 Task: Design a website for a language learning platform, with interactive lessons, quizzes, and progress tracking.
Action: Mouse moved to (394, 243)
Screenshot: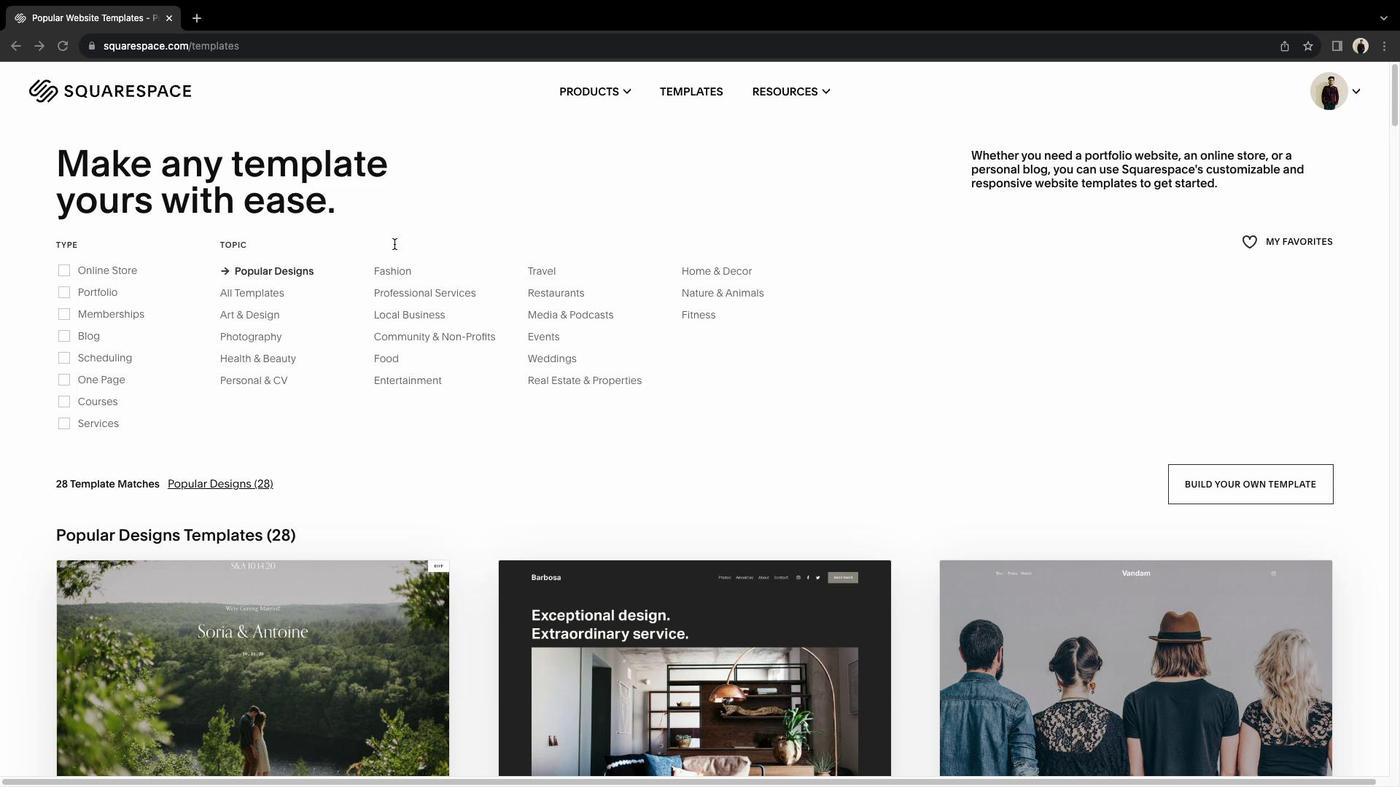 
Action: Mouse scrolled (394, 243) with delta (0, 0)
Screenshot: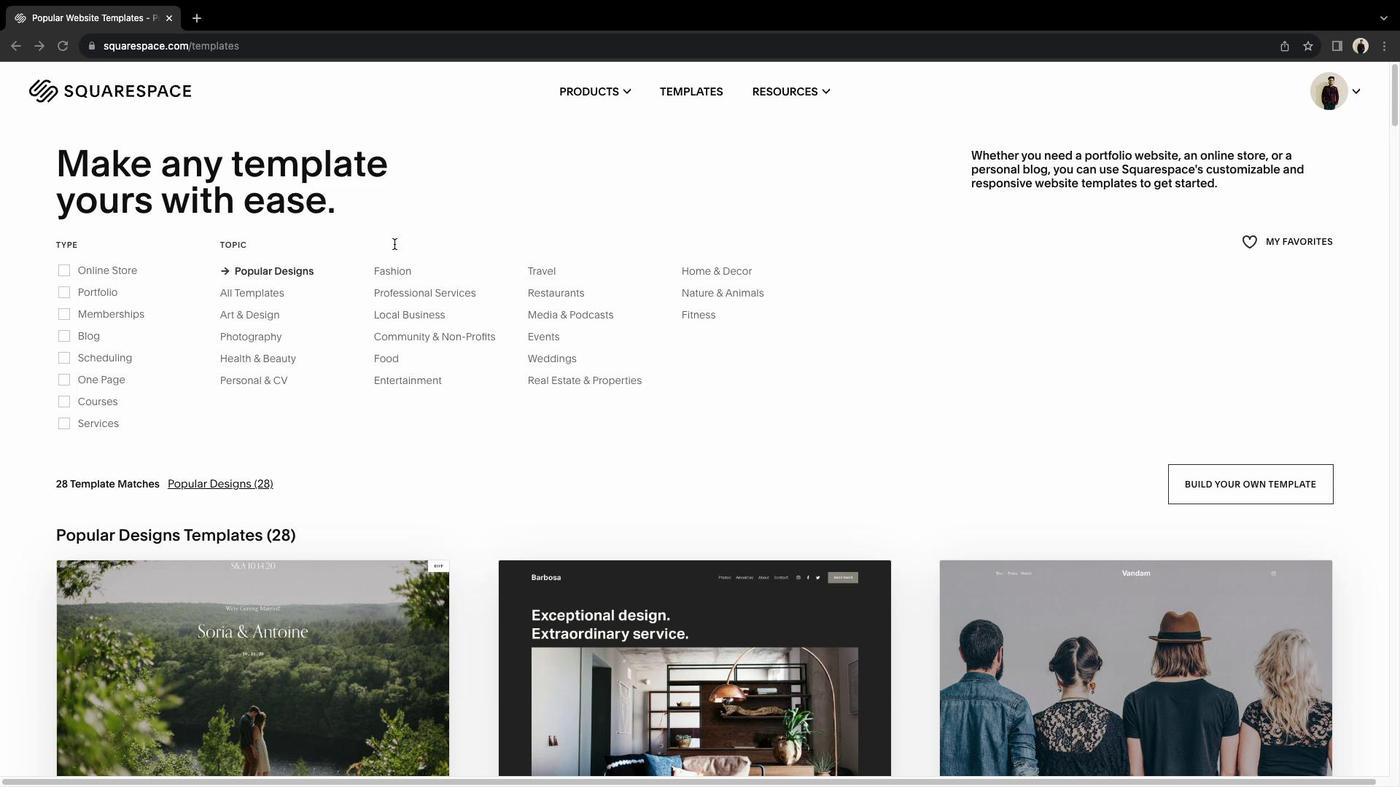 
Action: Mouse scrolled (394, 243) with delta (0, 0)
Screenshot: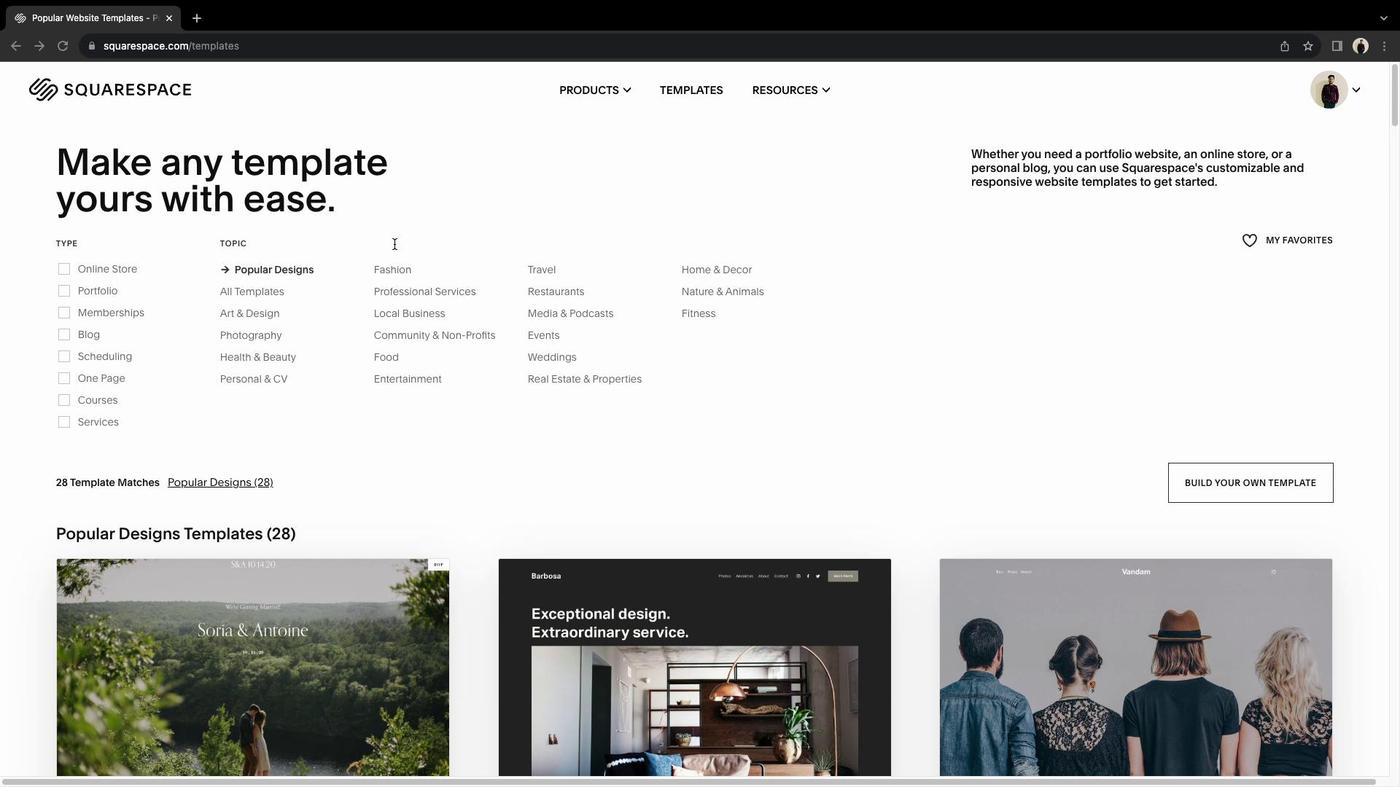 
Action: Mouse scrolled (394, 243) with delta (0, 0)
Screenshot: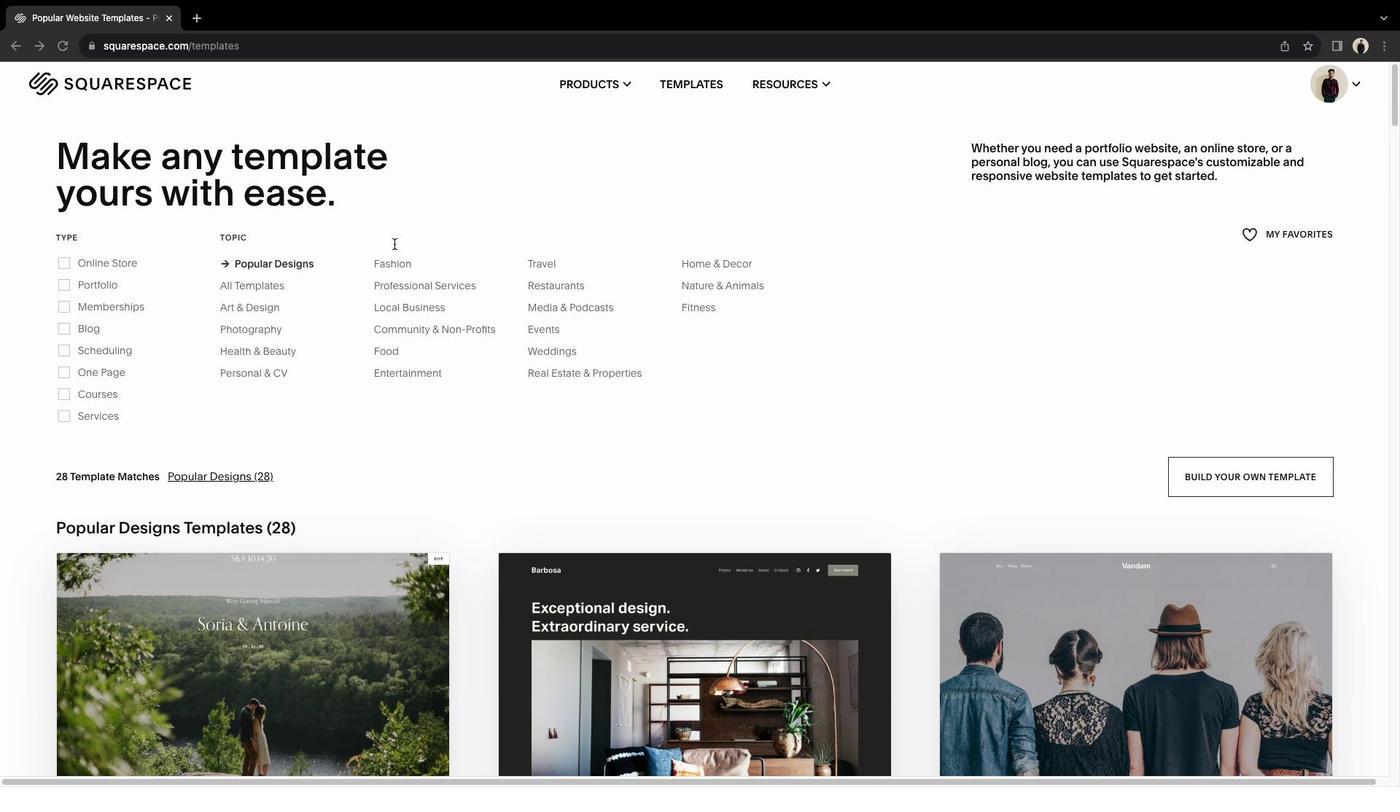 
Action: Mouse scrolled (394, 243) with delta (0, -1)
Screenshot: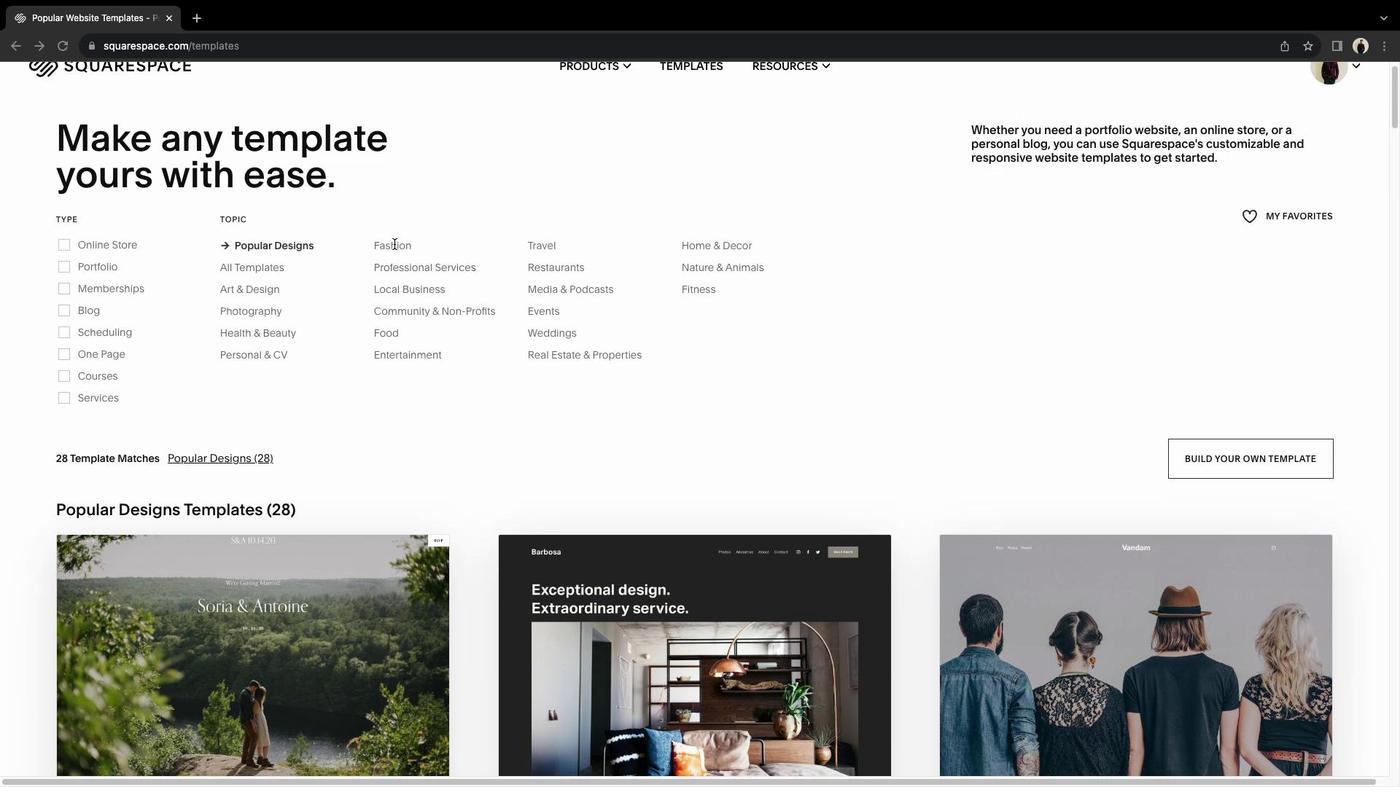 
Action: Mouse moved to (318, 208)
Screenshot: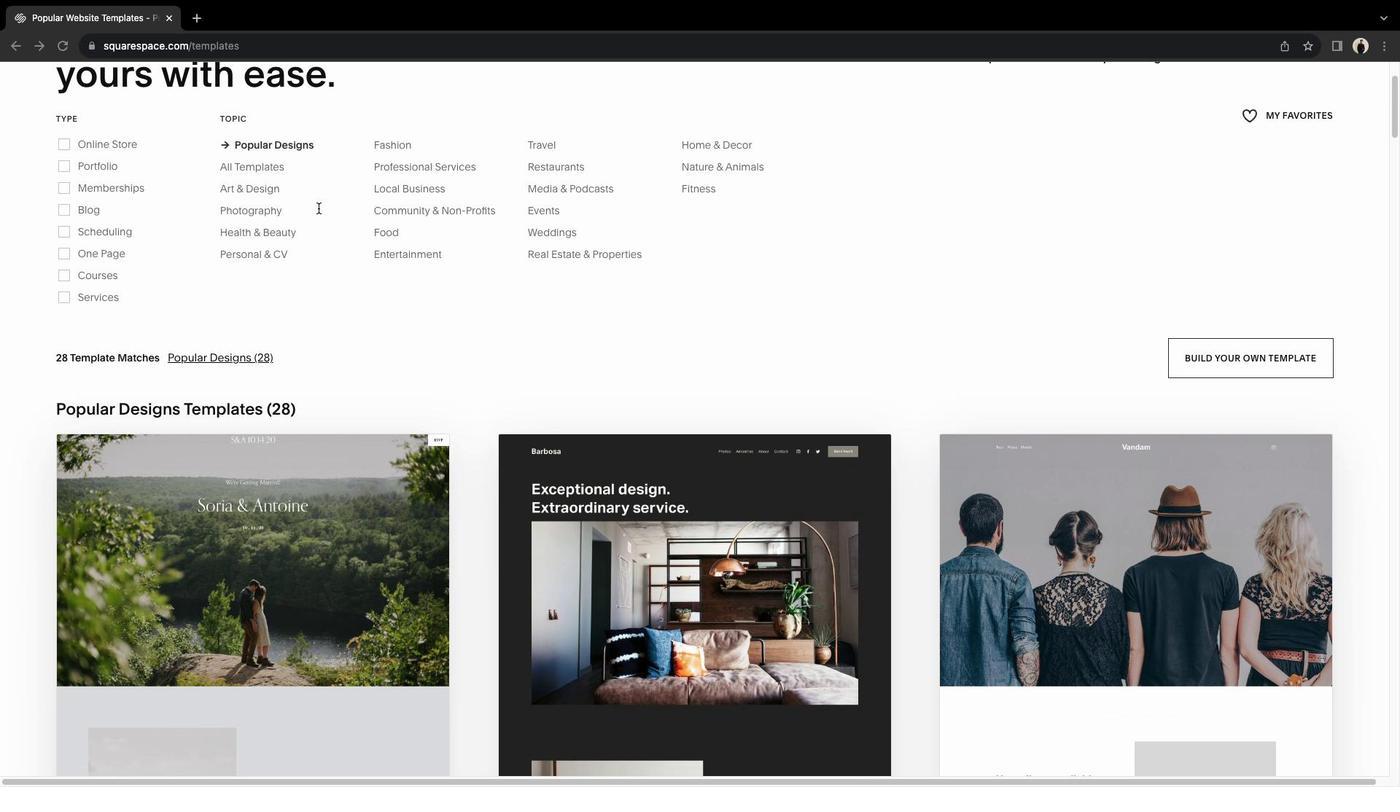 
Action: Mouse scrolled (318, 208) with delta (0, 0)
Screenshot: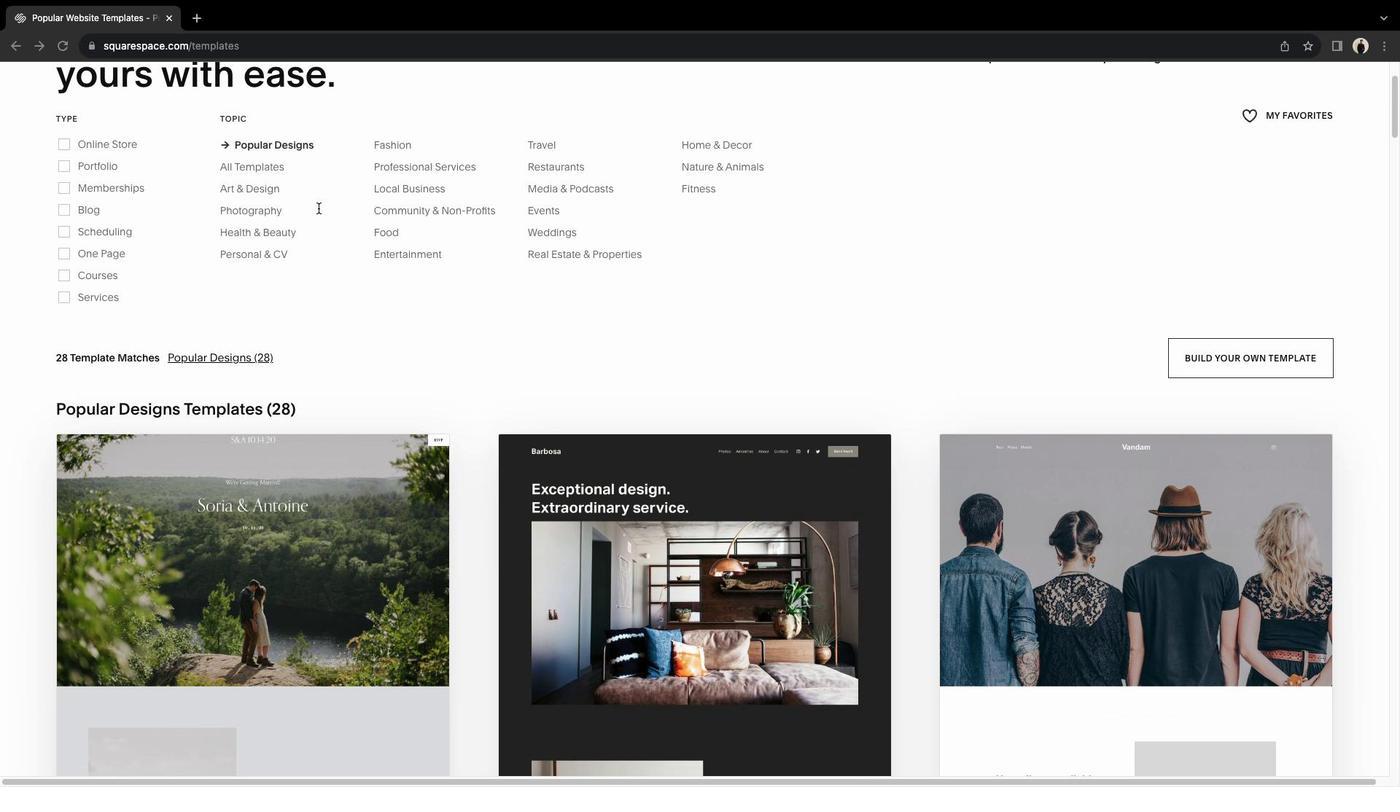 
Action: Mouse scrolled (318, 208) with delta (0, 0)
Screenshot: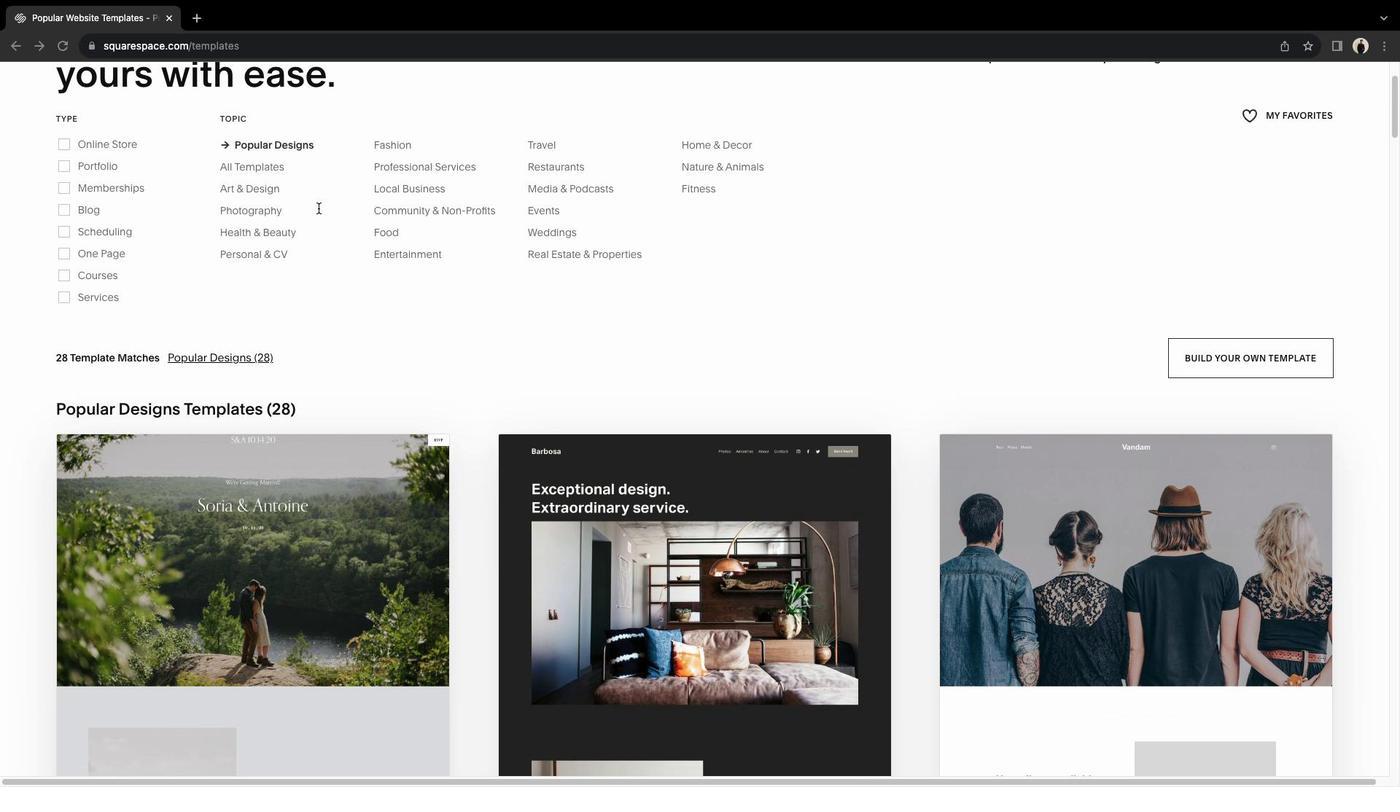 
Action: Mouse scrolled (318, 208) with delta (0, 2)
Screenshot: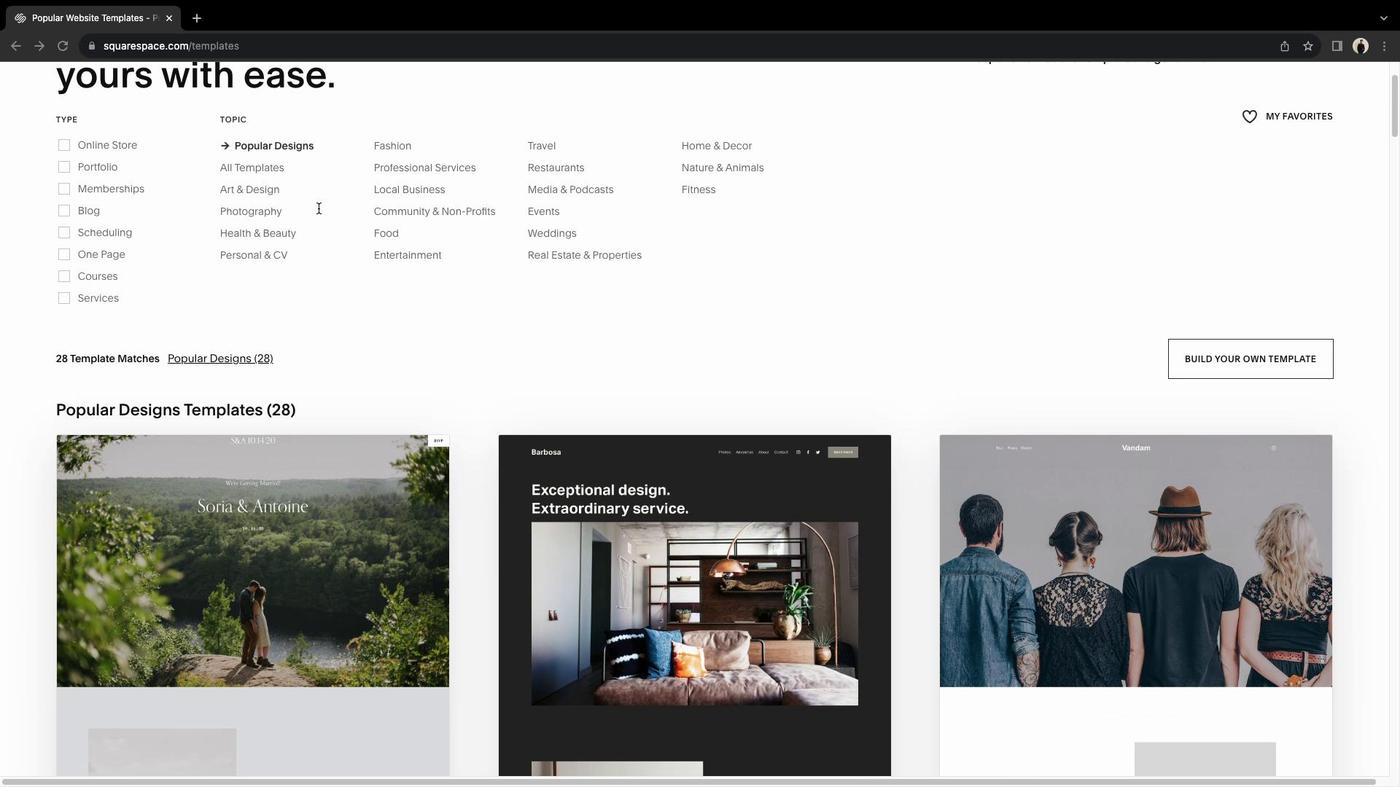 
Action: Mouse scrolled (318, 208) with delta (0, 3)
Screenshot: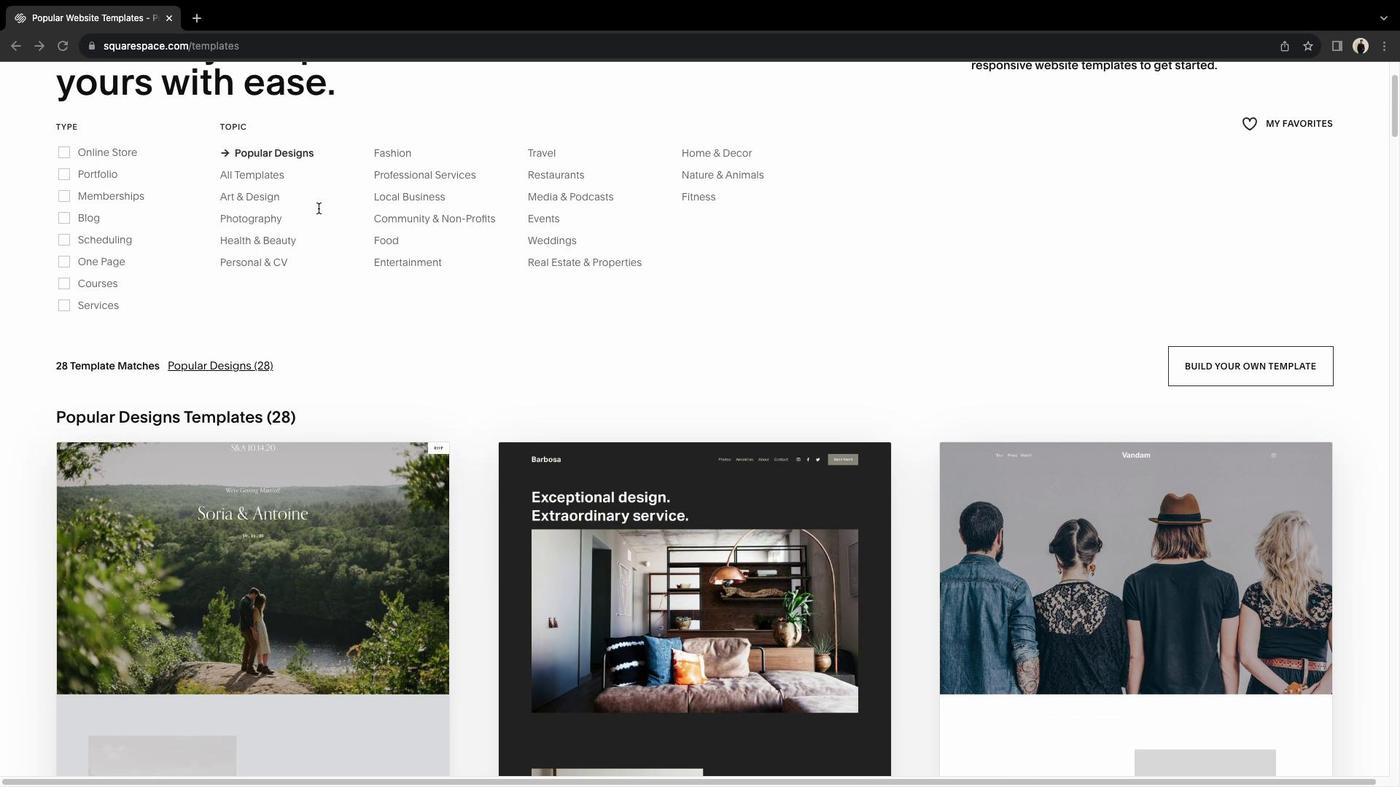 
Action: Mouse scrolled (318, 208) with delta (0, 4)
Screenshot: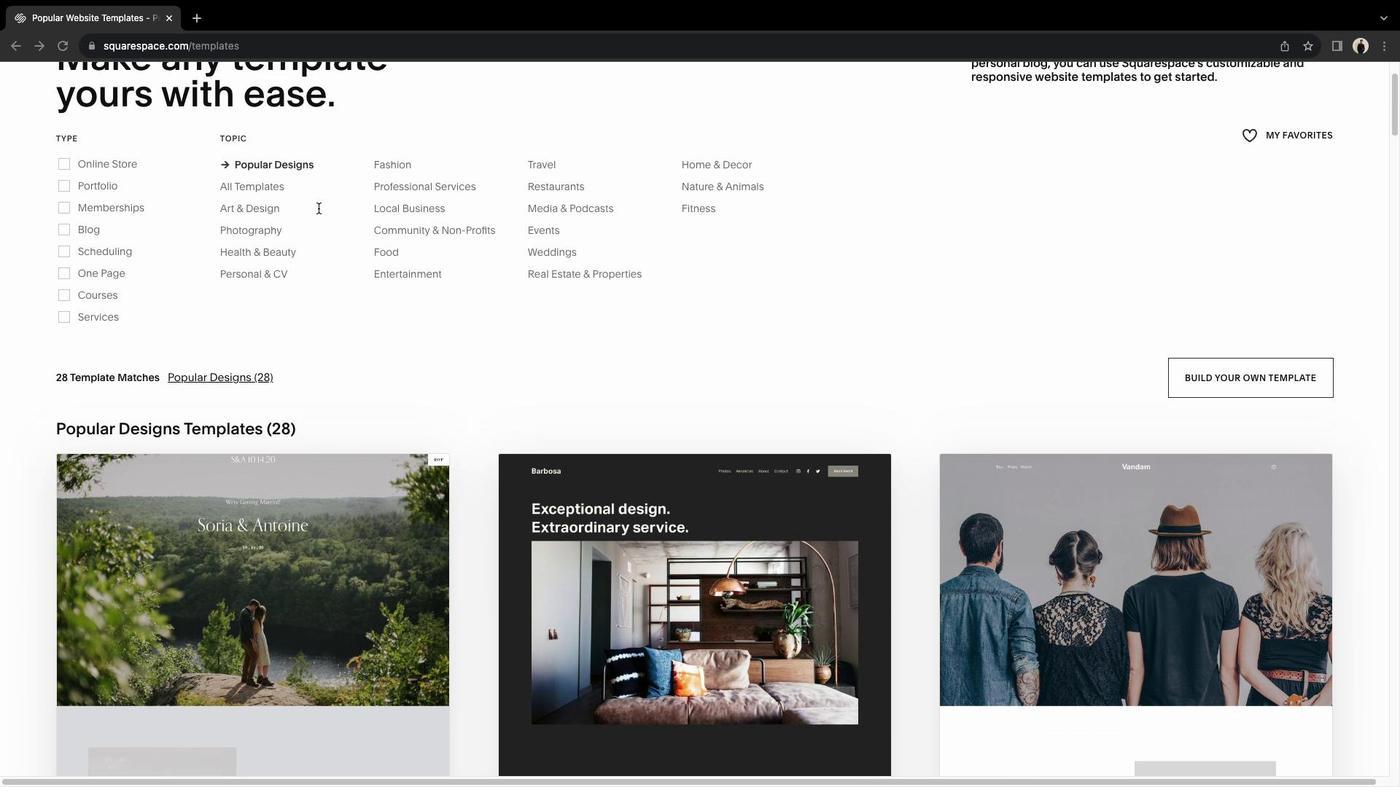 
Action: Mouse moved to (496, 293)
Screenshot: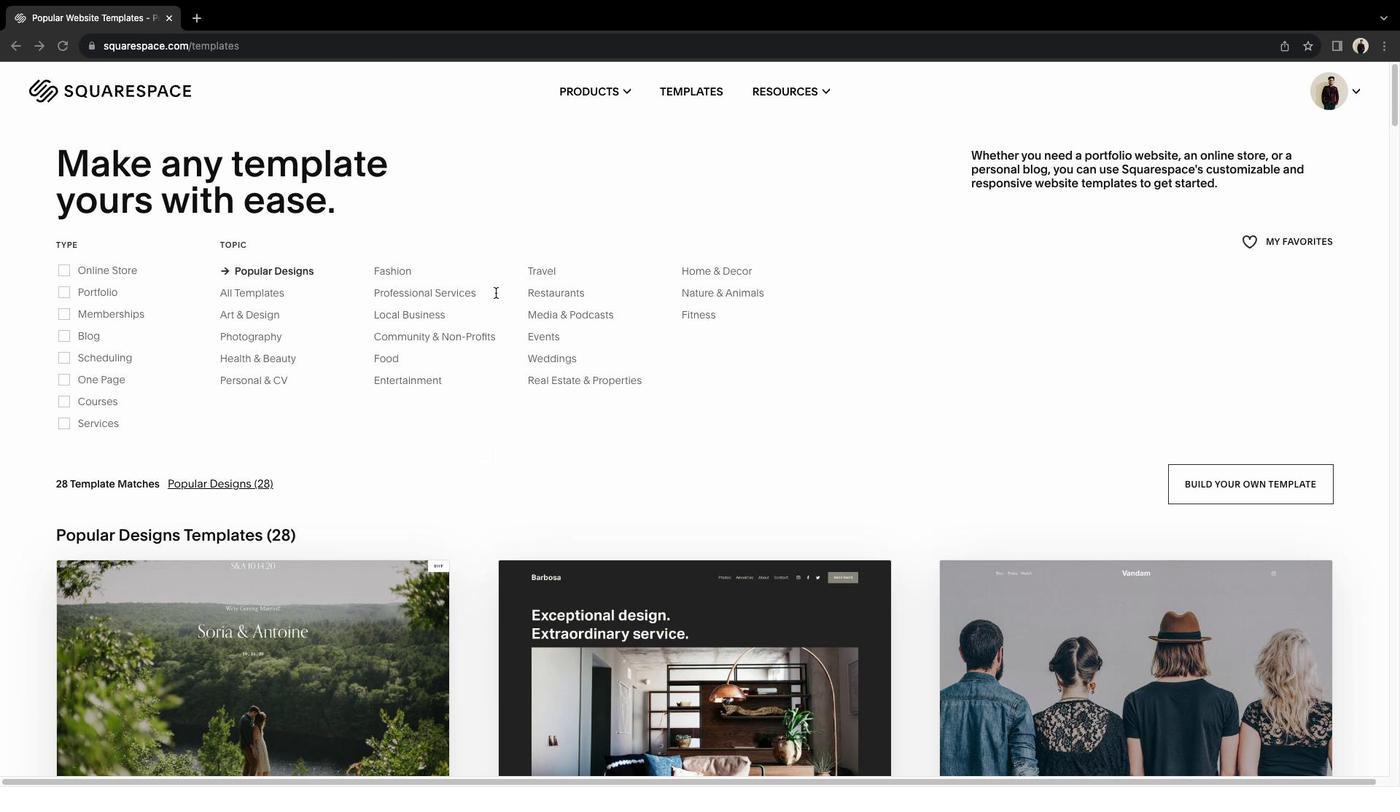 
Action: Mouse pressed left at (496, 293)
Screenshot: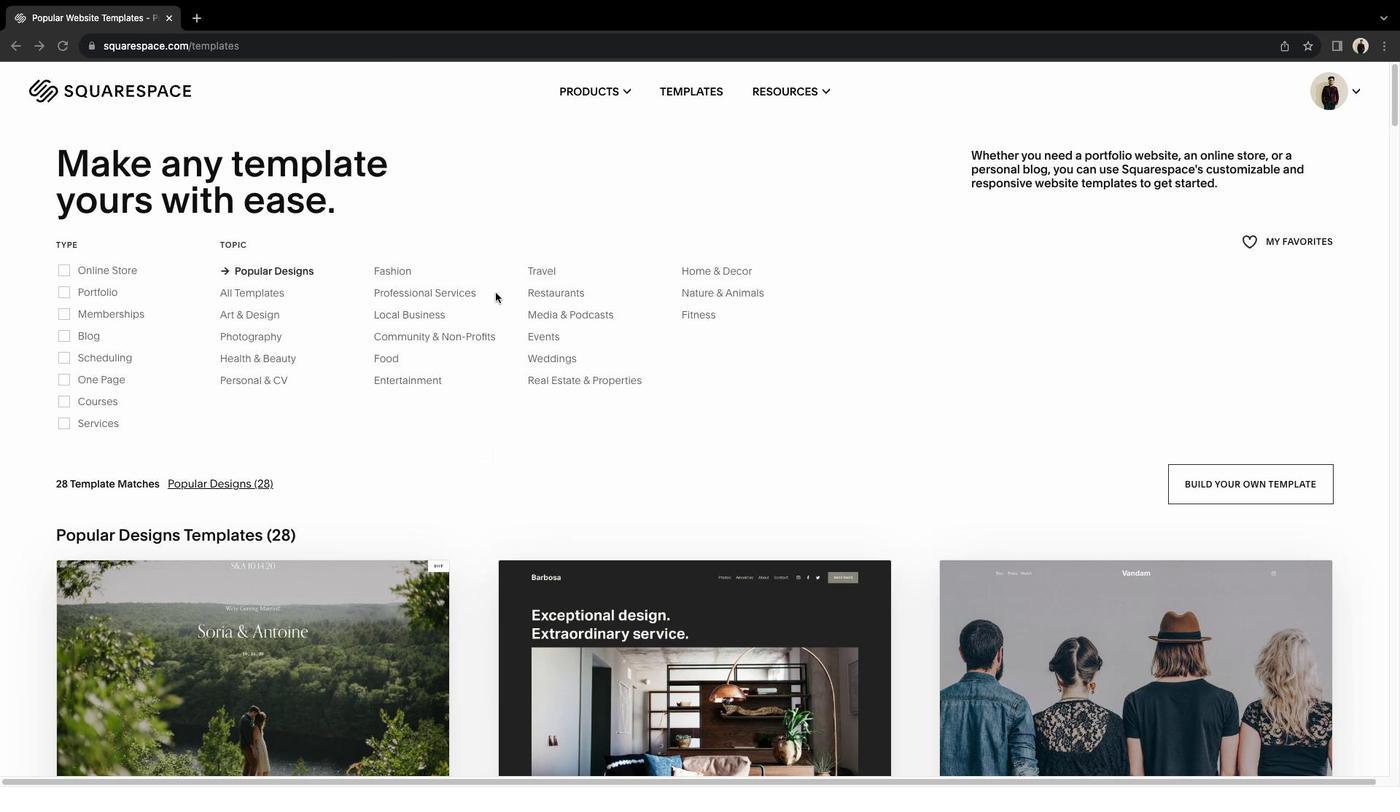 
Action: Mouse moved to (66, 404)
Screenshot: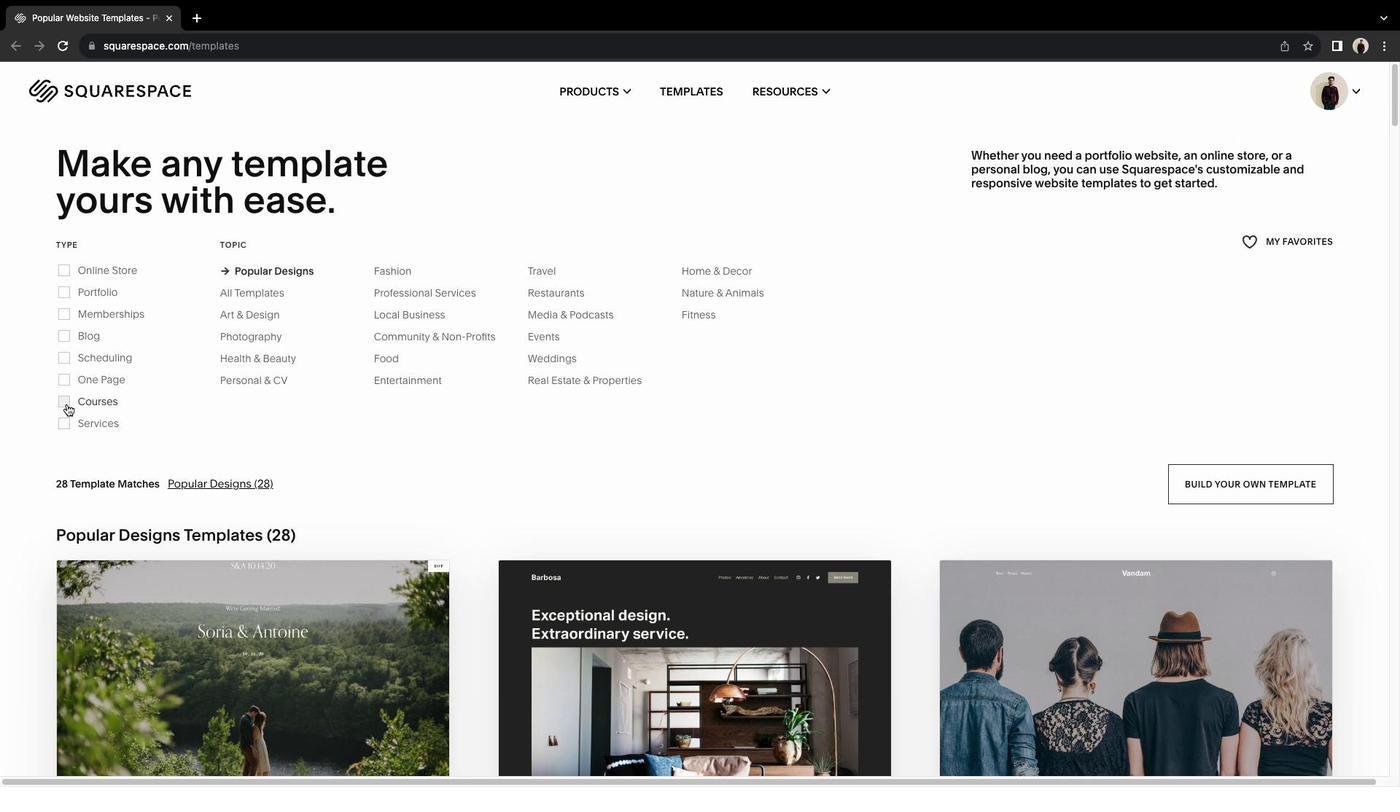 
Action: Mouse pressed left at (66, 404)
Screenshot: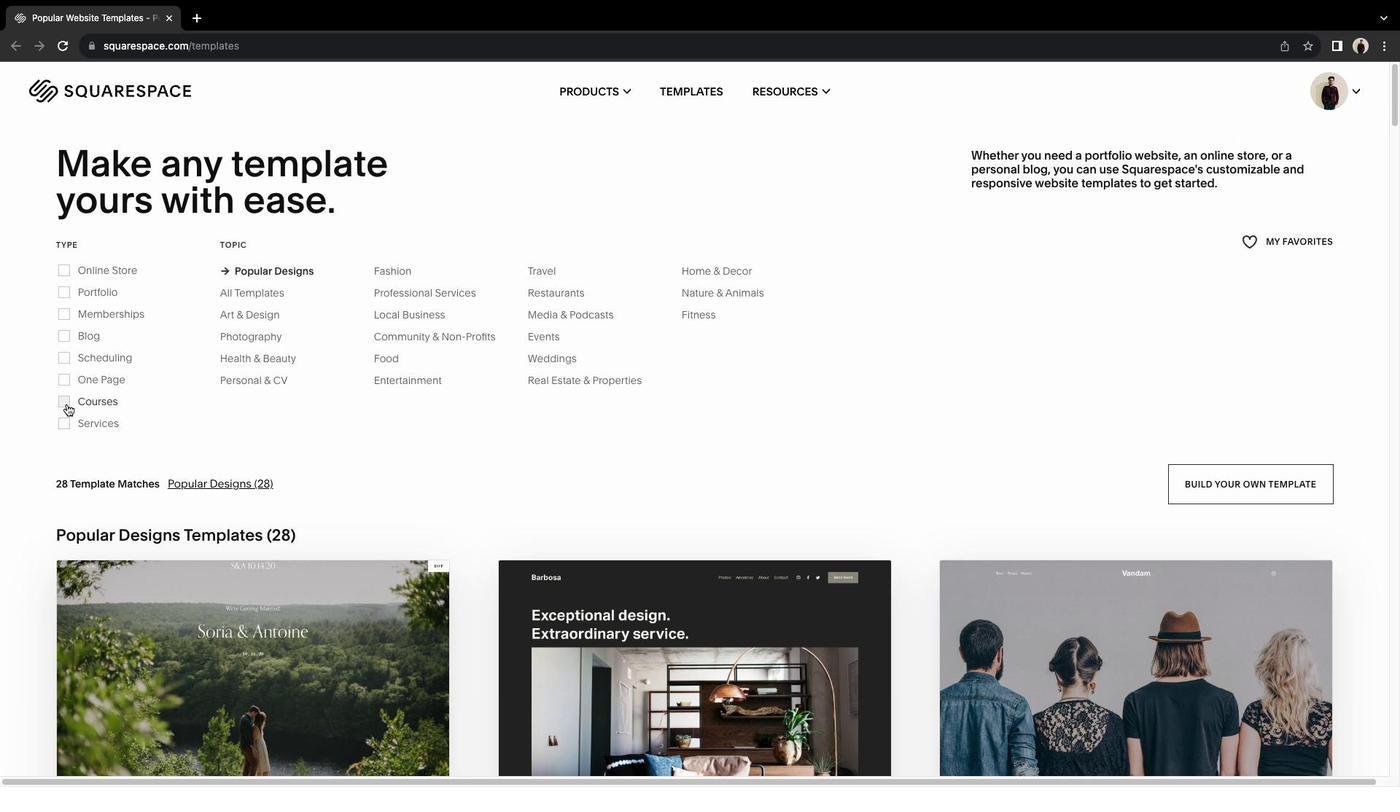 
Action: Mouse moved to (682, 374)
Screenshot: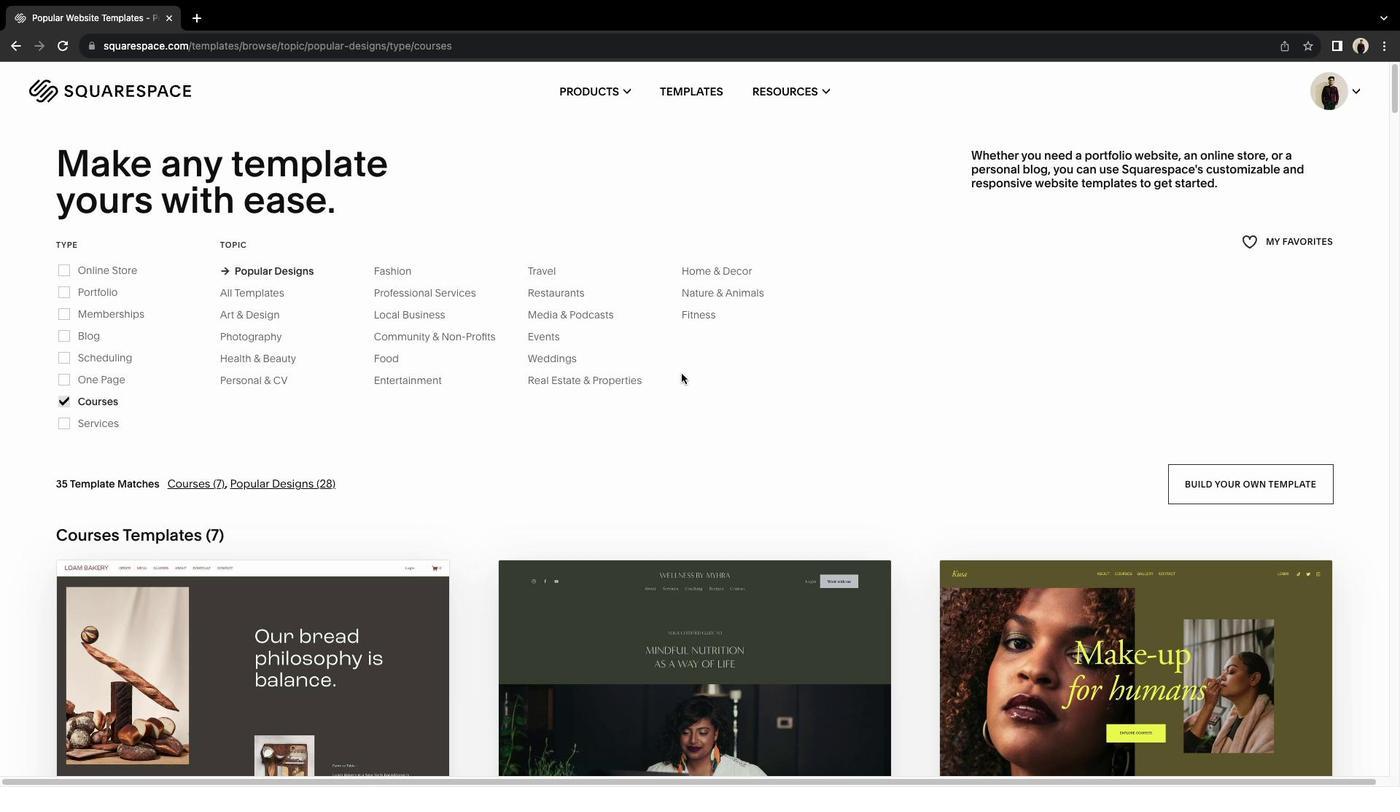 
Action: Mouse scrolled (682, 374) with delta (0, 0)
Screenshot: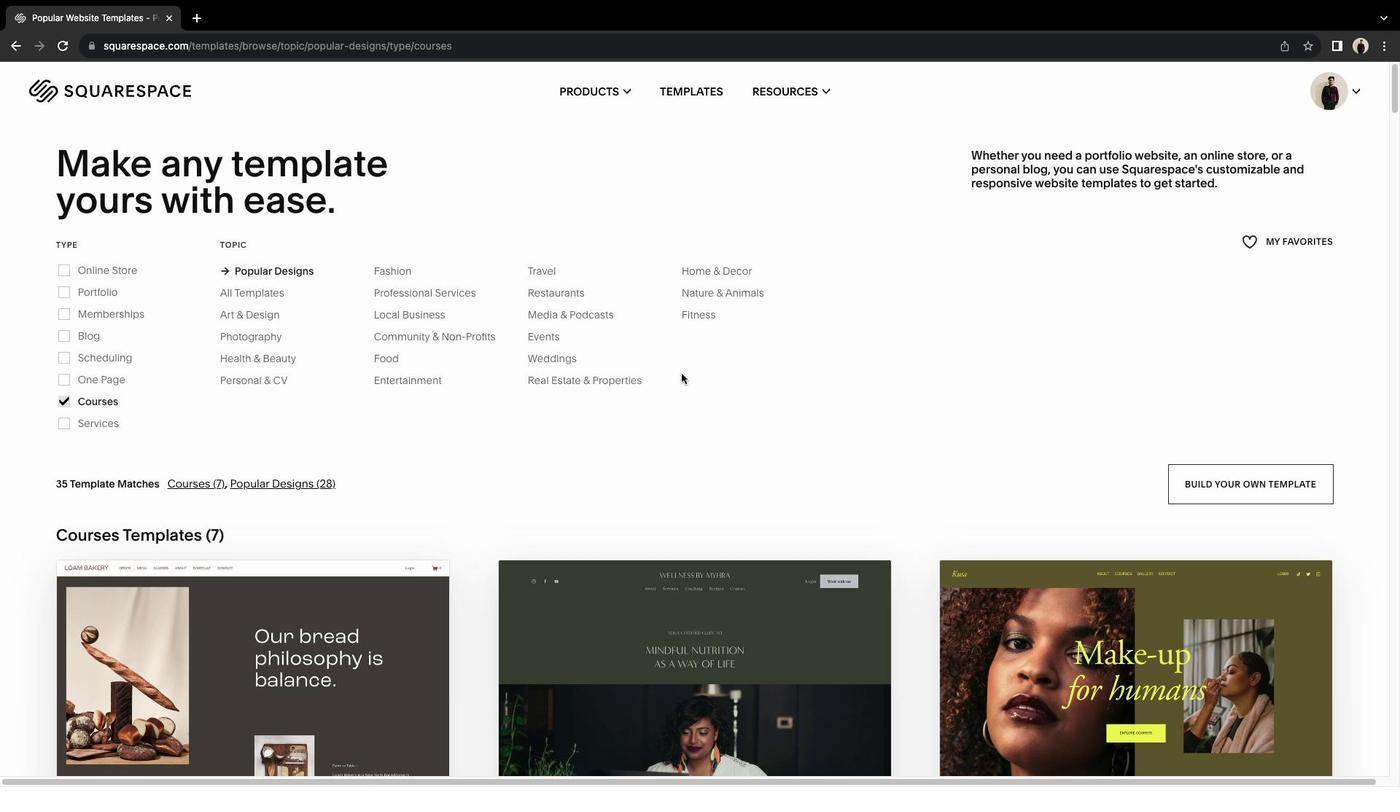 
Action: Mouse scrolled (682, 374) with delta (0, 0)
Screenshot: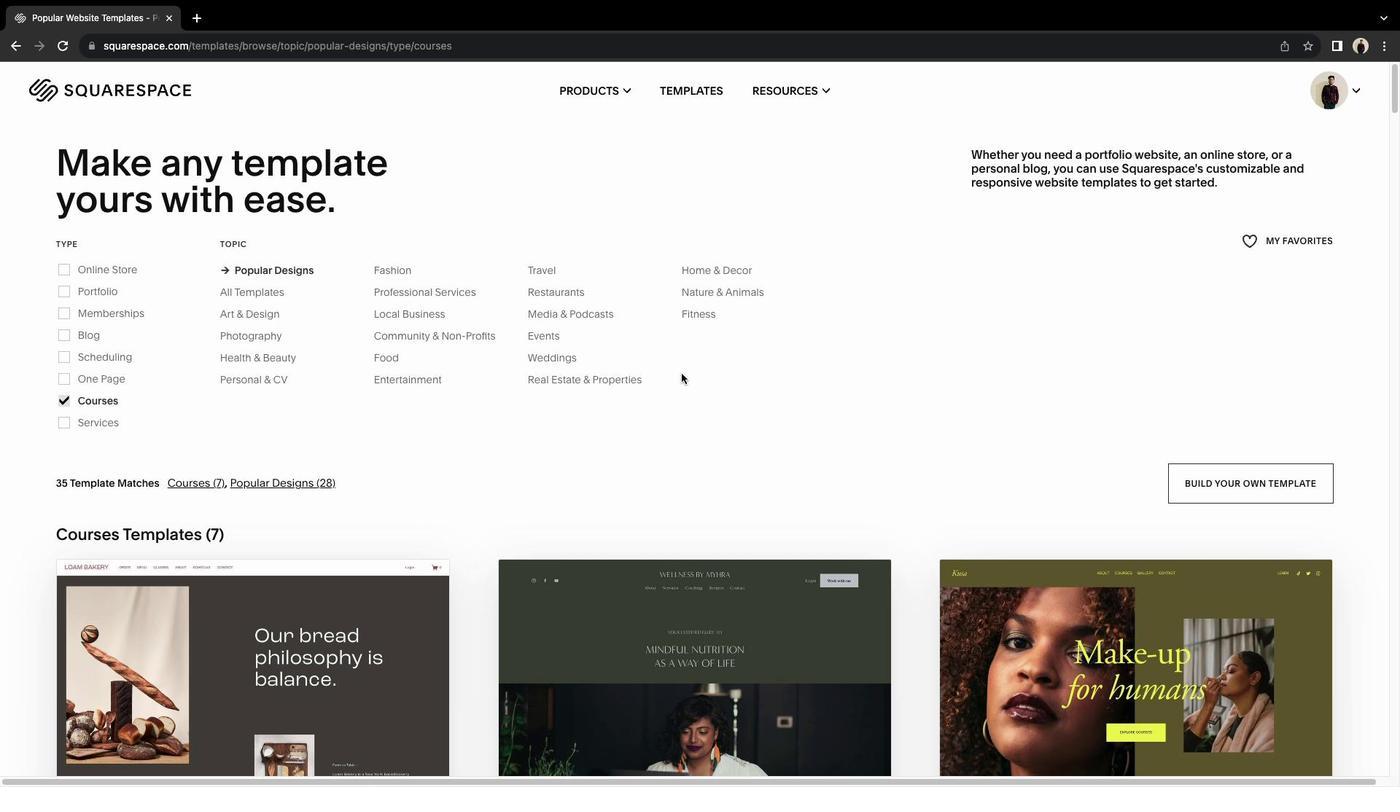 
Action: Mouse scrolled (682, 374) with delta (0, -1)
Screenshot: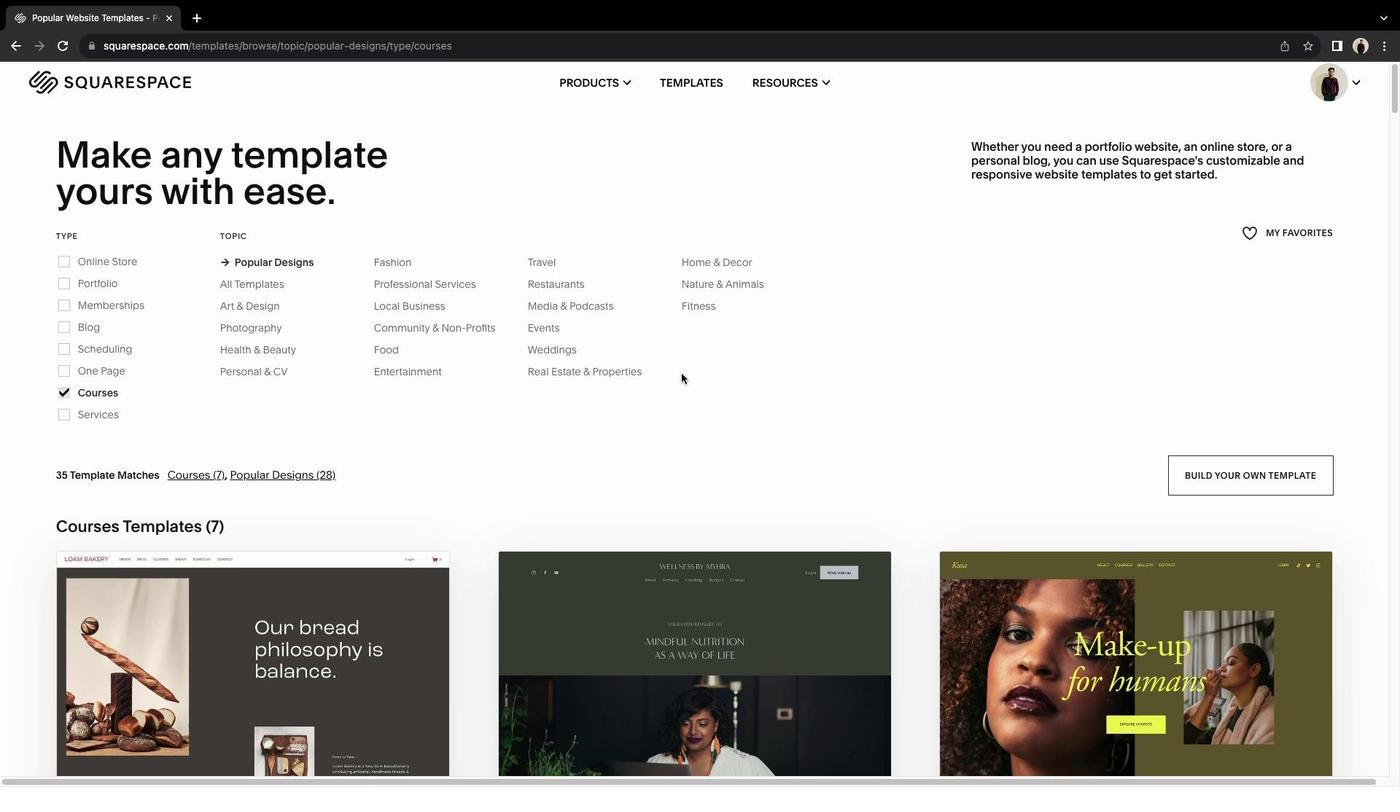 
Action: Mouse scrolled (682, 374) with delta (0, -1)
Screenshot: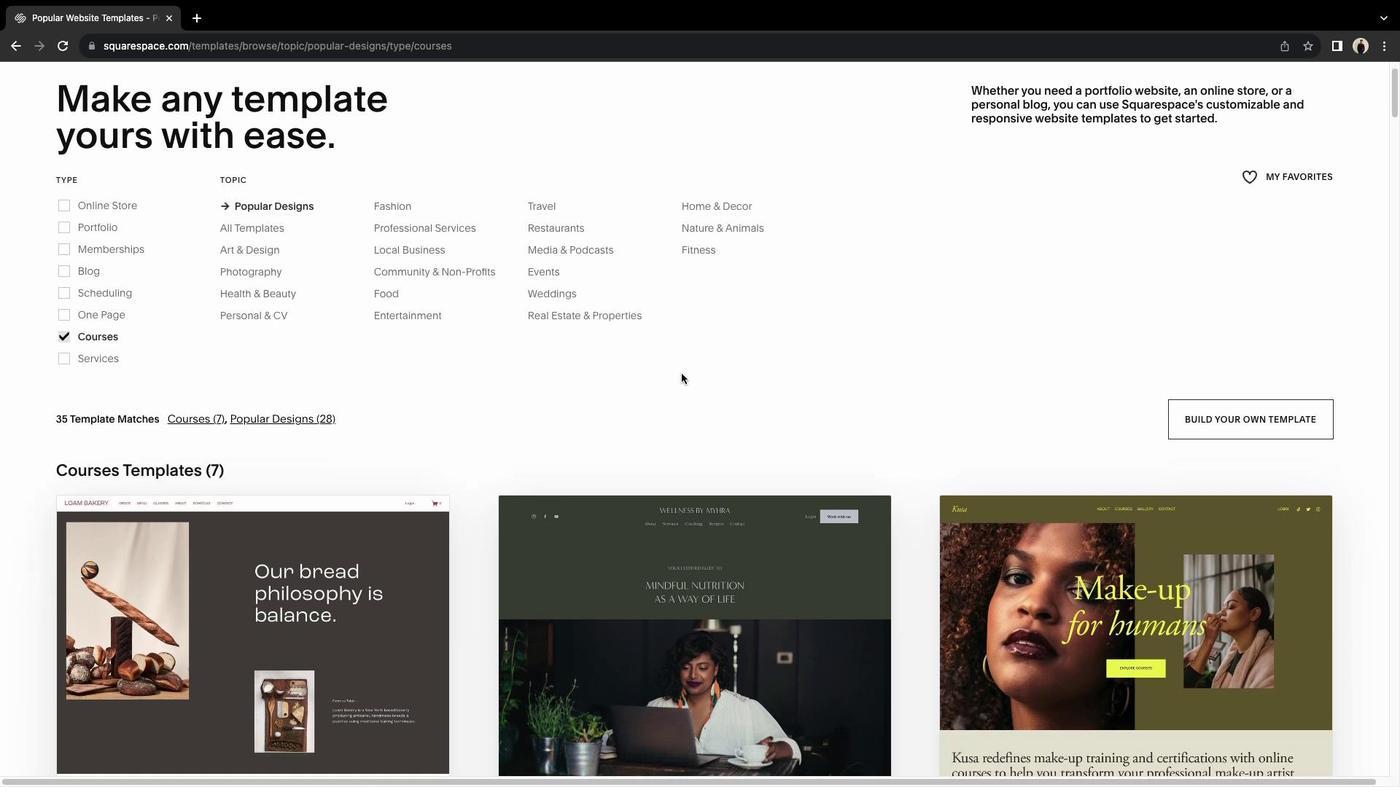 
Action: Mouse scrolled (682, 374) with delta (0, 0)
Screenshot: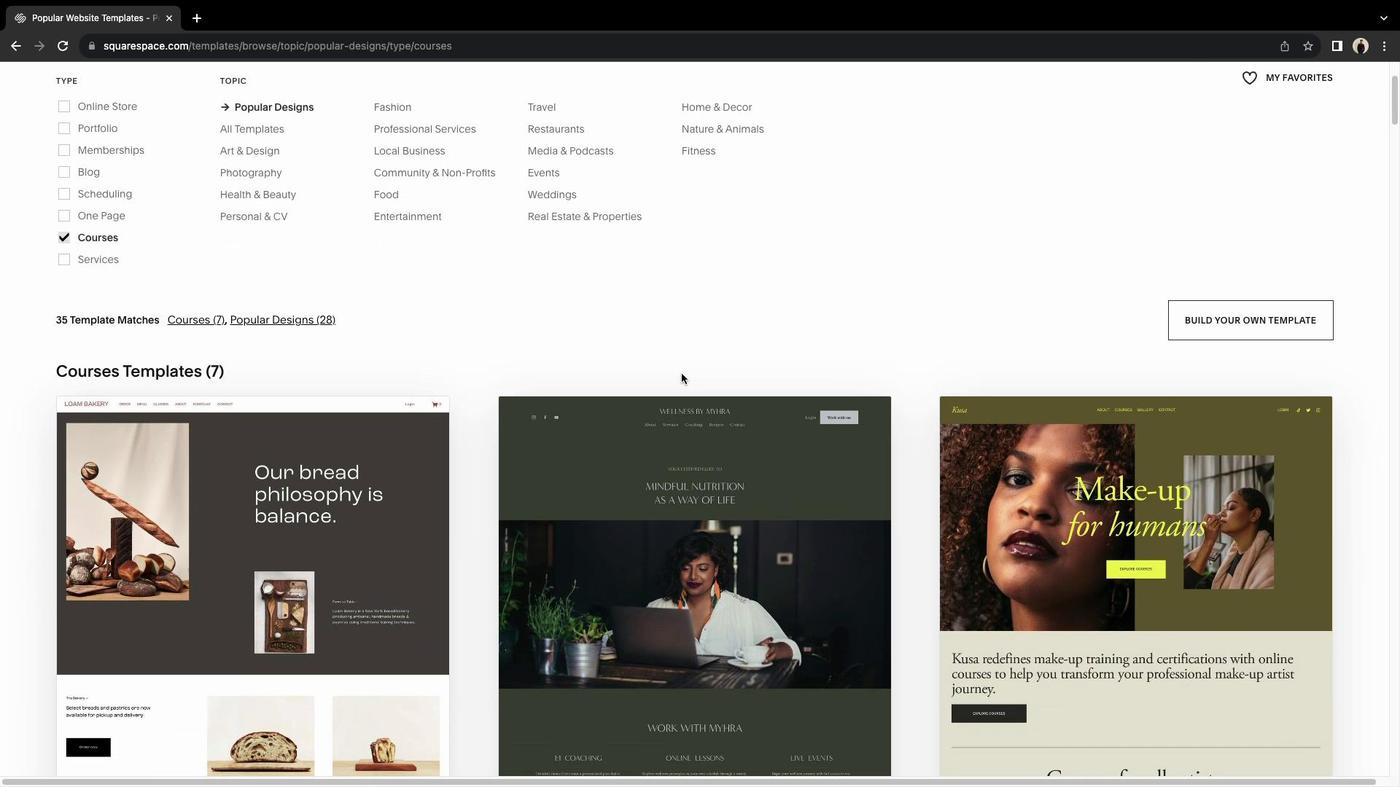 
Action: Mouse scrolled (682, 374) with delta (0, 0)
Screenshot: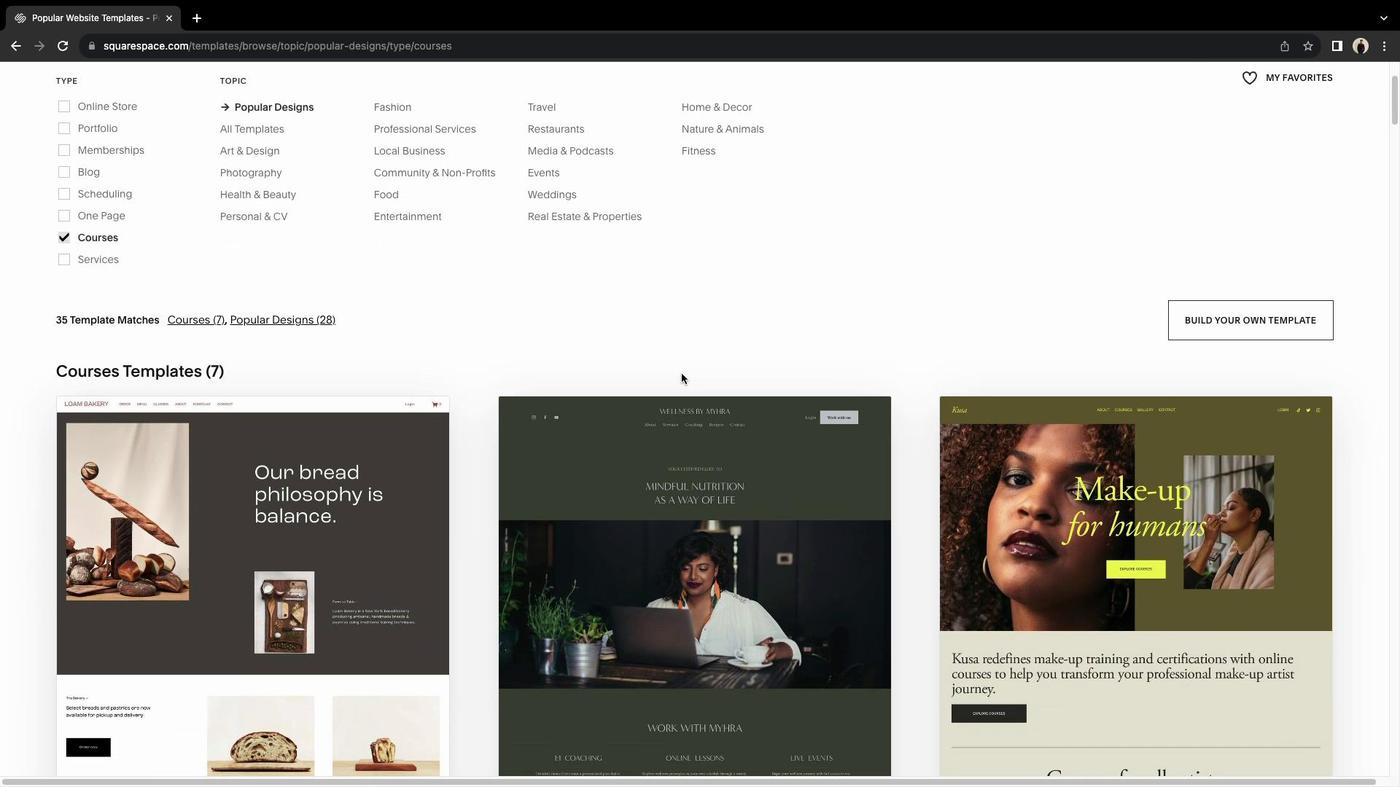 
Action: Mouse scrolled (682, 374) with delta (0, -2)
Screenshot: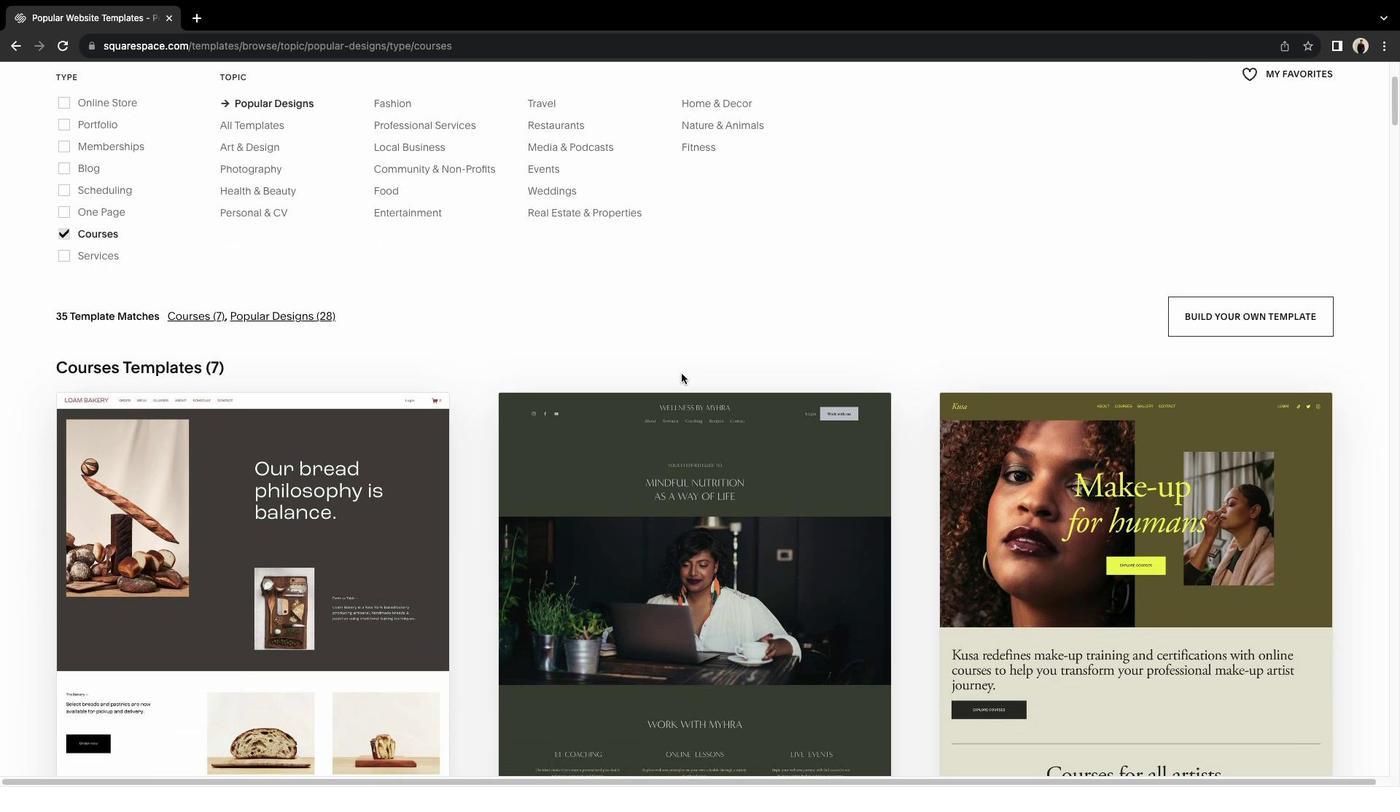
Action: Mouse moved to (863, 388)
Screenshot: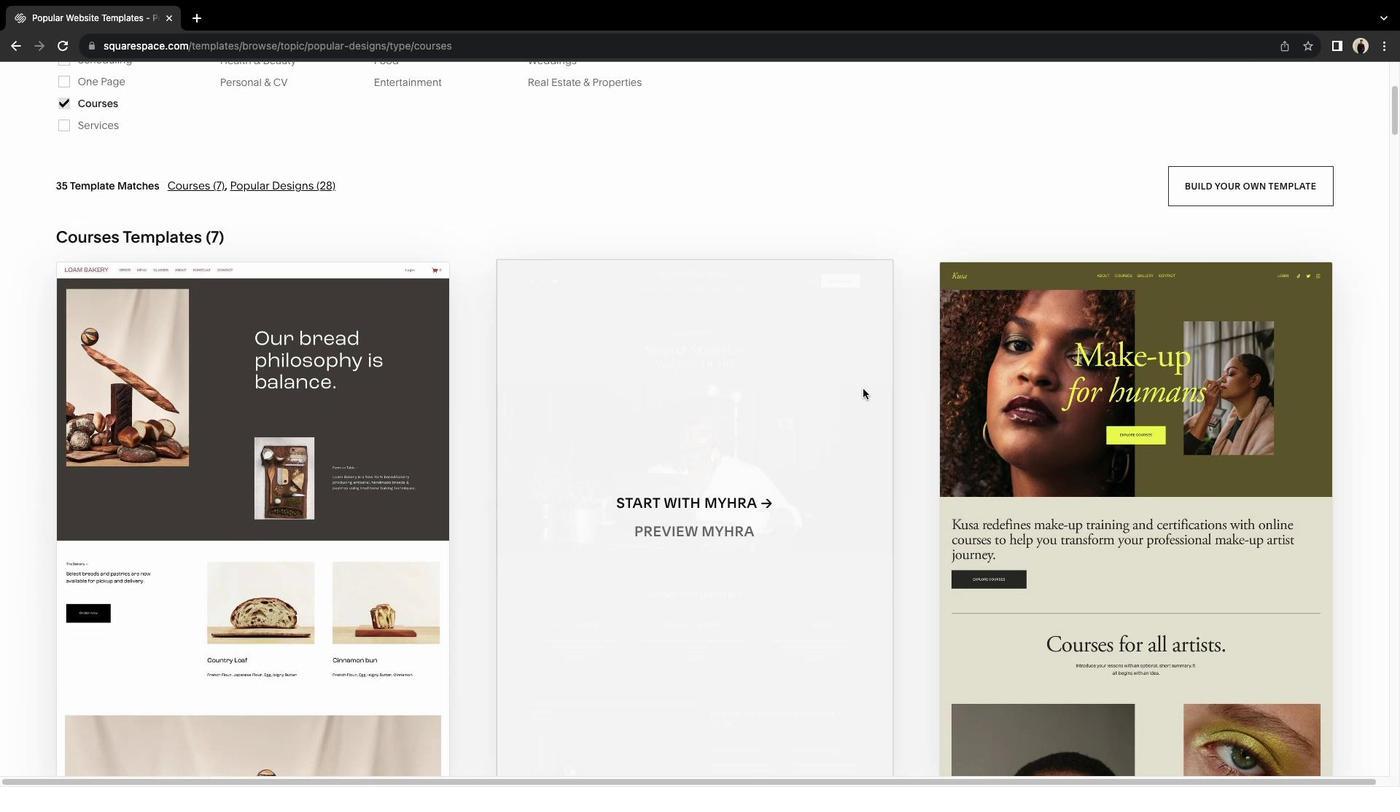 
Action: Mouse scrolled (863, 388) with delta (0, 0)
Screenshot: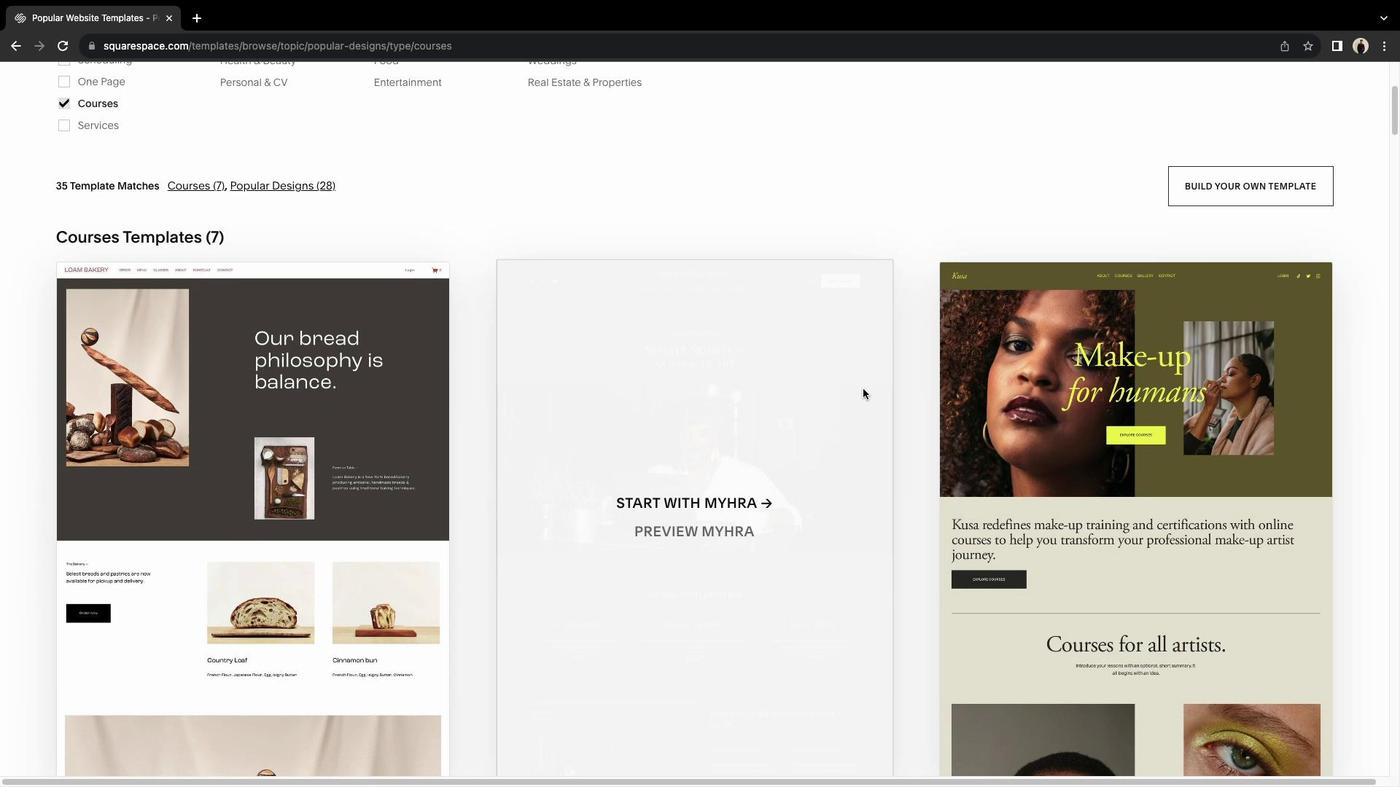 
Action: Mouse scrolled (863, 388) with delta (0, 0)
Screenshot: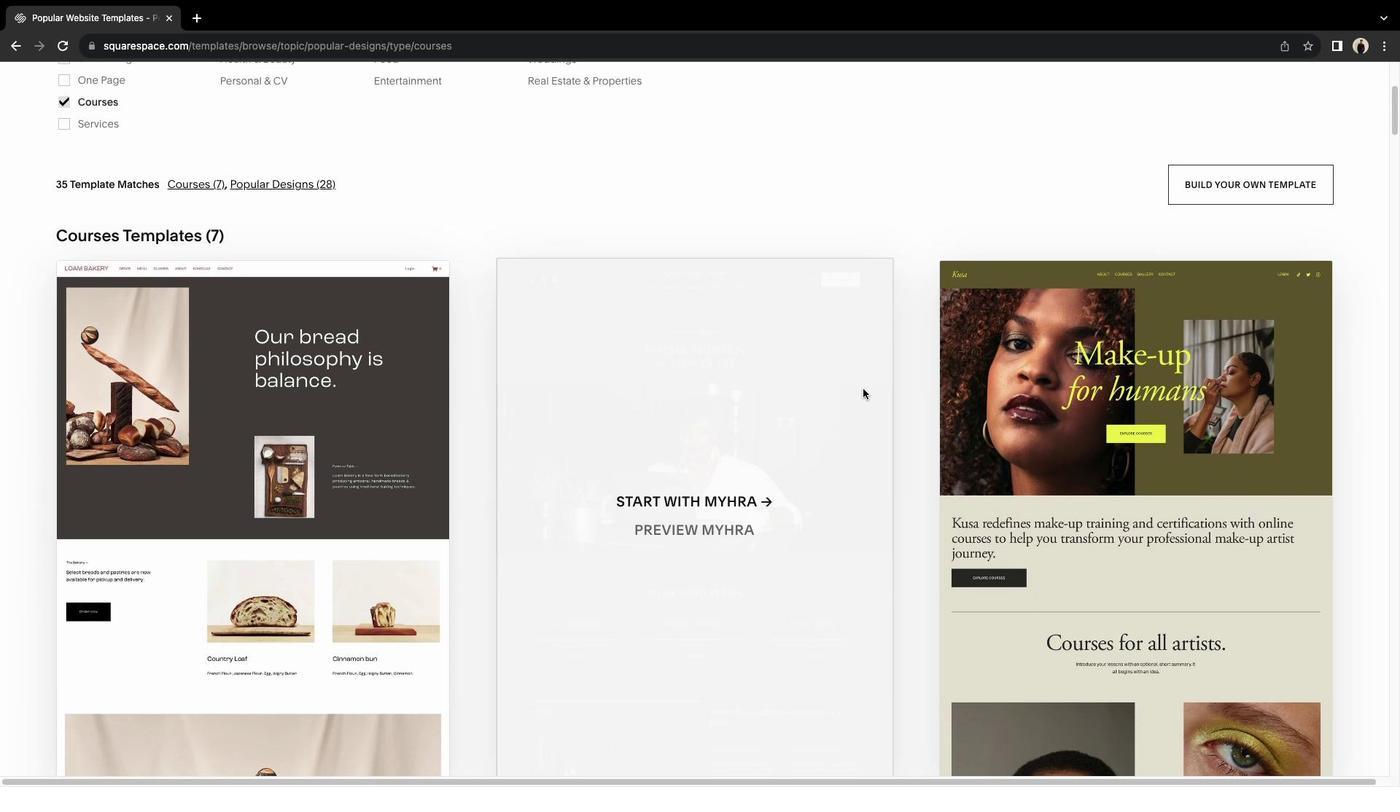 
Action: Mouse scrolled (863, 388) with delta (0, -1)
Screenshot: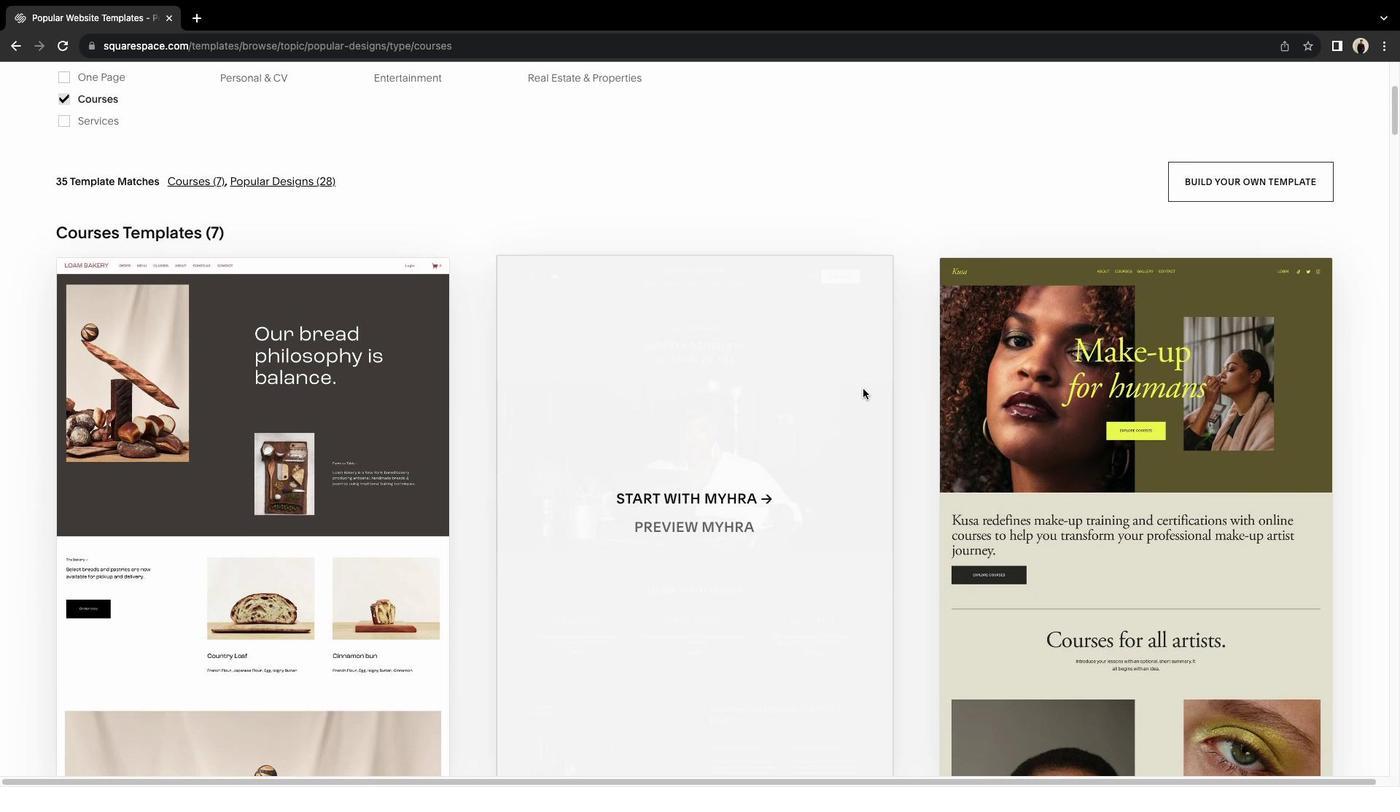 
Action: Mouse moved to (859, 393)
Screenshot: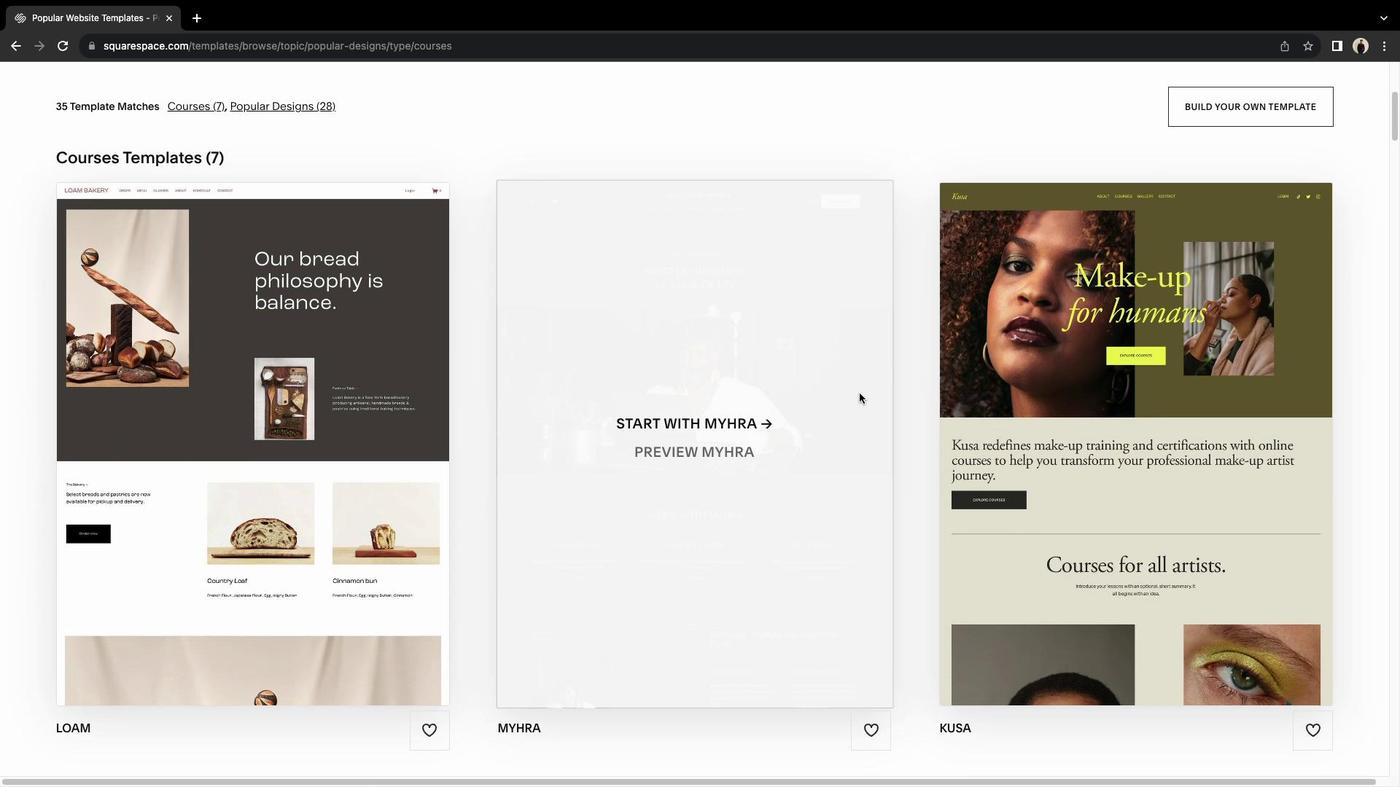 
Action: Mouse scrolled (859, 393) with delta (0, 0)
Screenshot: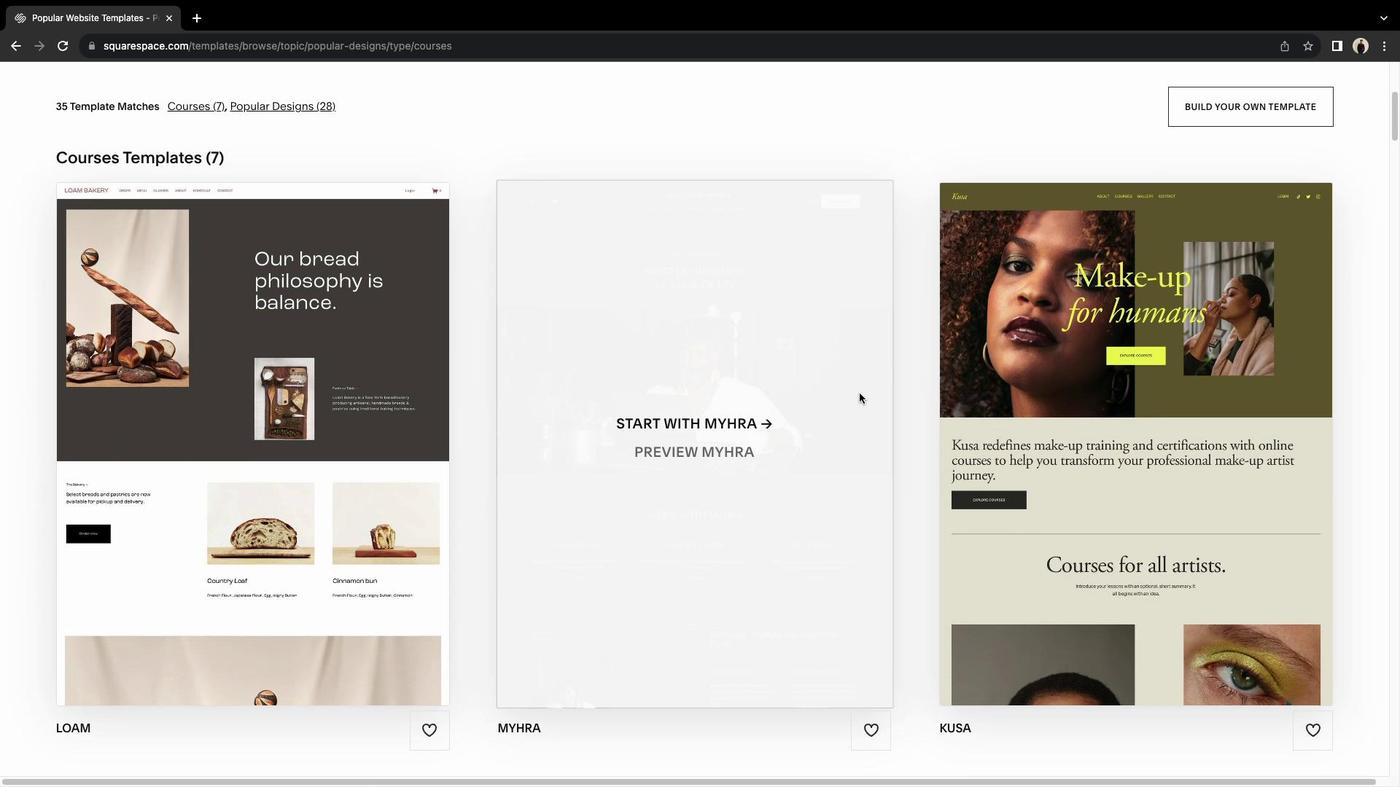 
Action: Mouse scrolled (859, 393) with delta (0, 0)
Screenshot: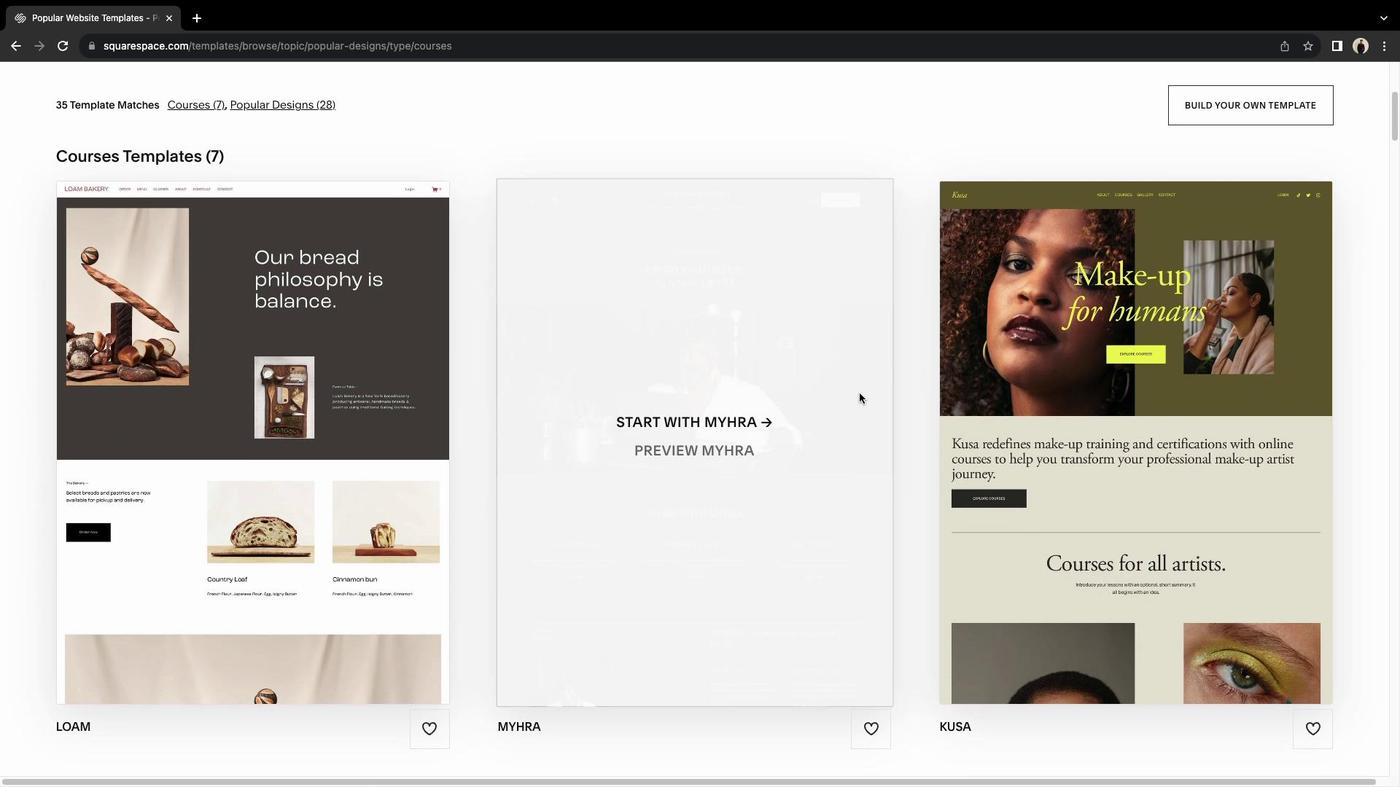 
Action: Mouse scrolled (859, 393) with delta (0, -1)
Screenshot: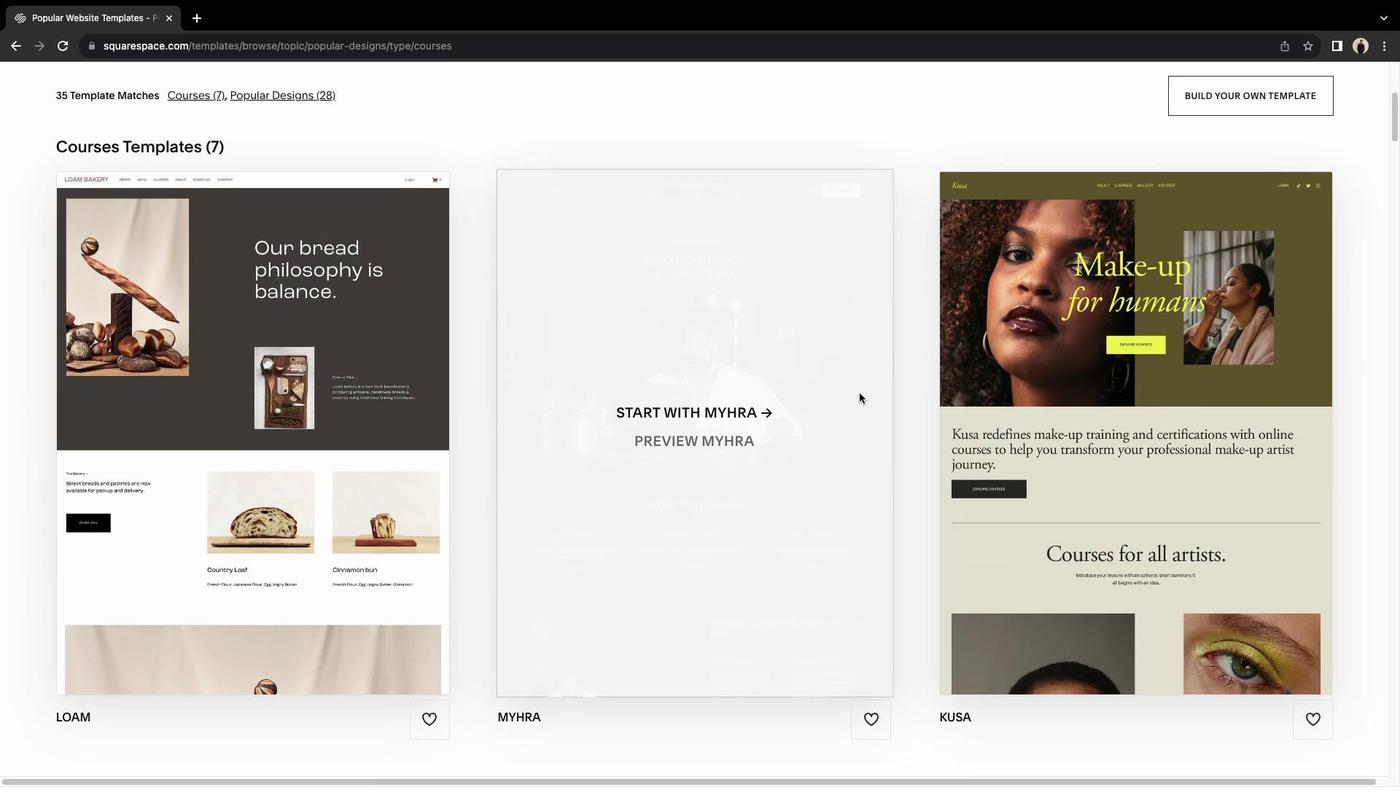 
Action: Mouse scrolled (859, 393) with delta (0, 0)
Screenshot: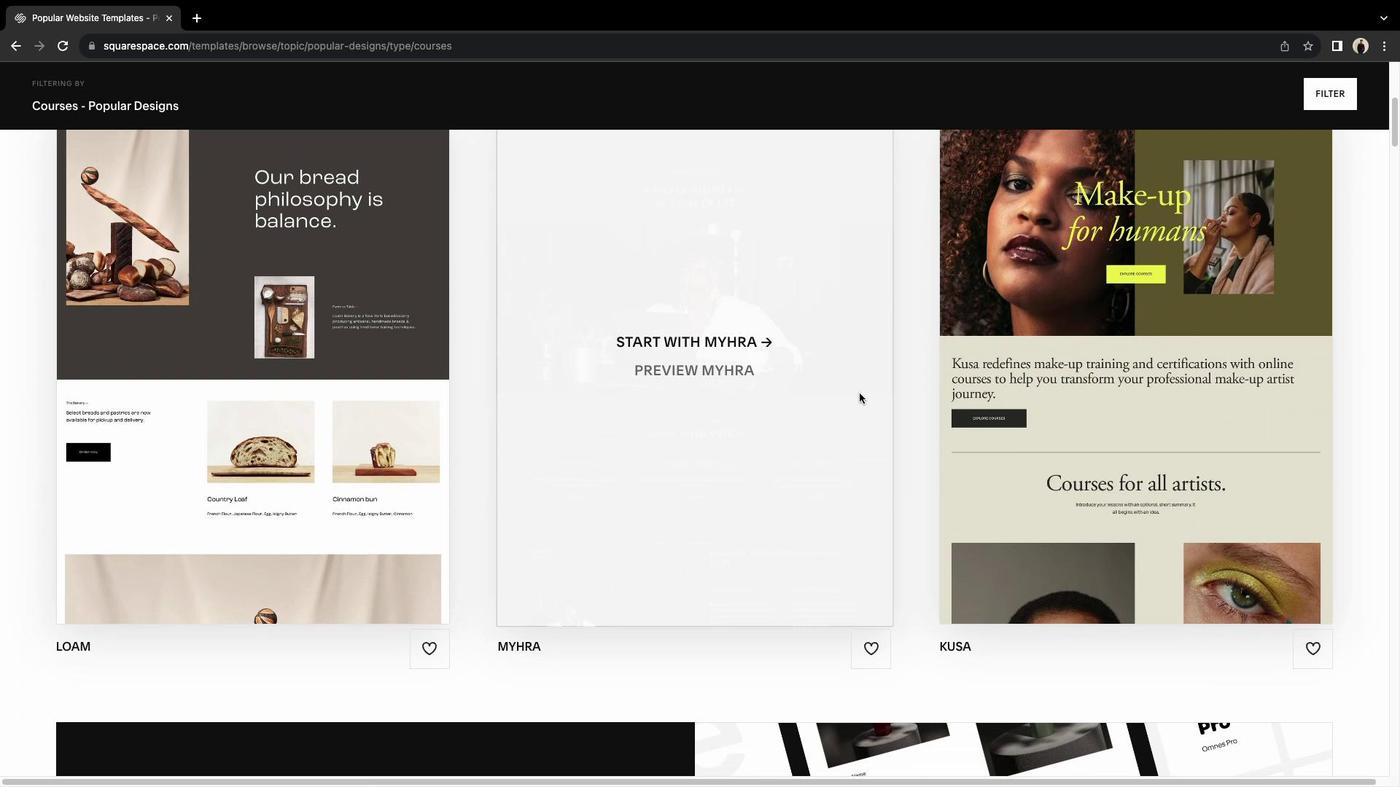 
Action: Mouse scrolled (859, 393) with delta (0, 0)
Screenshot: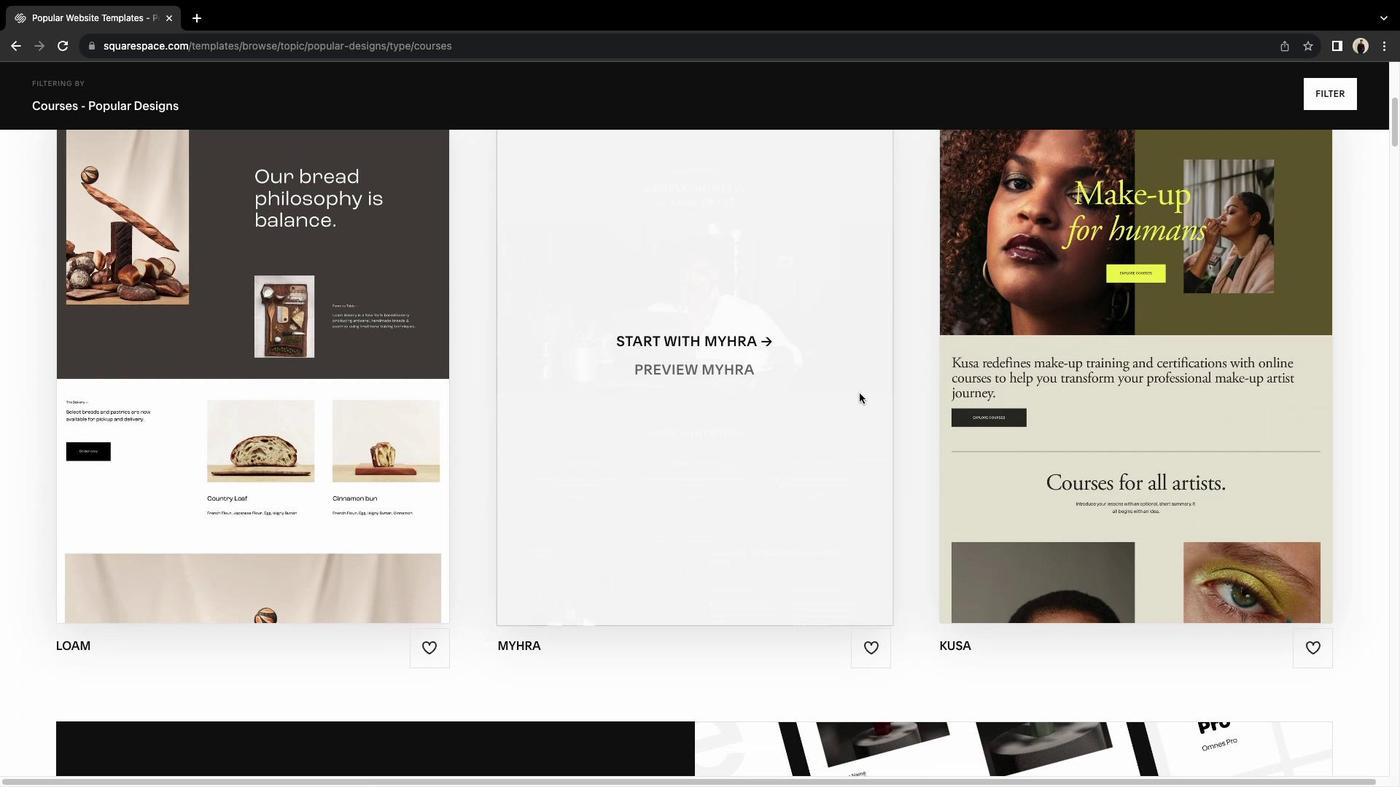 
Action: Mouse scrolled (859, 393) with delta (0, -2)
Screenshot: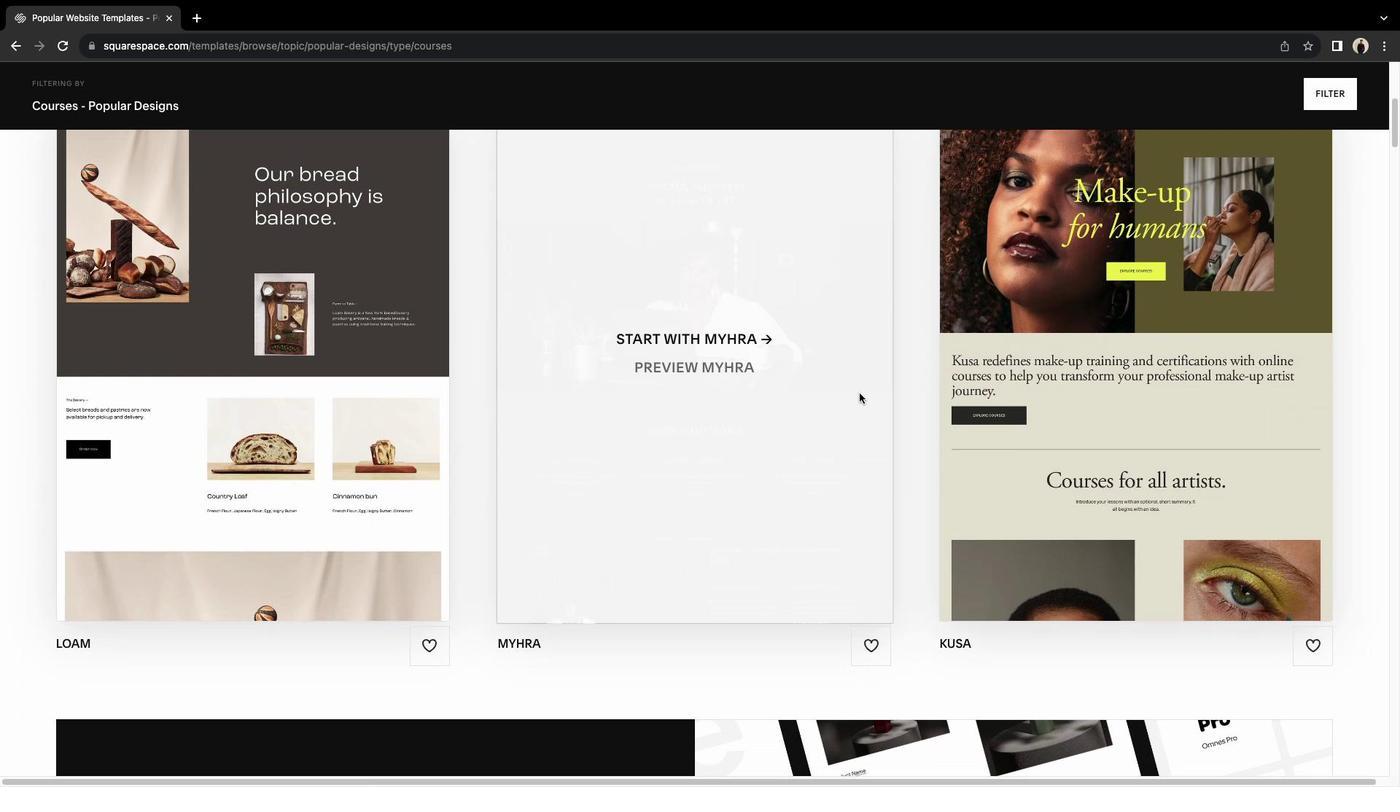 
Action: Mouse moved to (760, 412)
Screenshot: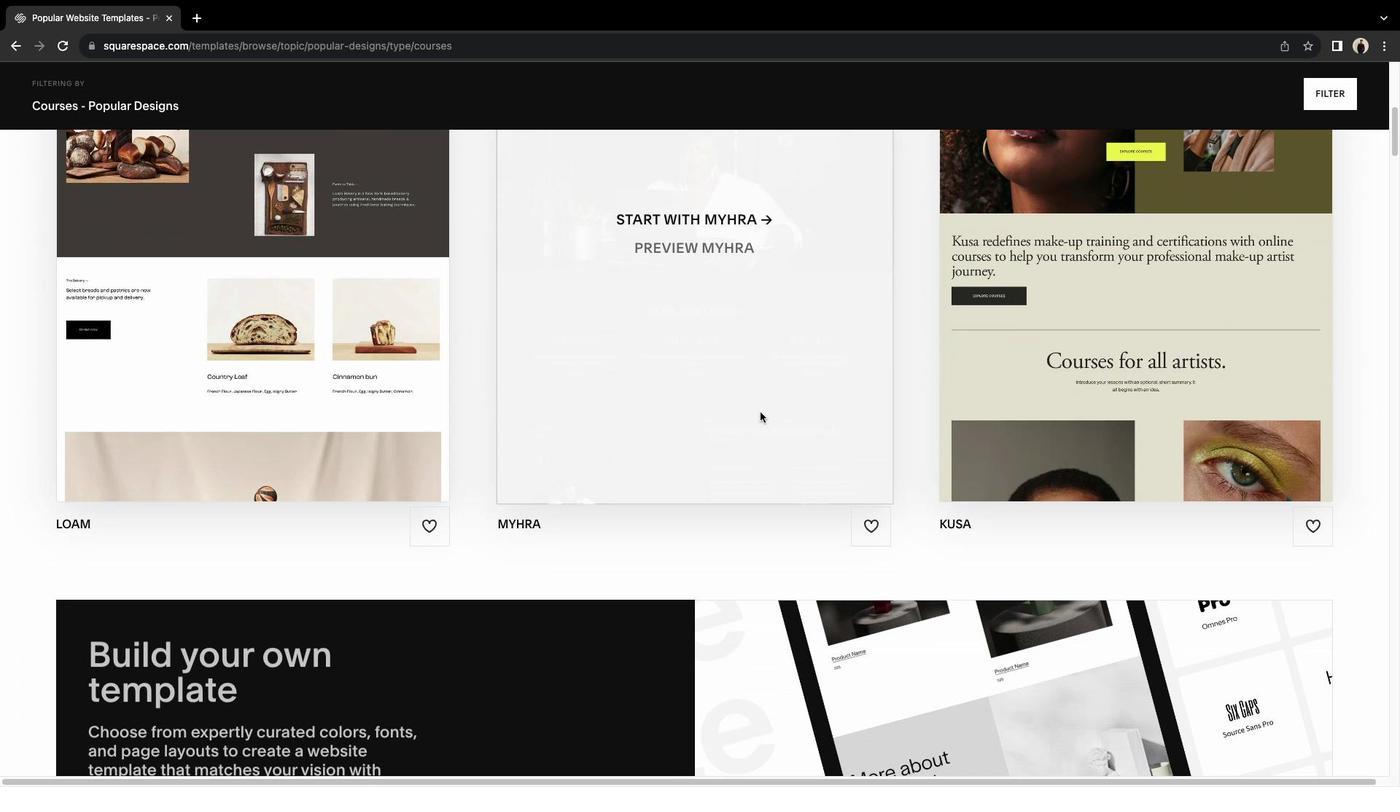 
Action: Mouse scrolled (760, 412) with delta (0, 0)
Screenshot: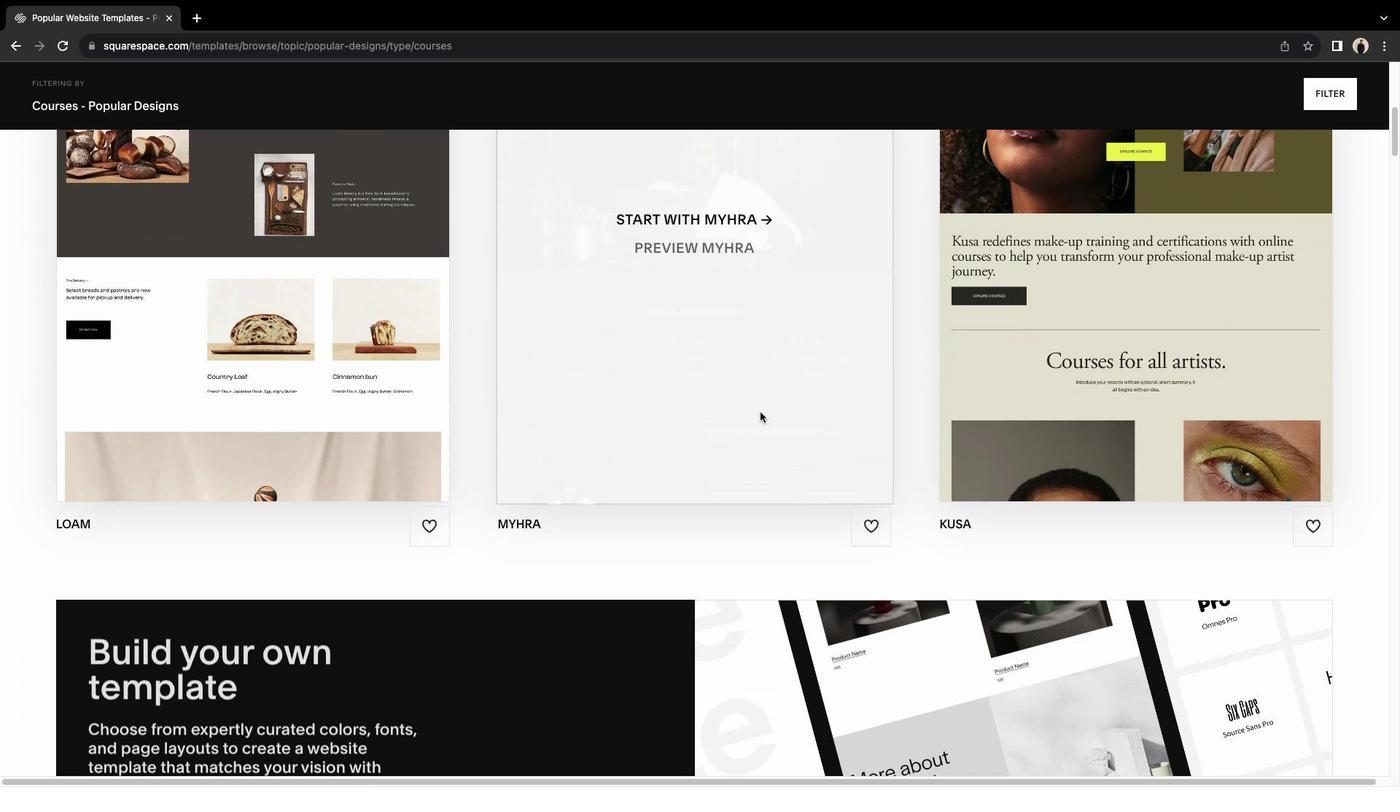 
Action: Mouse scrolled (760, 412) with delta (0, 0)
Screenshot: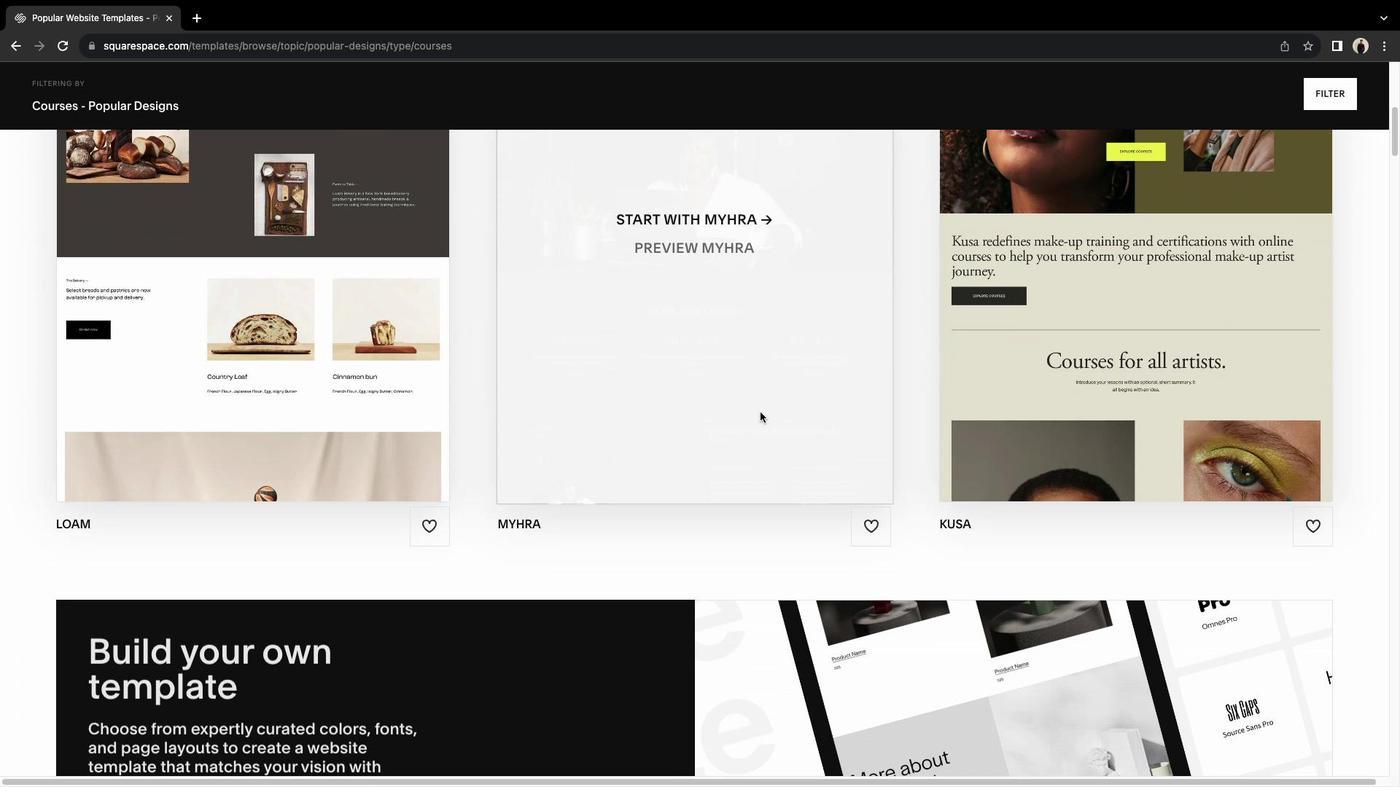 
Action: Mouse scrolled (760, 412) with delta (0, -2)
Screenshot: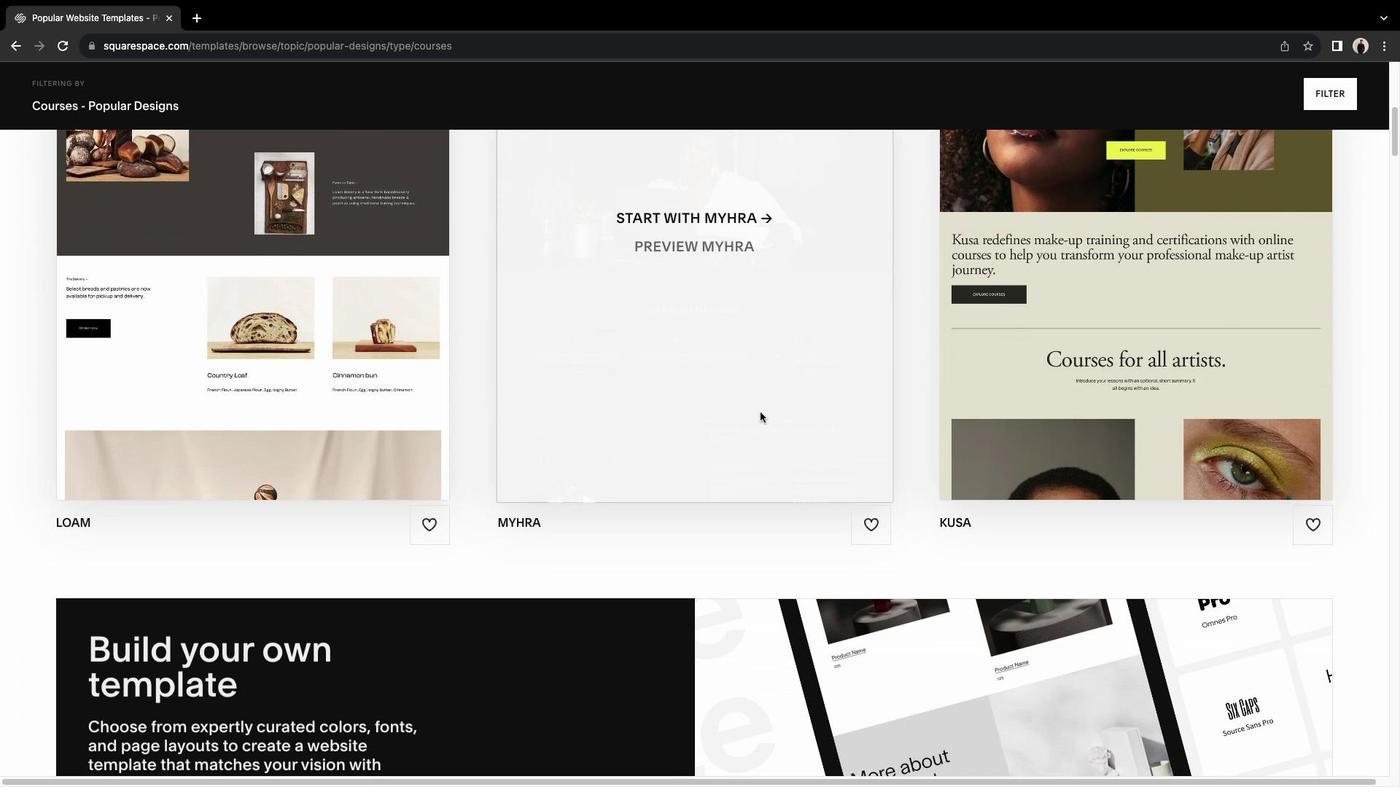
Action: Mouse scrolled (760, 412) with delta (0, -2)
Screenshot: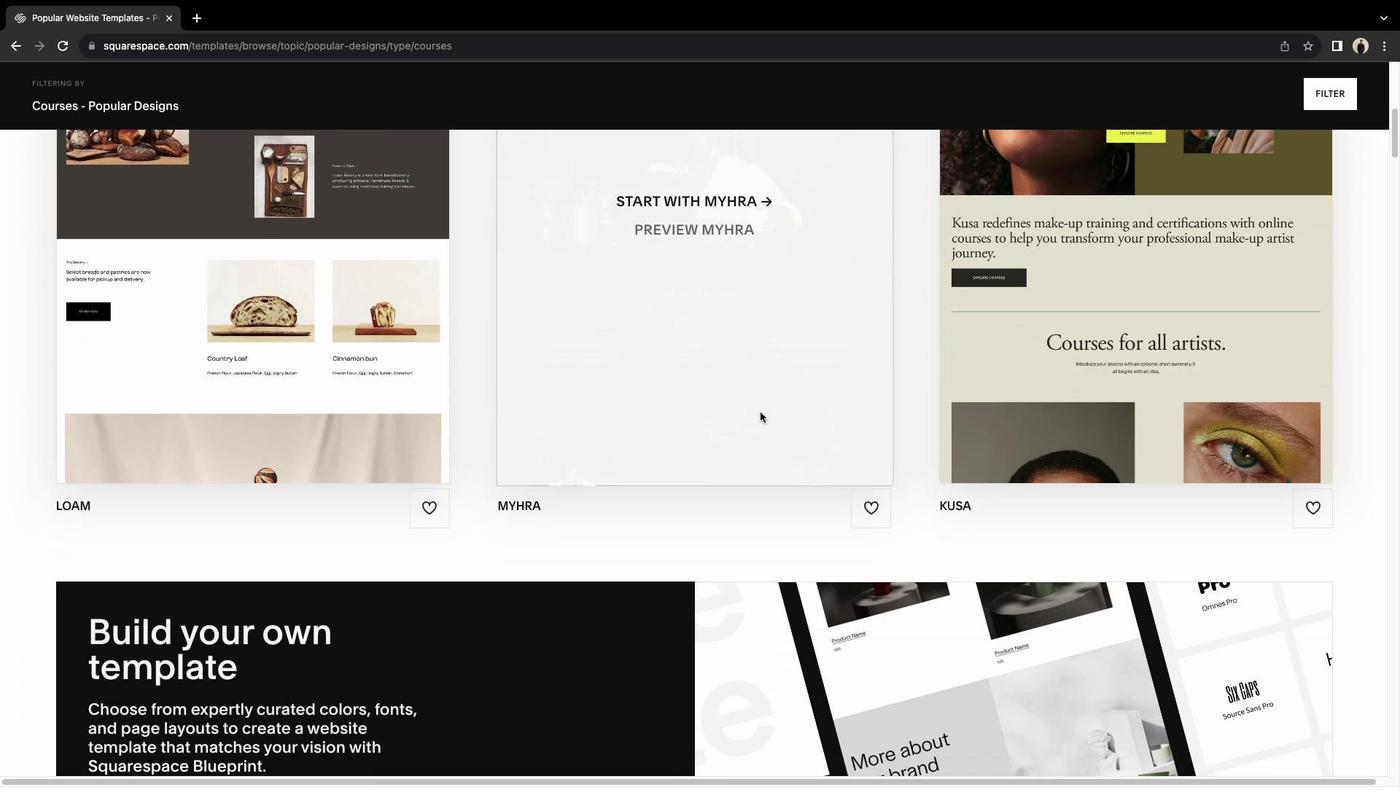 
Action: Mouse scrolled (760, 412) with delta (0, 0)
Screenshot: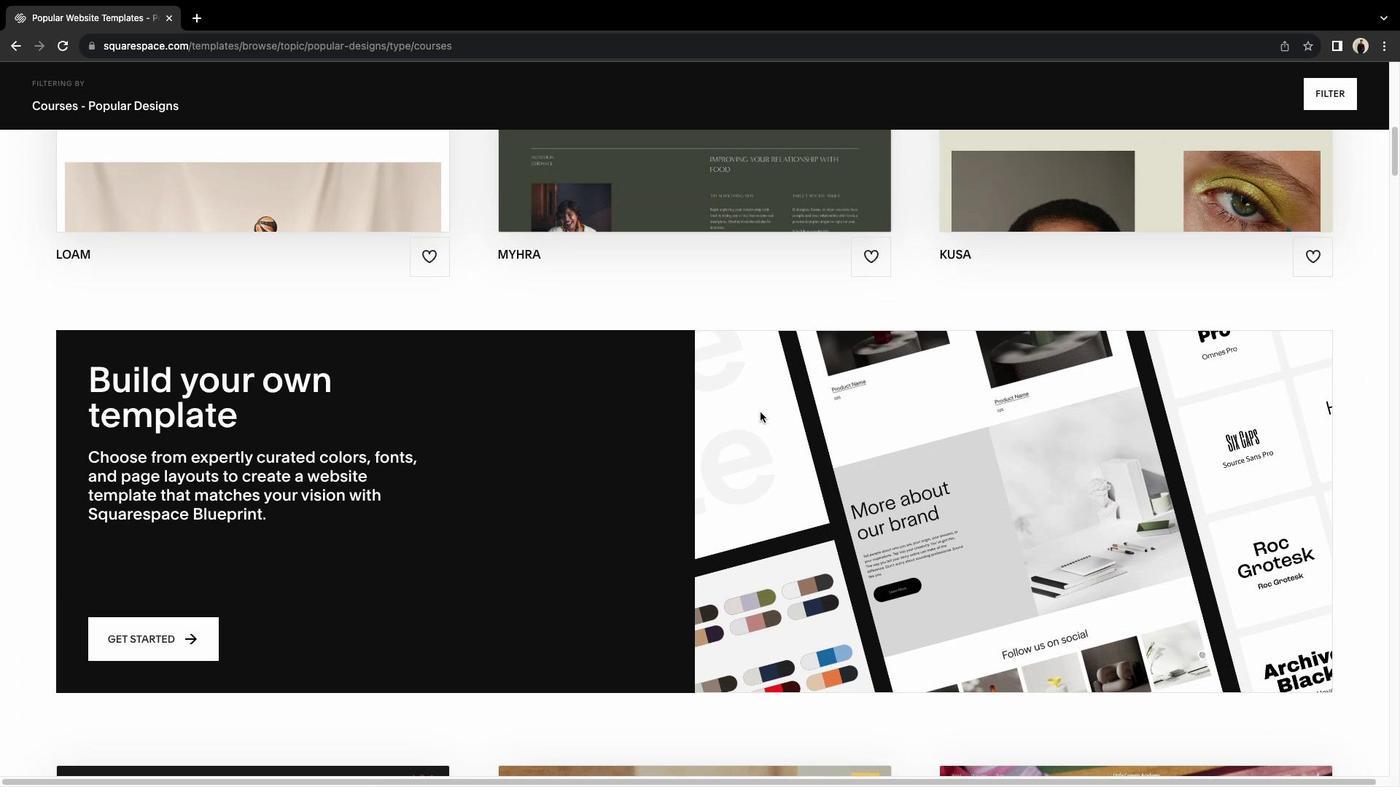
Action: Mouse scrolled (760, 412) with delta (0, 0)
Screenshot: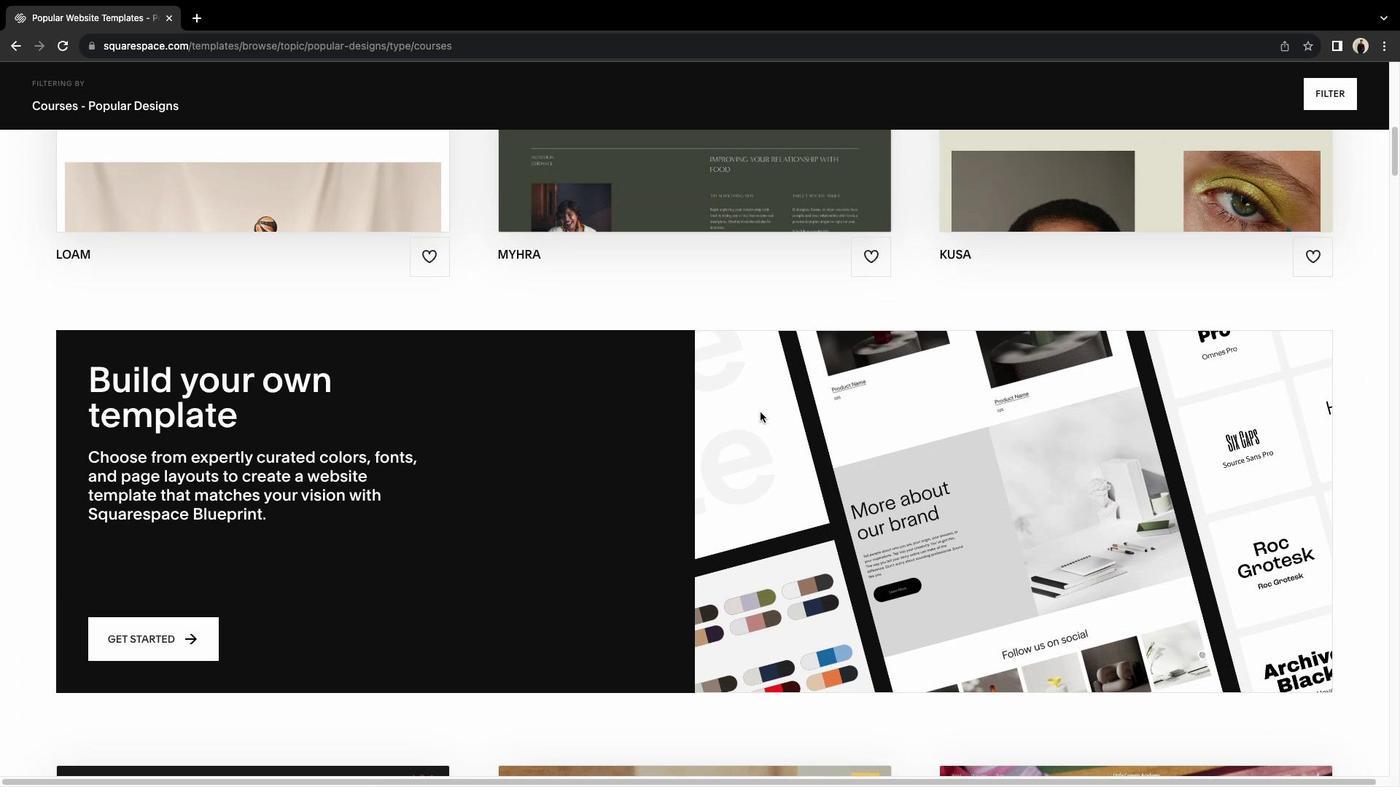 
Action: Mouse scrolled (760, 412) with delta (0, -2)
Screenshot: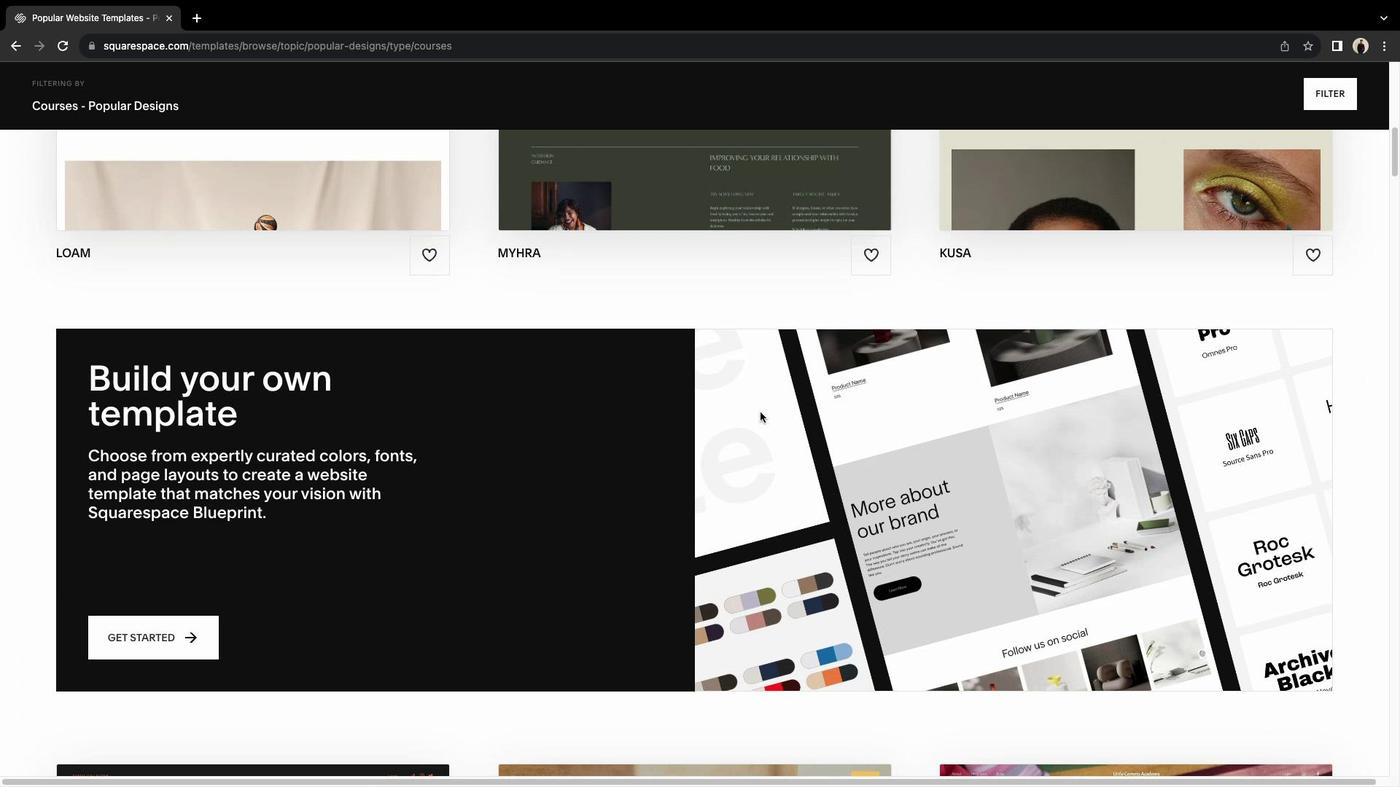 
Action: Mouse scrolled (760, 412) with delta (0, -3)
Screenshot: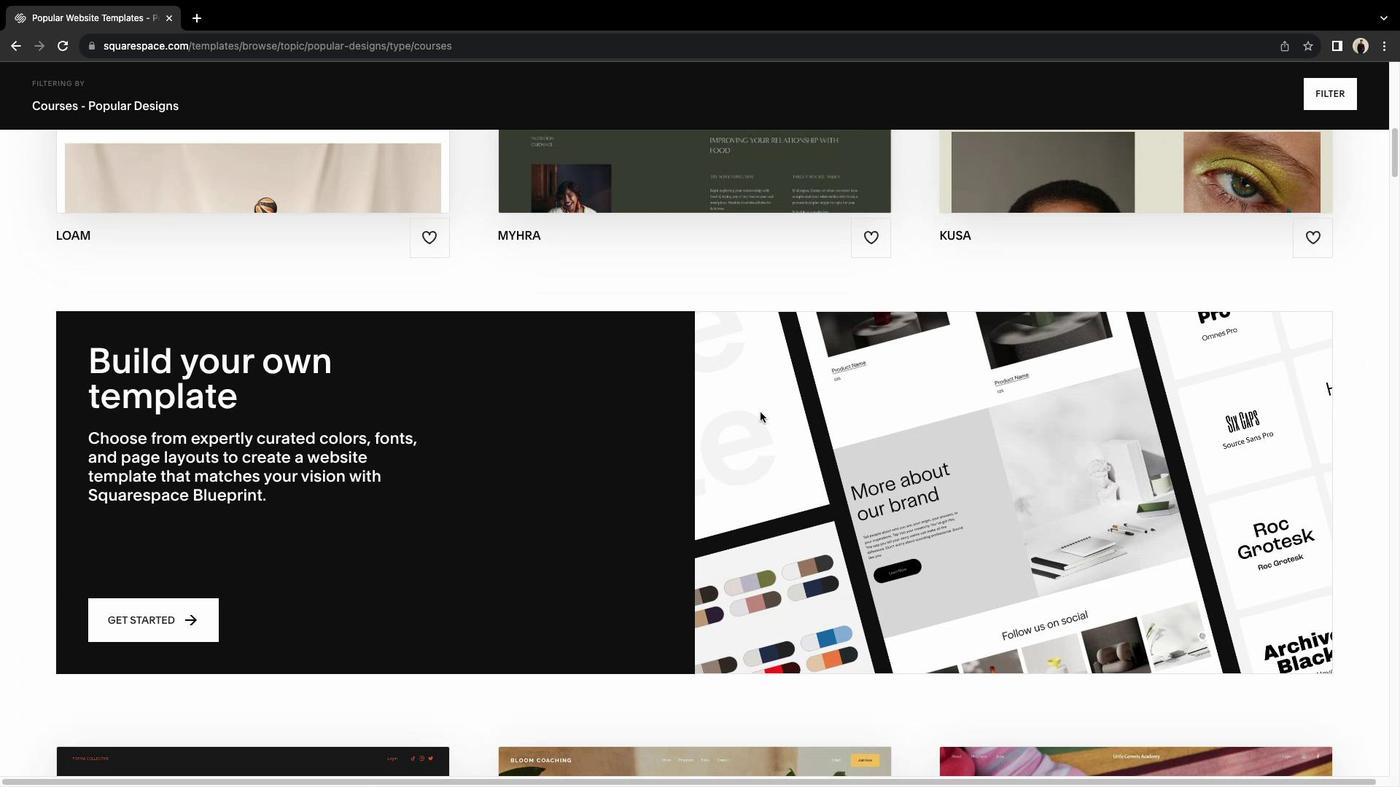 
Action: Mouse moved to (758, 413)
Screenshot: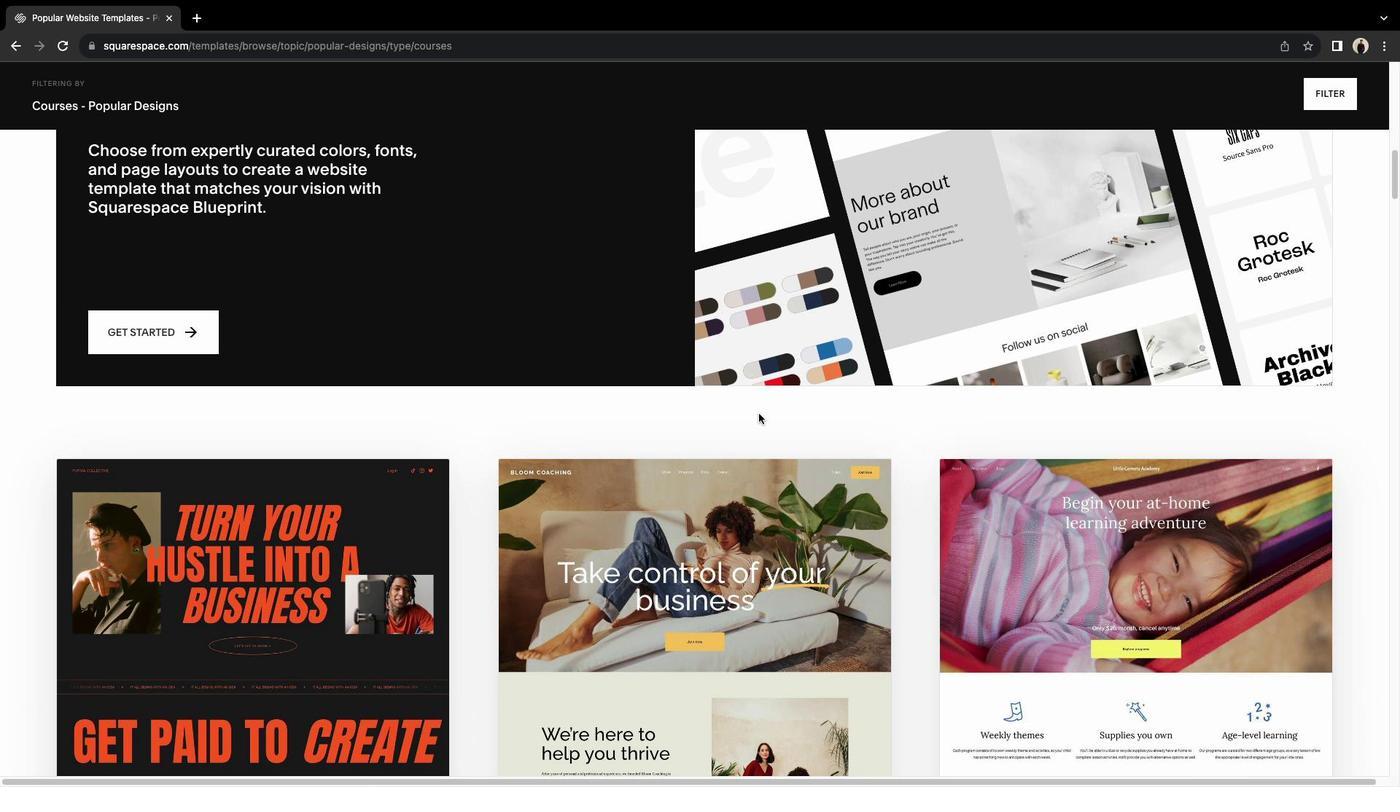 
Action: Mouse scrolled (758, 413) with delta (0, 0)
Screenshot: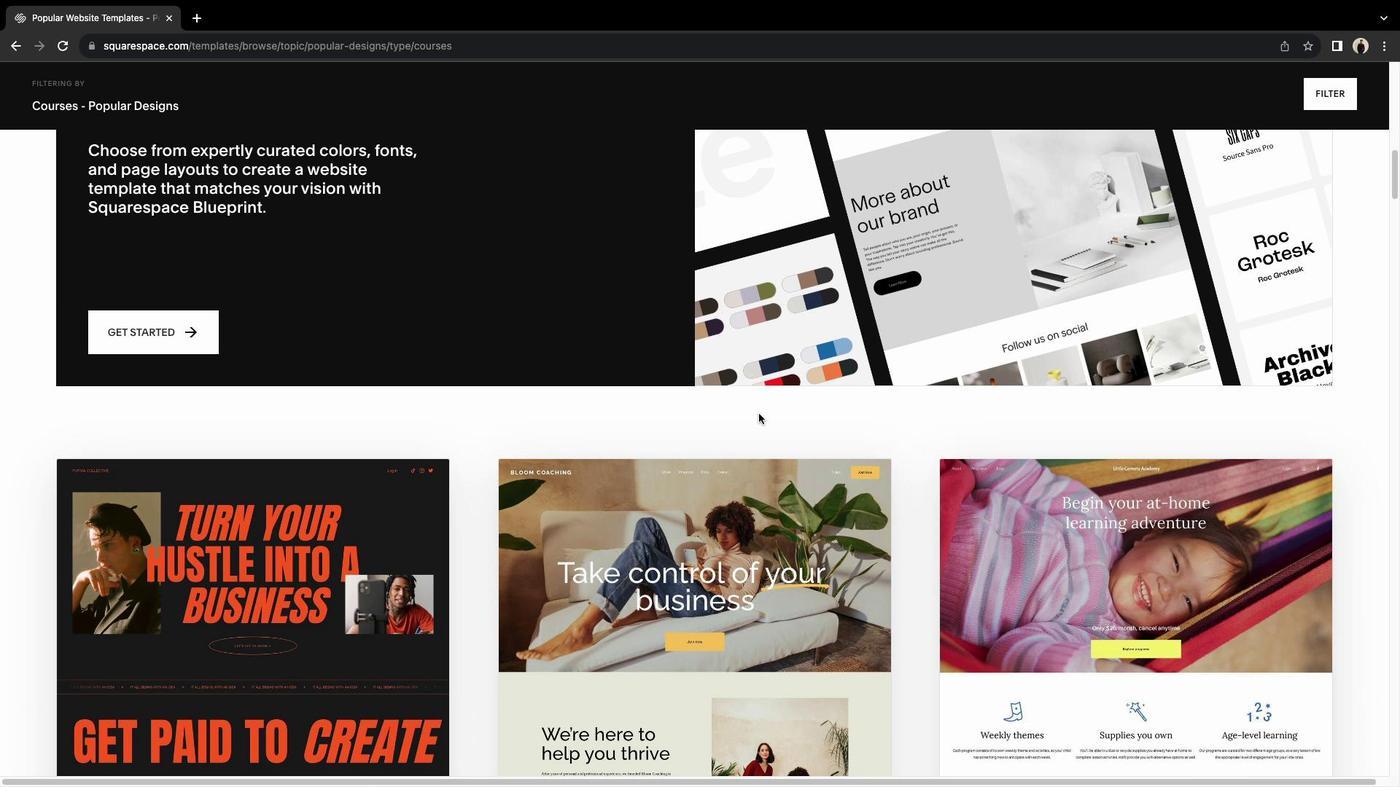 
Action: Mouse scrolled (758, 413) with delta (0, 0)
Screenshot: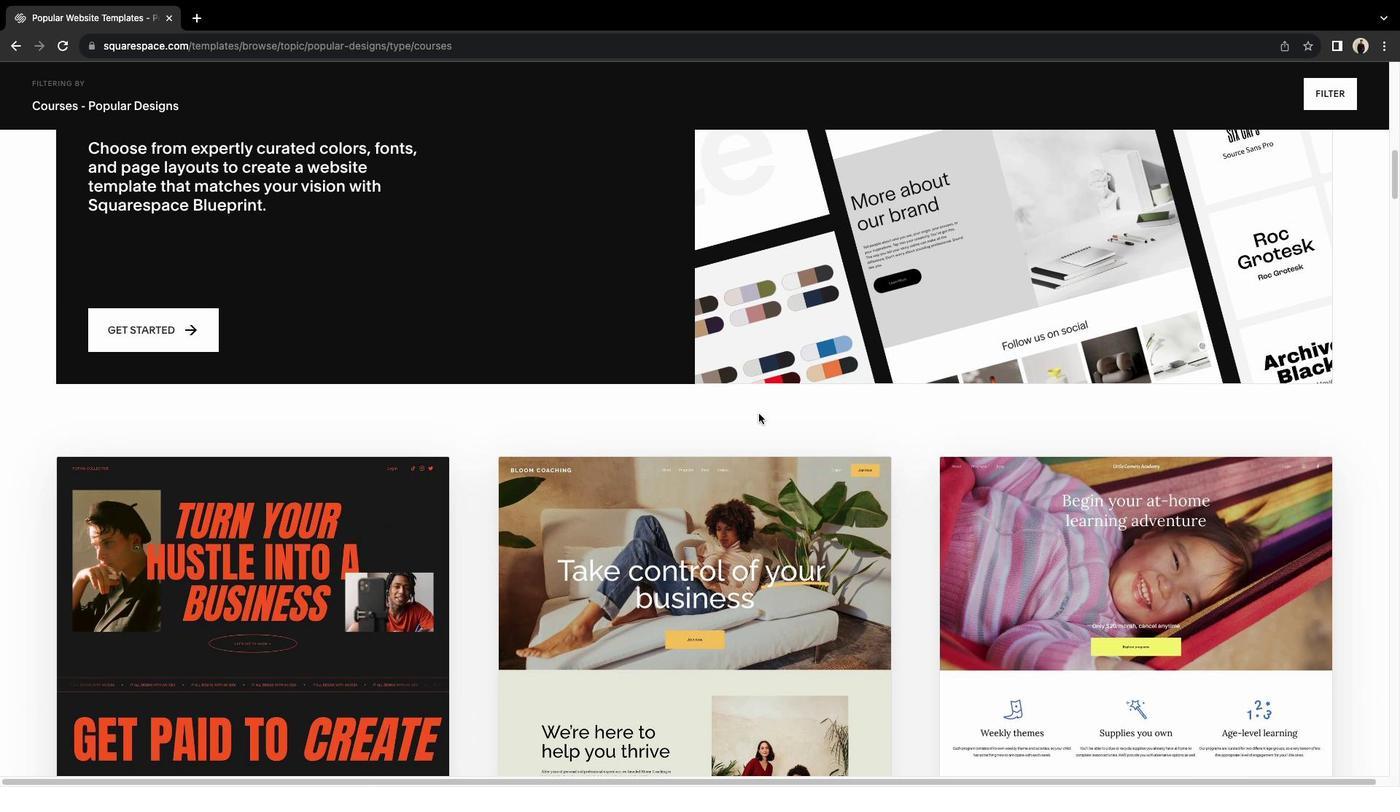 
Action: Mouse scrolled (758, 413) with delta (0, -1)
Screenshot: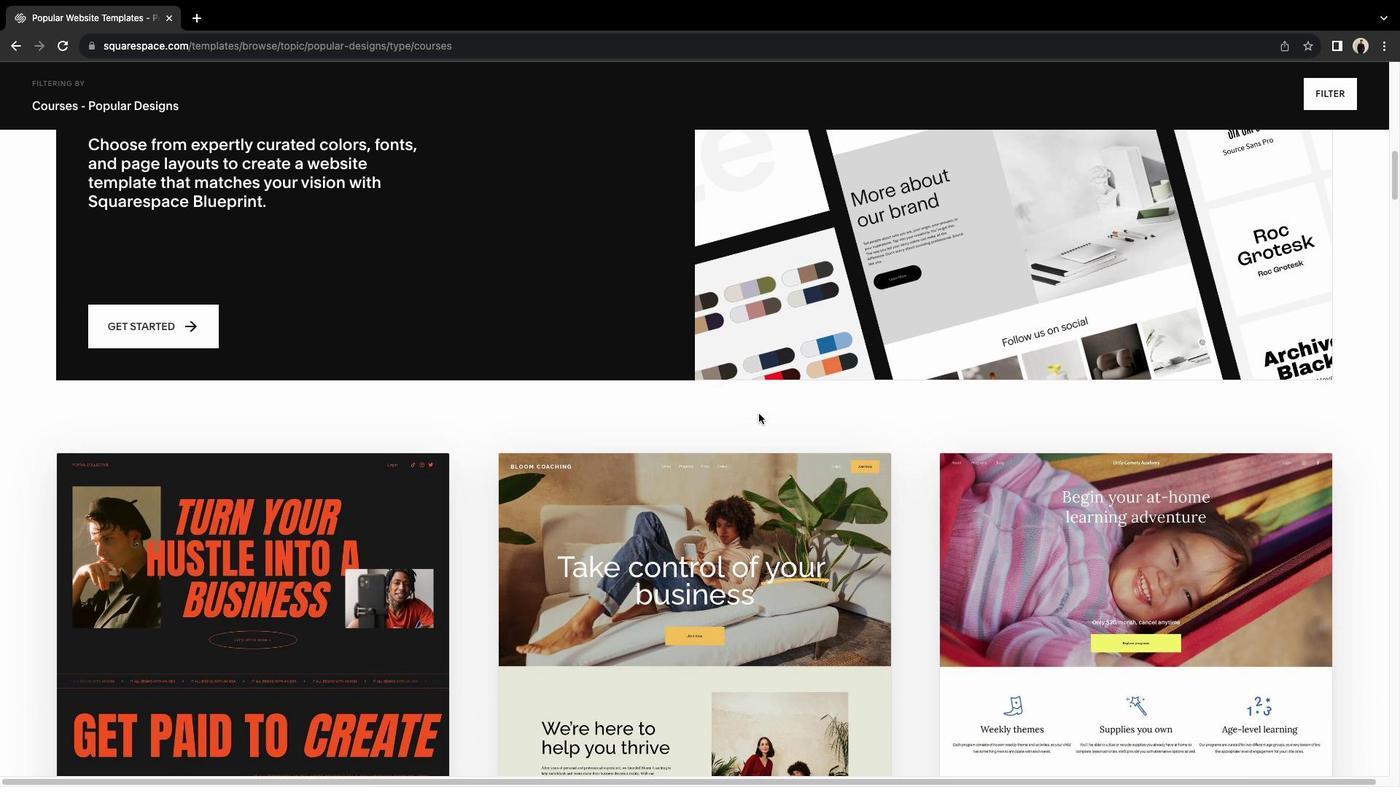 
Action: Mouse scrolled (758, 413) with delta (0, -2)
Screenshot: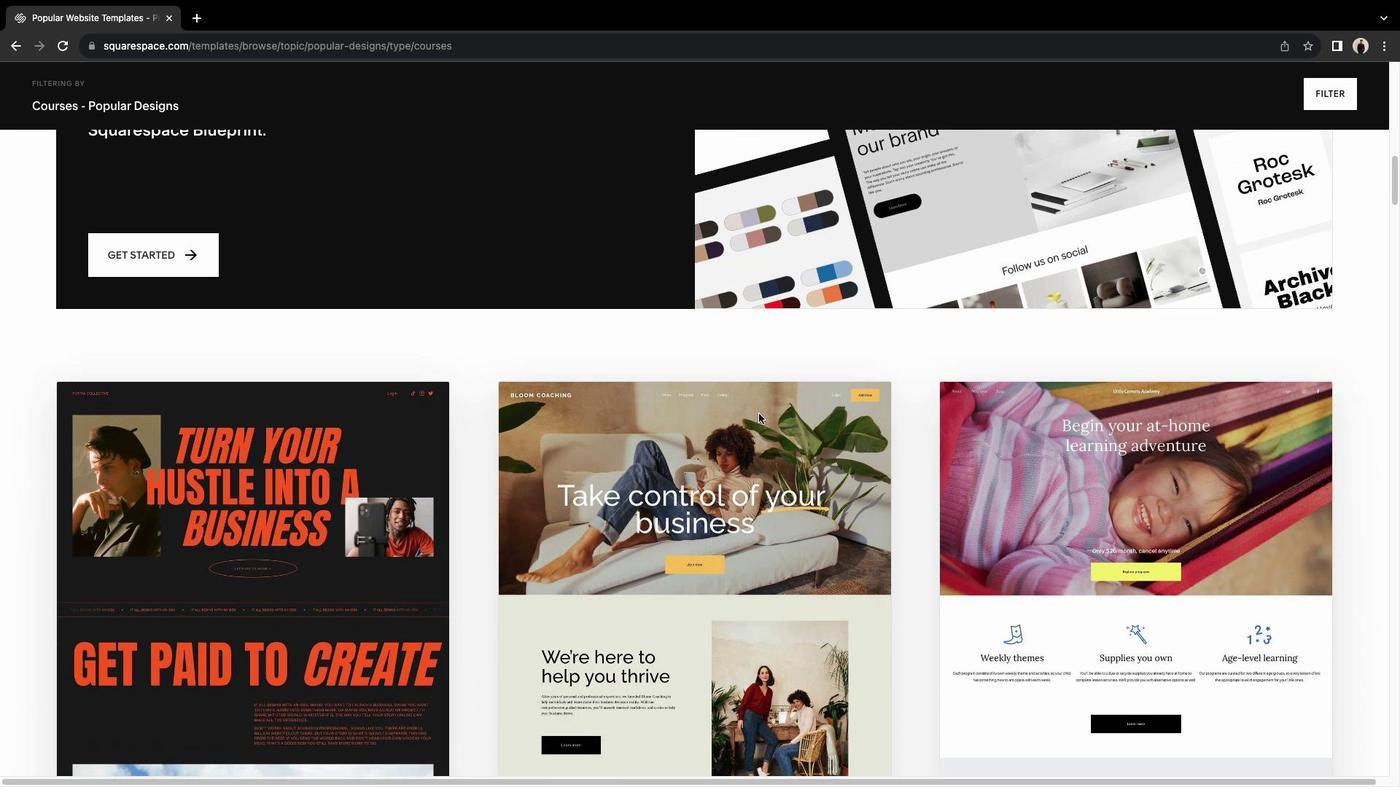 
Action: Mouse moved to (750, 425)
Screenshot: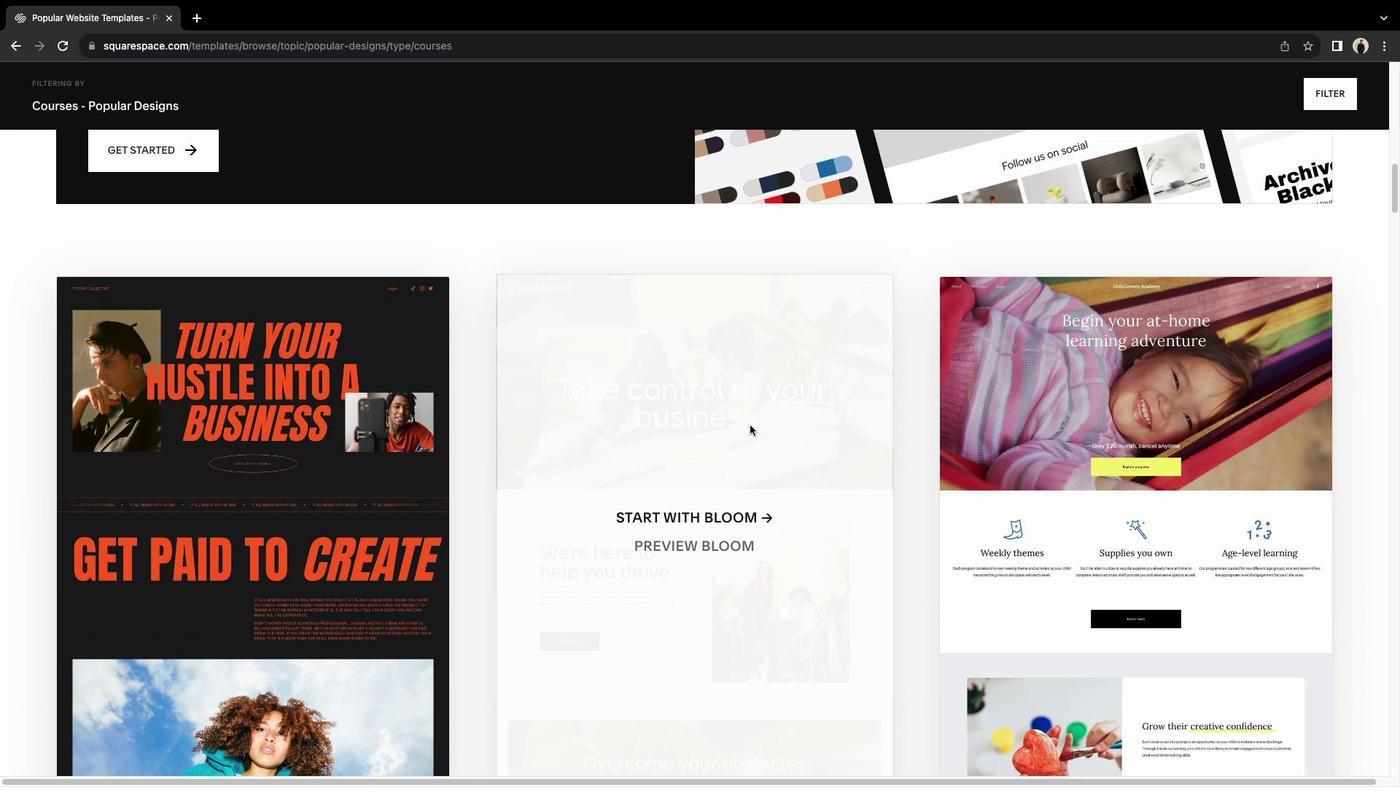 
Action: Mouse scrolled (750, 425) with delta (0, 0)
Screenshot: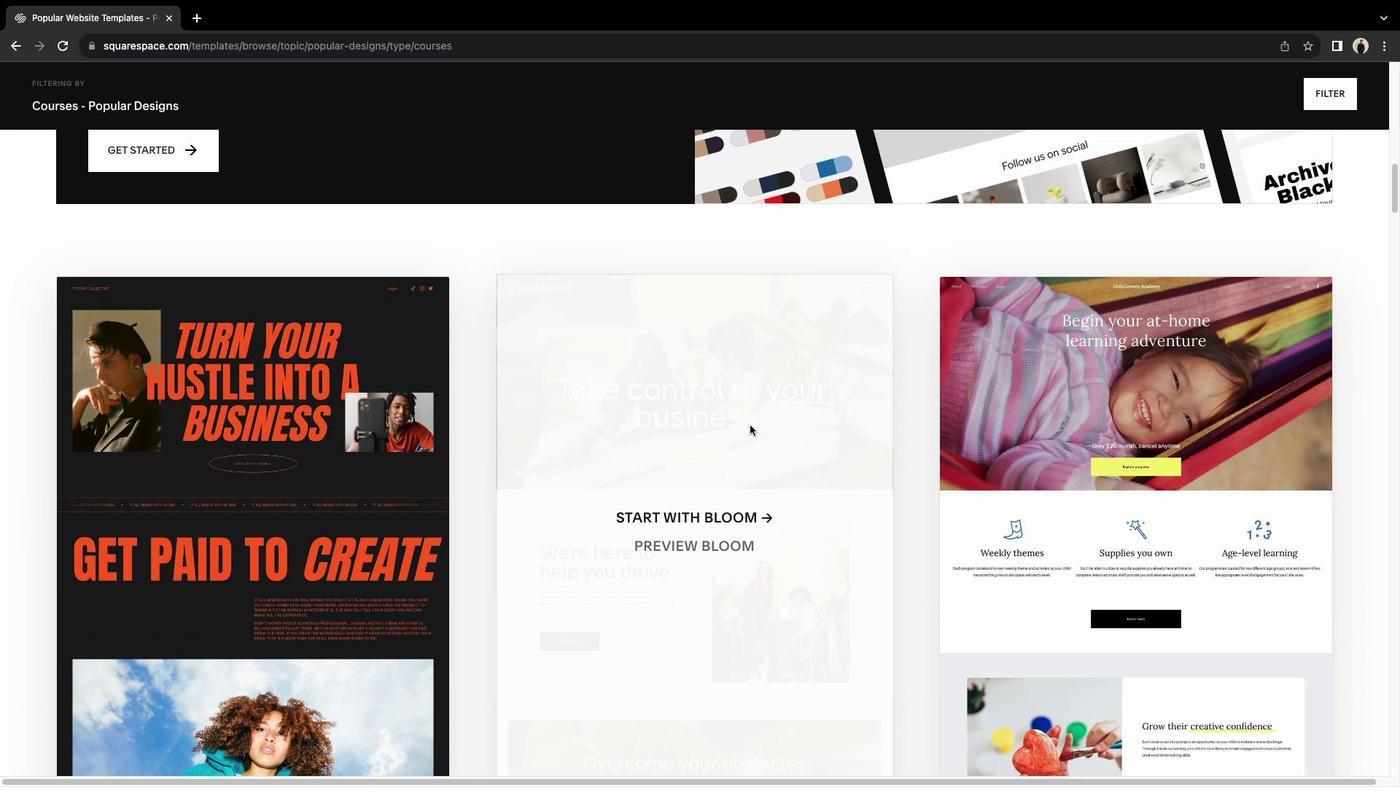 
Action: Mouse scrolled (750, 425) with delta (0, 0)
Screenshot: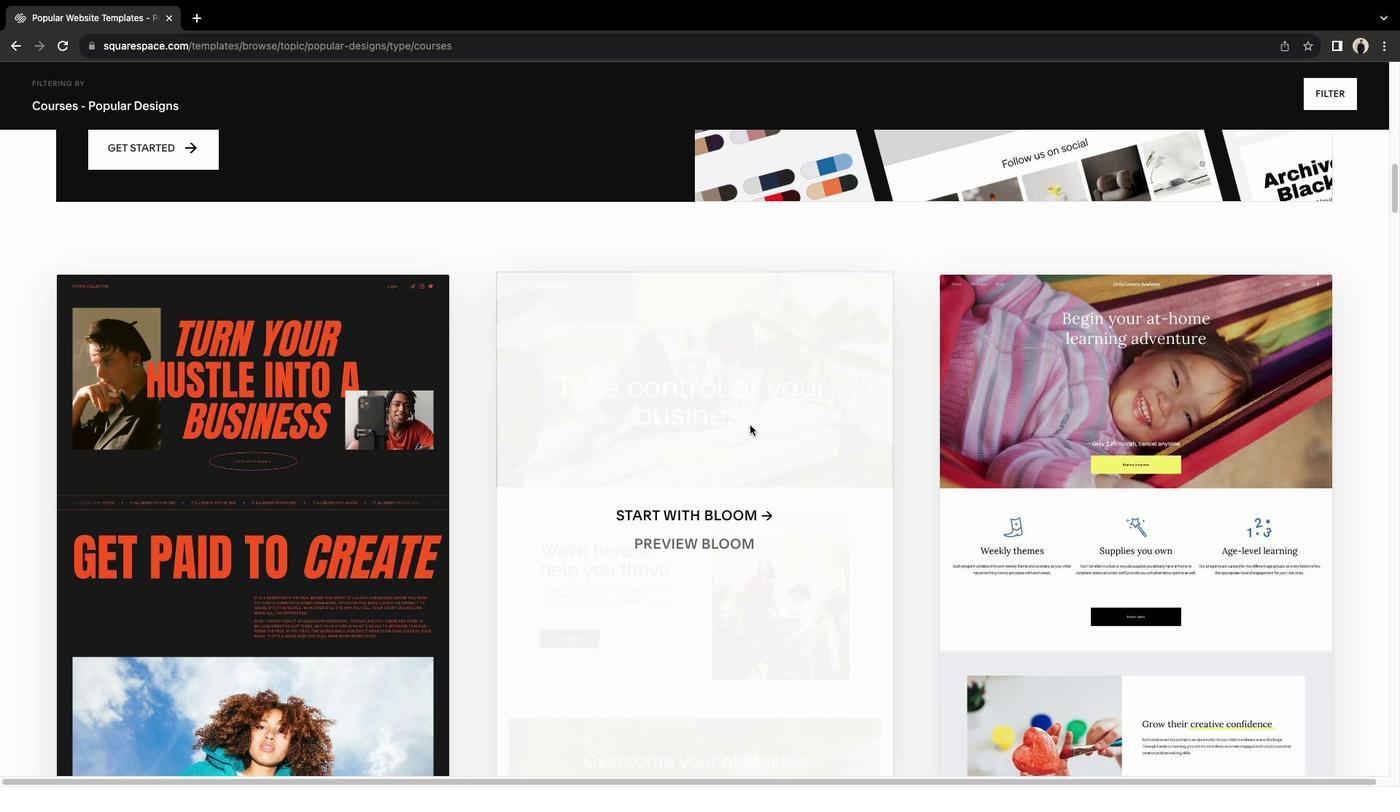 
Action: Mouse scrolled (750, 425) with delta (0, 0)
Screenshot: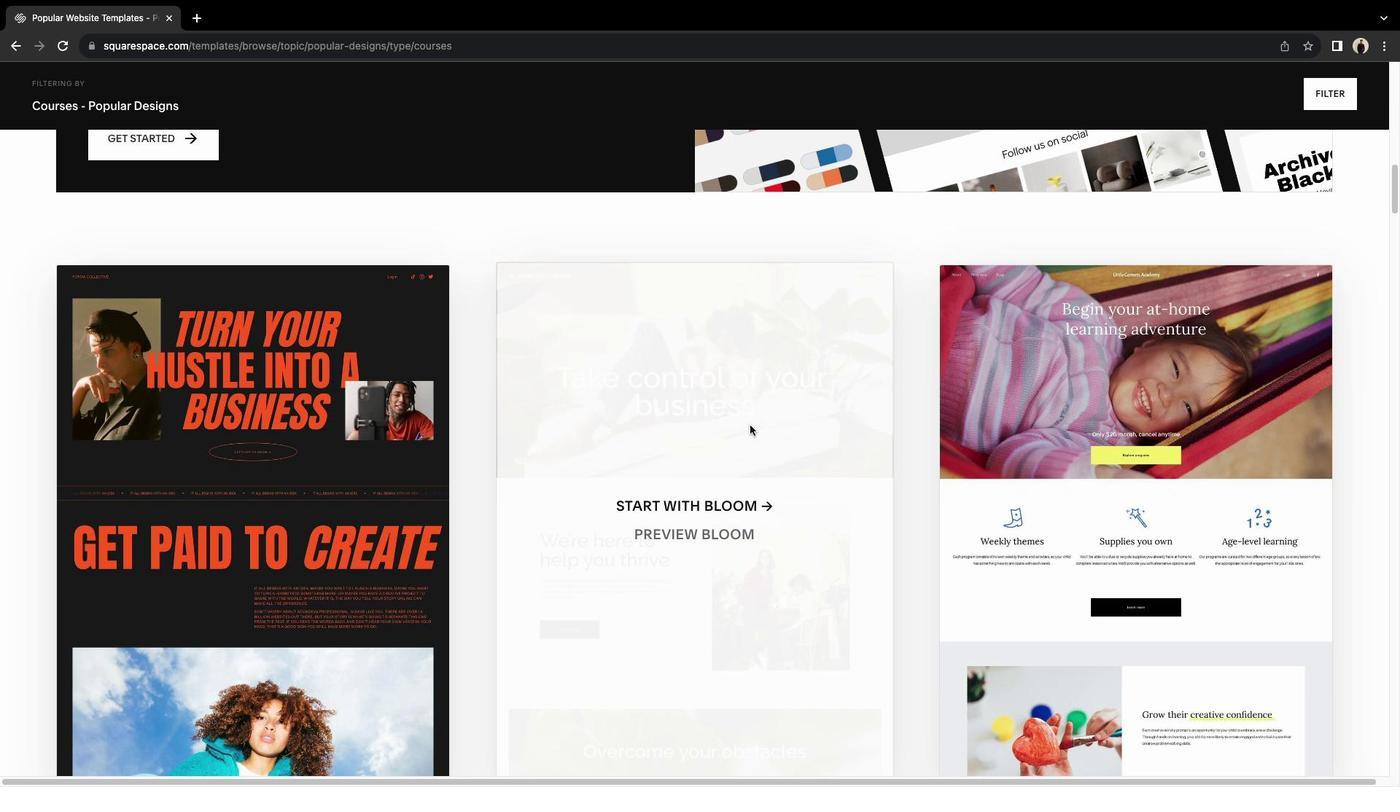 
Action: Mouse scrolled (750, 425) with delta (0, 0)
Screenshot: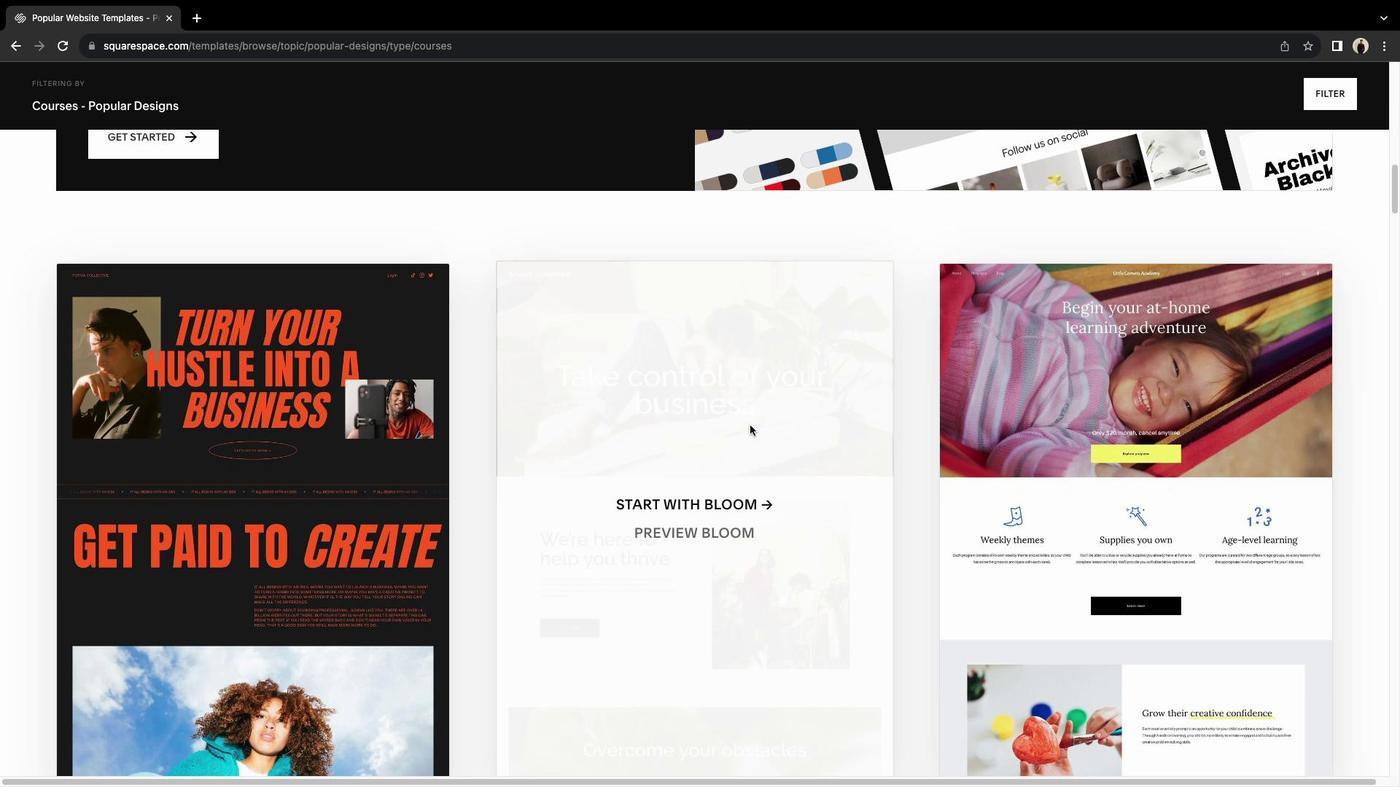 
Action: Mouse moved to (844, 426)
Screenshot: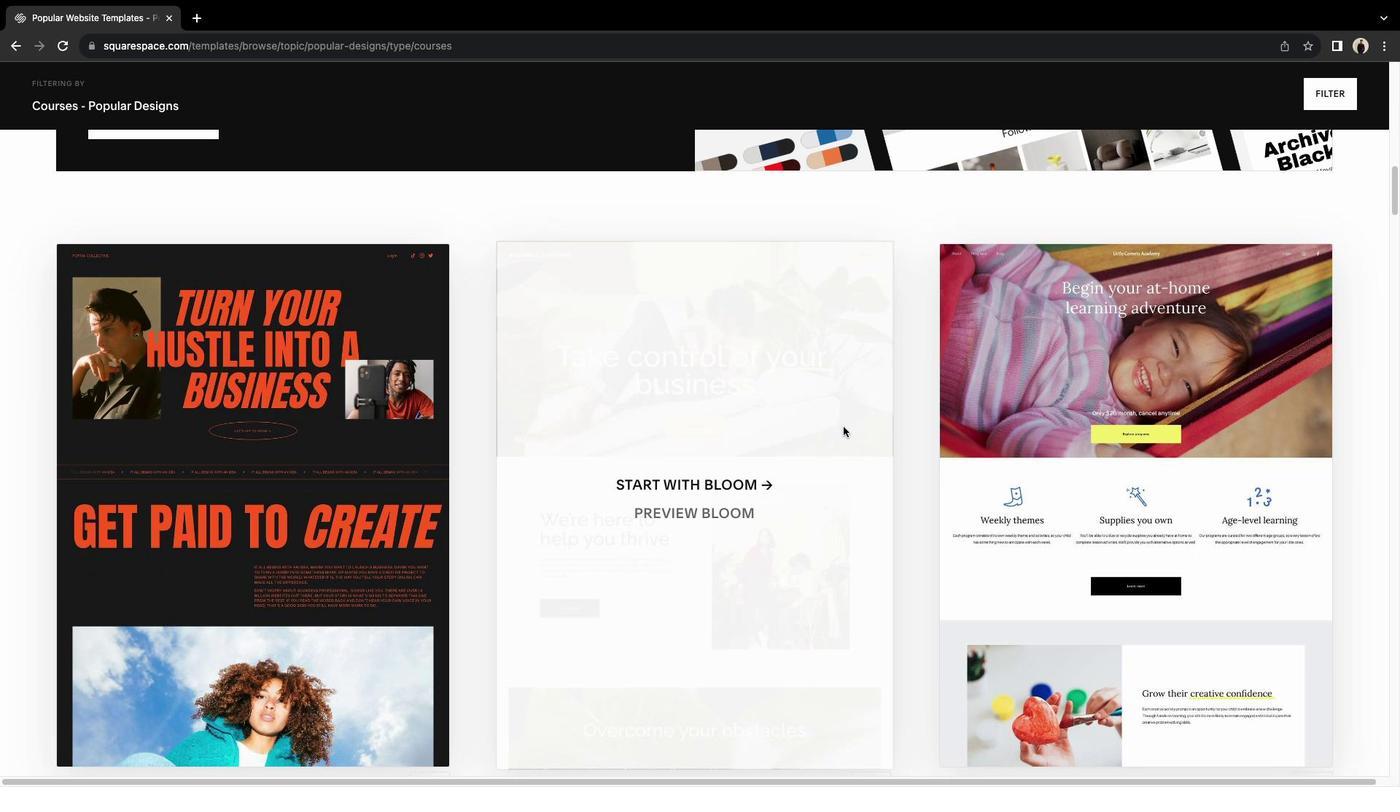 
Action: Mouse scrolled (844, 426) with delta (0, 0)
Screenshot: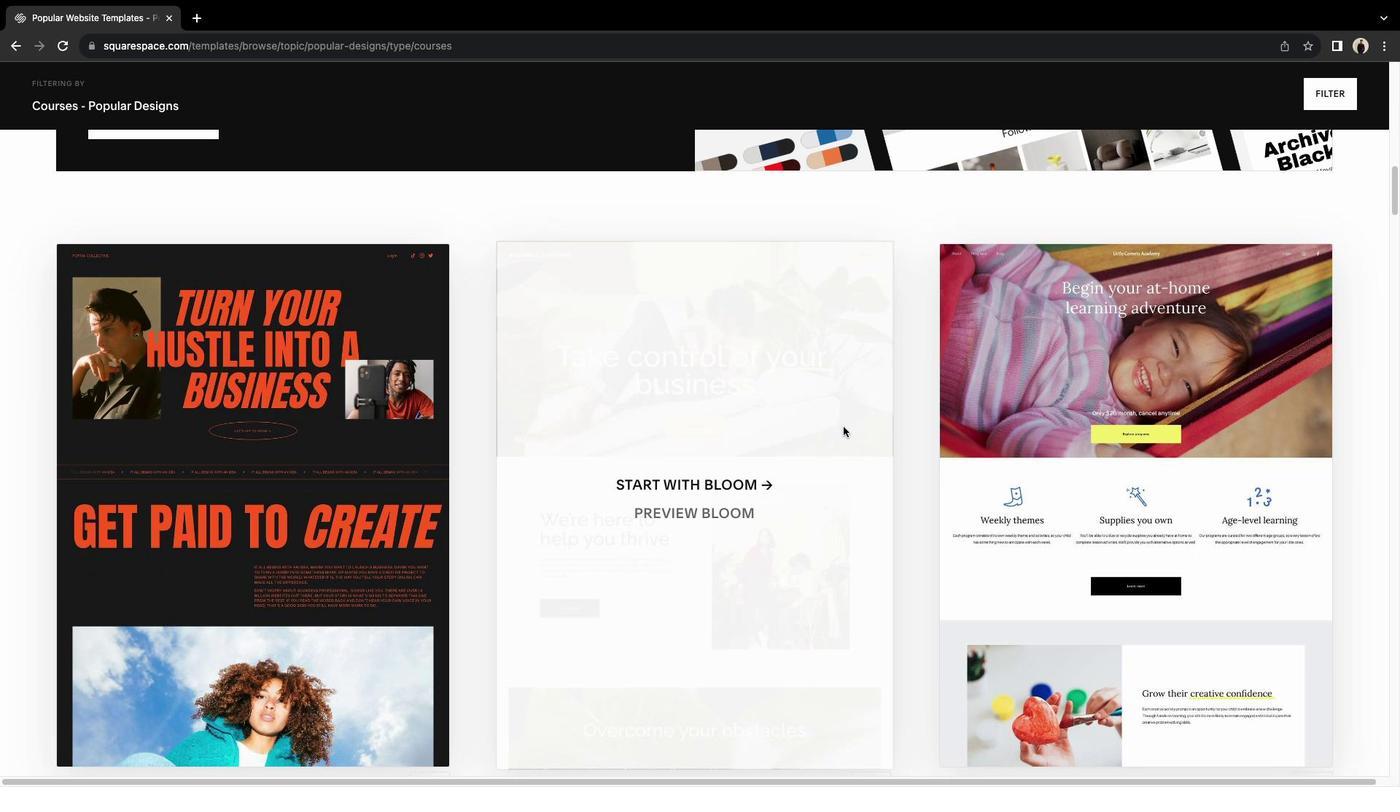 
Action: Mouse scrolled (844, 426) with delta (0, 0)
Screenshot: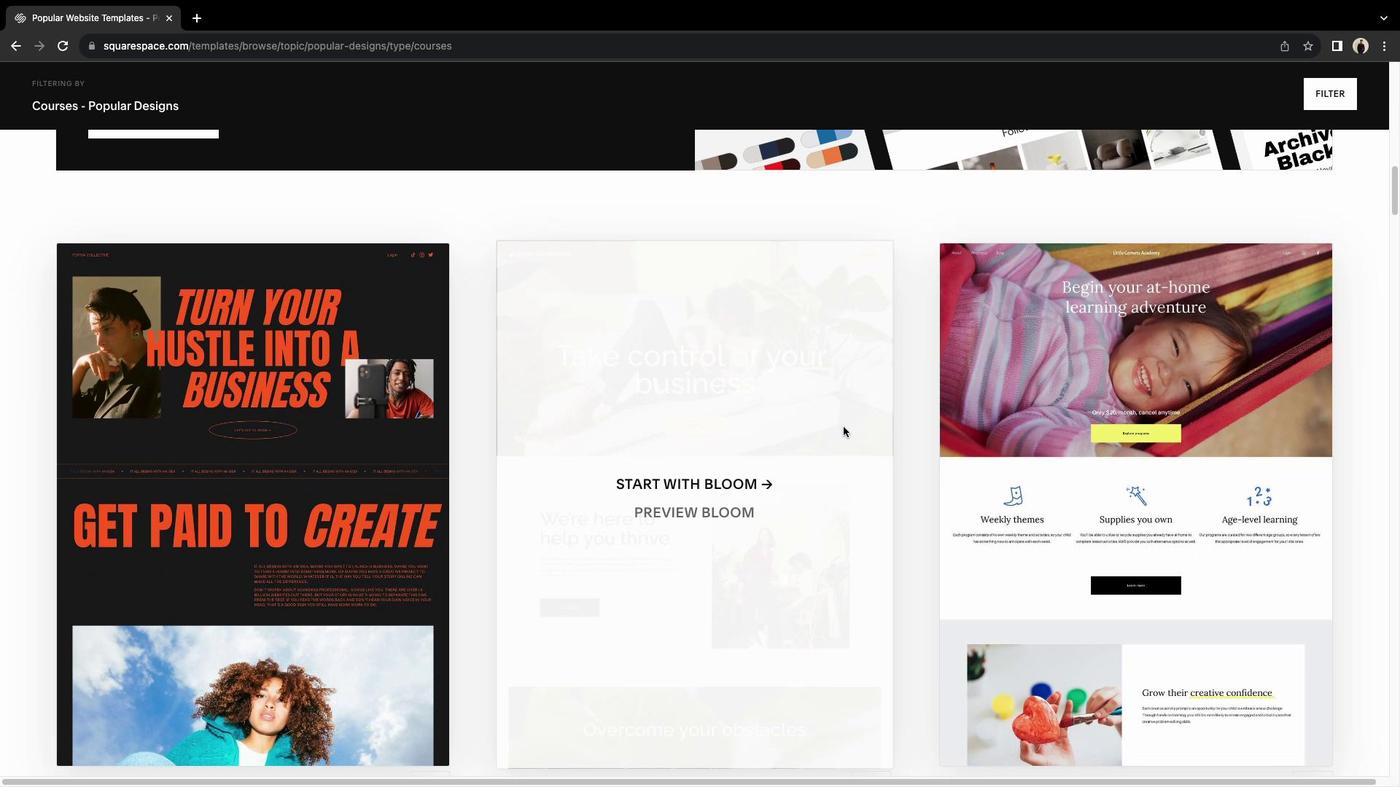 
Action: Mouse scrolled (844, 426) with delta (0, -1)
Screenshot: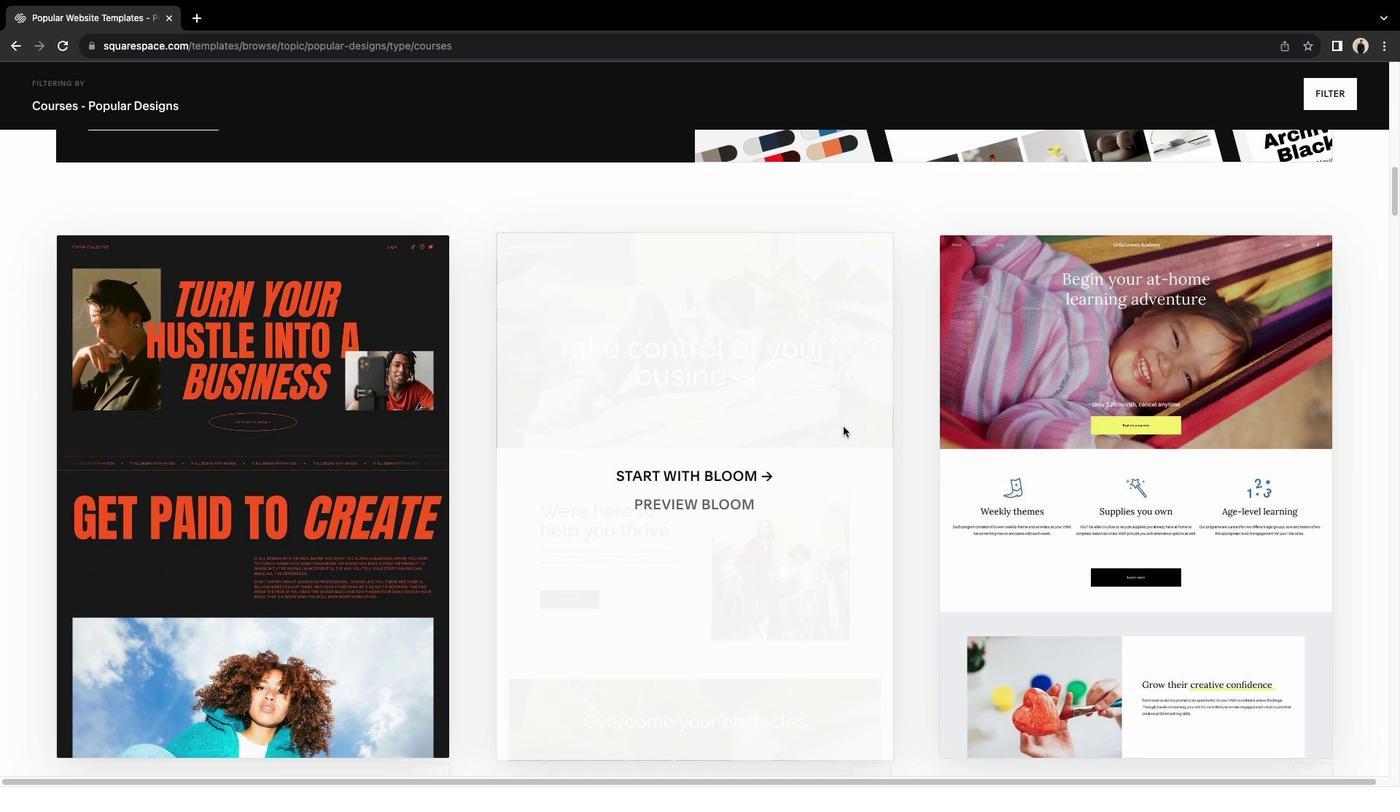 
Action: Mouse moved to (848, 404)
Screenshot: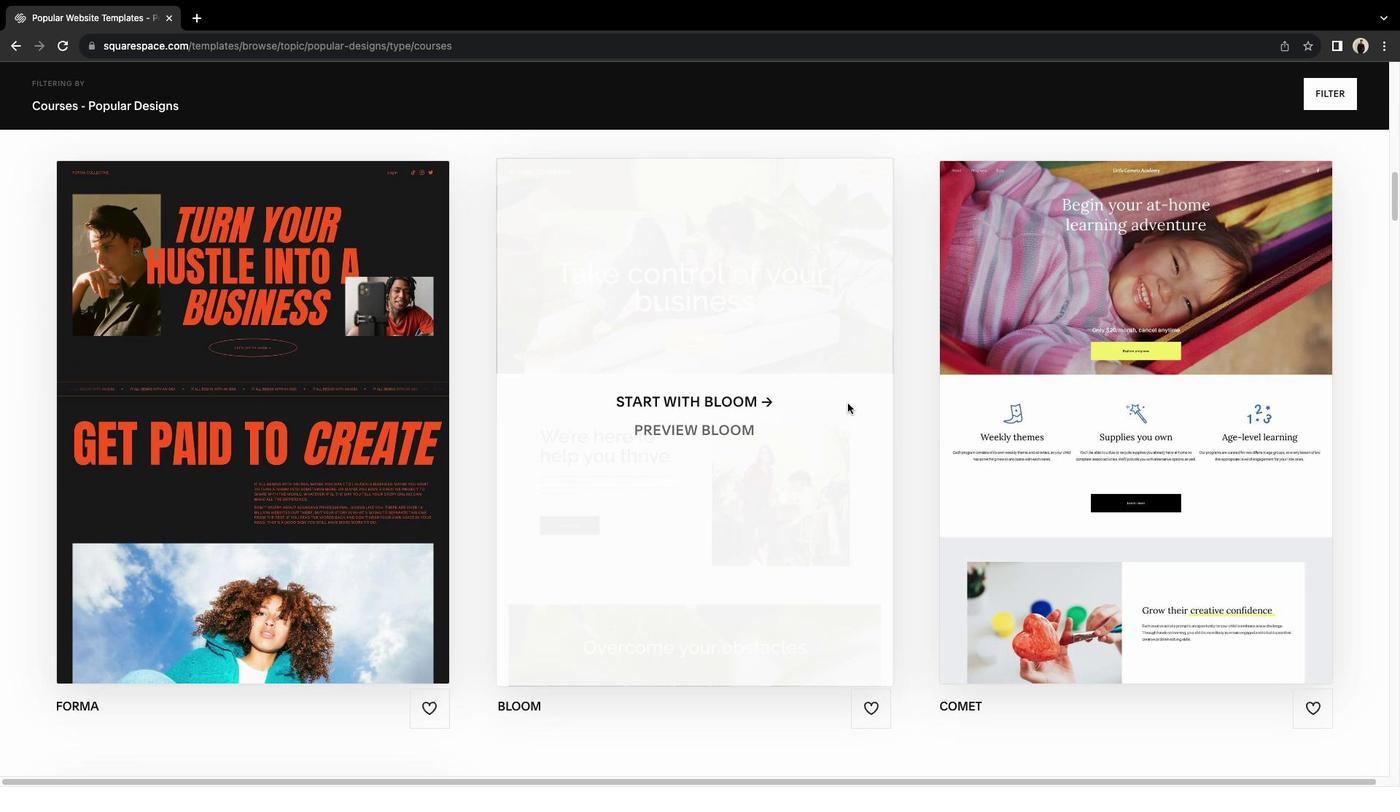 
Action: Mouse scrolled (848, 404) with delta (0, 0)
Screenshot: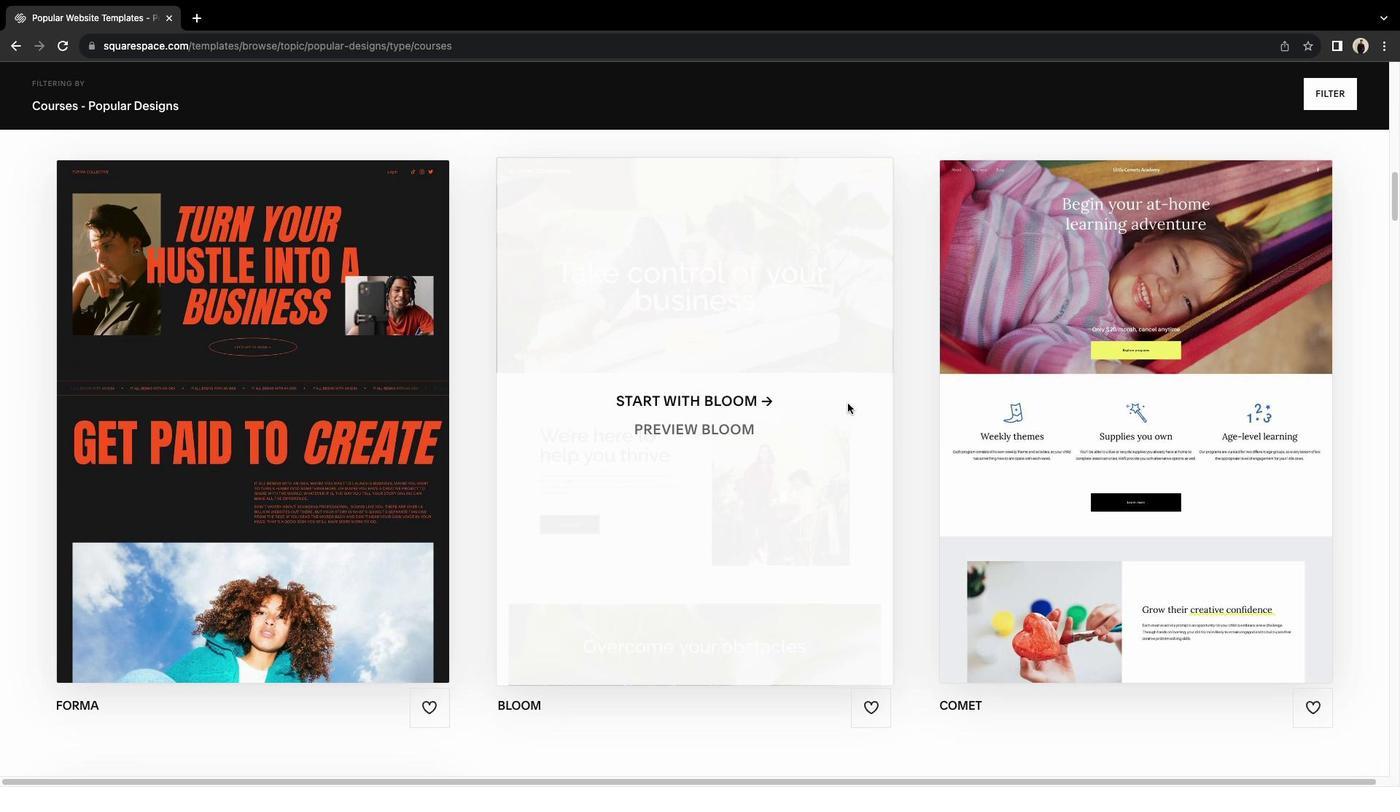 
Action: Mouse scrolled (848, 404) with delta (0, 0)
Screenshot: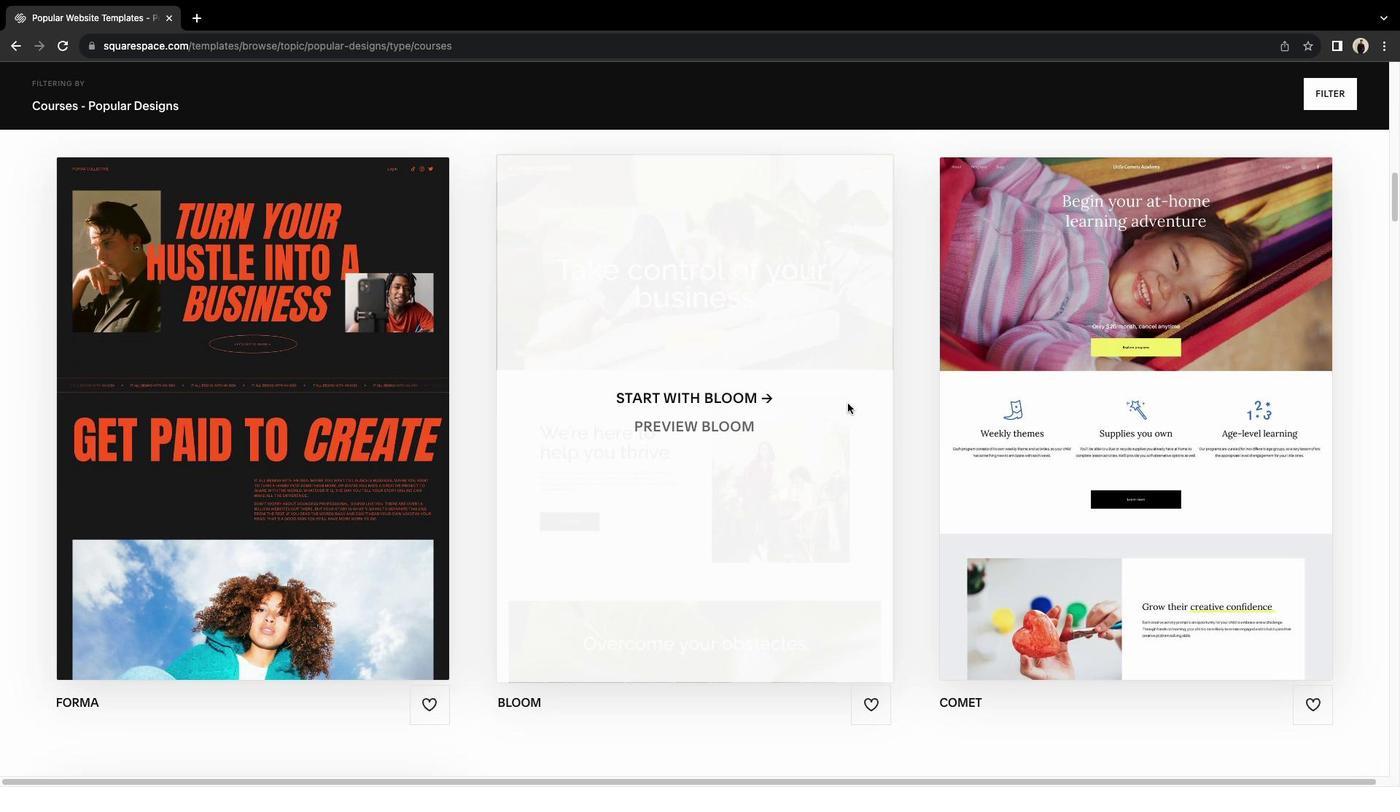 
Action: Mouse scrolled (848, 404) with delta (0, -1)
Screenshot: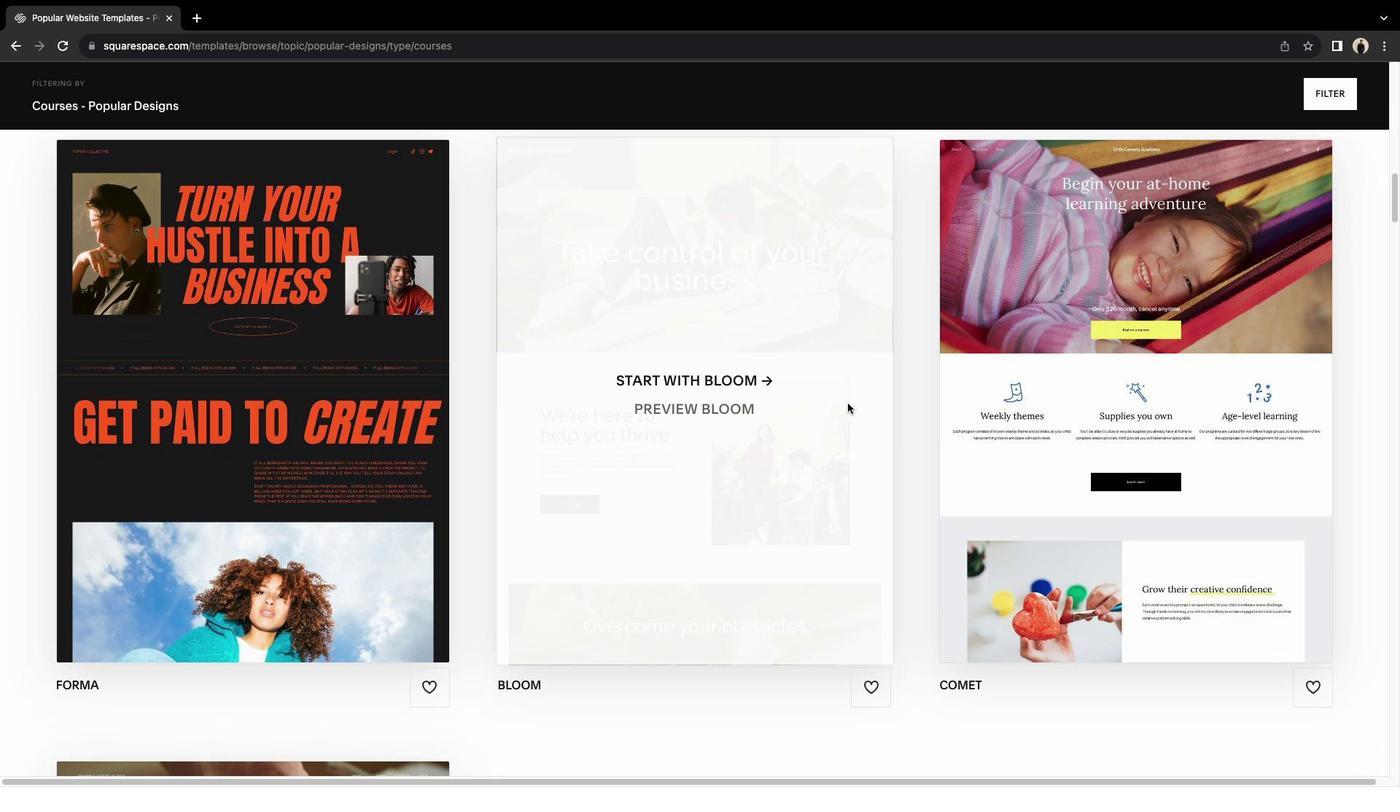 
Action: Mouse moved to (1164, 315)
Screenshot: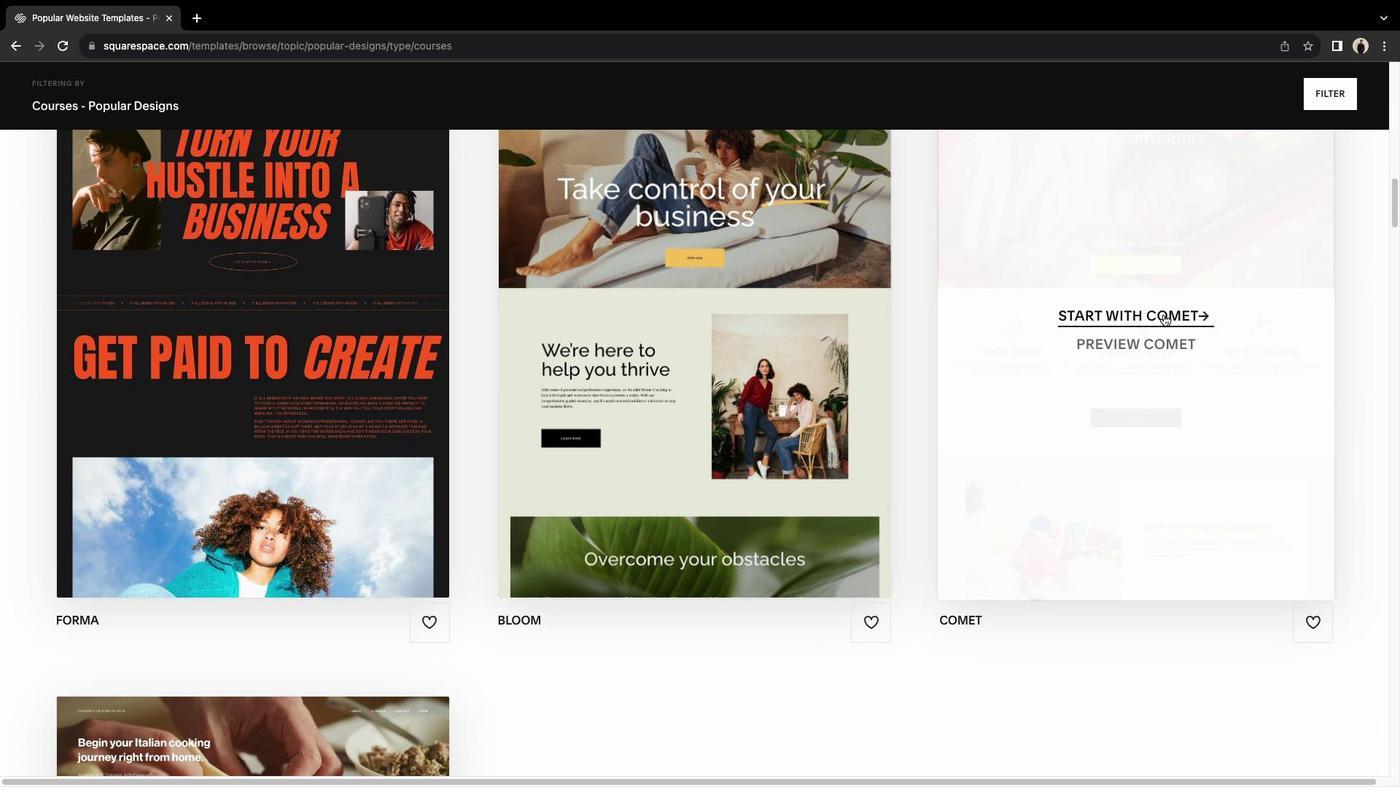 
Action: Mouse pressed left at (1164, 315)
Screenshot: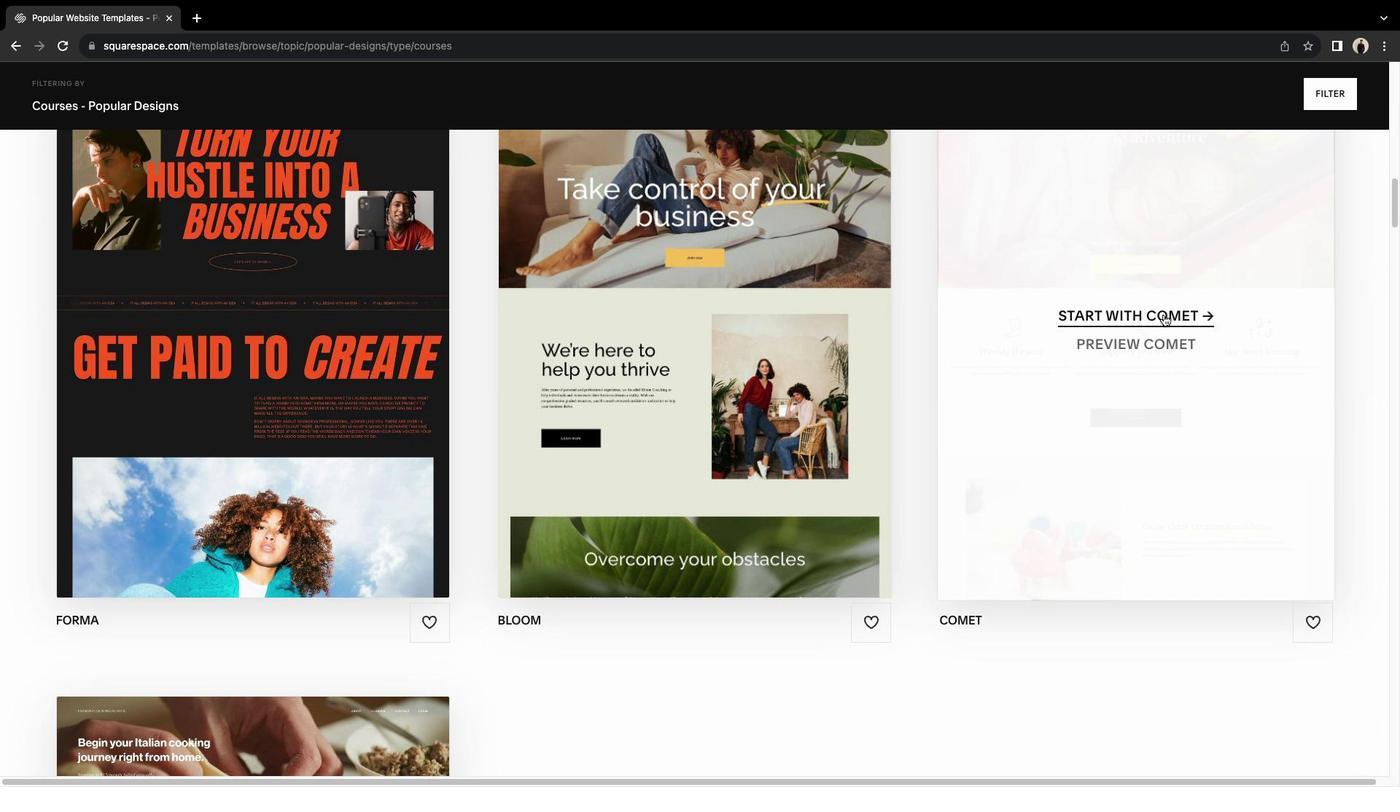 
Action: Mouse moved to (520, 407)
Screenshot: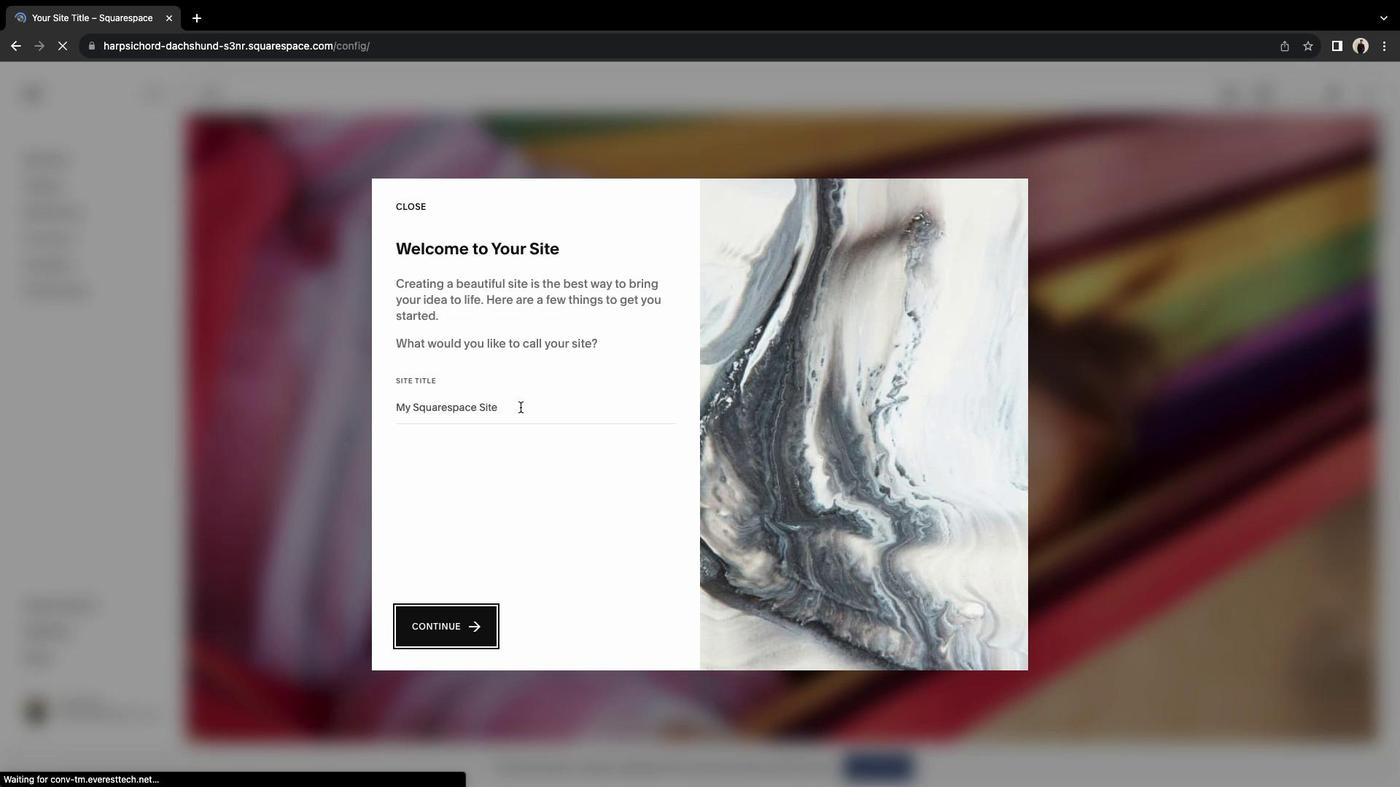 
Action: Mouse pressed left at (520, 407)
Screenshot: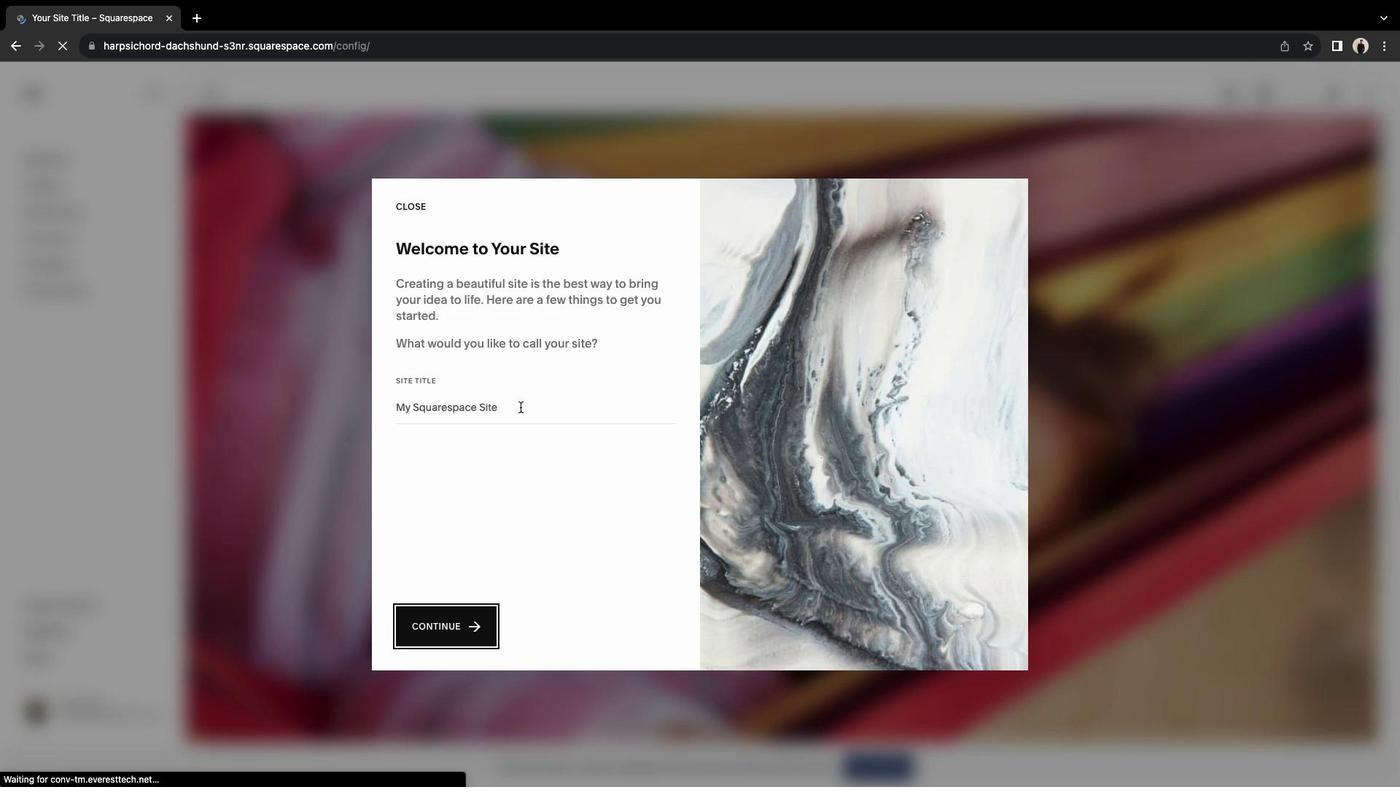 
Action: Key pressed 'L''A''N''G''U''A''G''E'Key.shift'F''U''S''I''O''N'
Screenshot: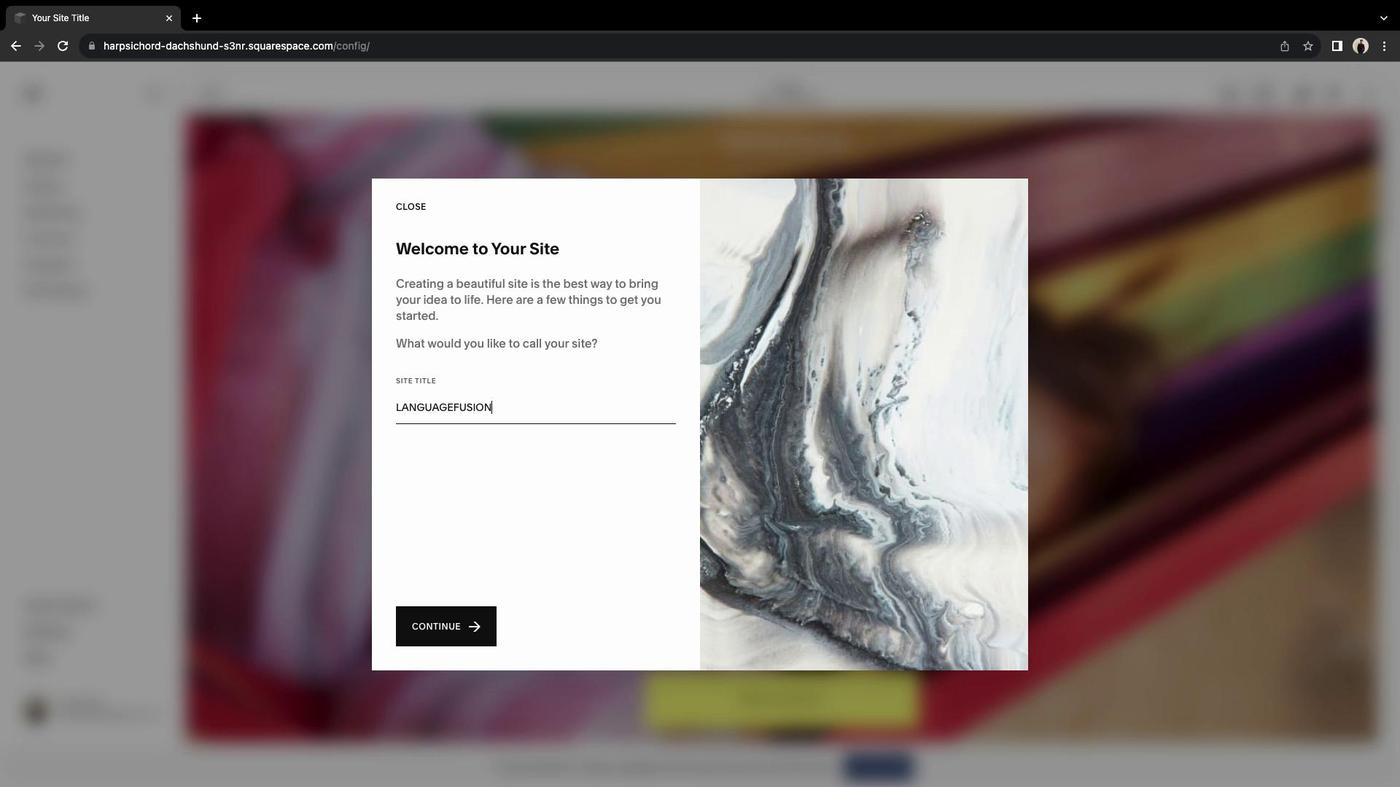 
Action: Mouse moved to (459, 626)
Screenshot: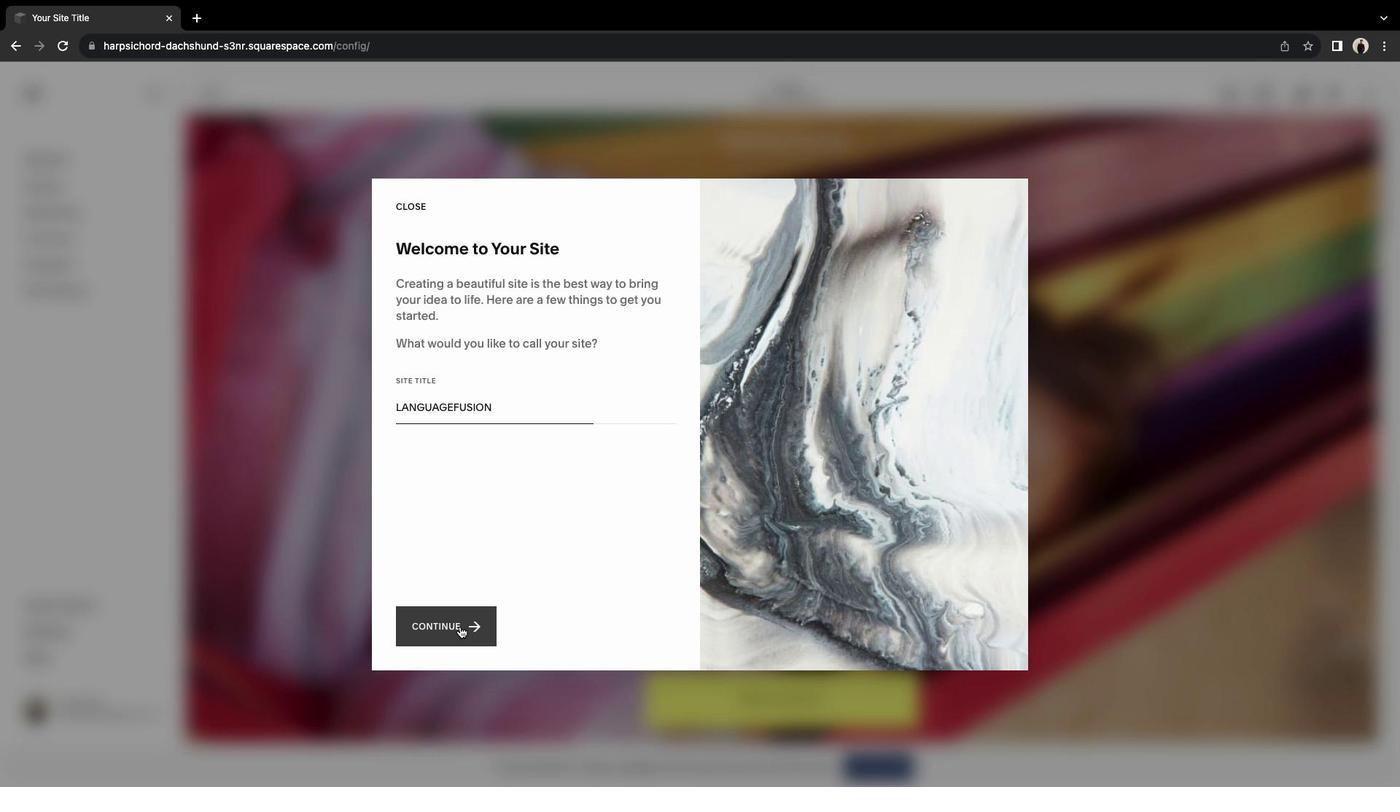 
Action: Mouse pressed left at (459, 626)
Screenshot: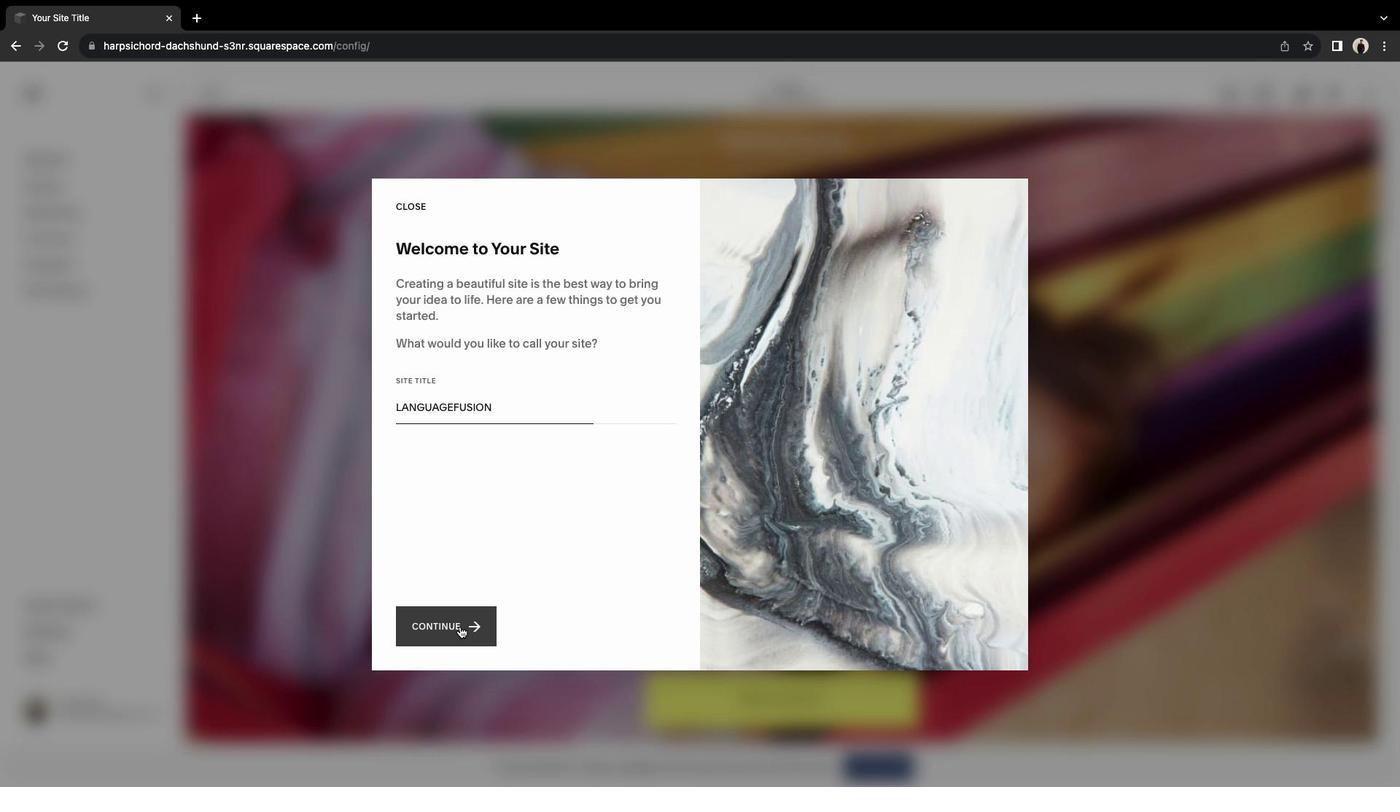 
Action: Mouse moved to (658, 636)
Screenshot: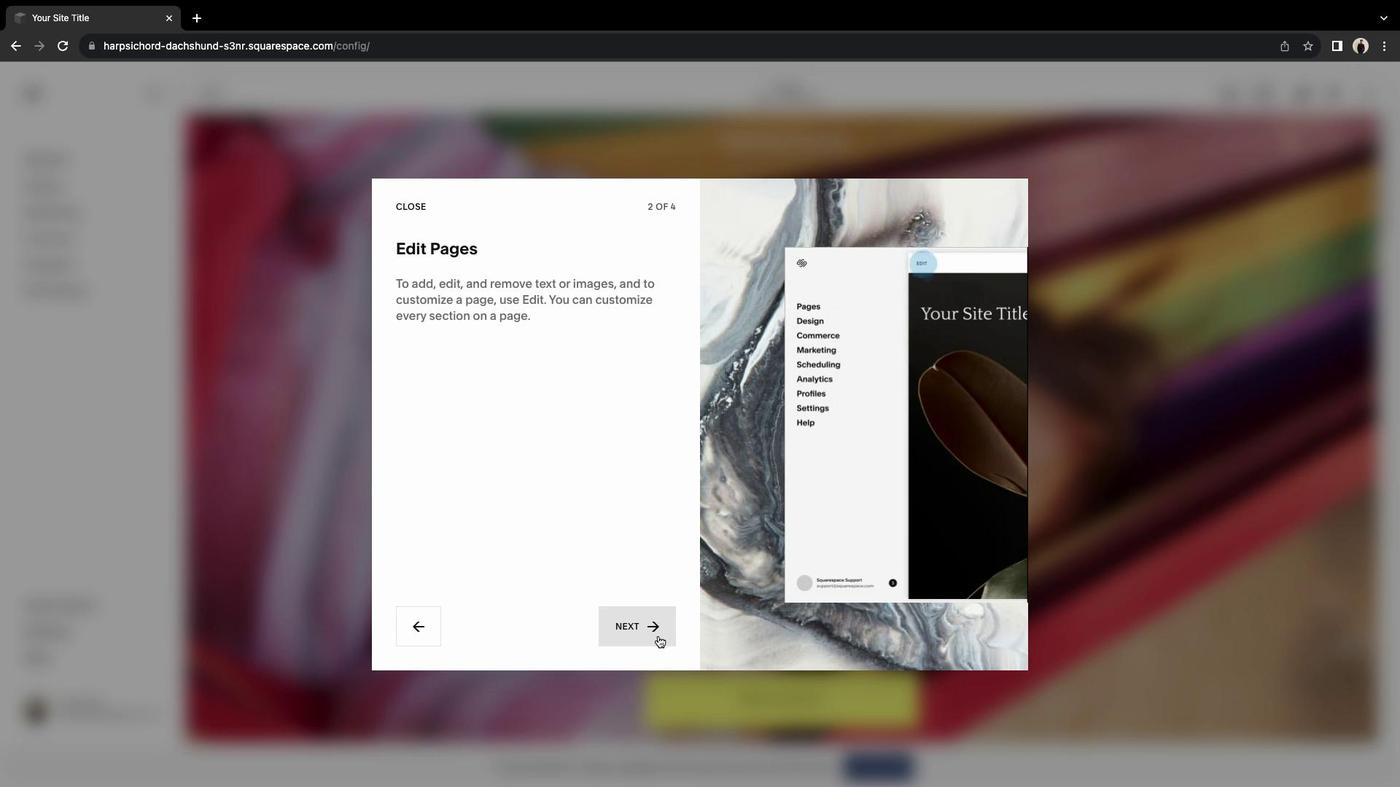 
Action: Mouse pressed left at (658, 636)
Screenshot: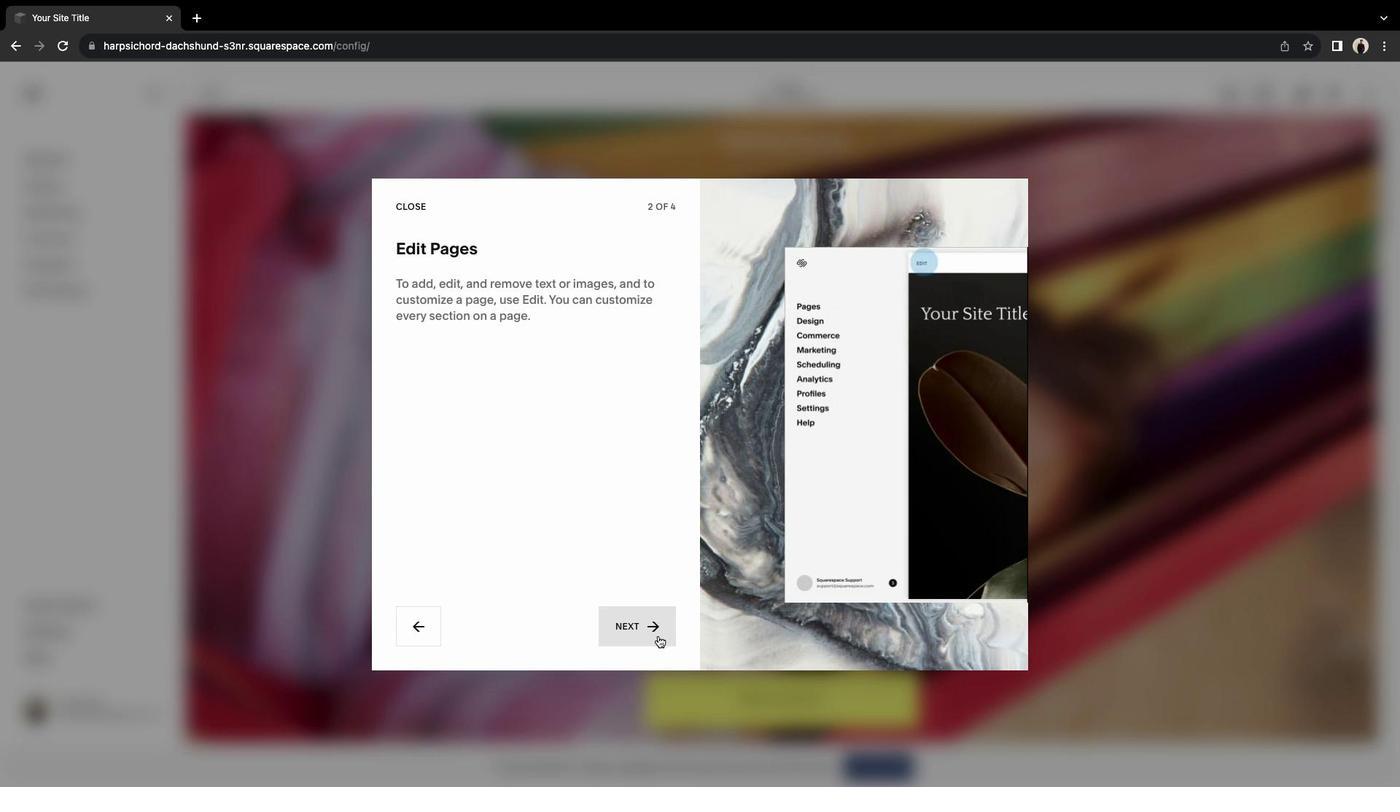 
Action: Mouse moved to (660, 631)
Screenshot: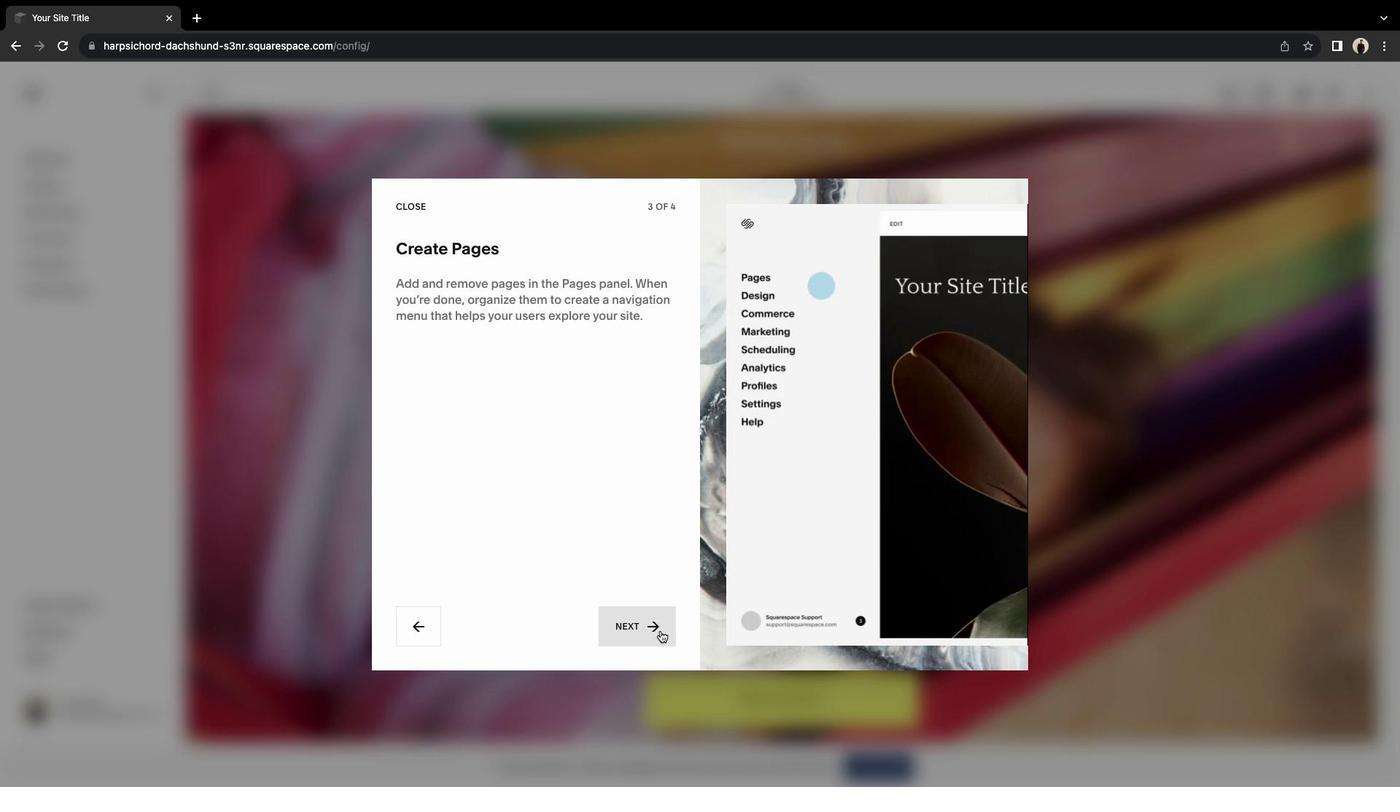 
Action: Mouse pressed left at (660, 631)
Screenshot: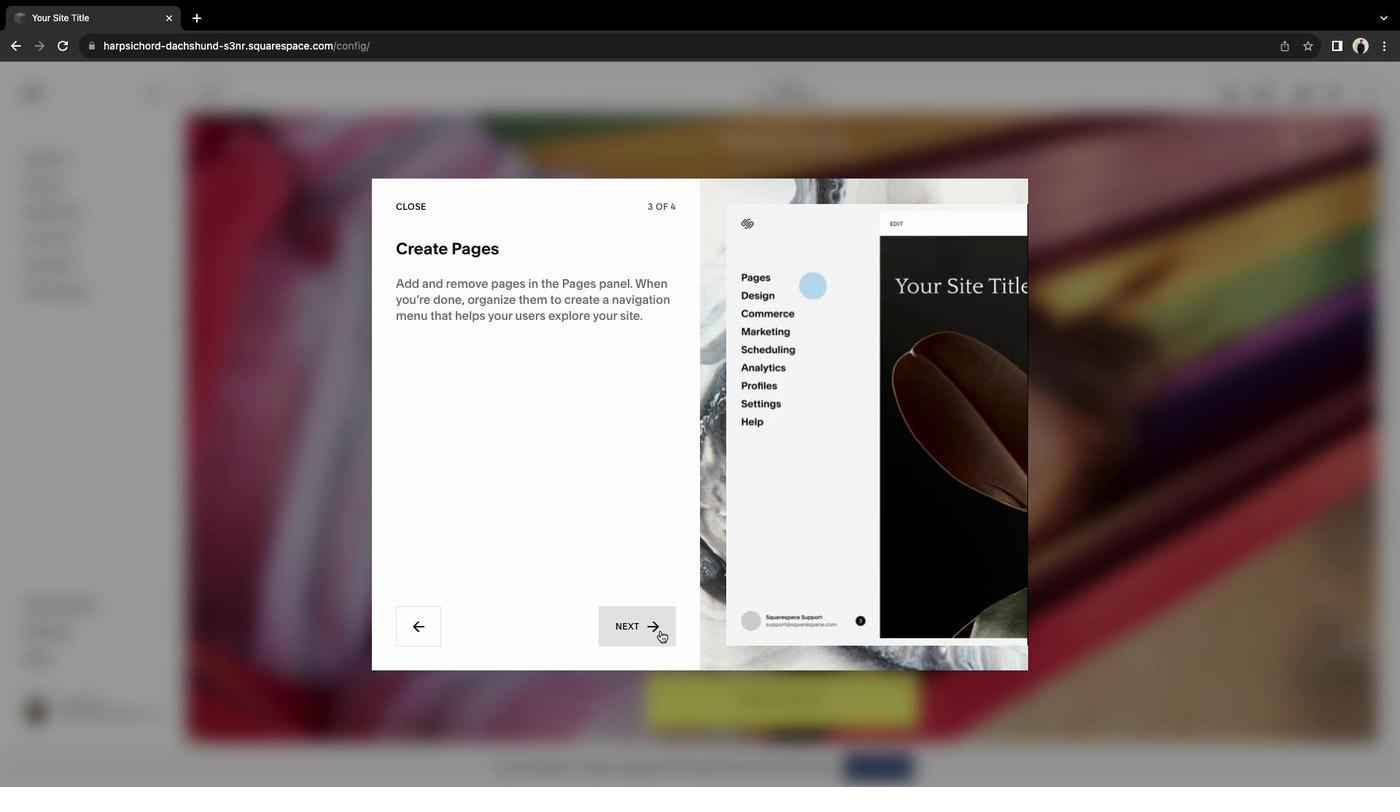 
Action: Mouse moved to (660, 629)
Screenshot: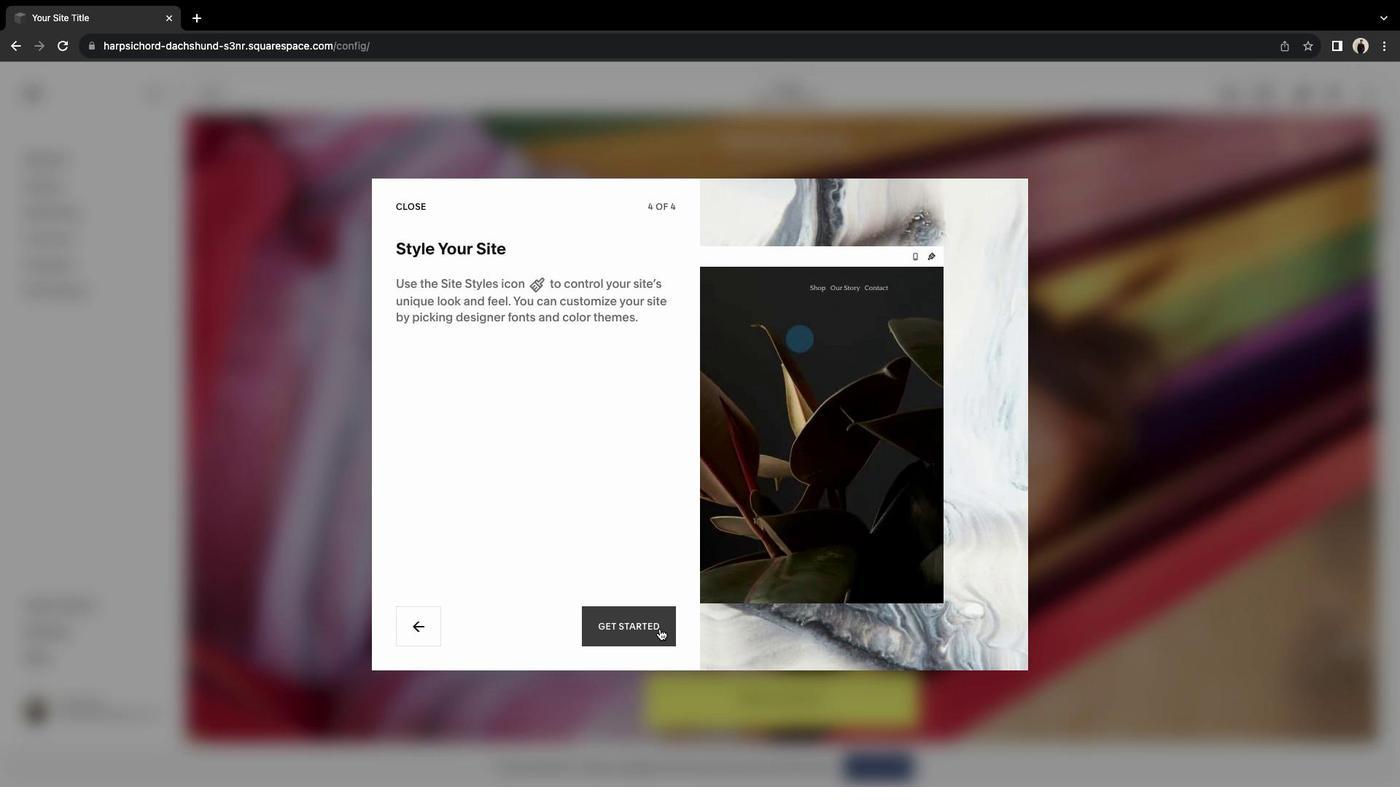 
Action: Mouse pressed left at (660, 629)
Screenshot: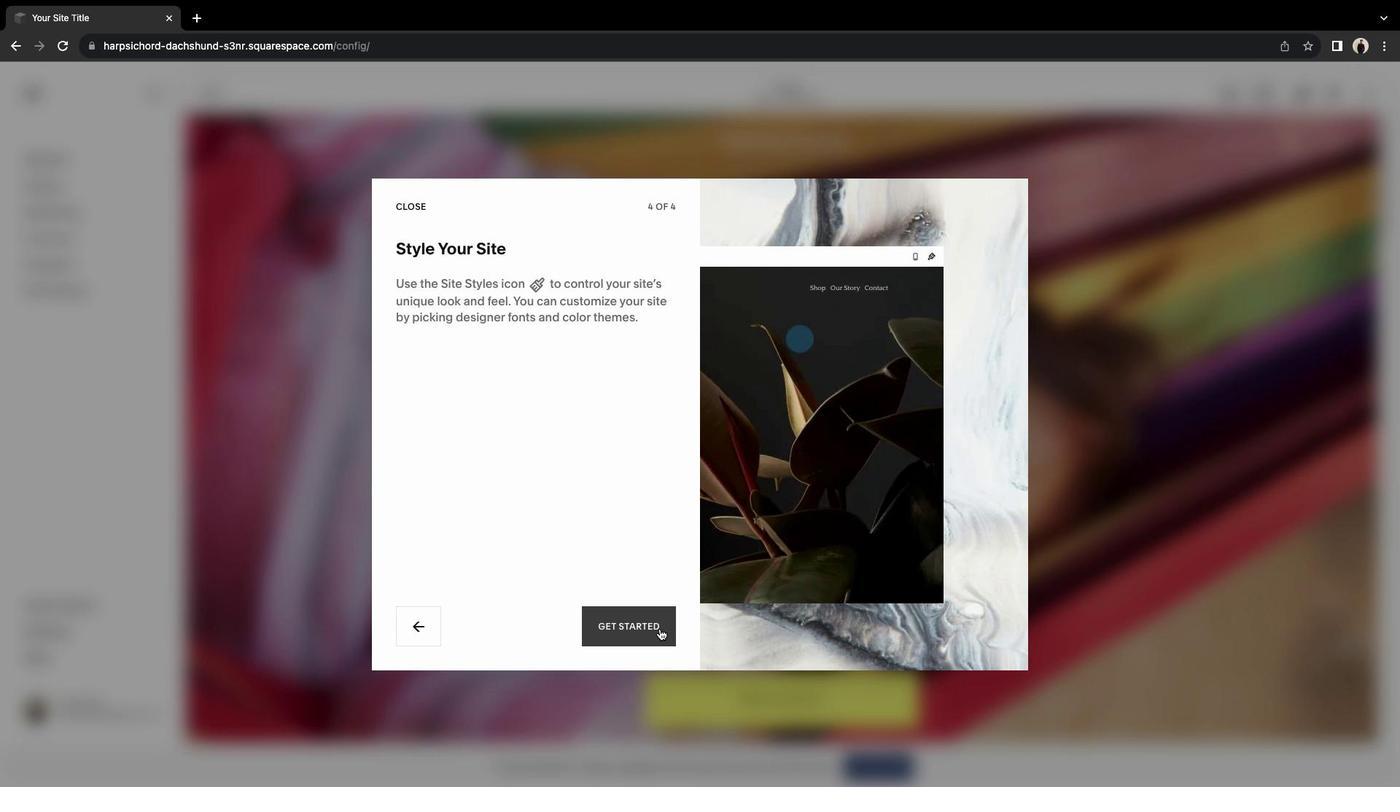 
Action: Mouse moved to (38, 157)
Screenshot: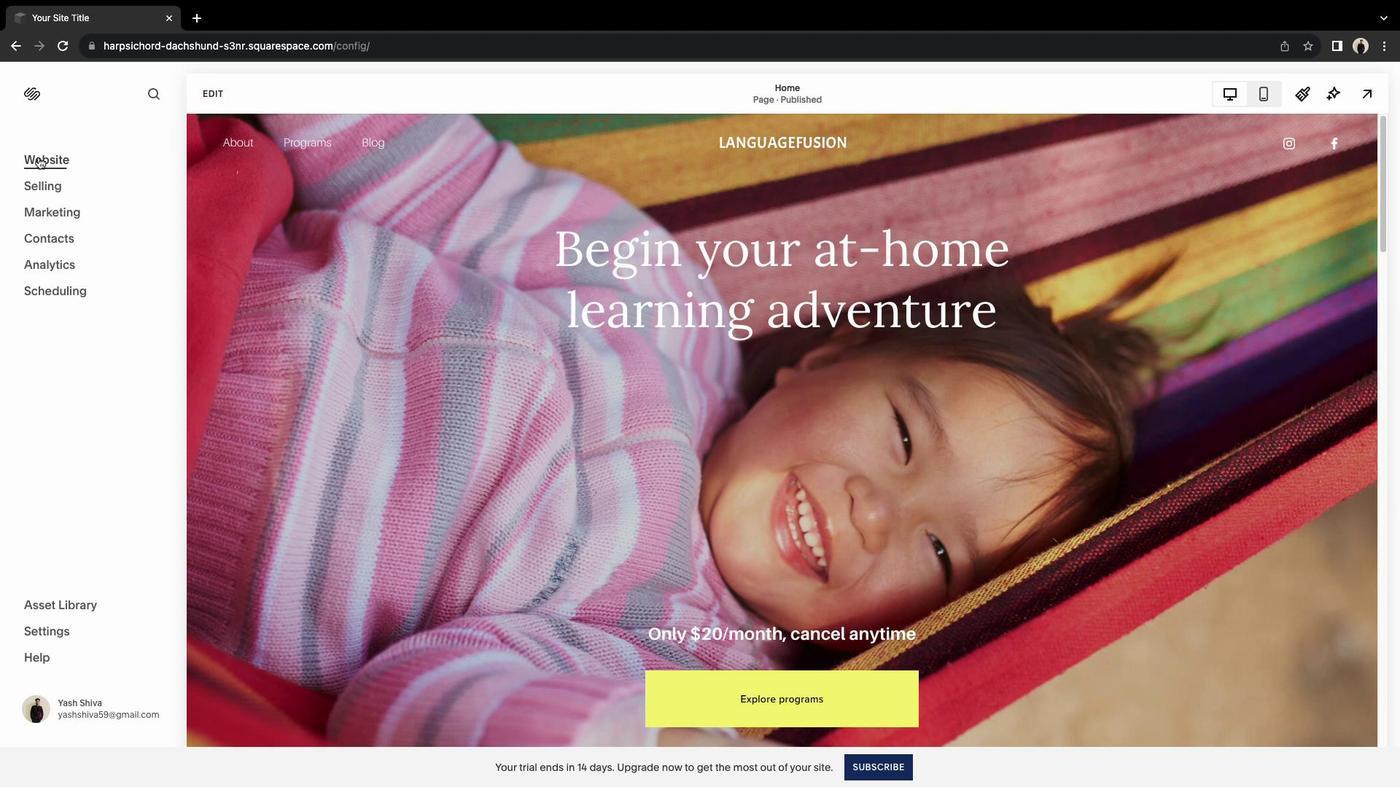 
Action: Mouse pressed left at (38, 157)
Screenshot: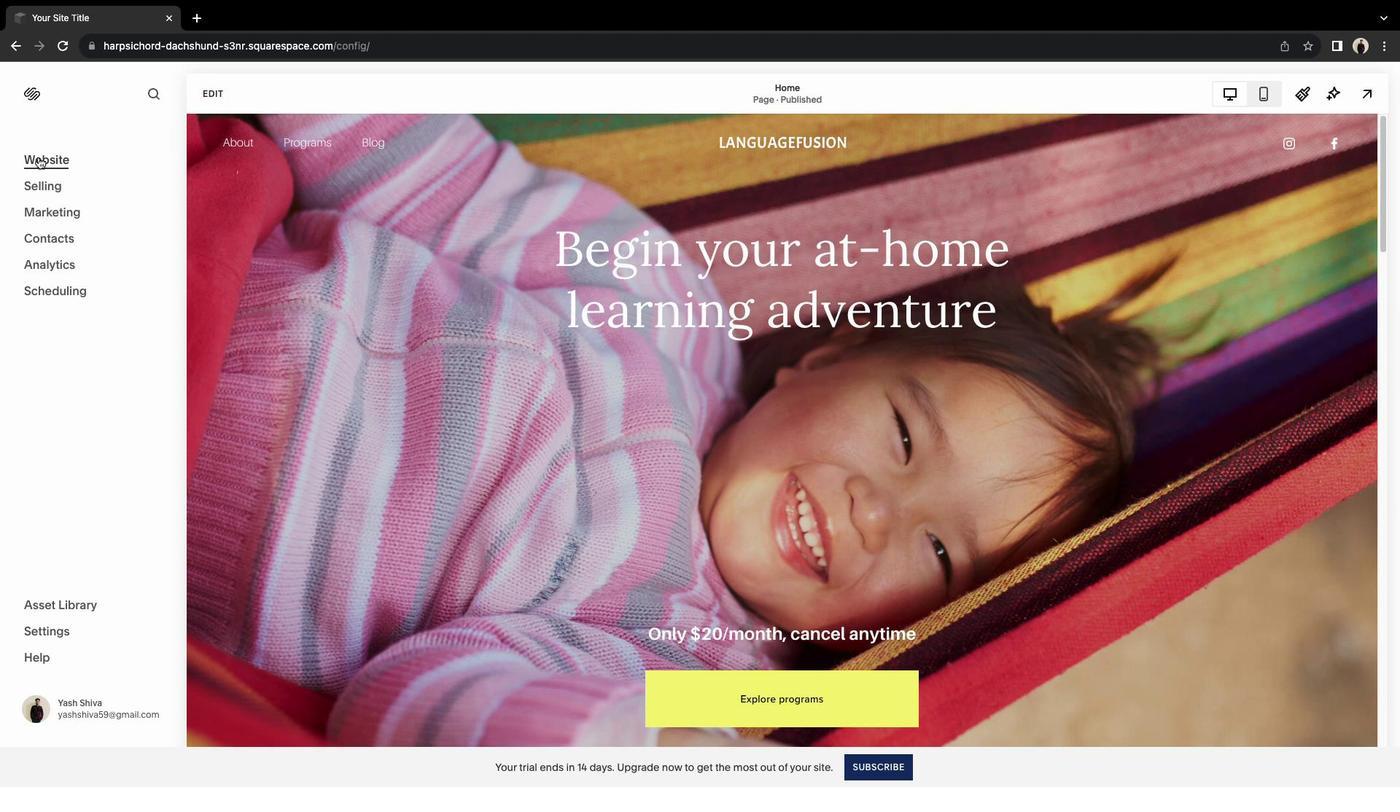 
Action: Mouse moved to (146, 398)
Screenshot: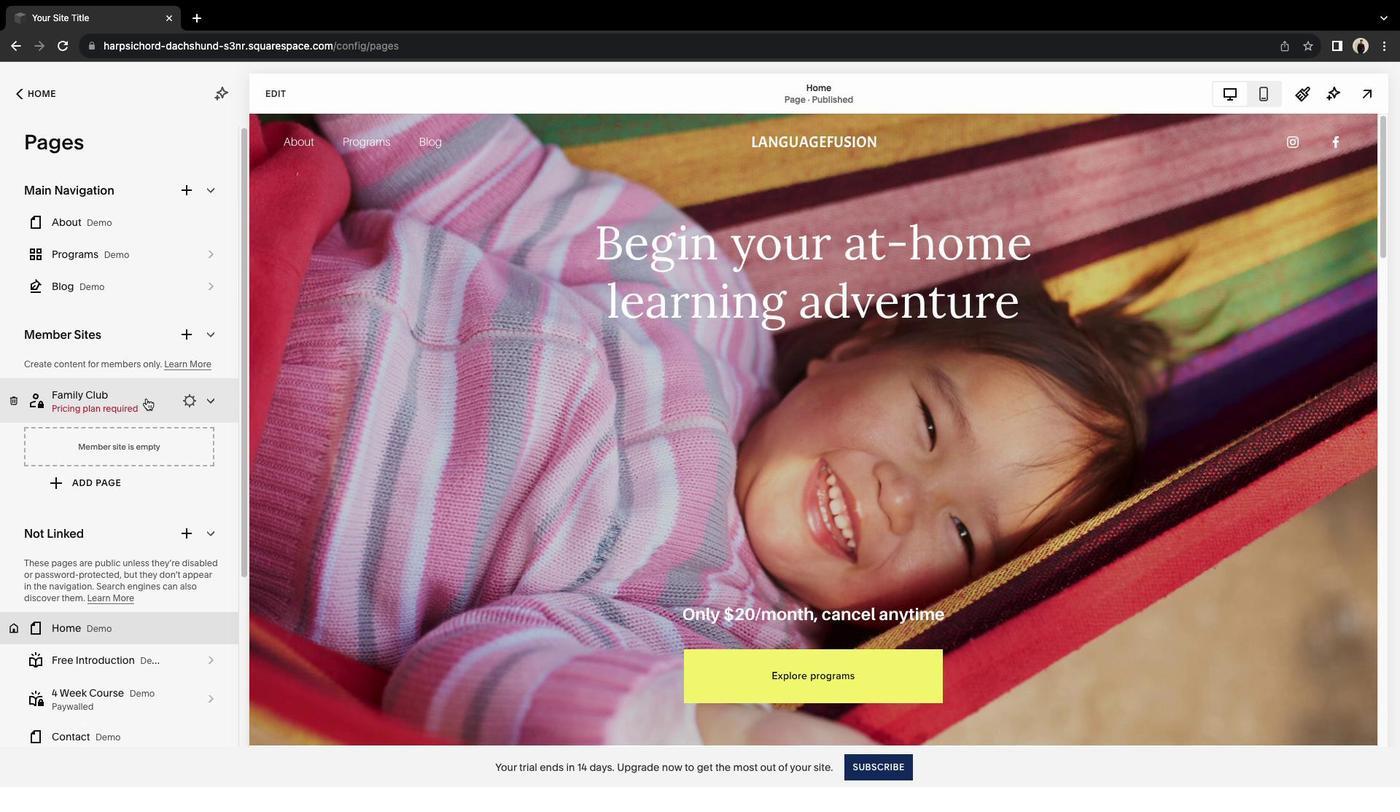 
Action: Mouse pressed left at (146, 398)
Screenshot: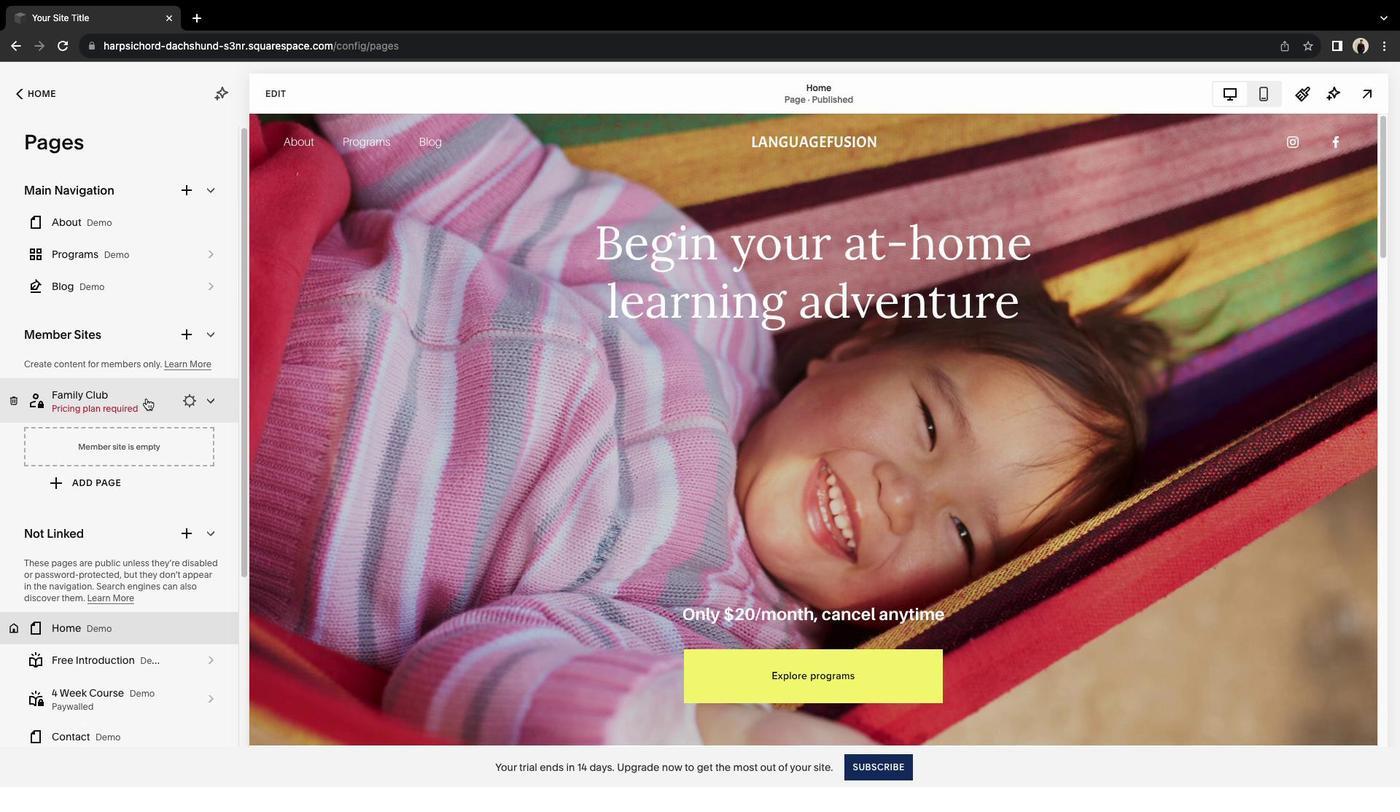 
Action: Mouse moved to (145, 396)
Screenshot: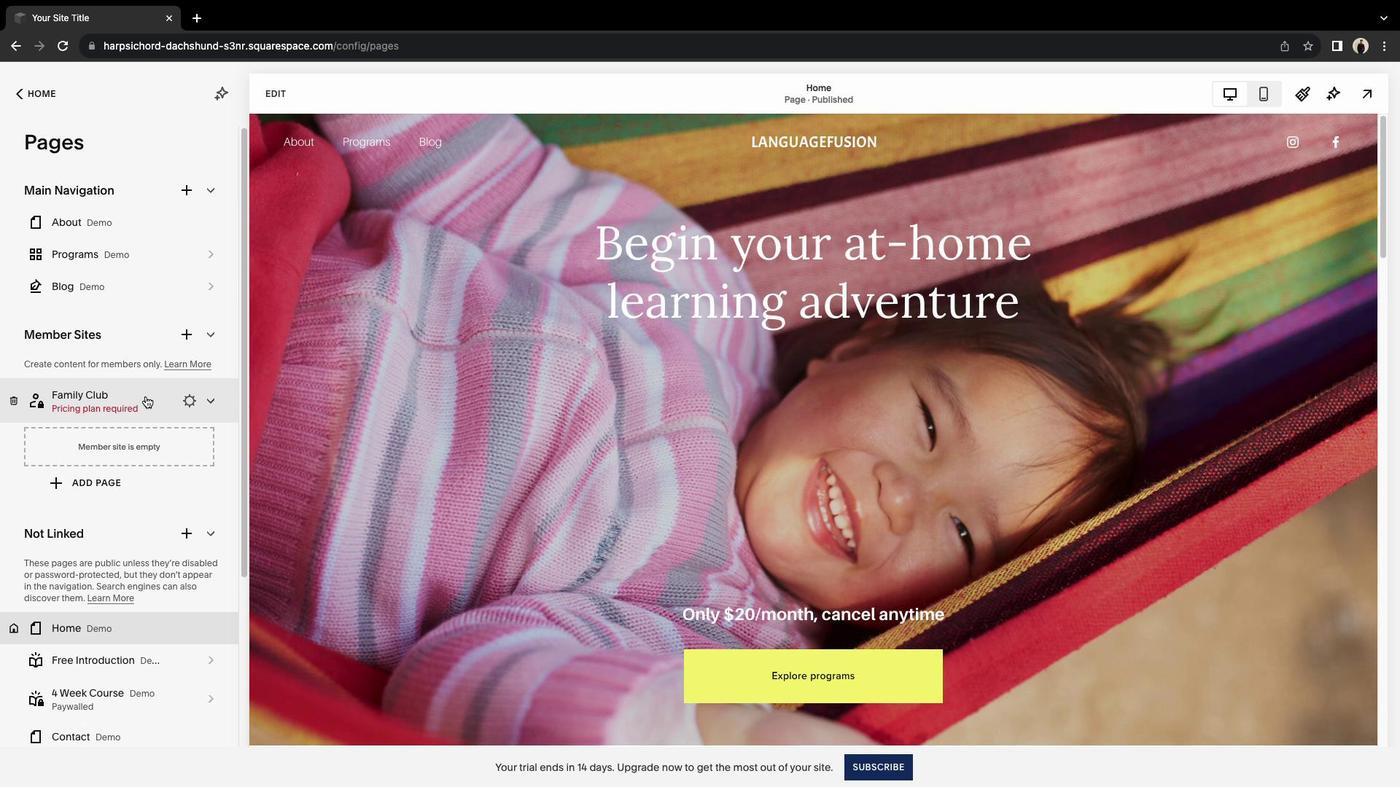 
Action: Mouse pressed left at (145, 396)
Screenshot: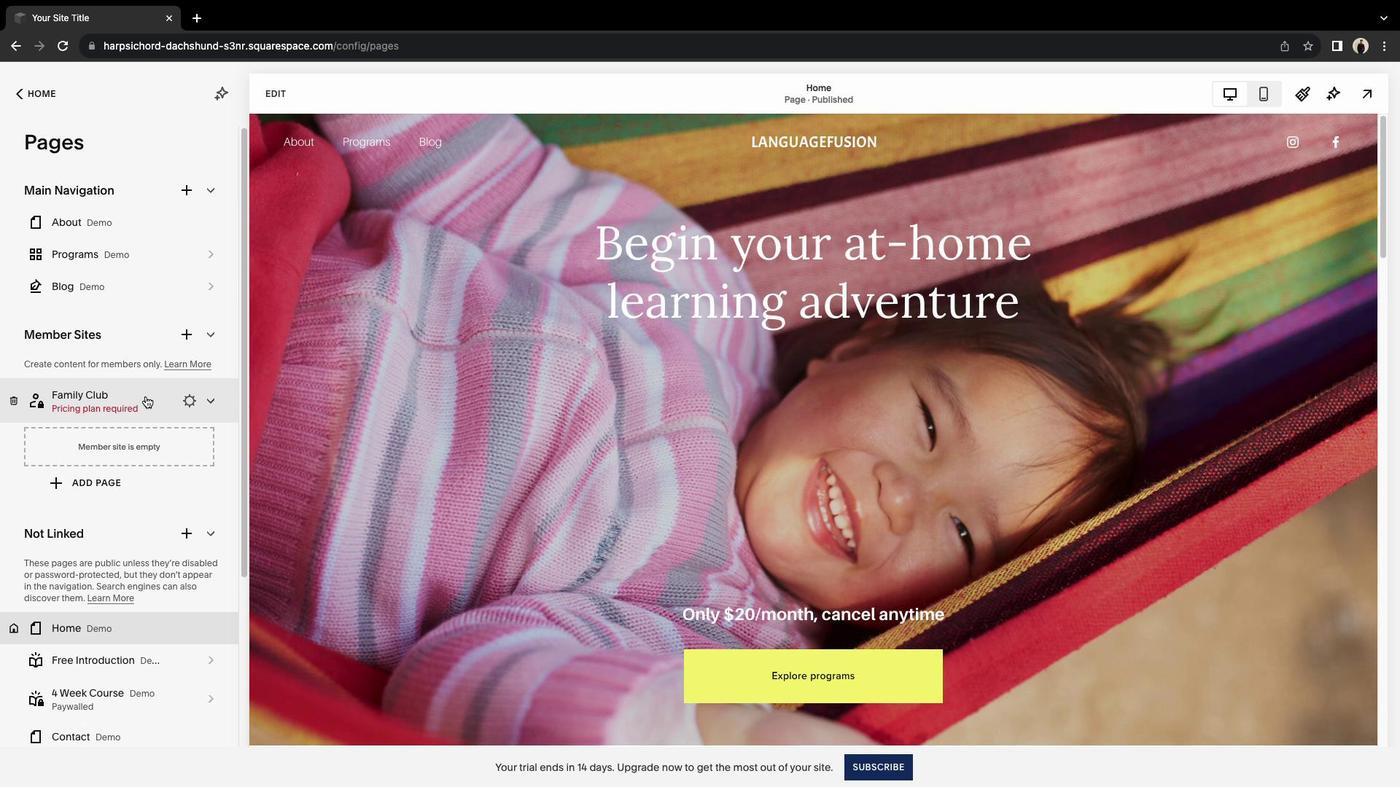 
Action: Mouse moved to (1107, 487)
Screenshot: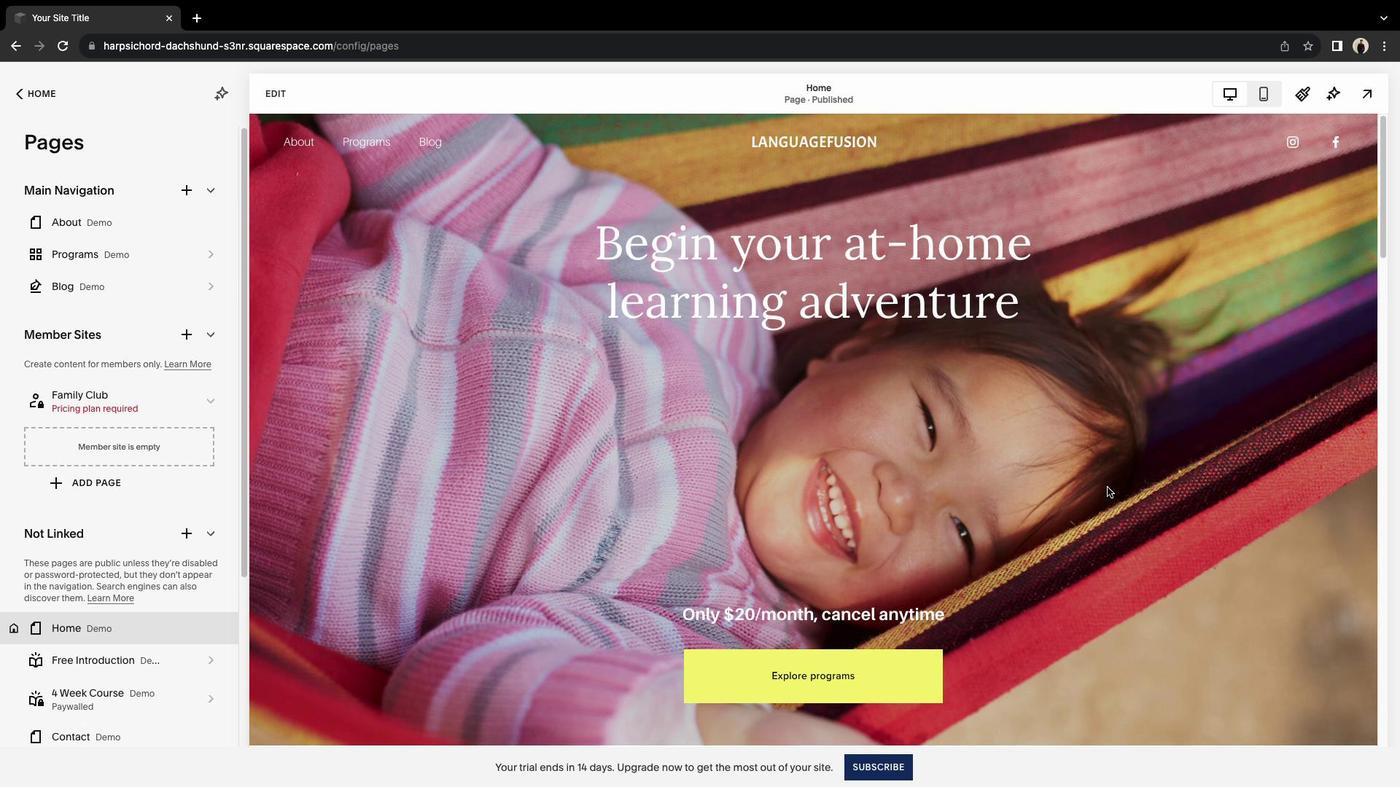 
Action: Mouse scrolled (1107, 487) with delta (0, 0)
Screenshot: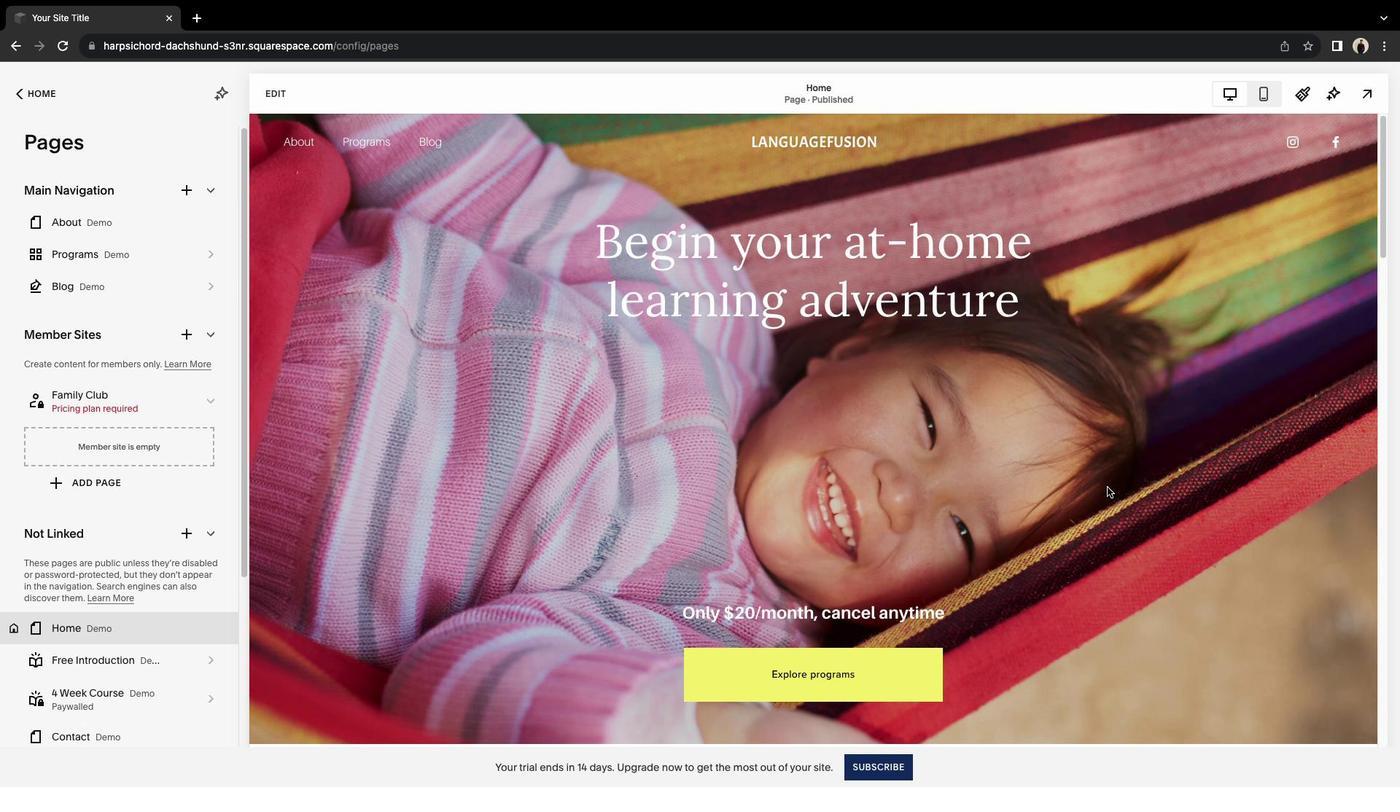 
Action: Mouse scrolled (1107, 487) with delta (0, 0)
Screenshot: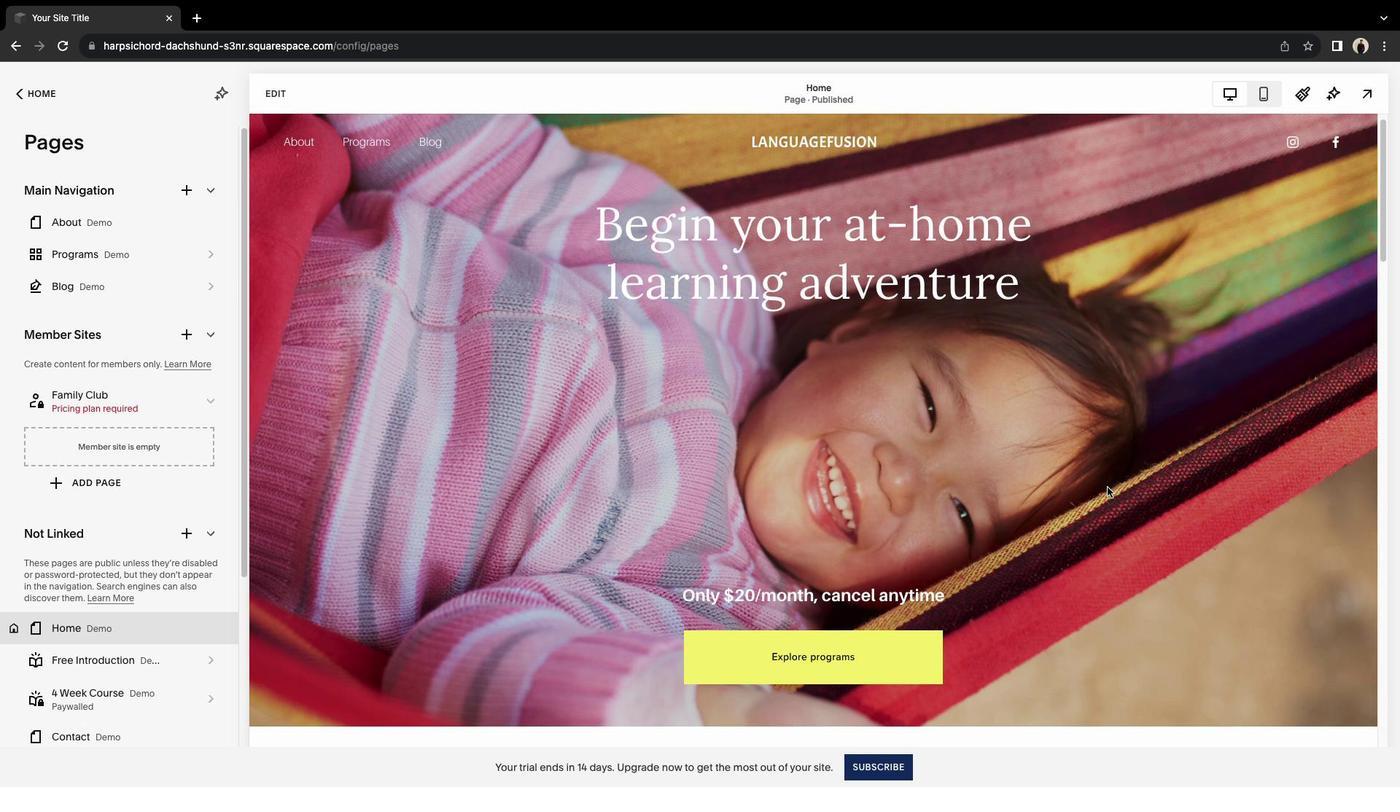 
Action: Mouse scrolled (1107, 487) with delta (0, -2)
Screenshot: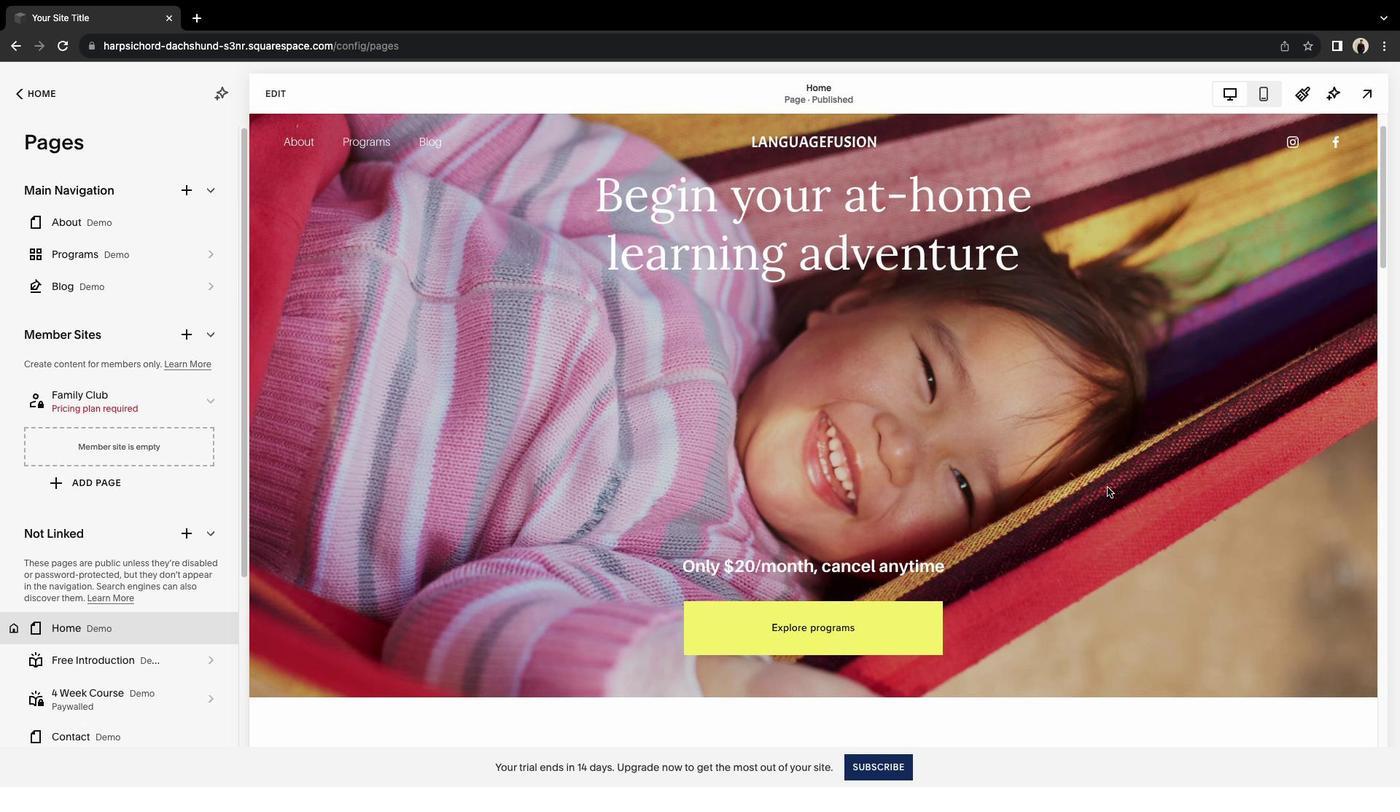
Action: Mouse scrolled (1107, 487) with delta (0, 0)
Screenshot: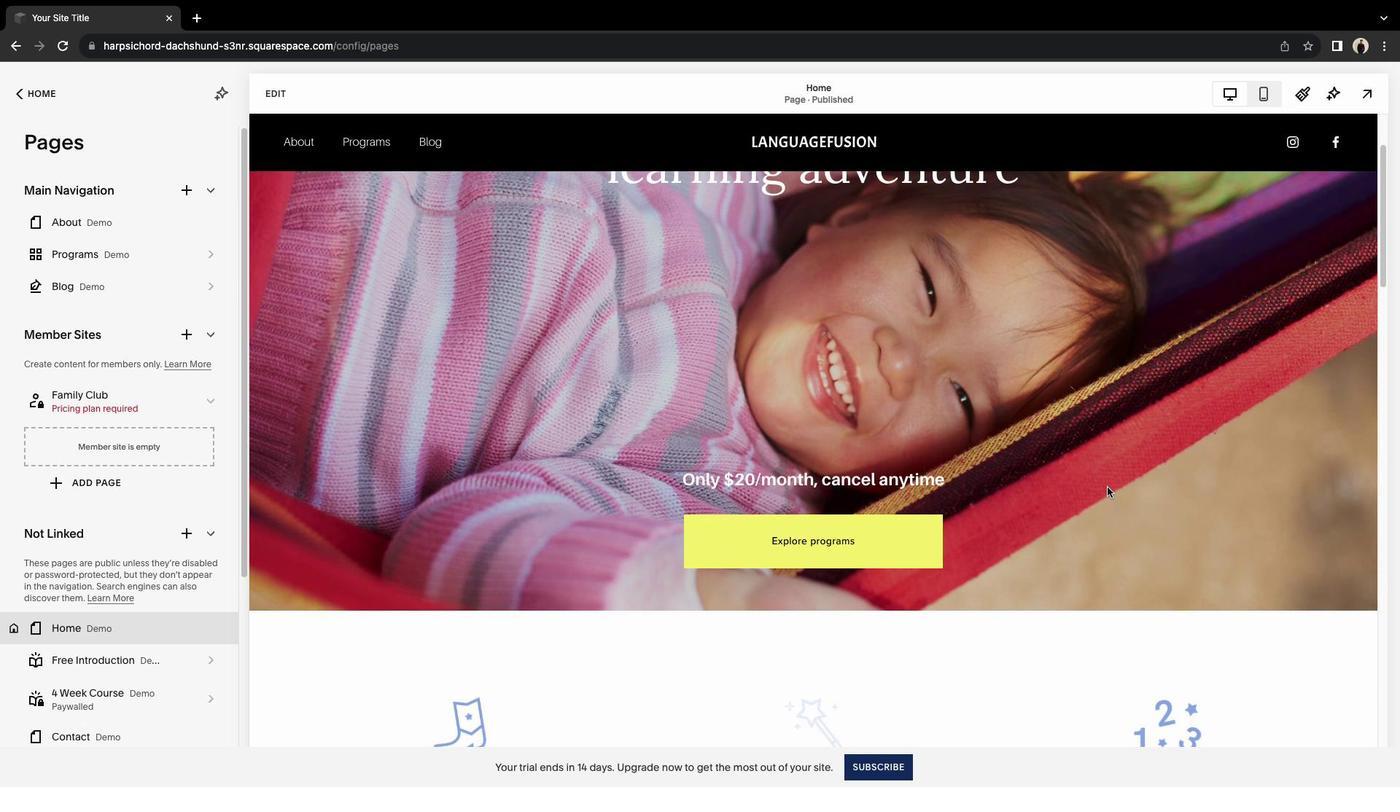 
Action: Mouse scrolled (1107, 487) with delta (0, 0)
Screenshot: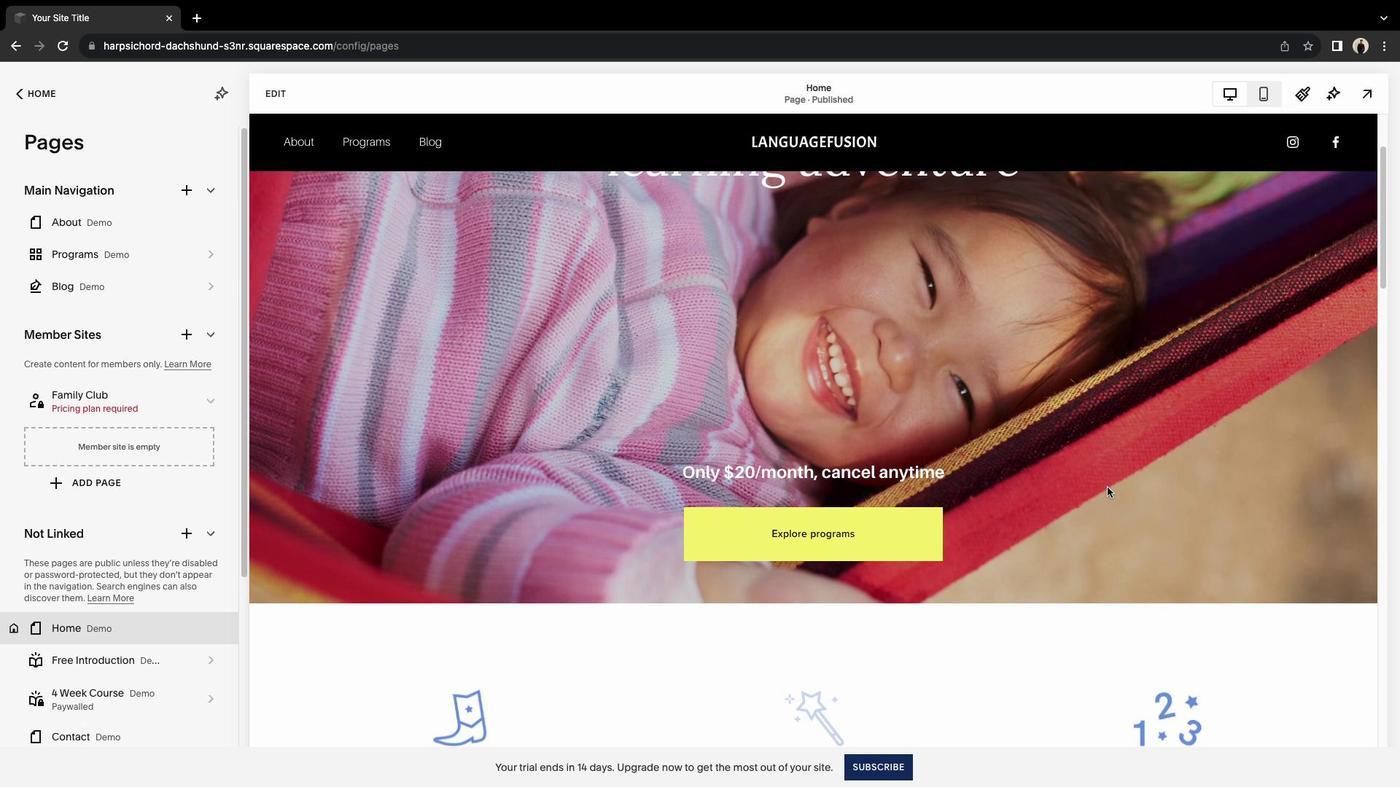 
Action: Mouse scrolled (1107, 487) with delta (0, -1)
Screenshot: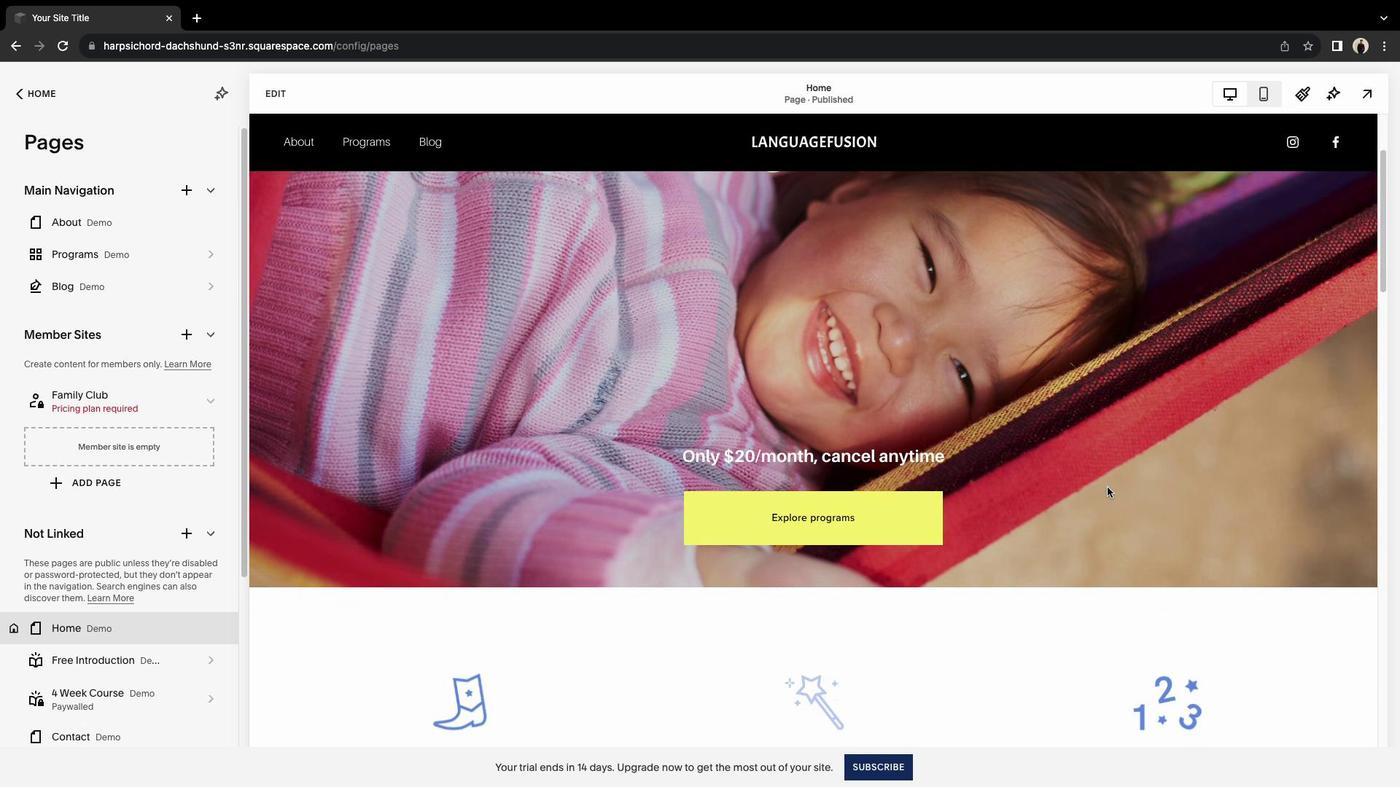 
Action: Mouse scrolled (1107, 487) with delta (0, -2)
Screenshot: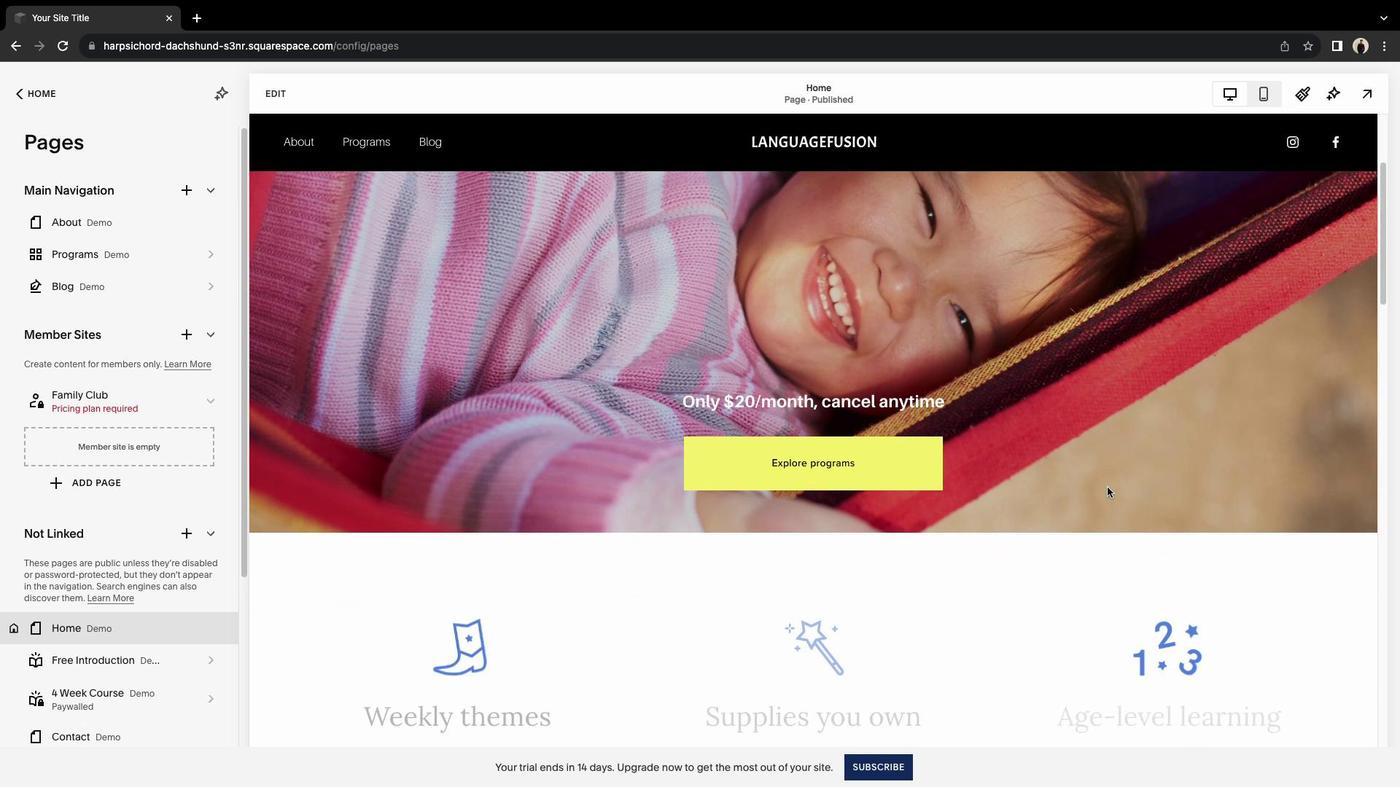 
Action: Mouse scrolled (1107, 487) with delta (0, 0)
Screenshot: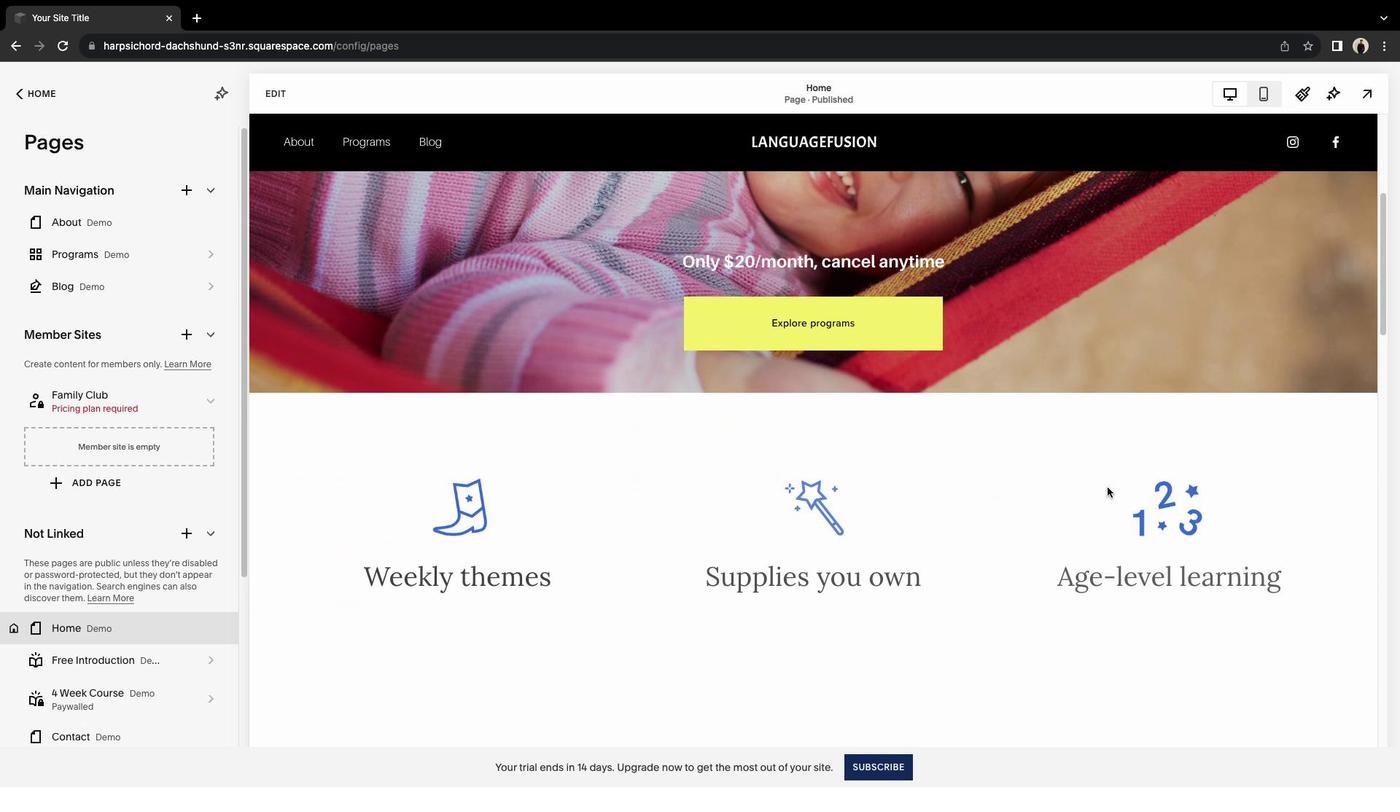 
Action: Mouse scrolled (1107, 487) with delta (0, 0)
Screenshot: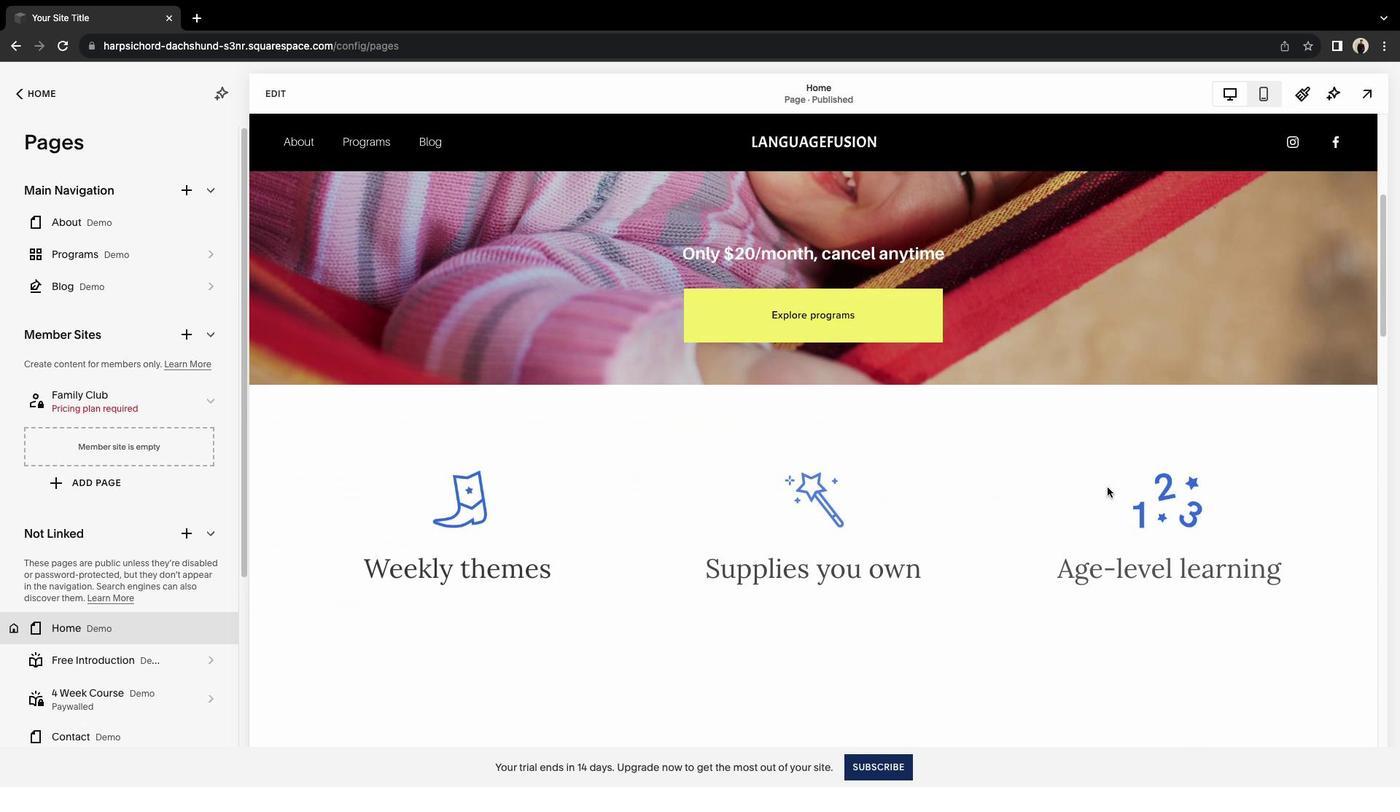 
Action: Mouse scrolled (1107, 487) with delta (0, -2)
Screenshot: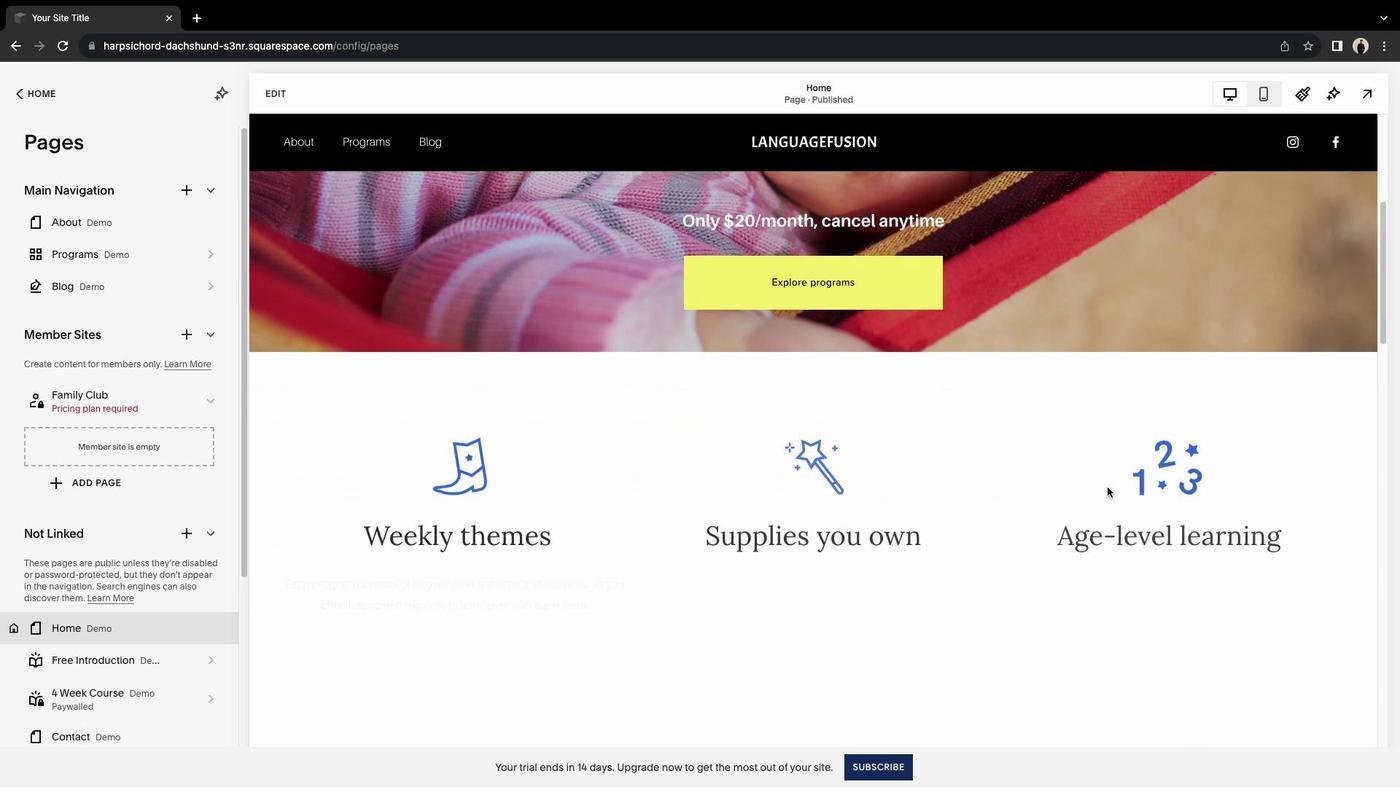 
Action: Mouse scrolled (1107, 487) with delta (0, 0)
Screenshot: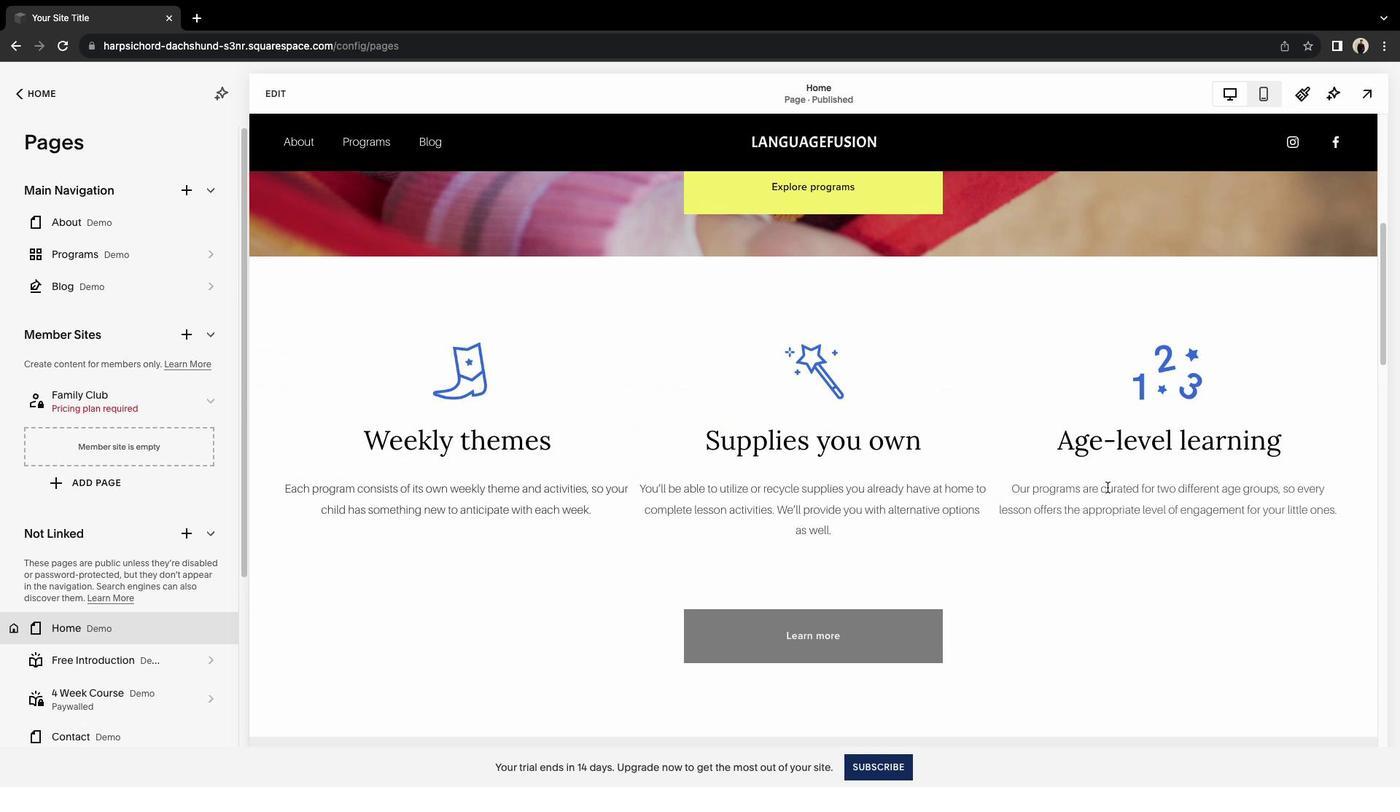 
Action: Mouse scrolled (1107, 487) with delta (0, 0)
Screenshot: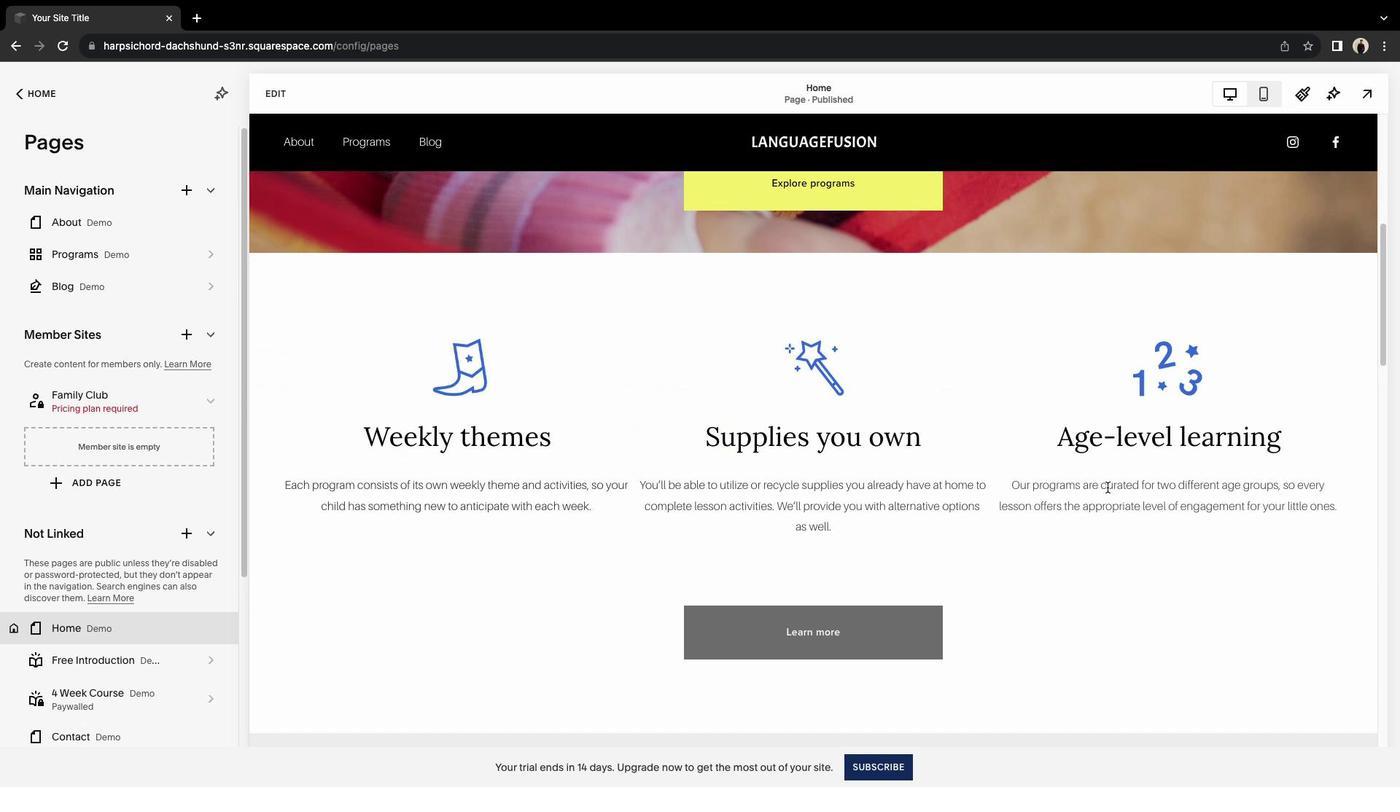 
Action: Mouse moved to (1107, 489)
Screenshot: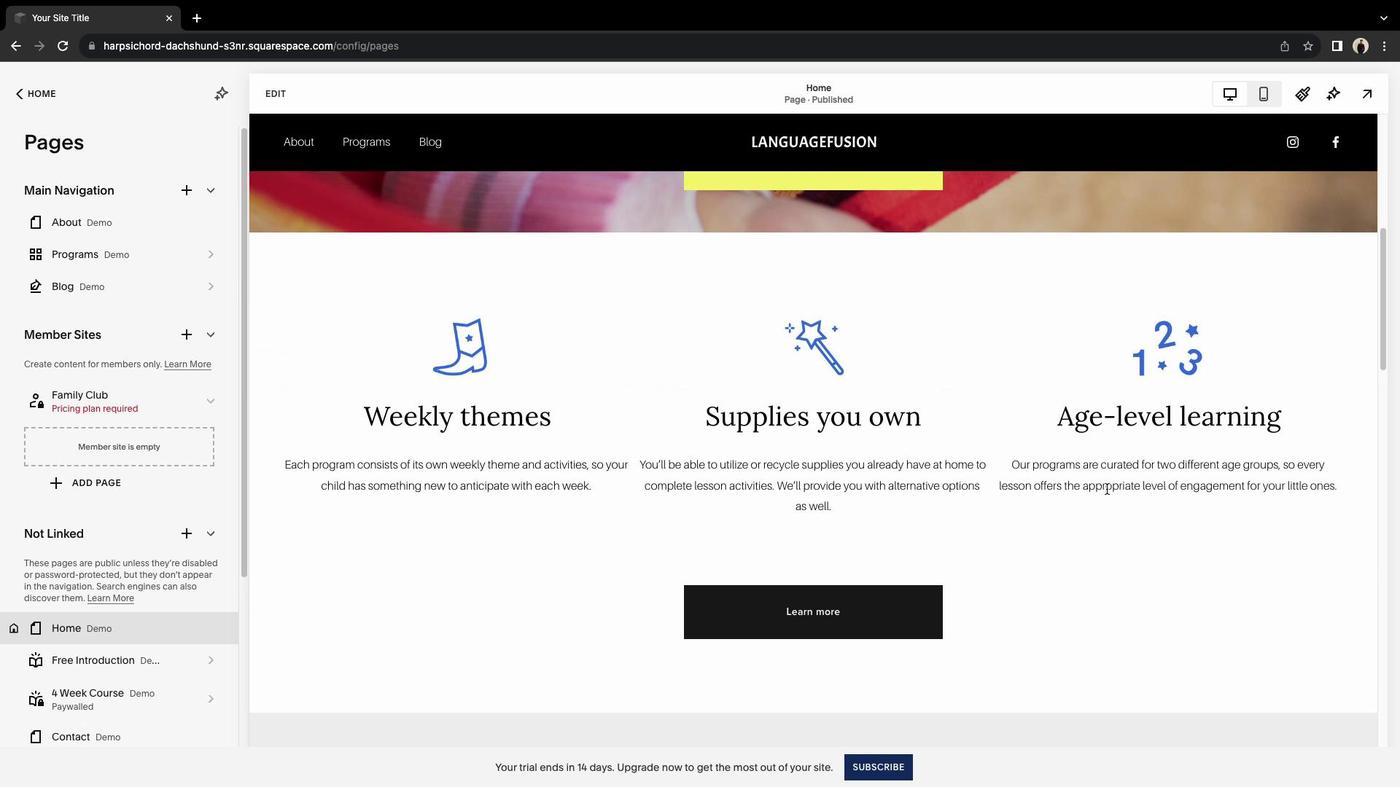 
Action: Mouse scrolled (1107, 489) with delta (0, 0)
Screenshot: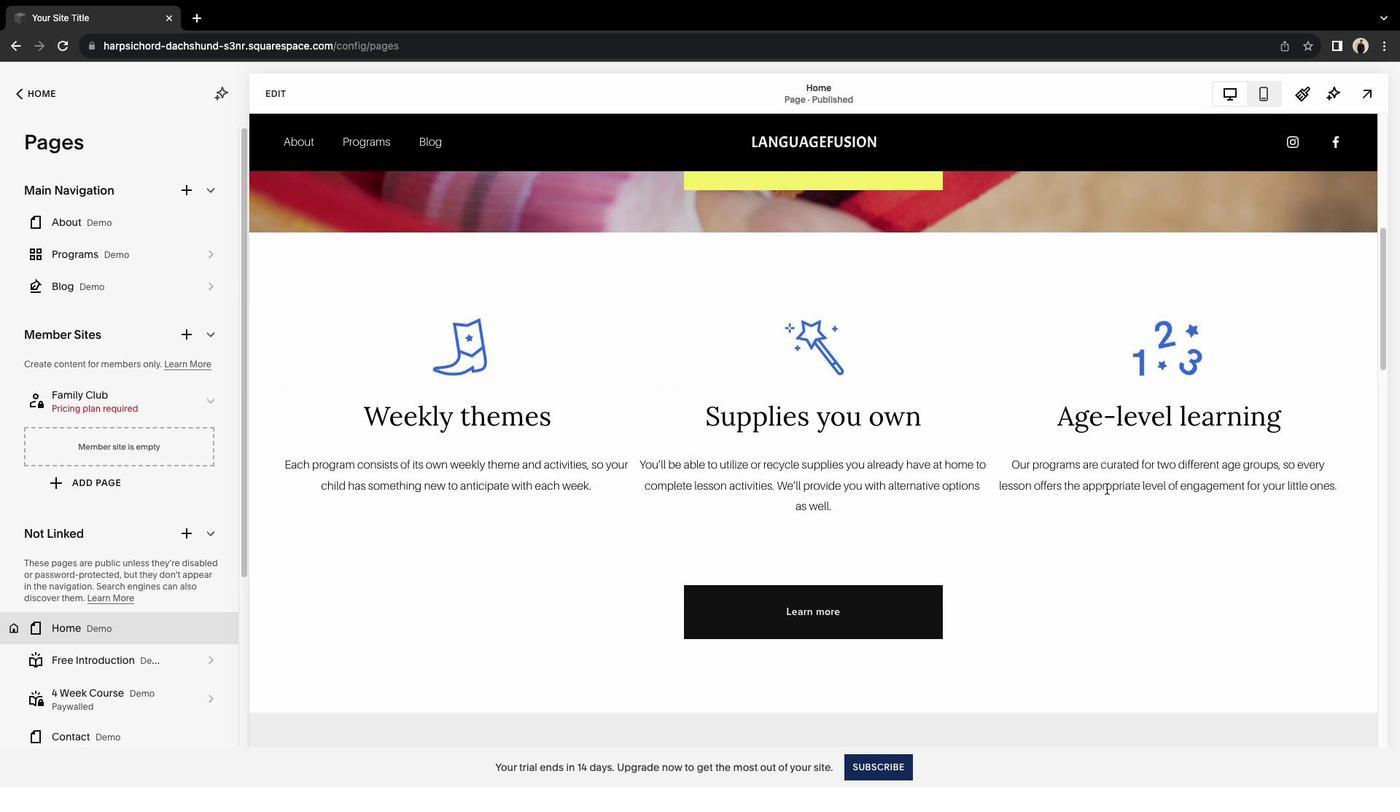 
Action: Mouse scrolled (1107, 489) with delta (0, 0)
Screenshot: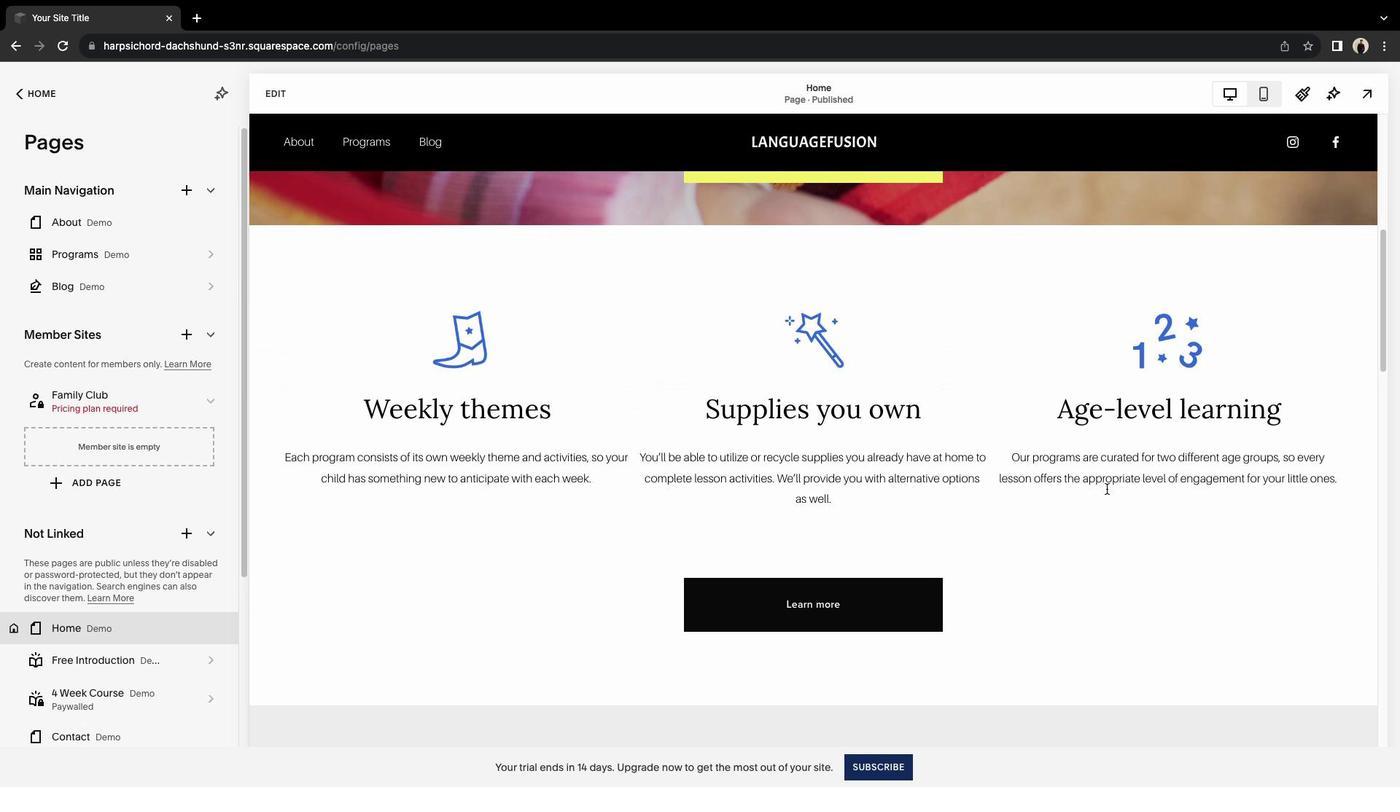 
Action: Mouse scrolled (1107, 489) with delta (0, -1)
Screenshot: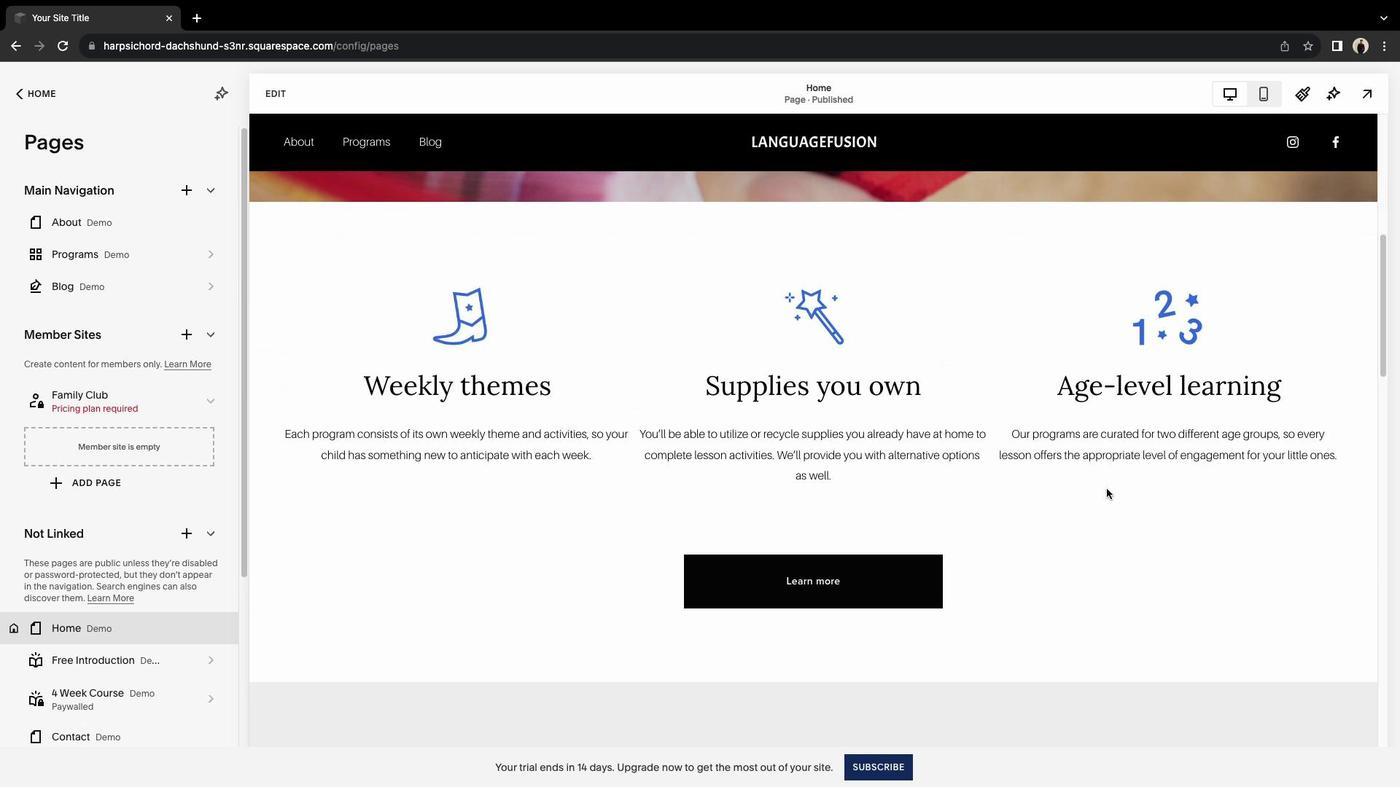 
Action: Mouse scrolled (1107, 489) with delta (0, -2)
Screenshot: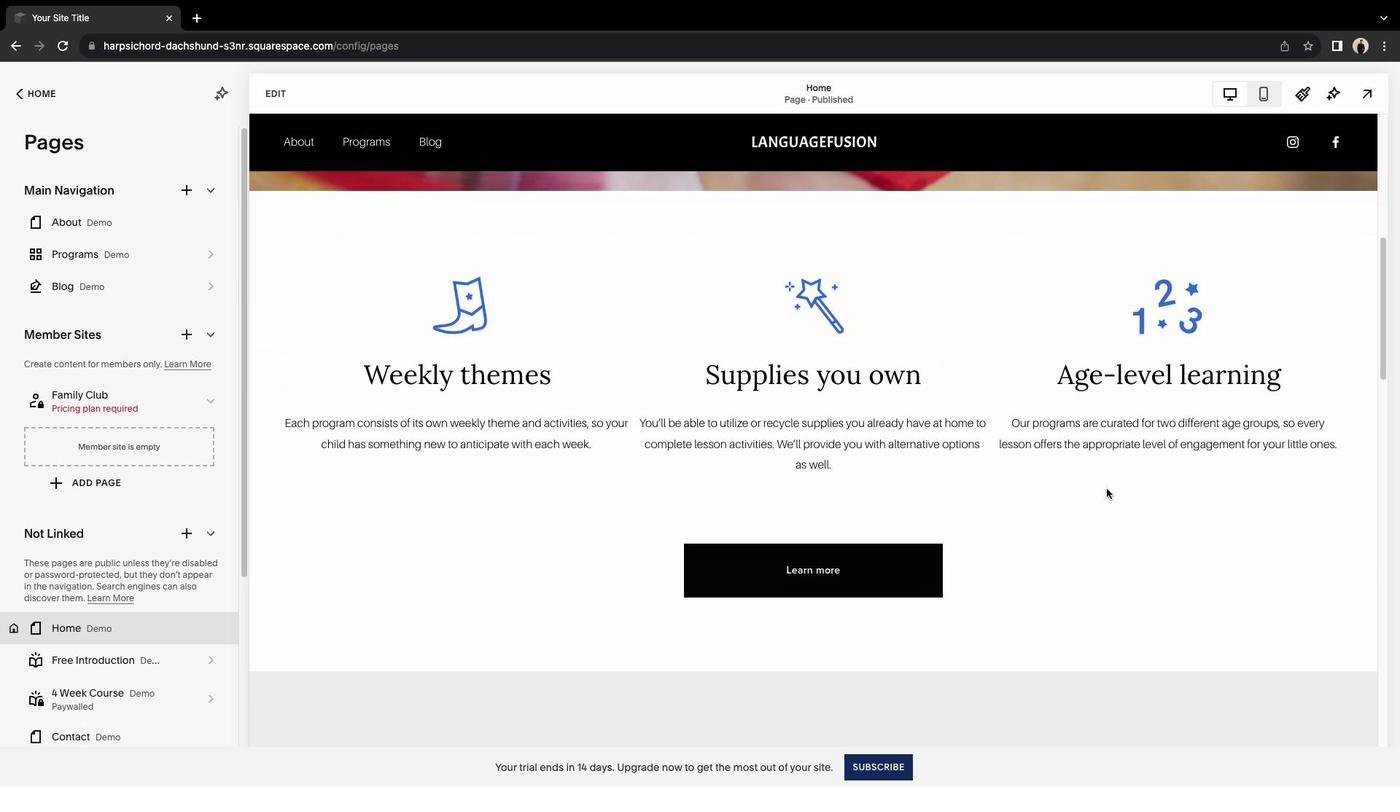 
Action: Mouse moved to (1100, 487)
Screenshot: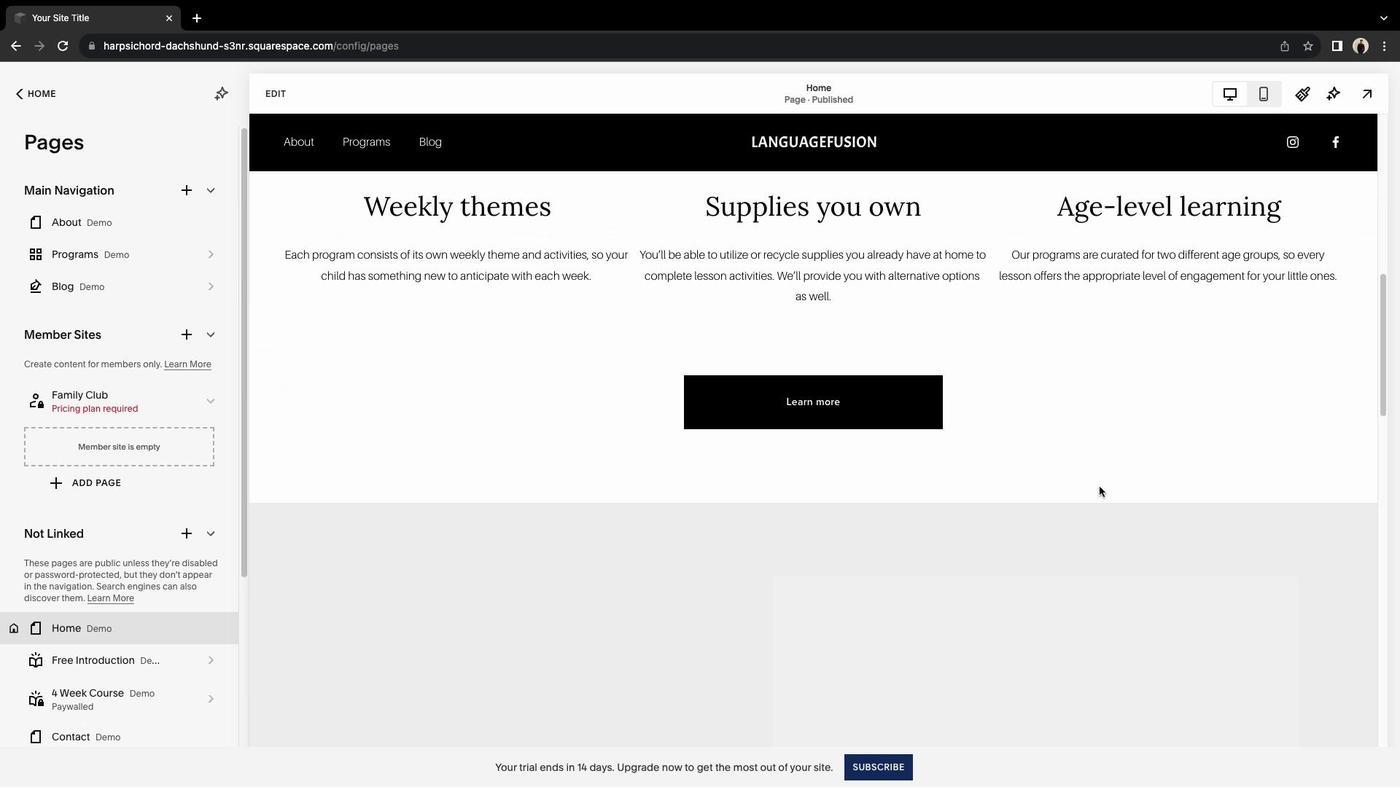 
Action: Mouse scrolled (1100, 487) with delta (0, 0)
Screenshot: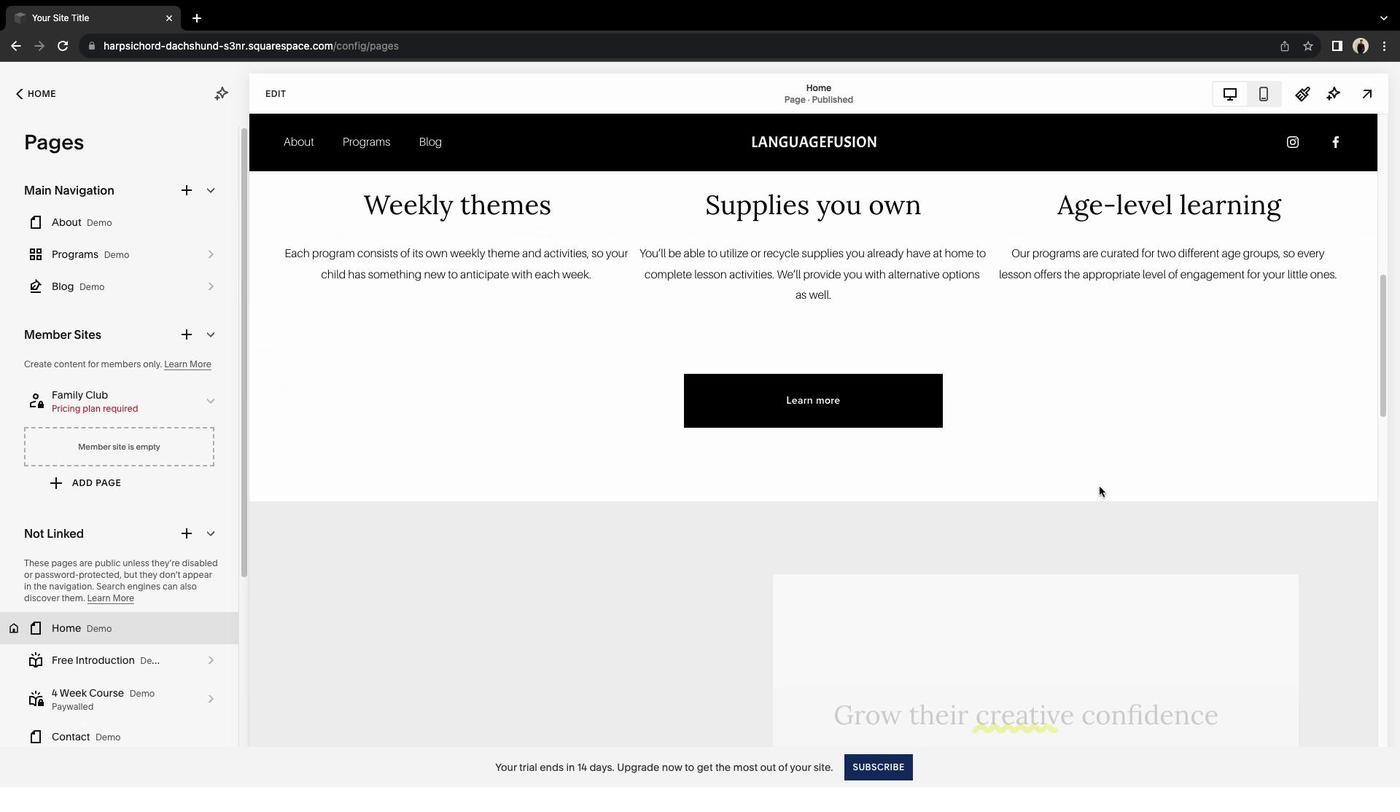 
Action: Mouse scrolled (1100, 487) with delta (0, 0)
Screenshot: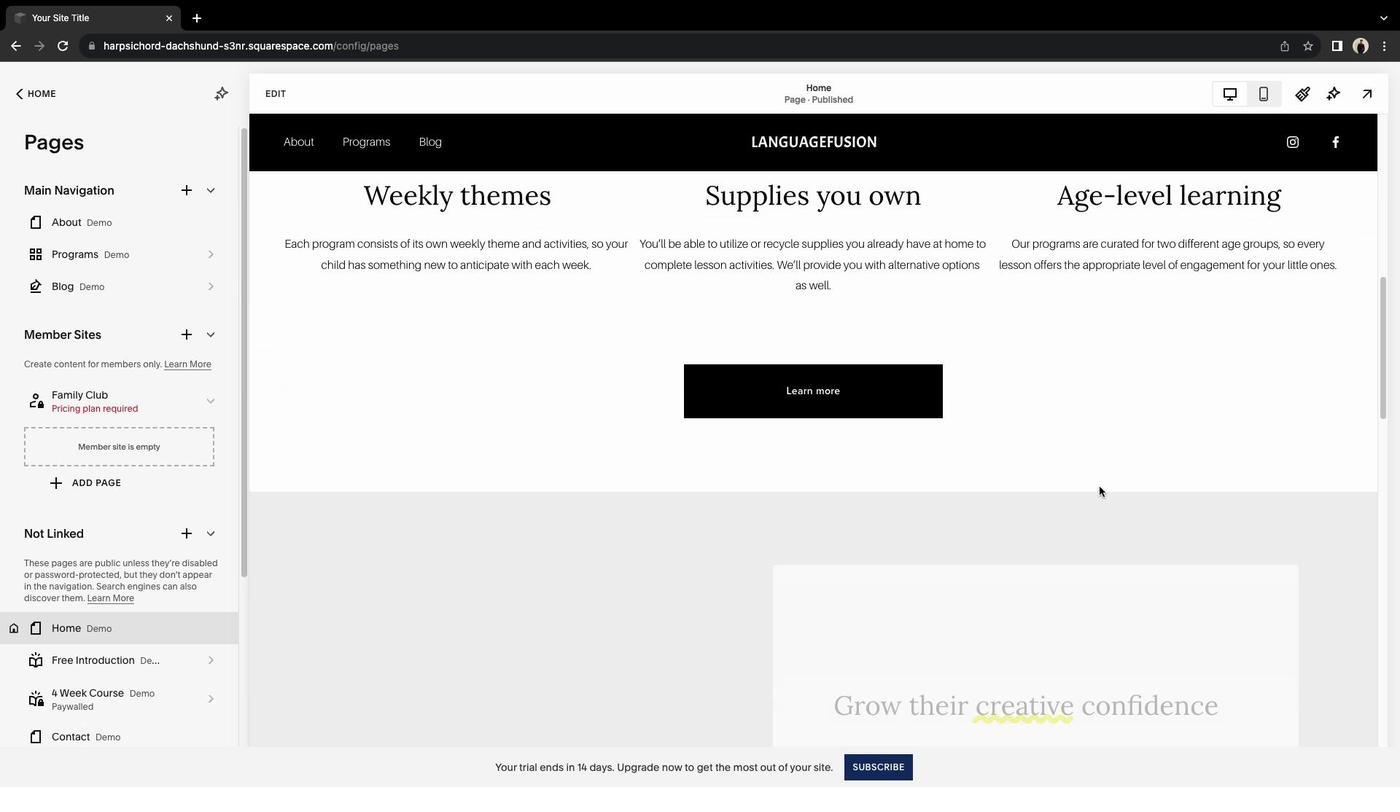 
Action: Mouse scrolled (1100, 487) with delta (0, -1)
Screenshot: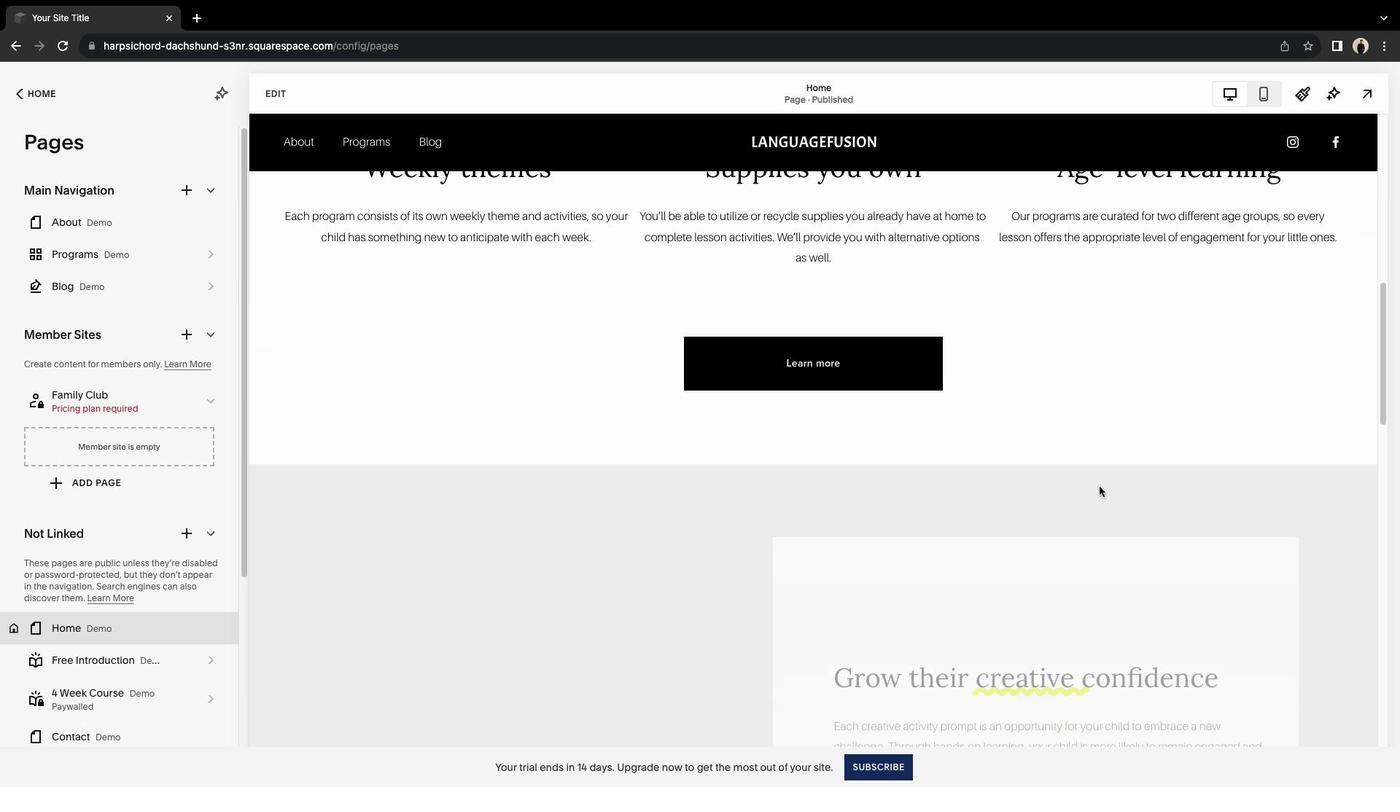 
Action: Mouse scrolled (1100, 487) with delta (0, -2)
Screenshot: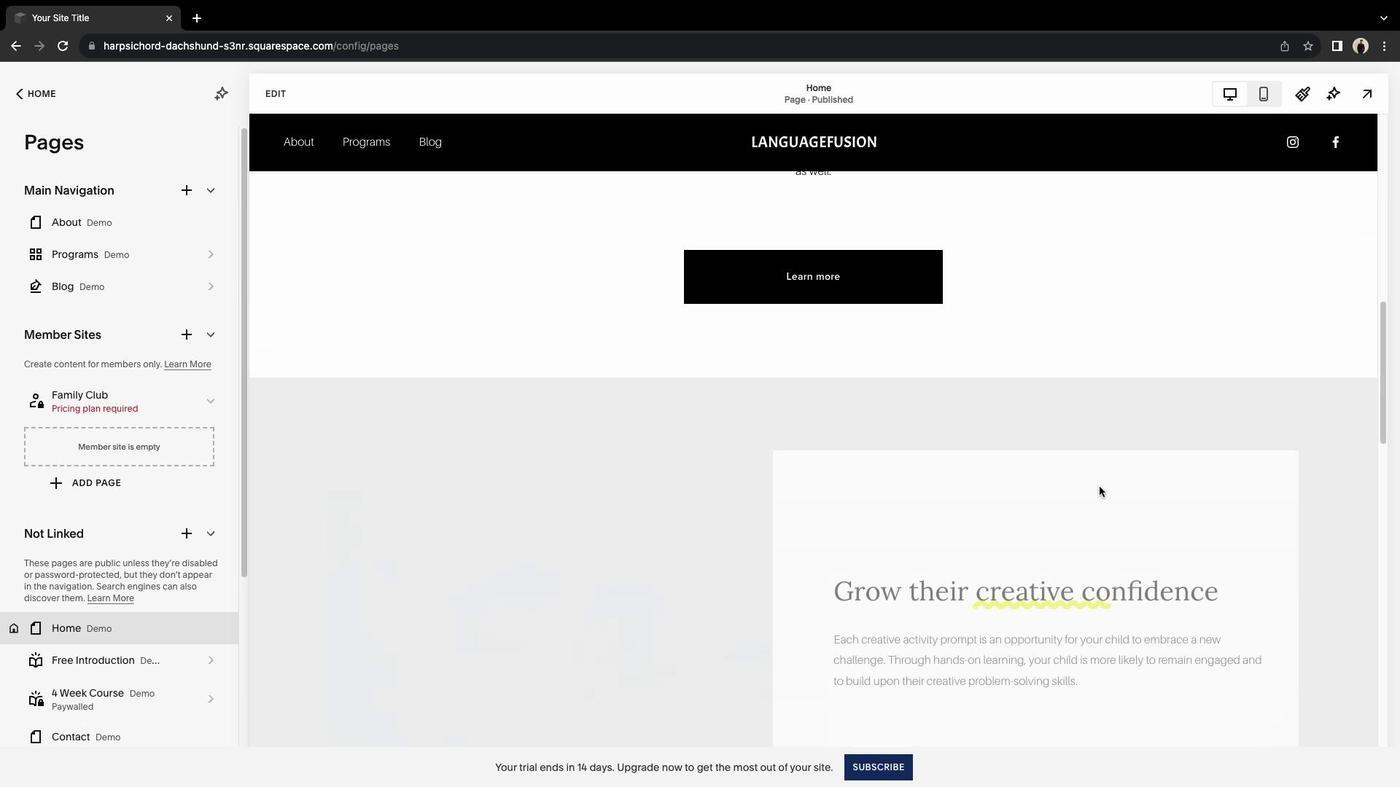 
Action: Mouse scrolled (1100, 487) with delta (0, 0)
Screenshot: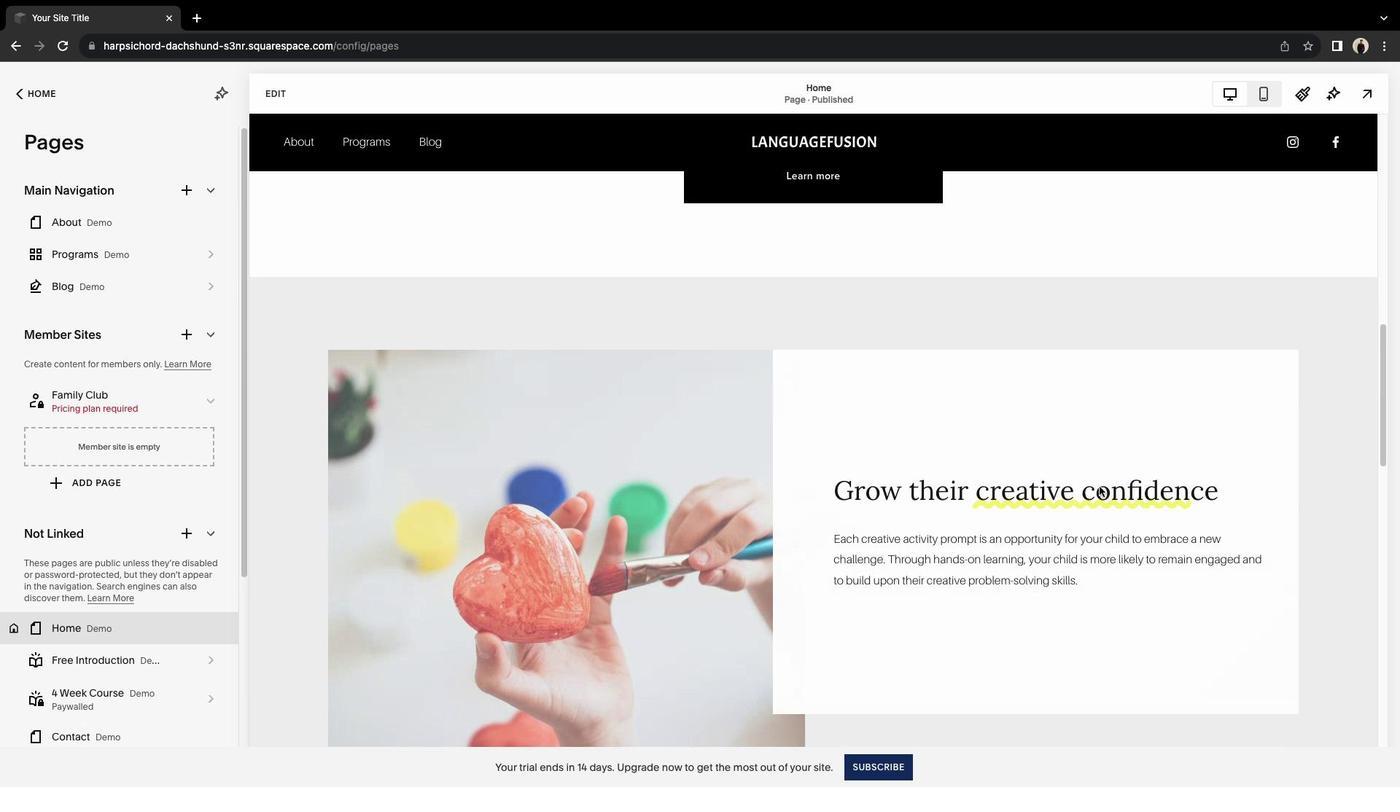 
Action: Mouse scrolled (1100, 487) with delta (0, 0)
Screenshot: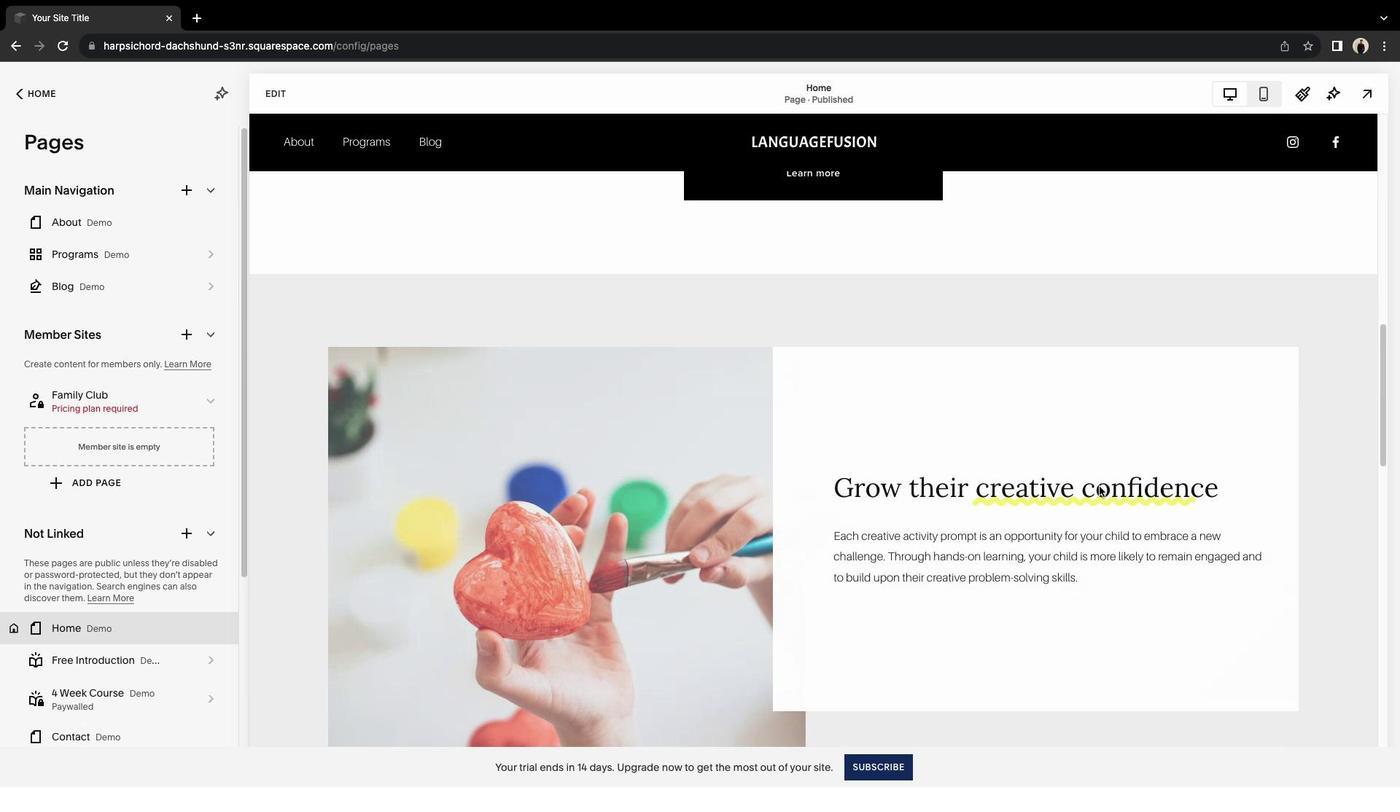 
Action: Mouse scrolled (1100, 487) with delta (0, -1)
Screenshot: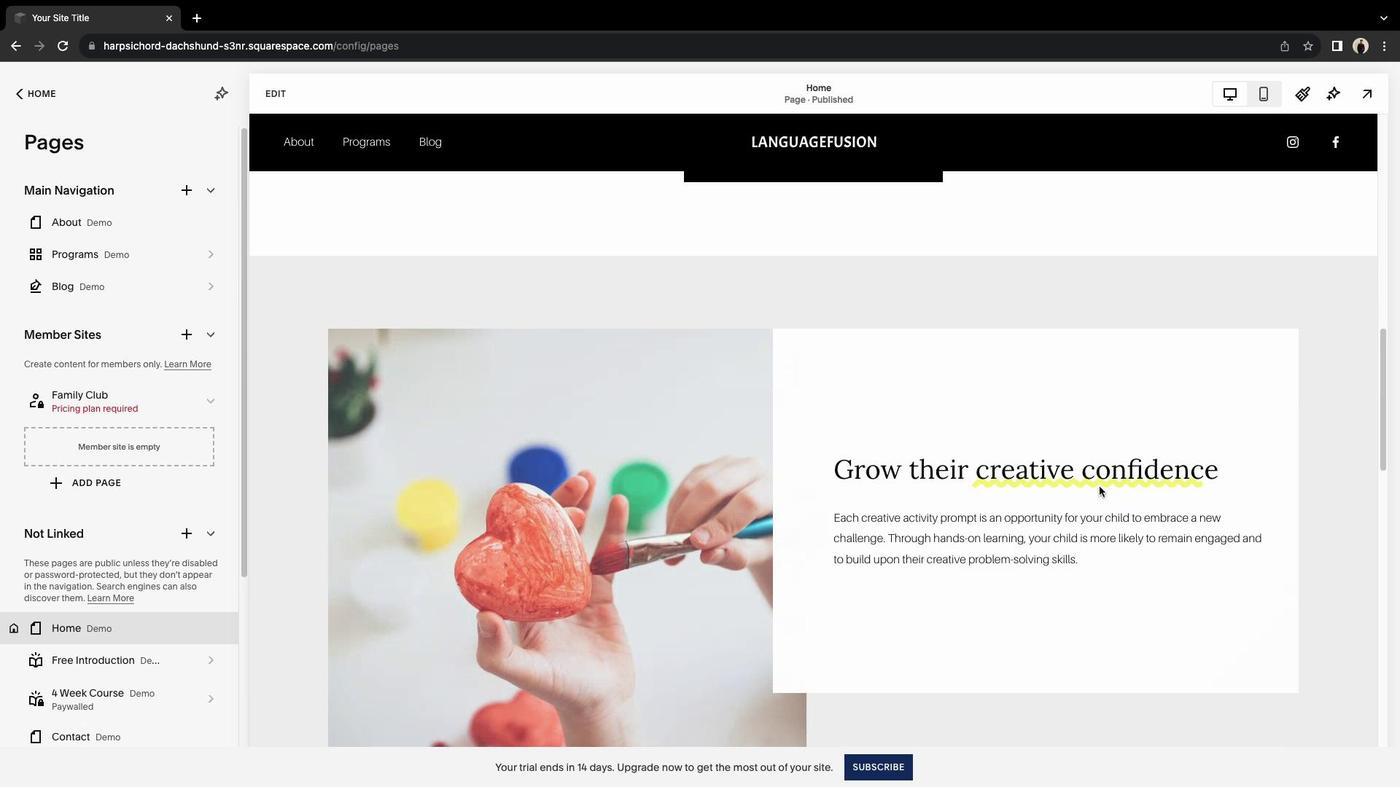 
Action: Mouse scrolled (1100, 487) with delta (0, 0)
Screenshot: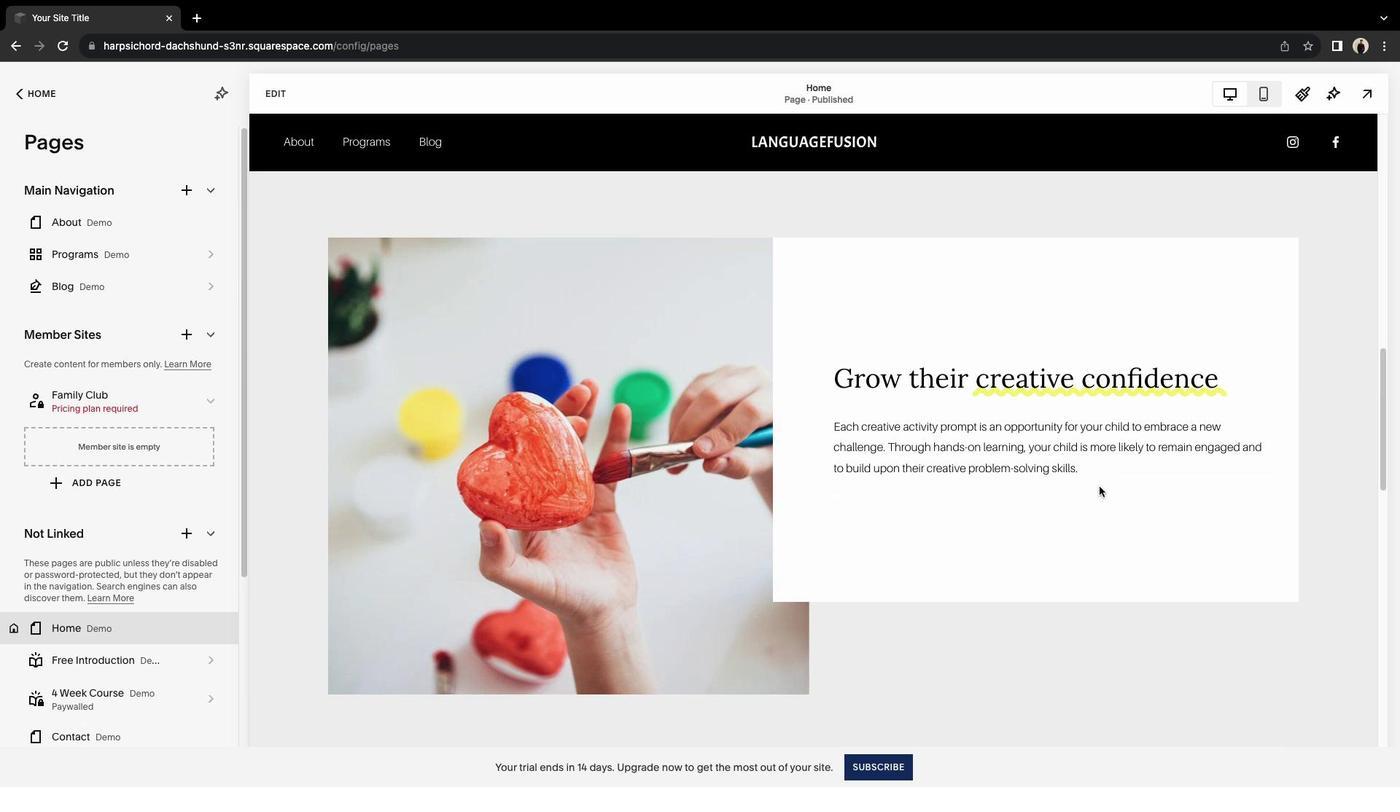 
Action: Mouse scrolled (1100, 487) with delta (0, 0)
Screenshot: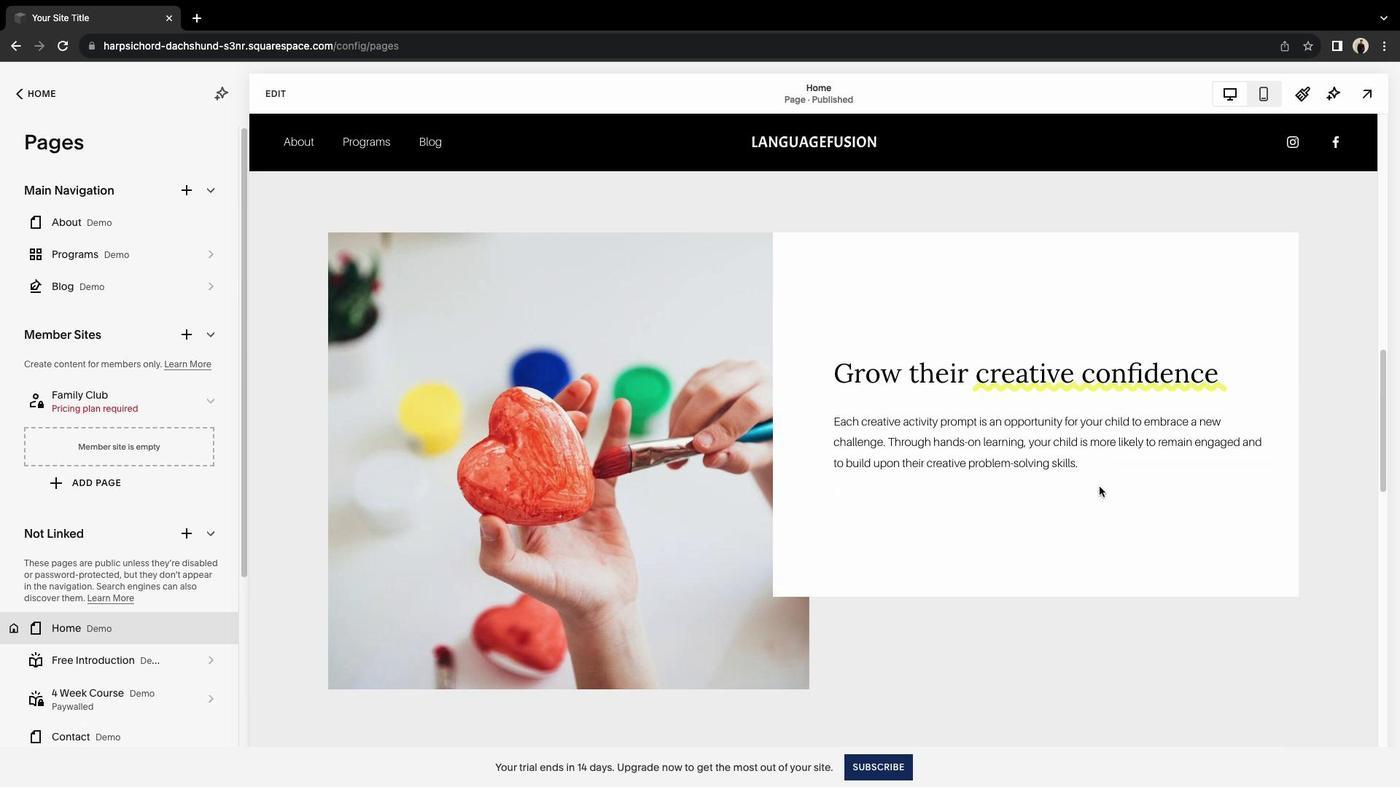 
Action: Mouse scrolled (1100, 487) with delta (0, -1)
Screenshot: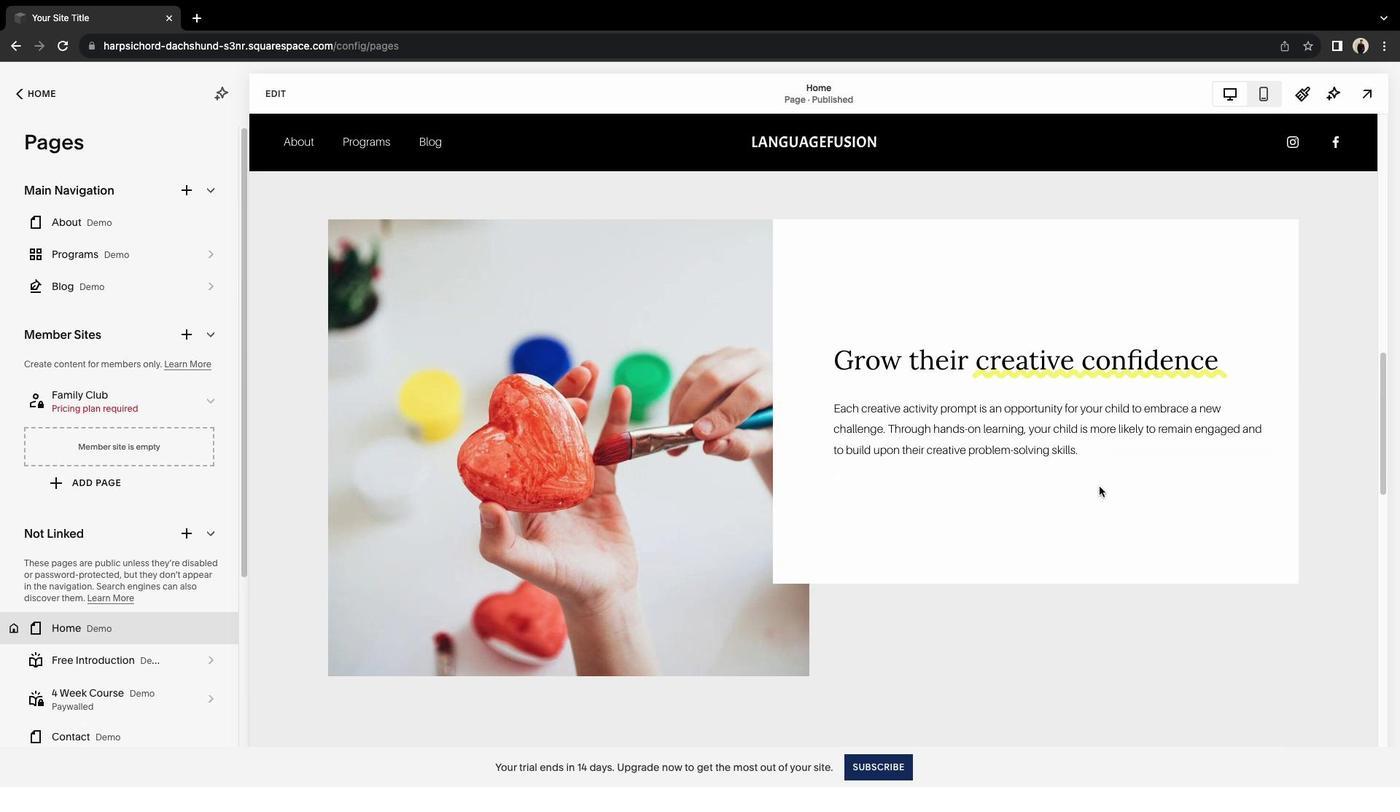 
Action: Mouse scrolled (1100, 487) with delta (0, 0)
Screenshot: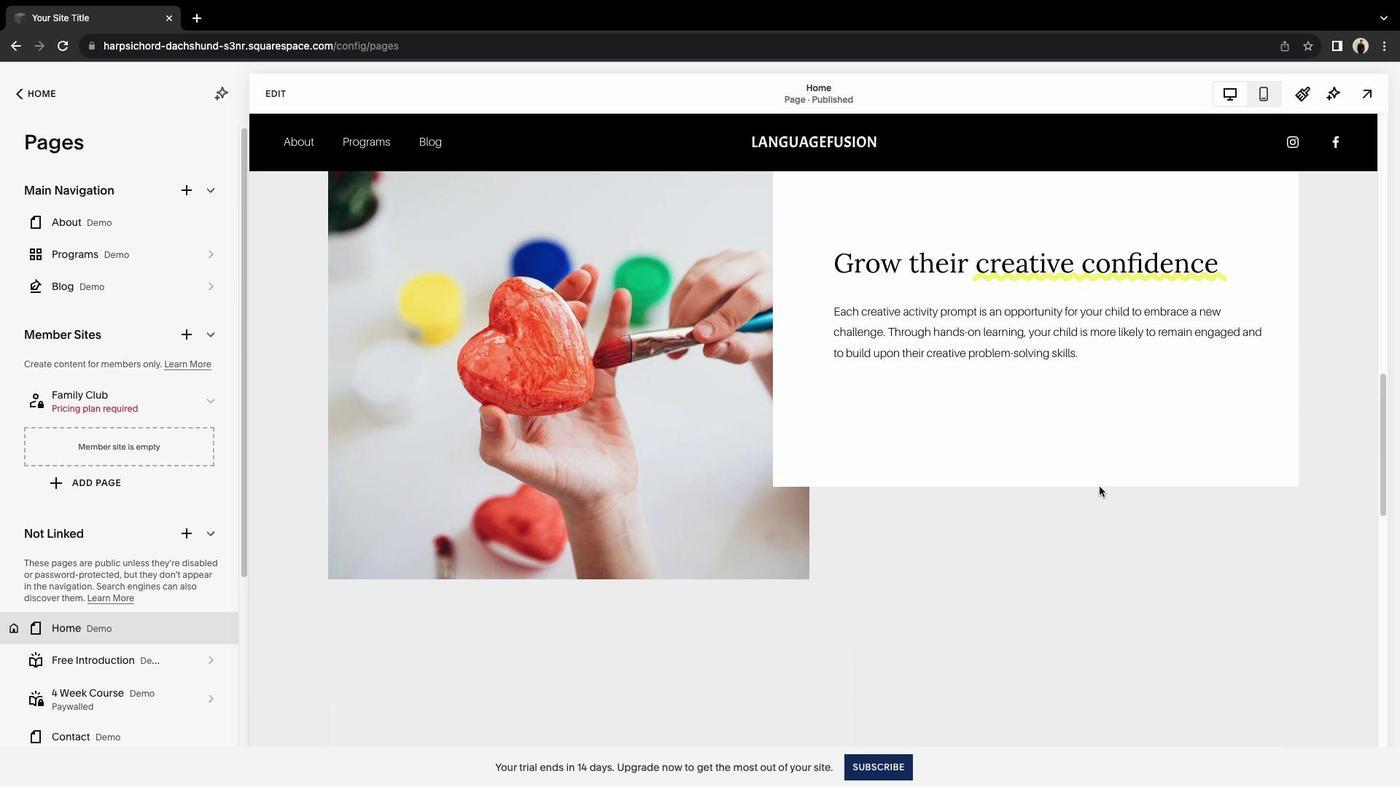
Action: Mouse scrolled (1100, 487) with delta (0, 0)
Screenshot: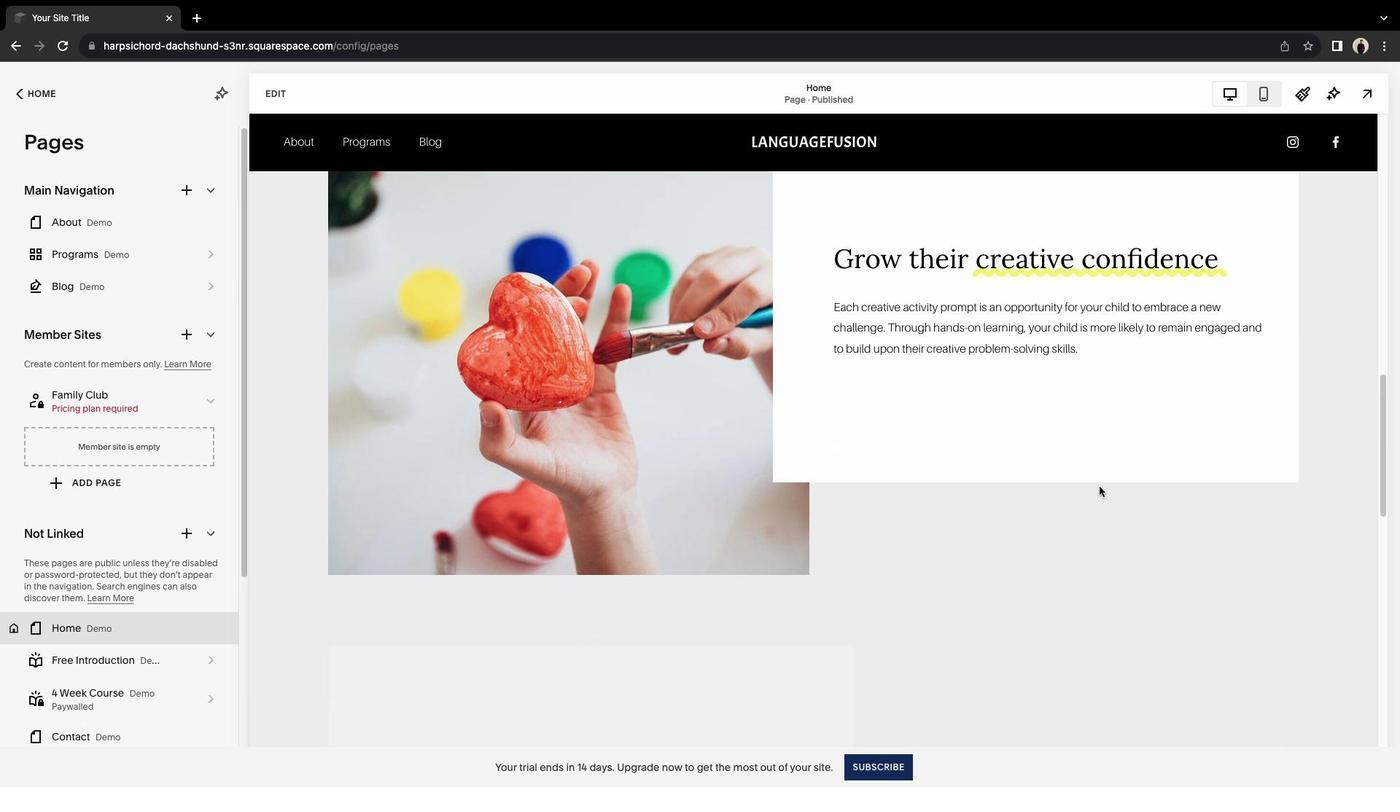 
Action: Mouse scrolled (1100, 487) with delta (0, -1)
Screenshot: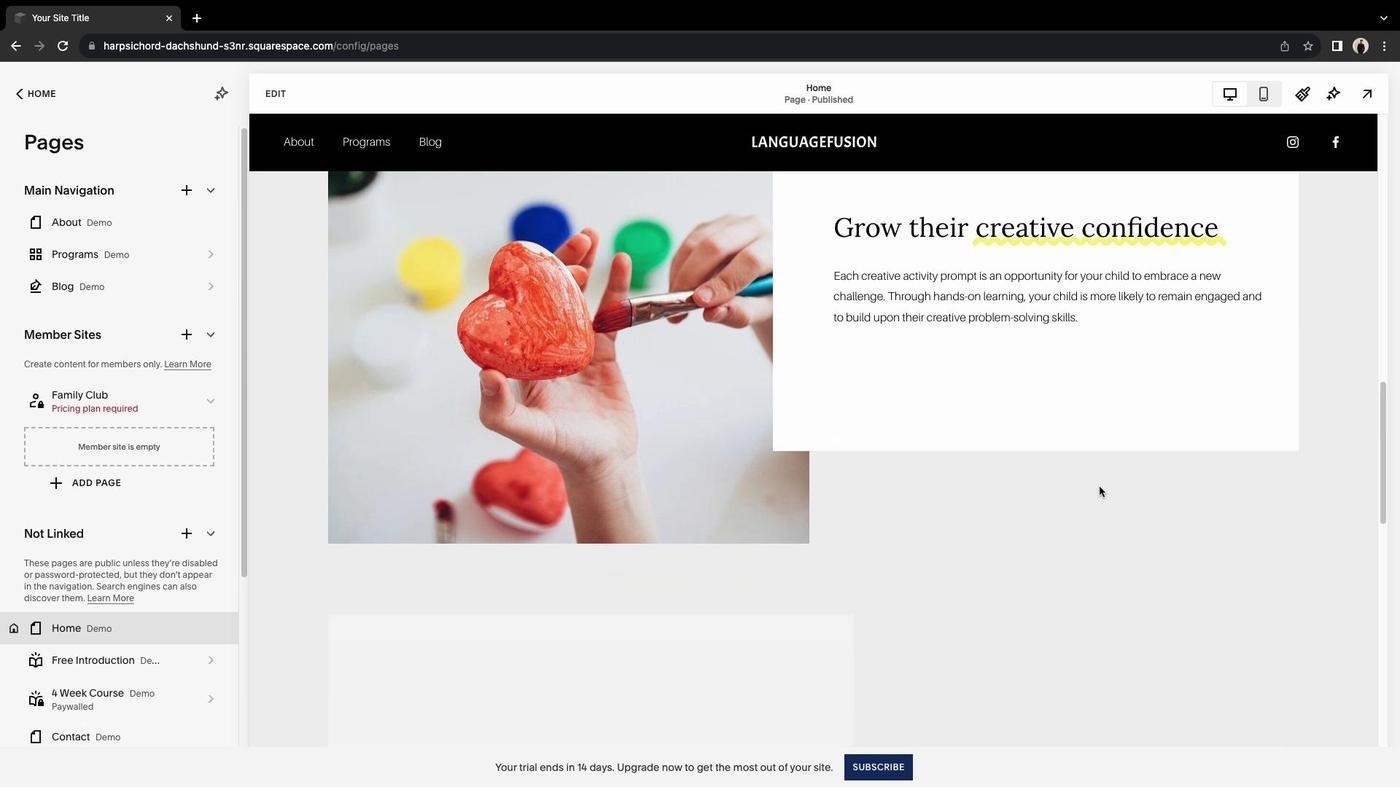 
Action: Mouse scrolled (1100, 487) with delta (0, 0)
Screenshot: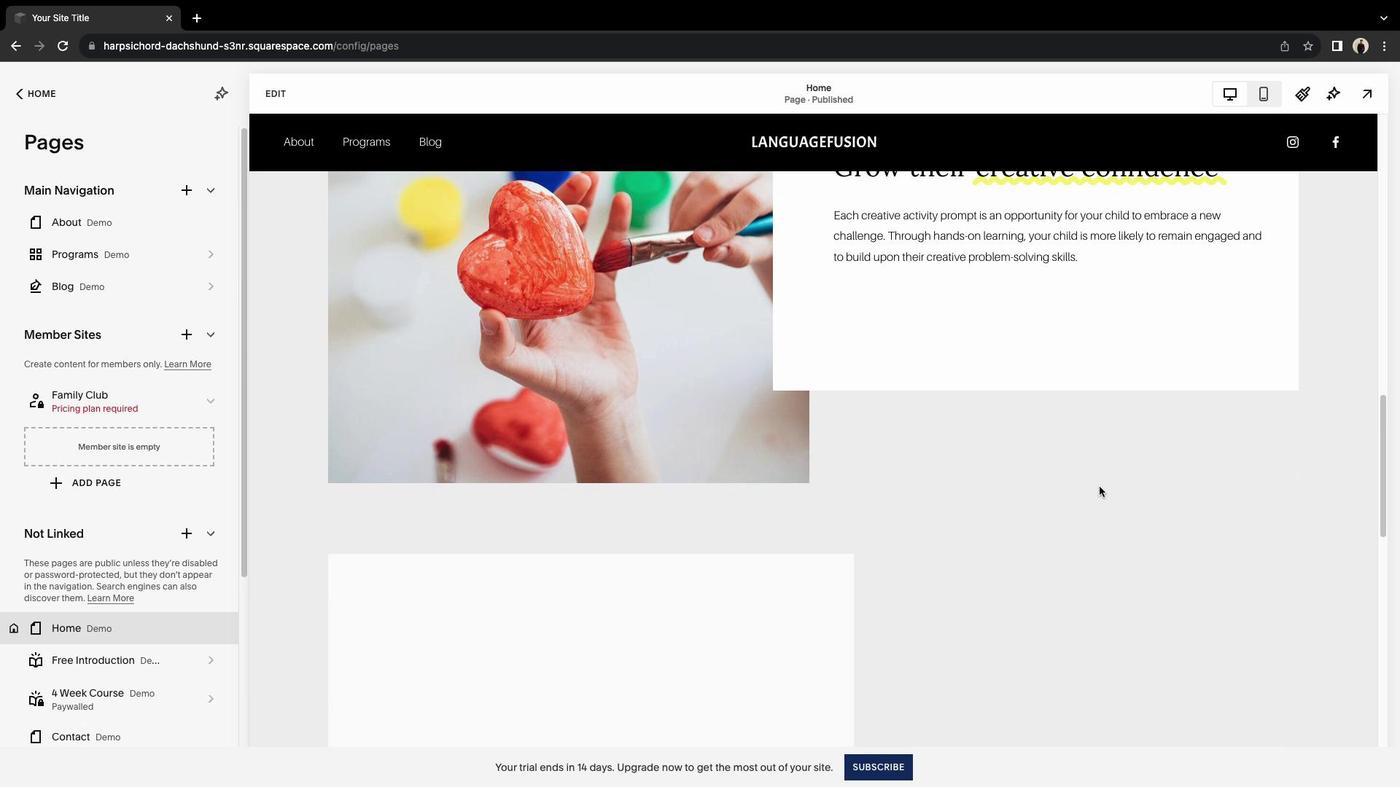 
Action: Mouse scrolled (1100, 487) with delta (0, 0)
Screenshot: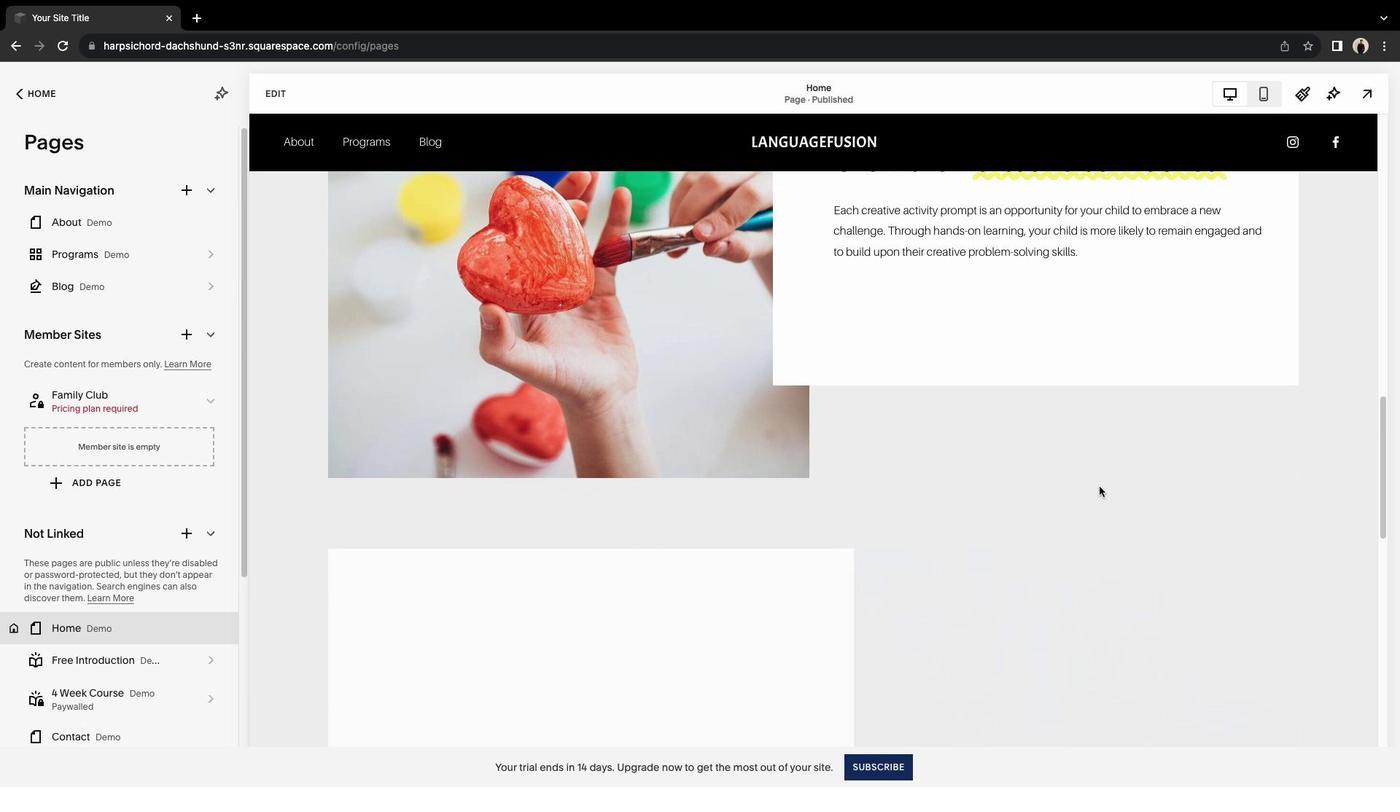 
Action: Mouse scrolled (1100, 487) with delta (0, -1)
Screenshot: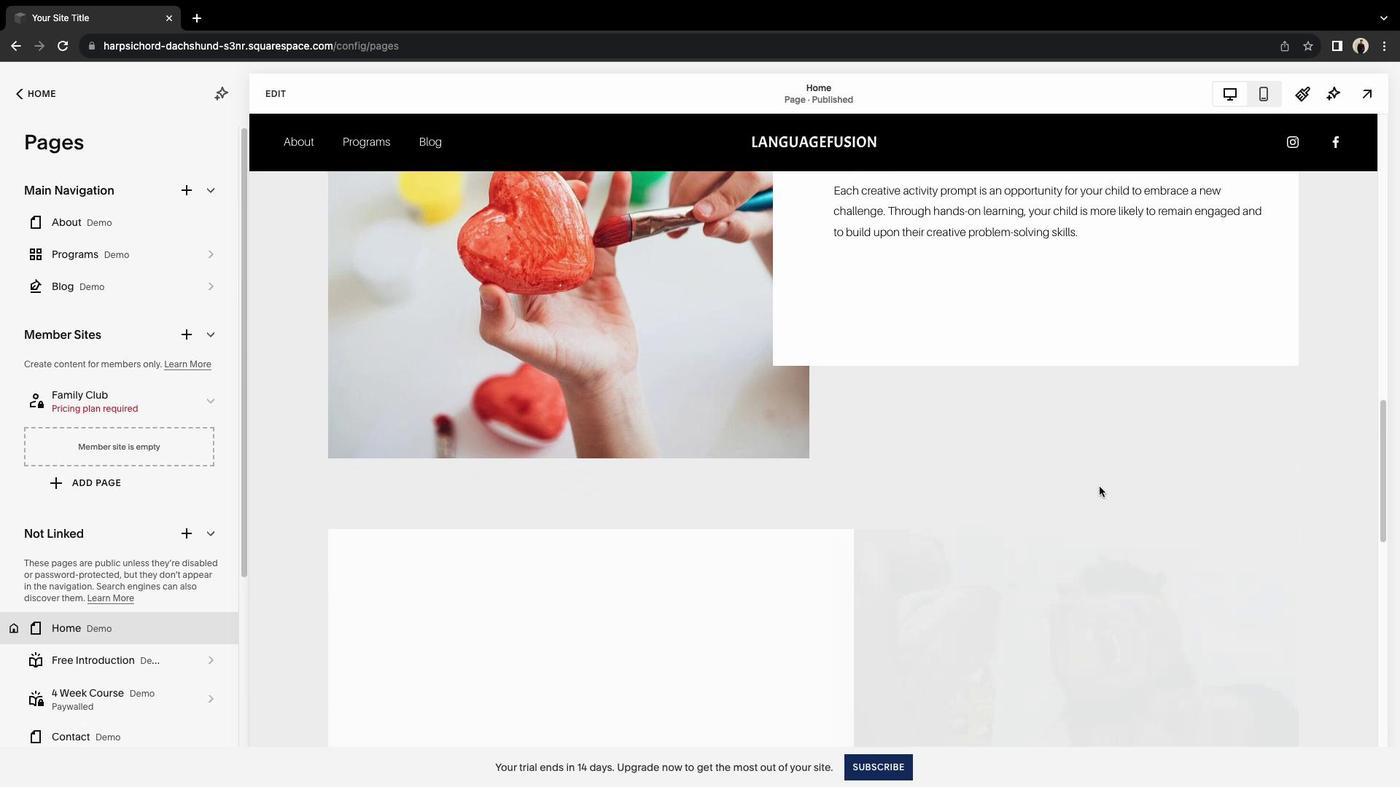 
Action: Mouse scrolled (1100, 487) with delta (0, 0)
Screenshot: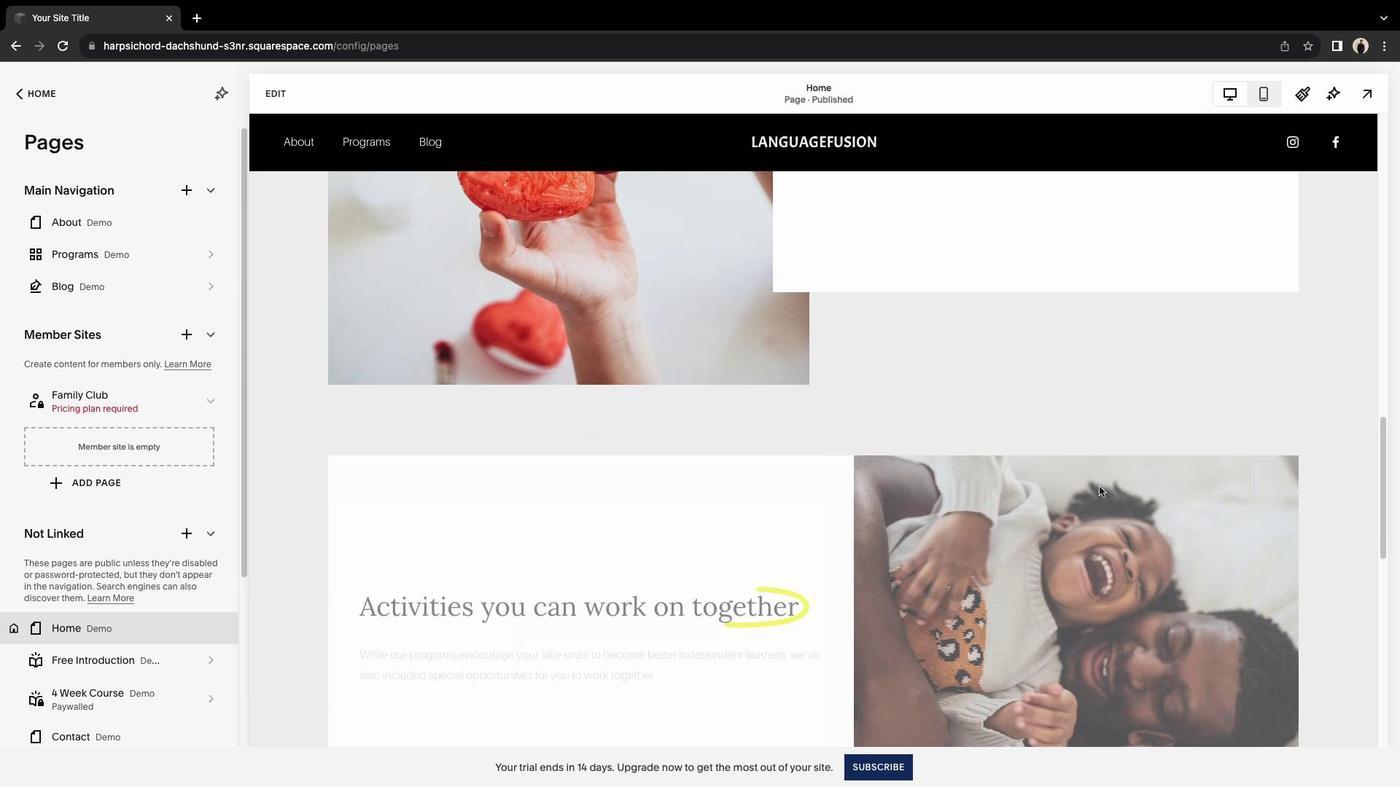 
Action: Mouse scrolled (1100, 487) with delta (0, 0)
Screenshot: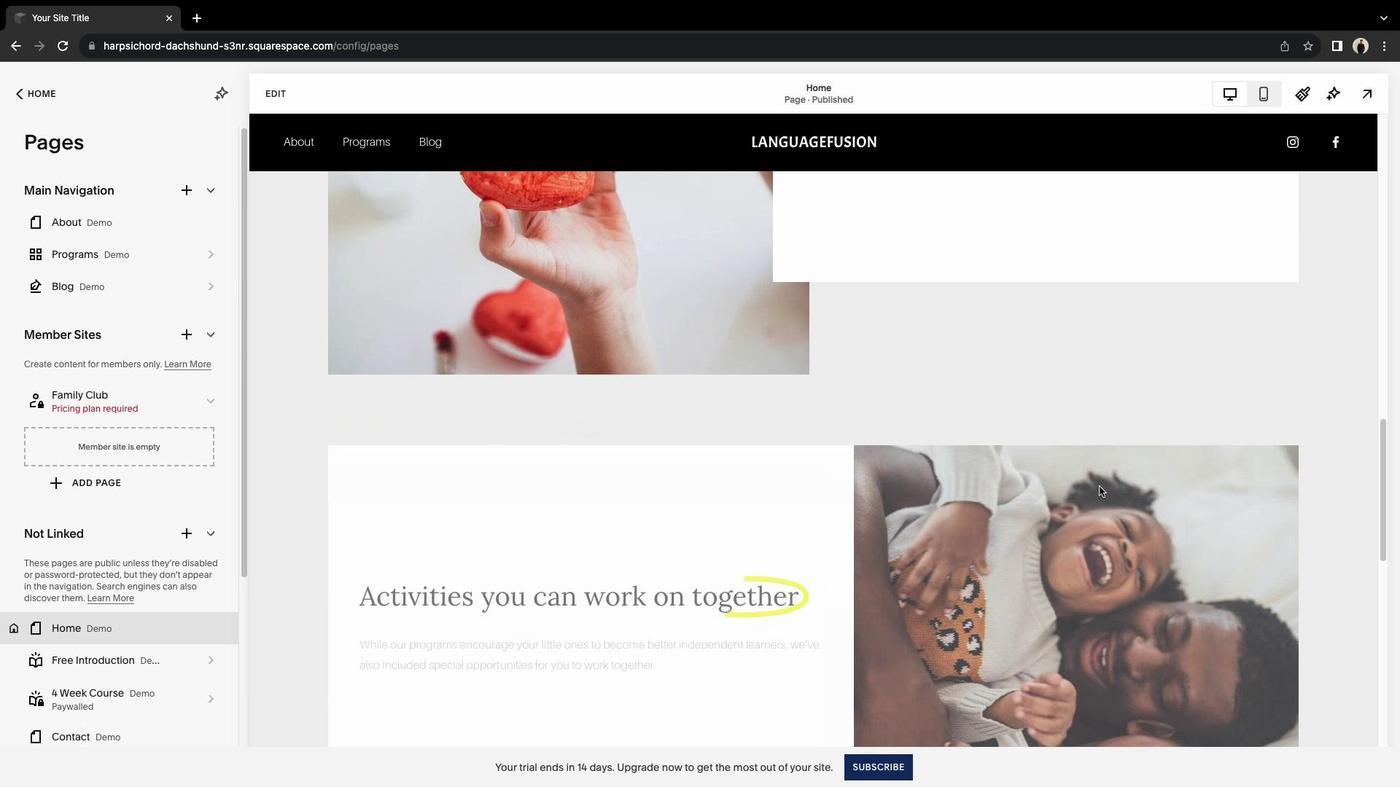 
Action: Mouse scrolled (1100, 487) with delta (0, -1)
Screenshot: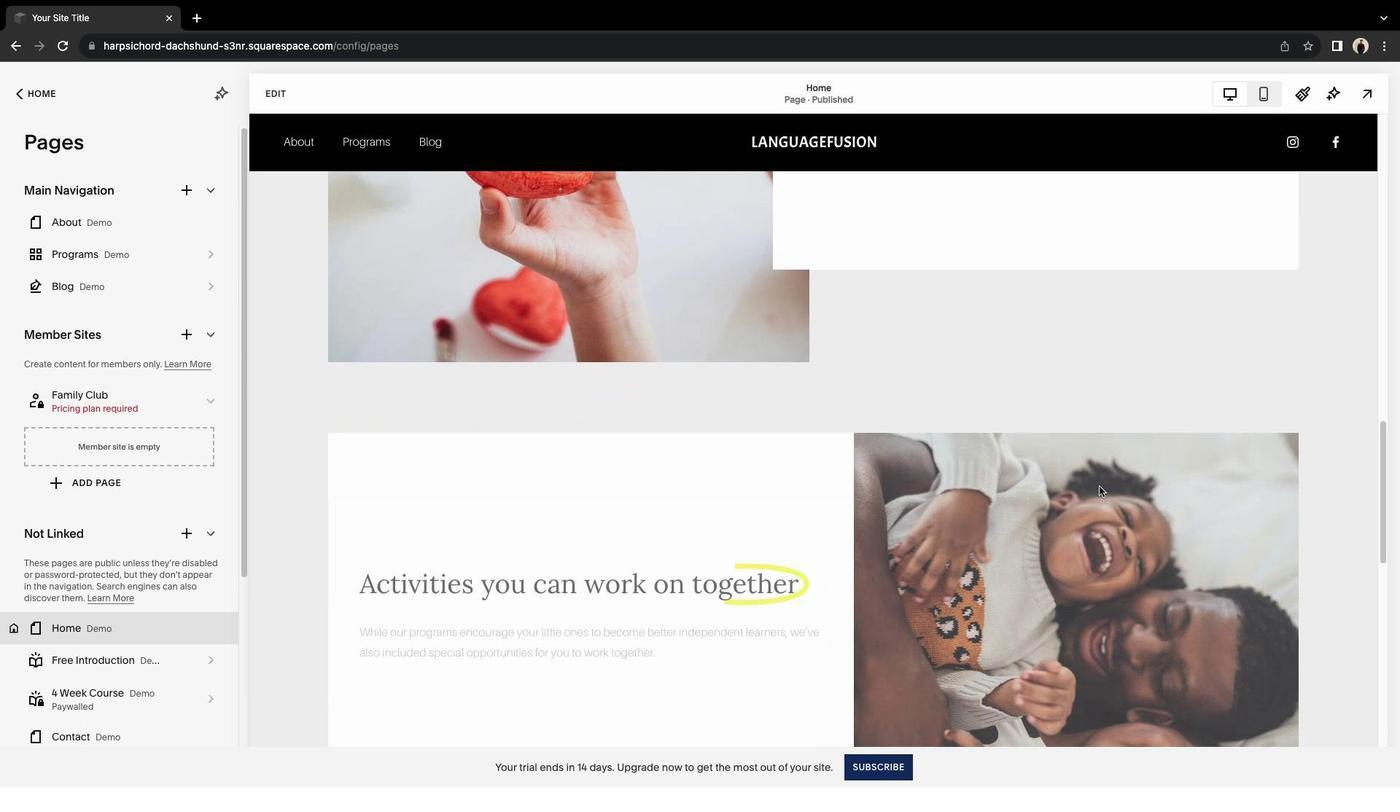 
Action: Mouse scrolled (1100, 487) with delta (0, 0)
Screenshot: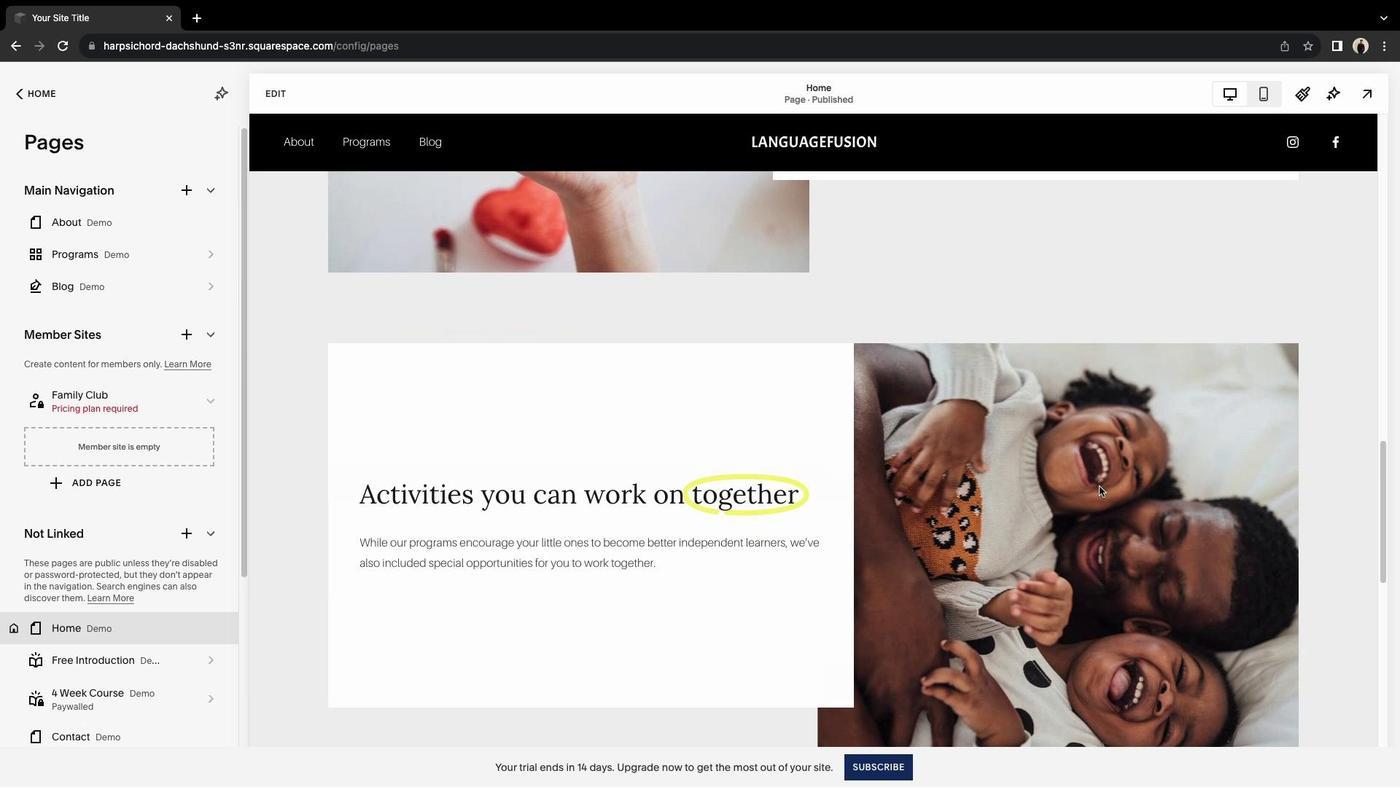 
Action: Mouse scrolled (1100, 487) with delta (0, 0)
Screenshot: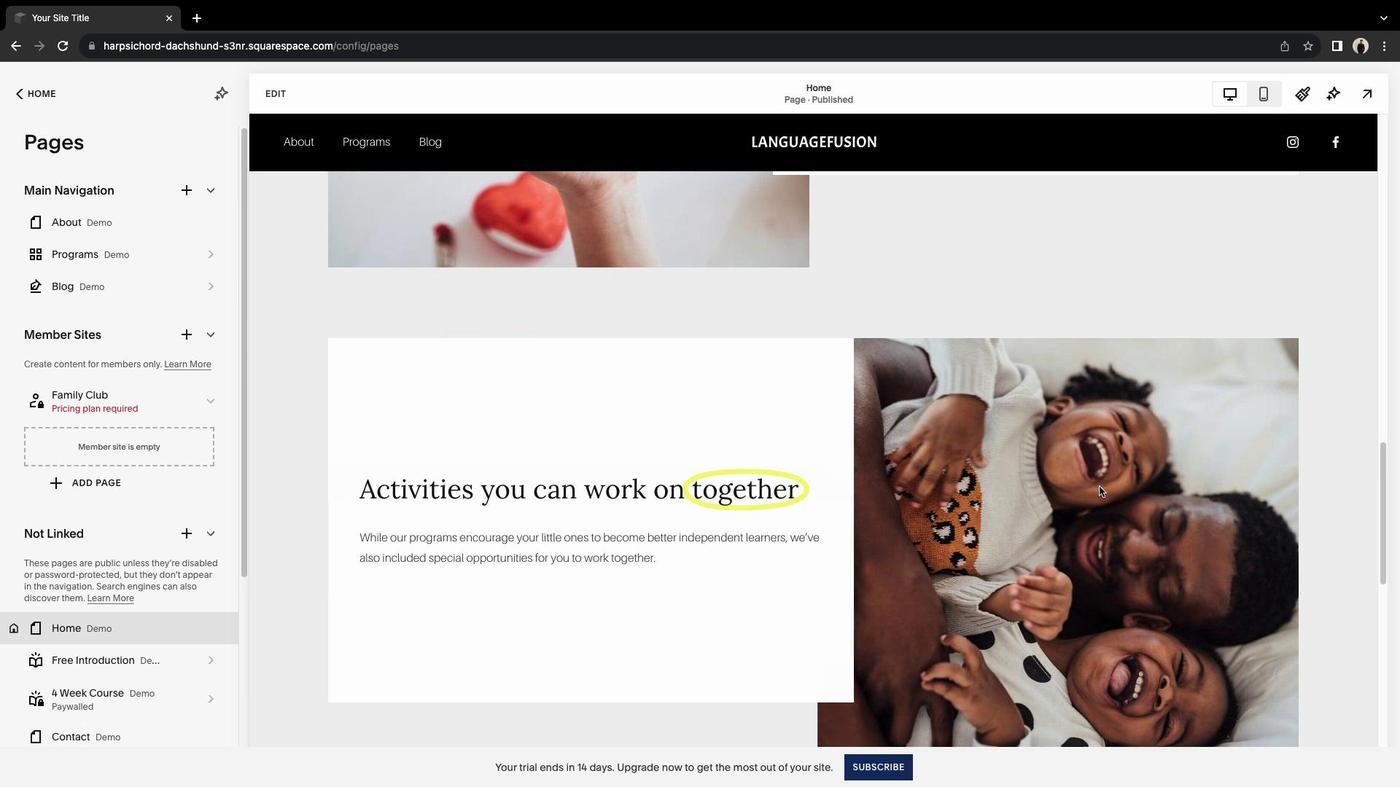 
Action: Mouse scrolled (1100, 487) with delta (0, -1)
Screenshot: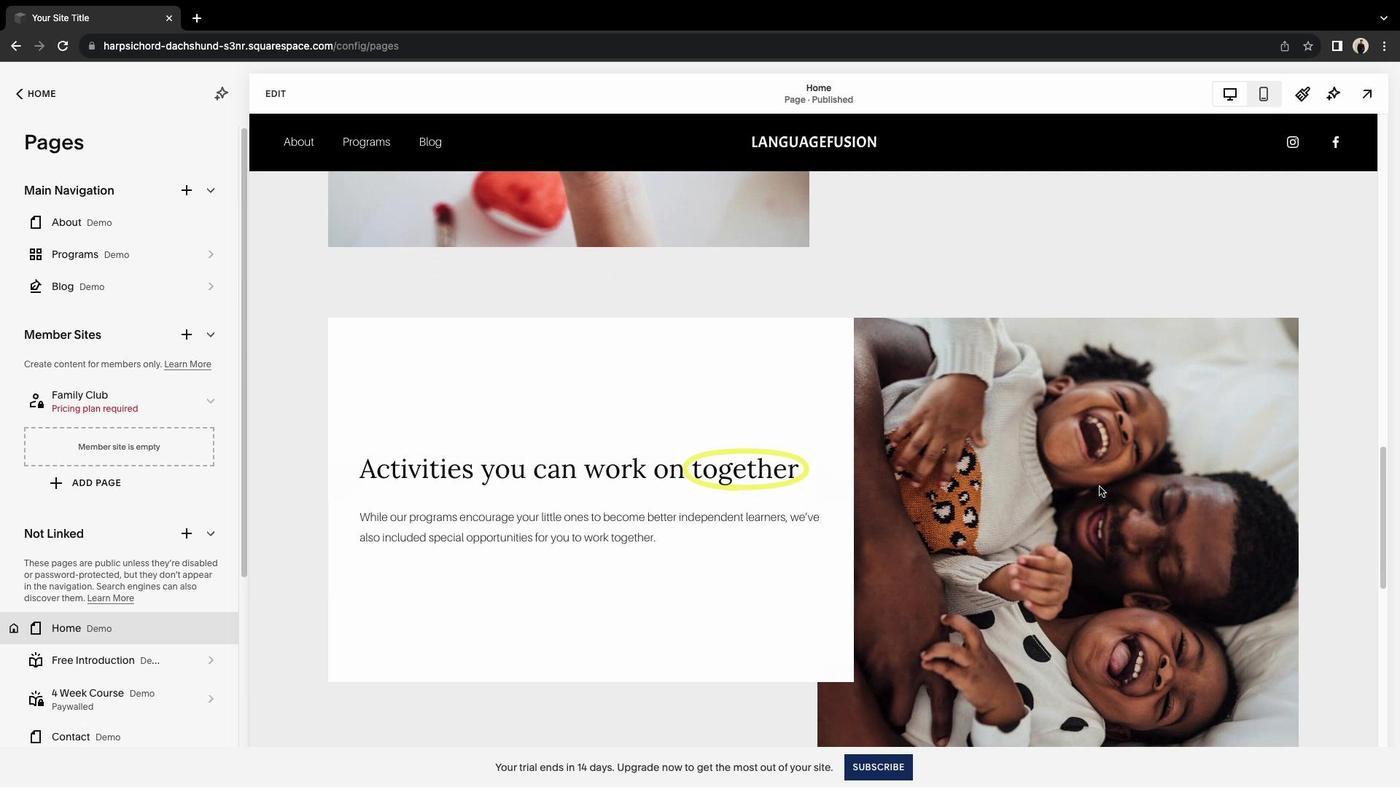 
Action: Mouse scrolled (1100, 487) with delta (0, 0)
Screenshot: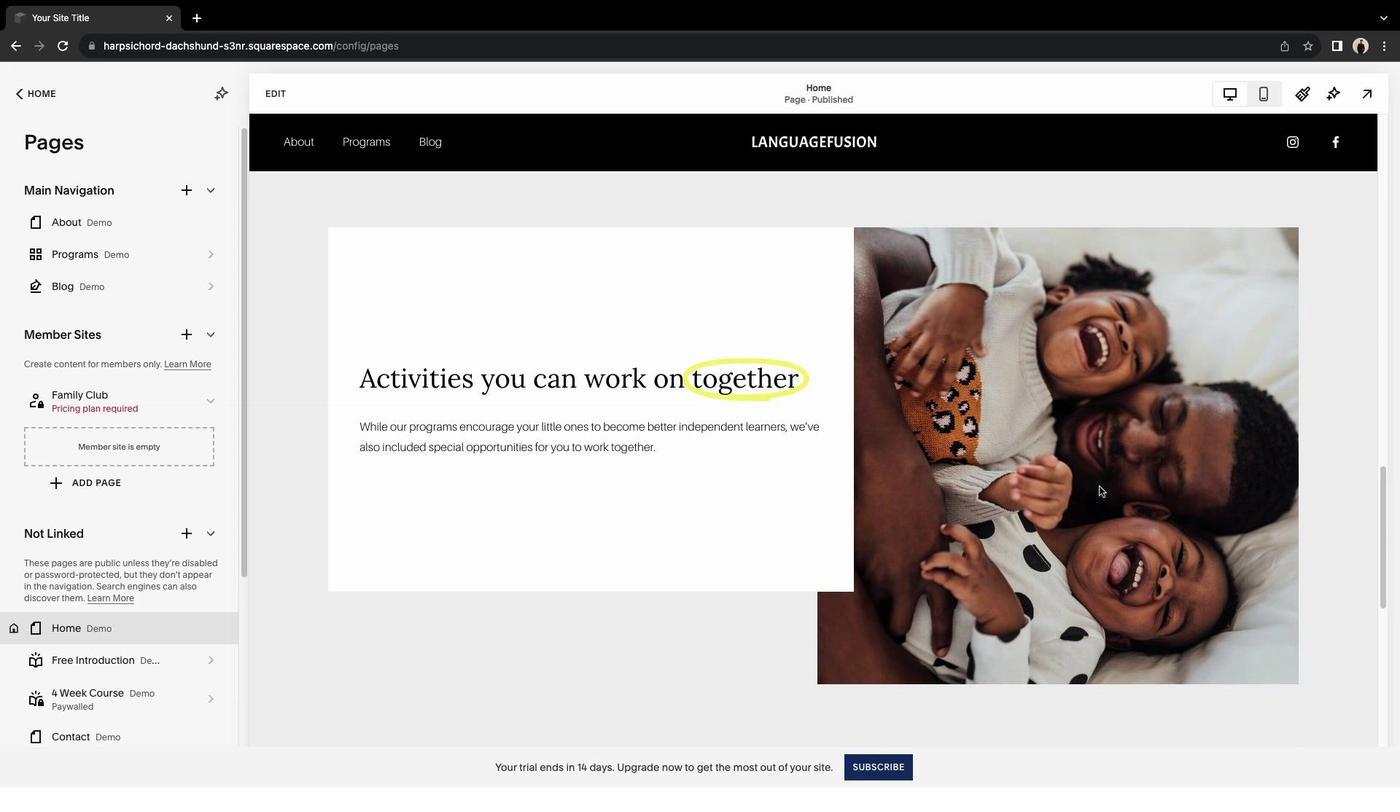 
Action: Mouse scrolled (1100, 487) with delta (0, 0)
Screenshot: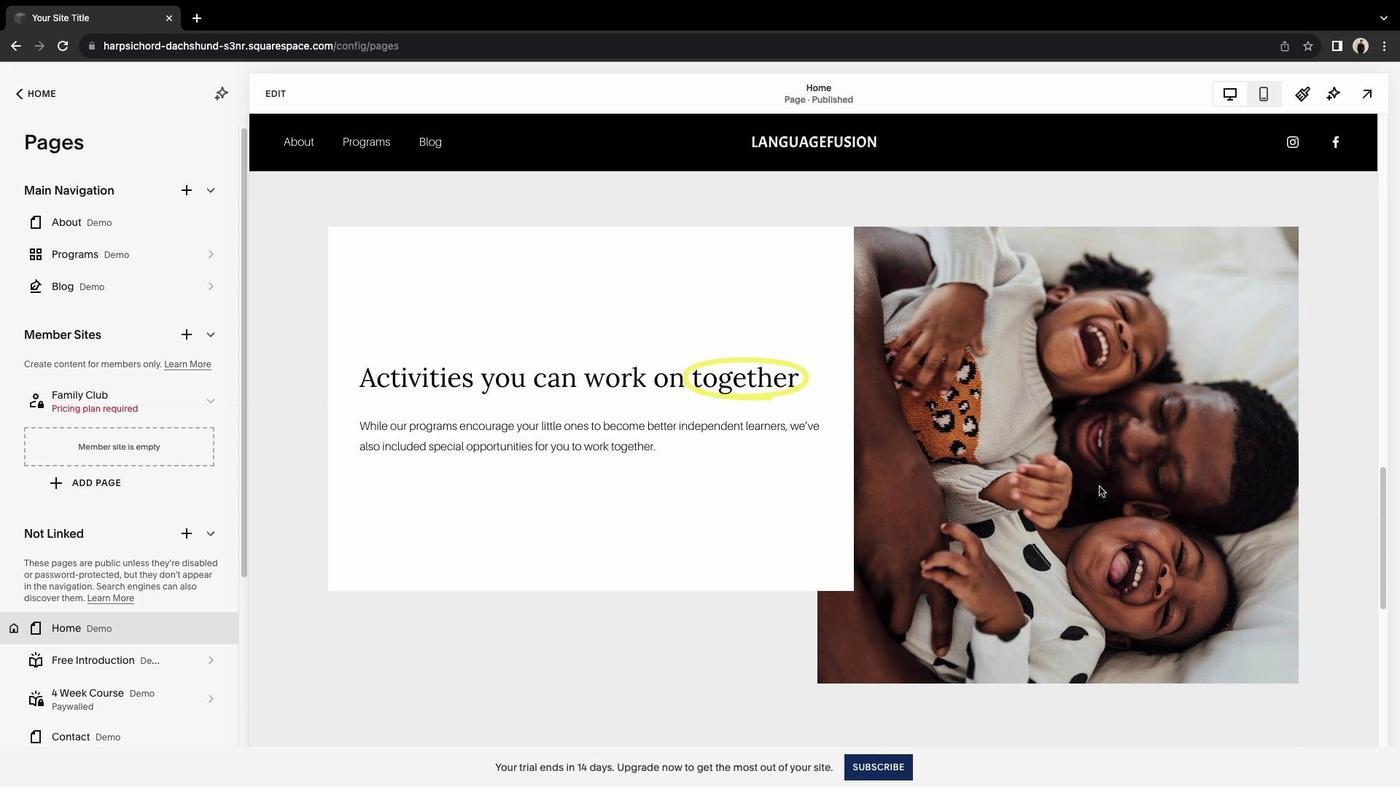 
Action: Mouse scrolled (1100, 487) with delta (0, -2)
Screenshot: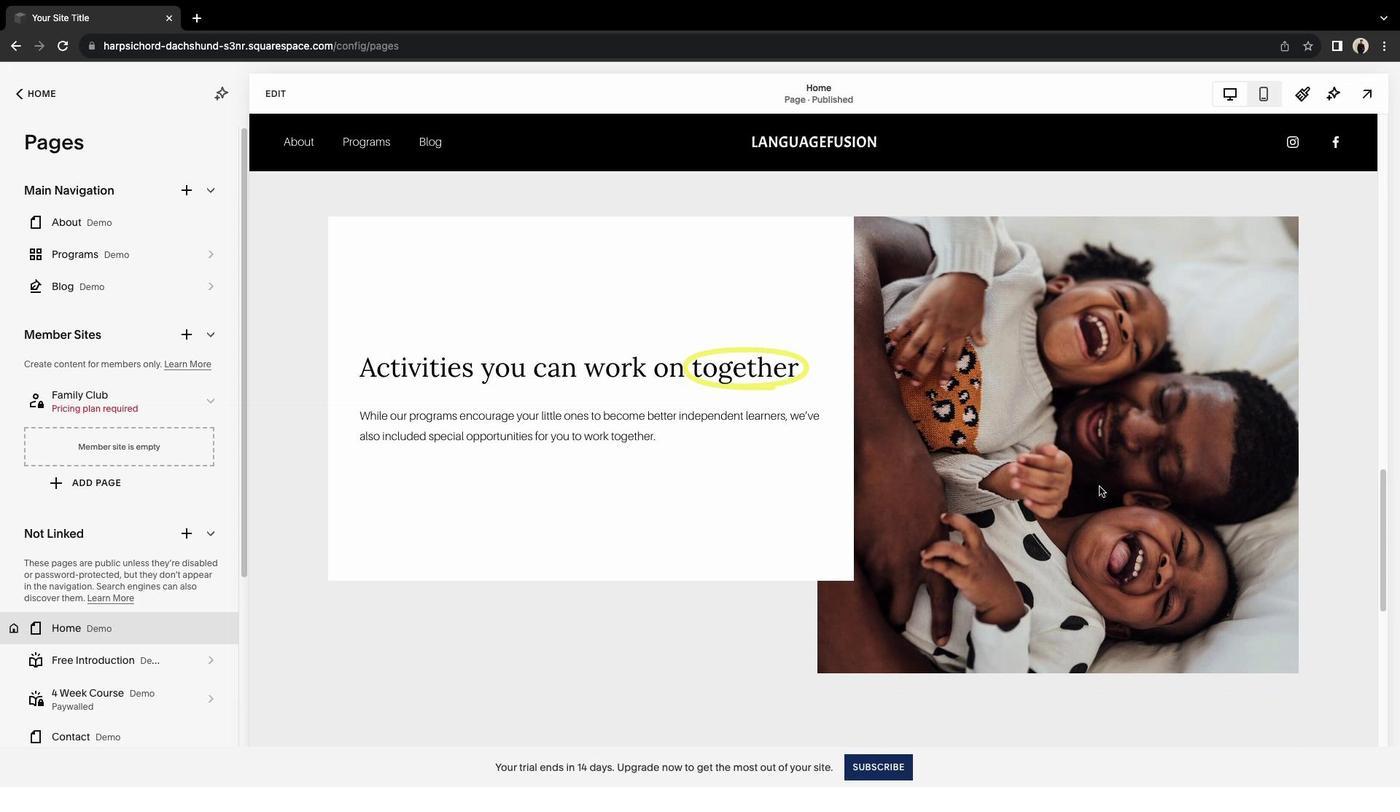 
Action: Mouse scrolled (1100, 487) with delta (0, -2)
Screenshot: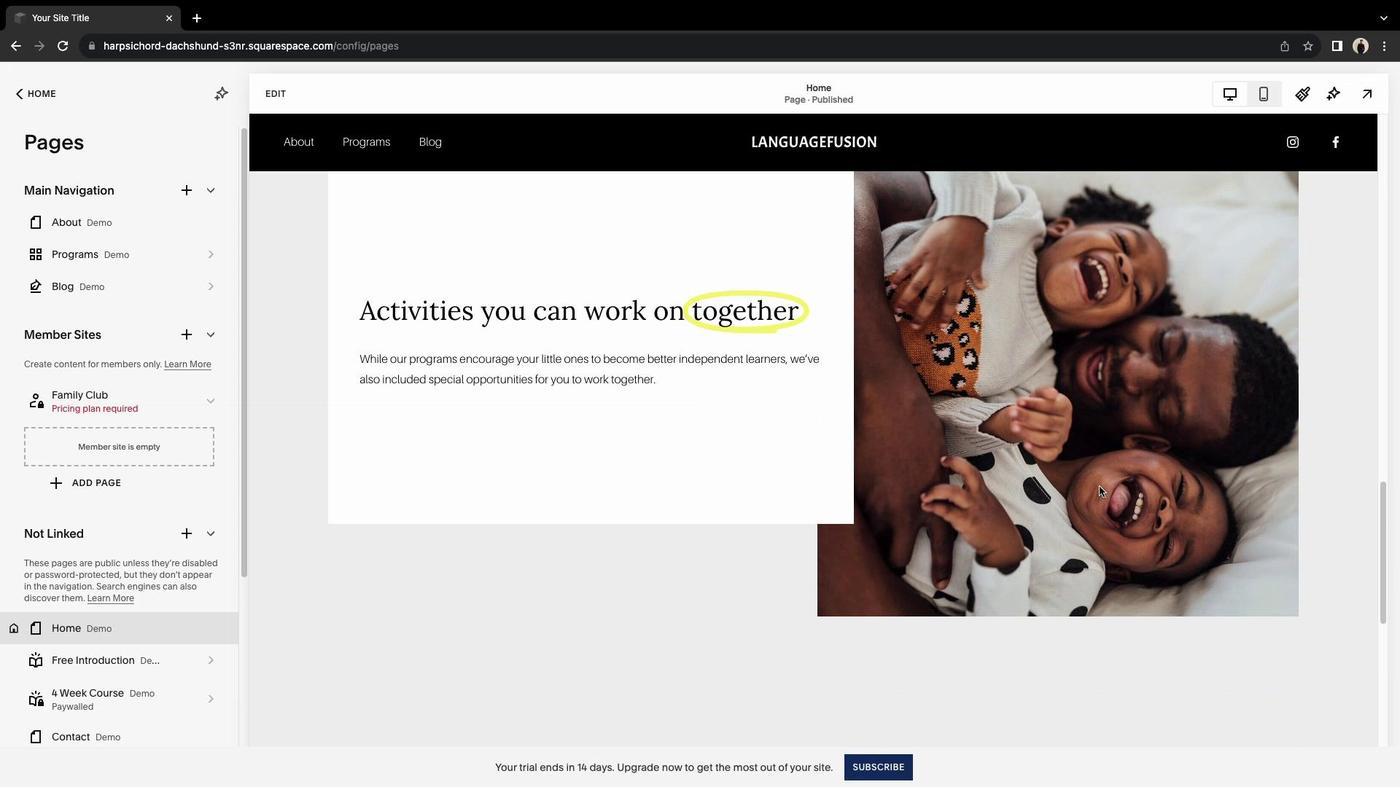 
Action: Mouse scrolled (1100, 487) with delta (0, 0)
Screenshot: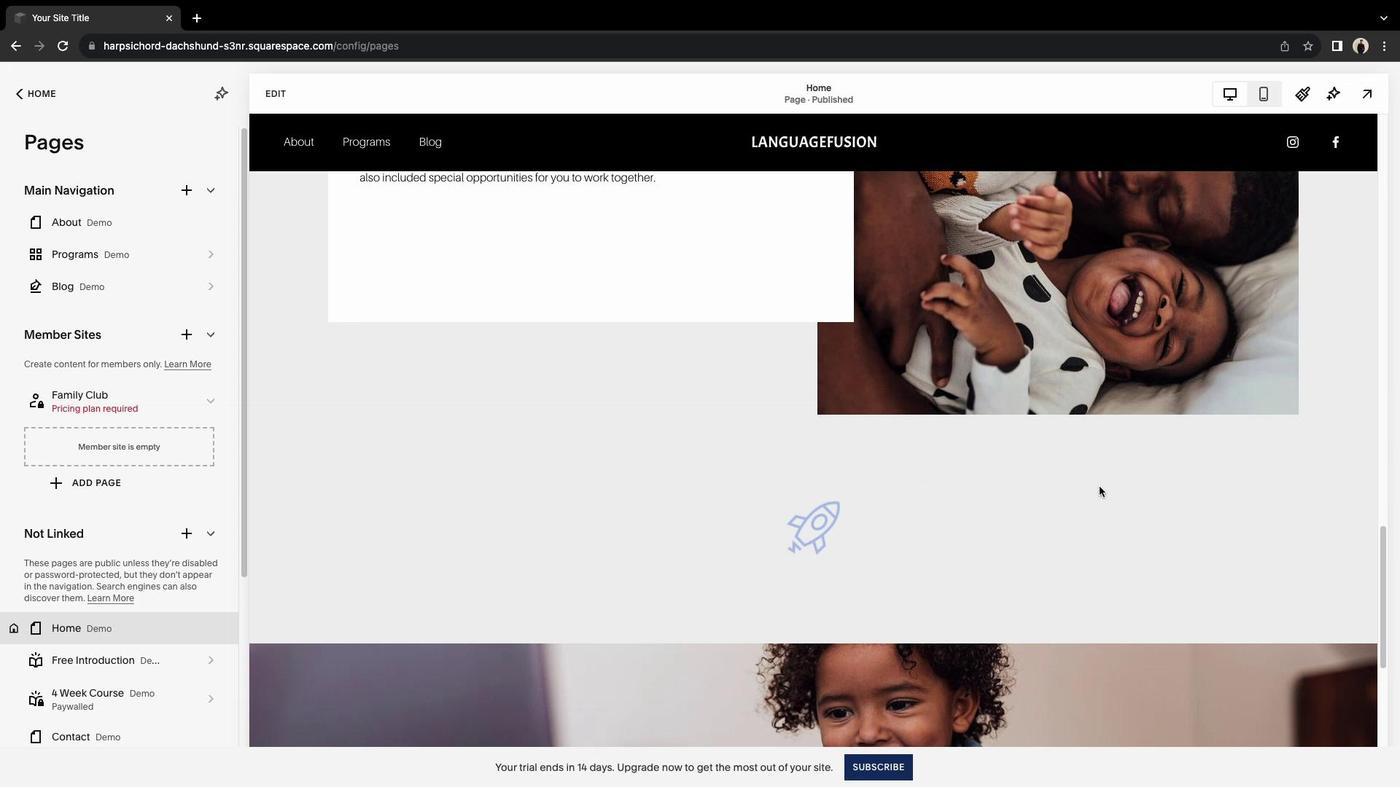 
Action: Mouse scrolled (1100, 487) with delta (0, 0)
Screenshot: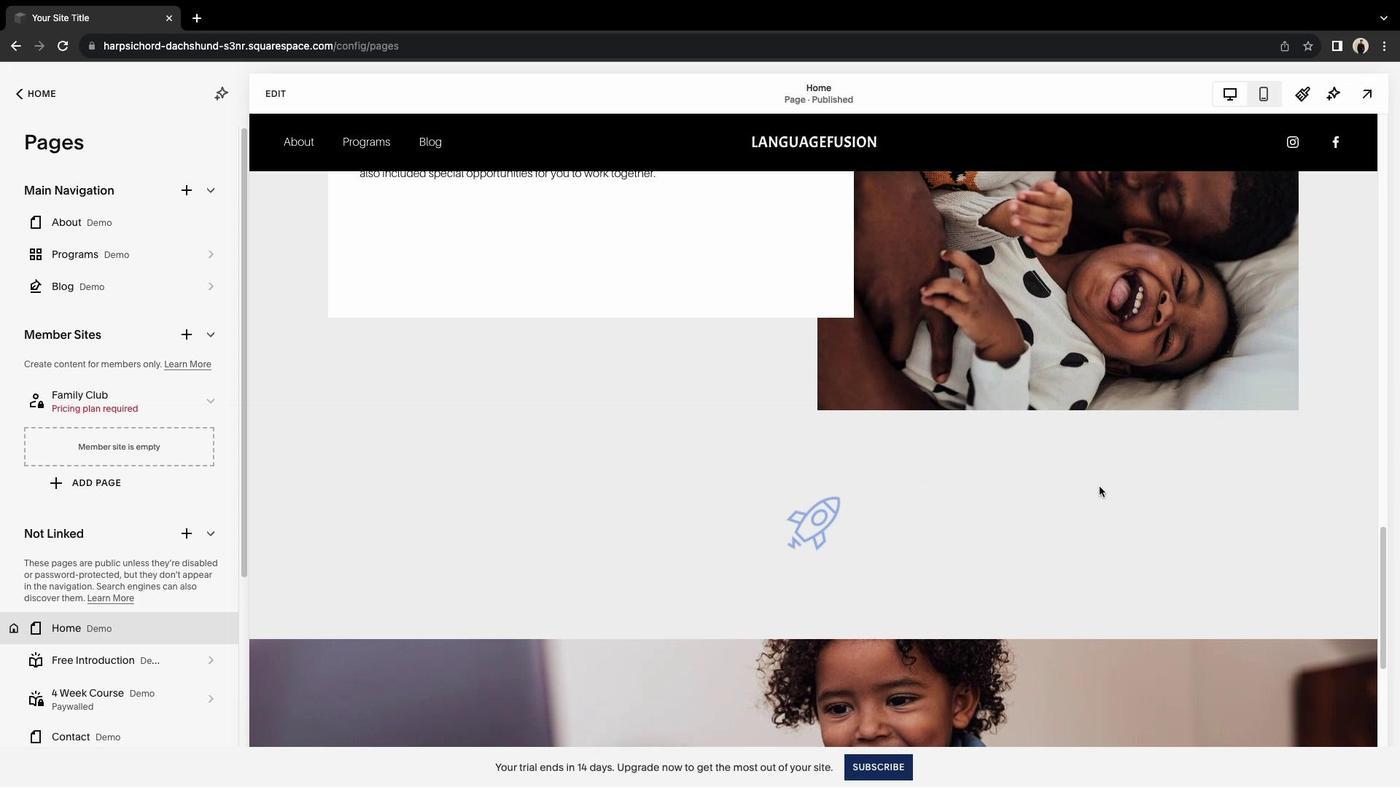 
Action: Mouse scrolled (1100, 487) with delta (0, -2)
Screenshot: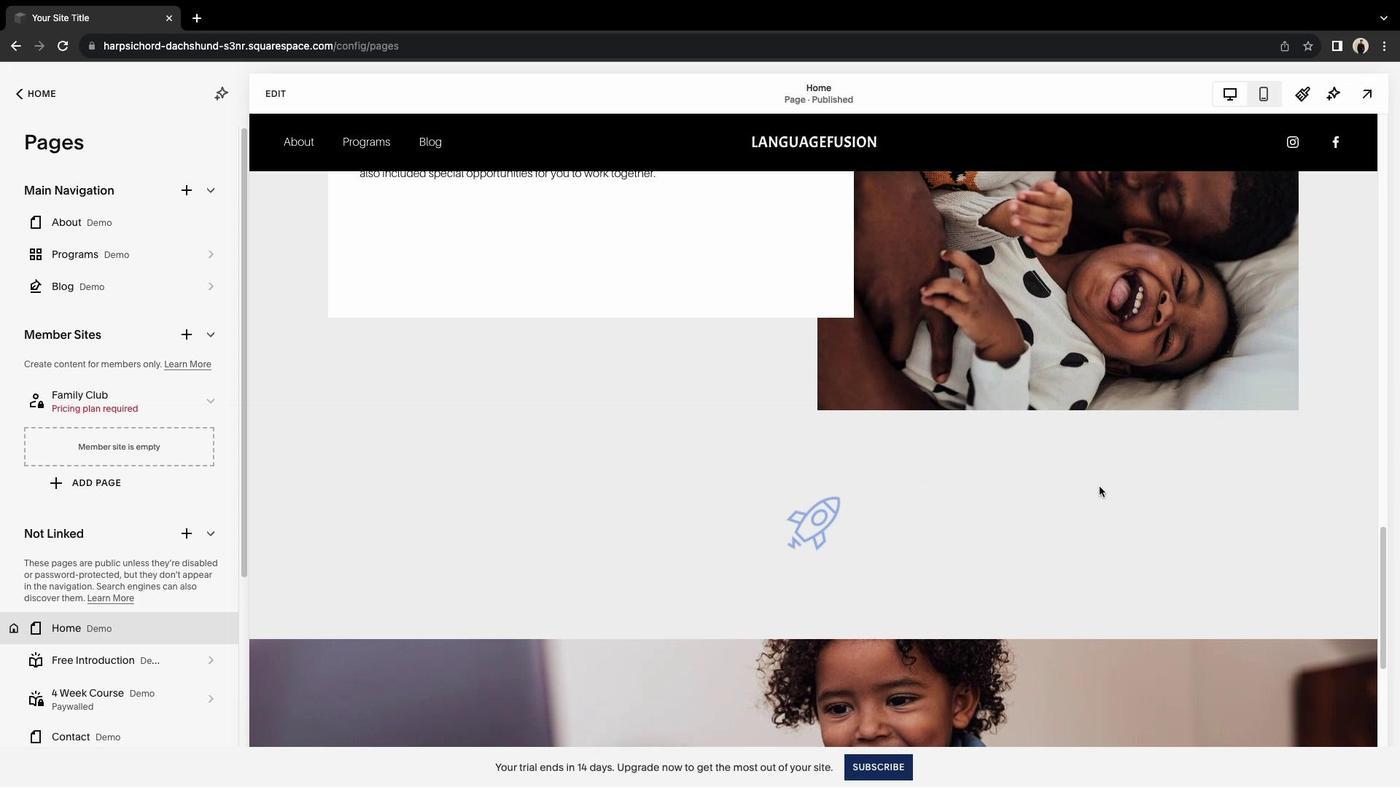 
Action: Mouse scrolled (1100, 487) with delta (0, -3)
Screenshot: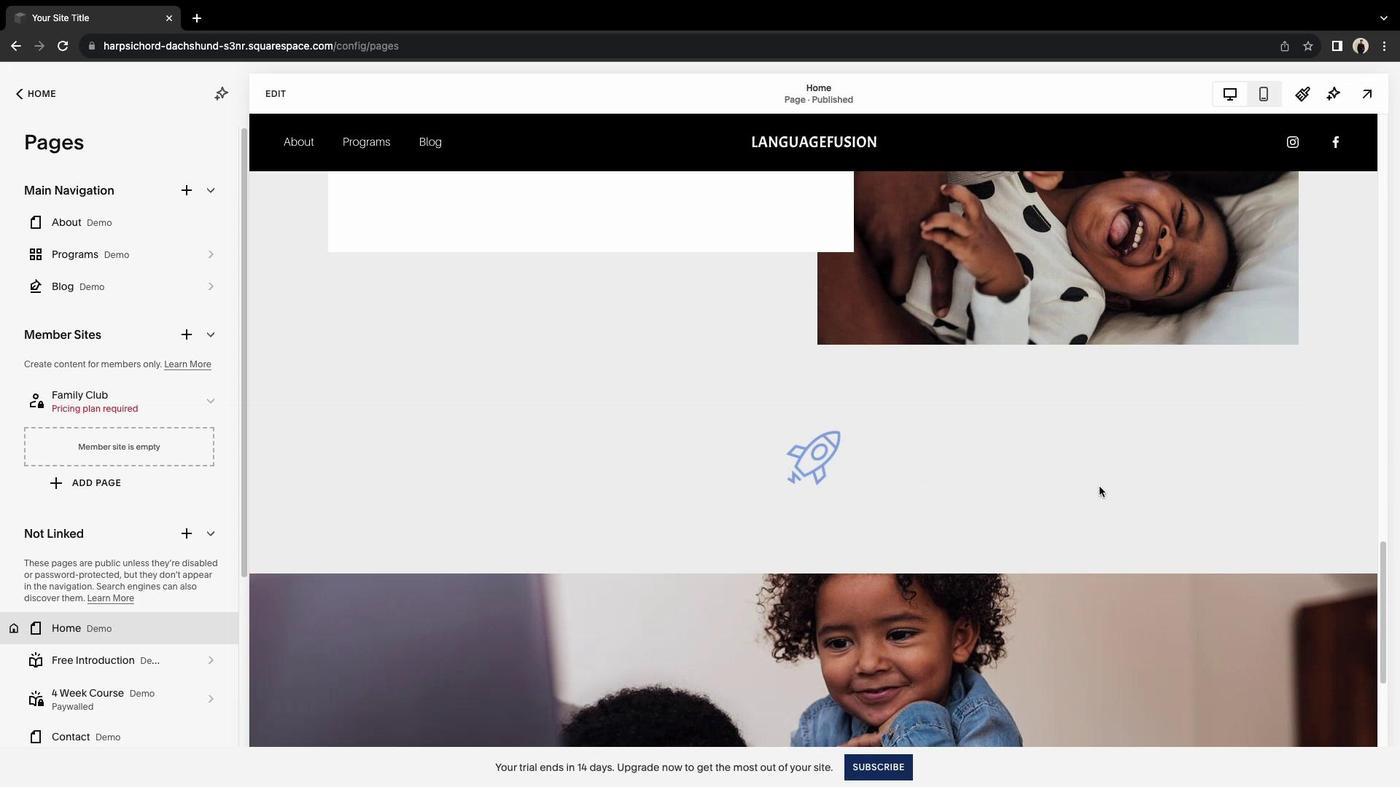 
Action: Mouse scrolled (1100, 487) with delta (0, -4)
Screenshot: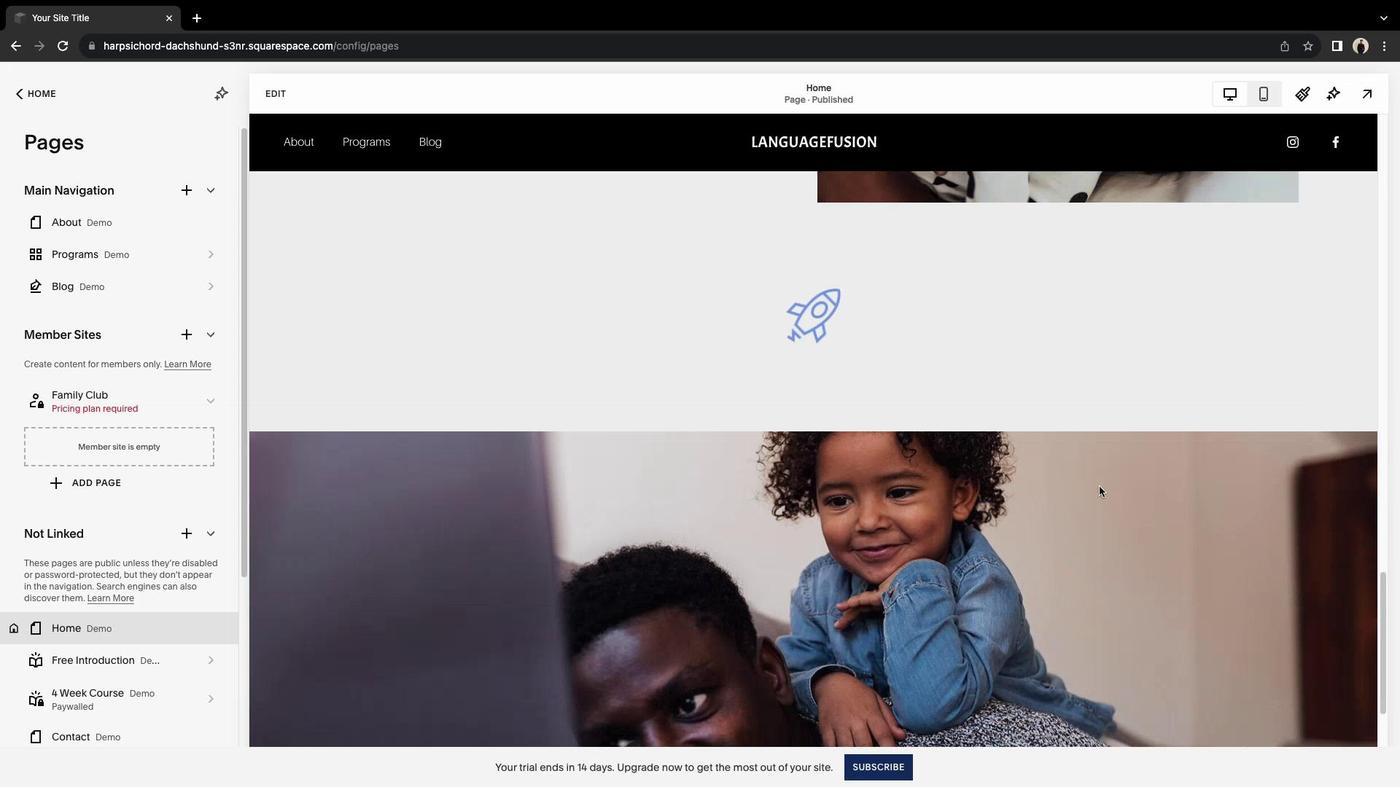 
Action: Mouse scrolled (1100, 487) with delta (0, 0)
Screenshot: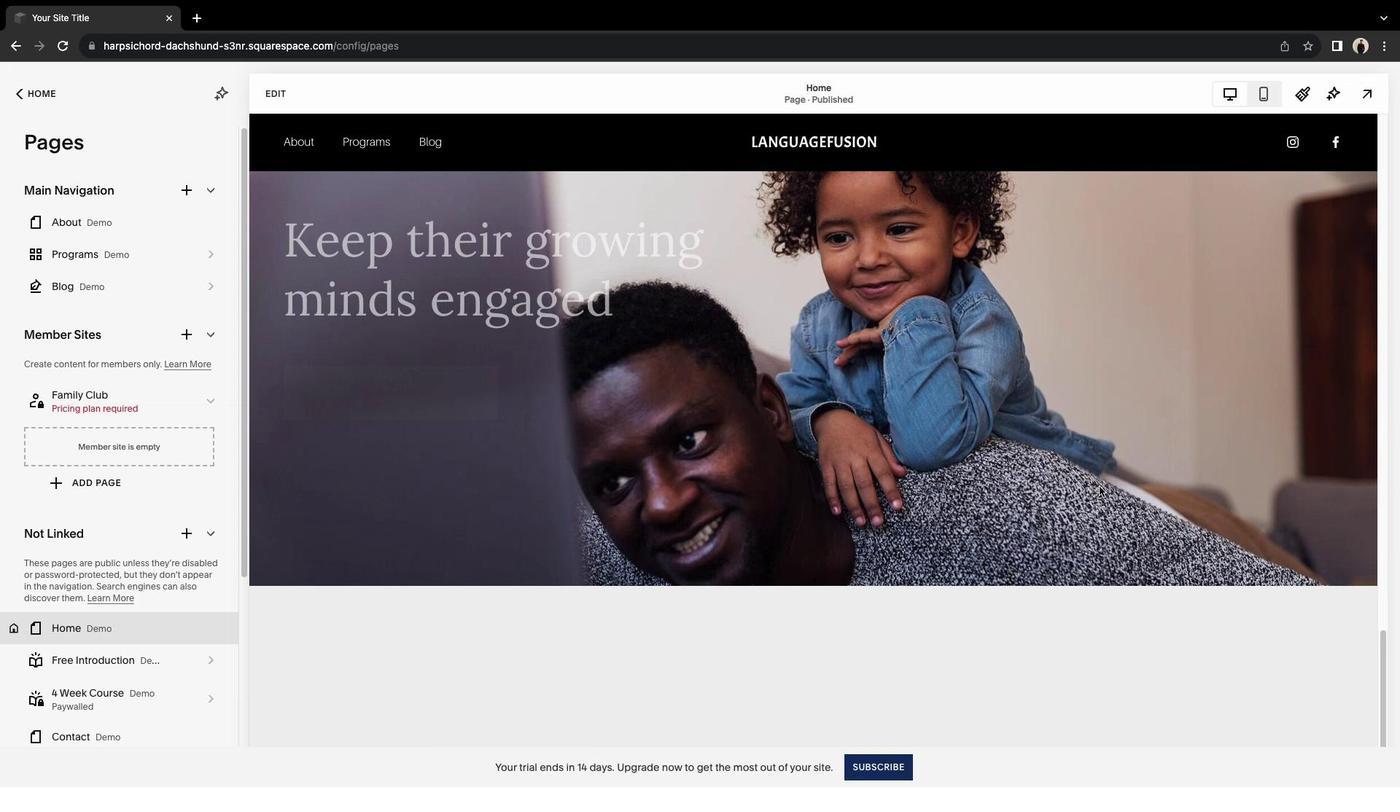 
Action: Mouse scrolled (1100, 487) with delta (0, 0)
Screenshot: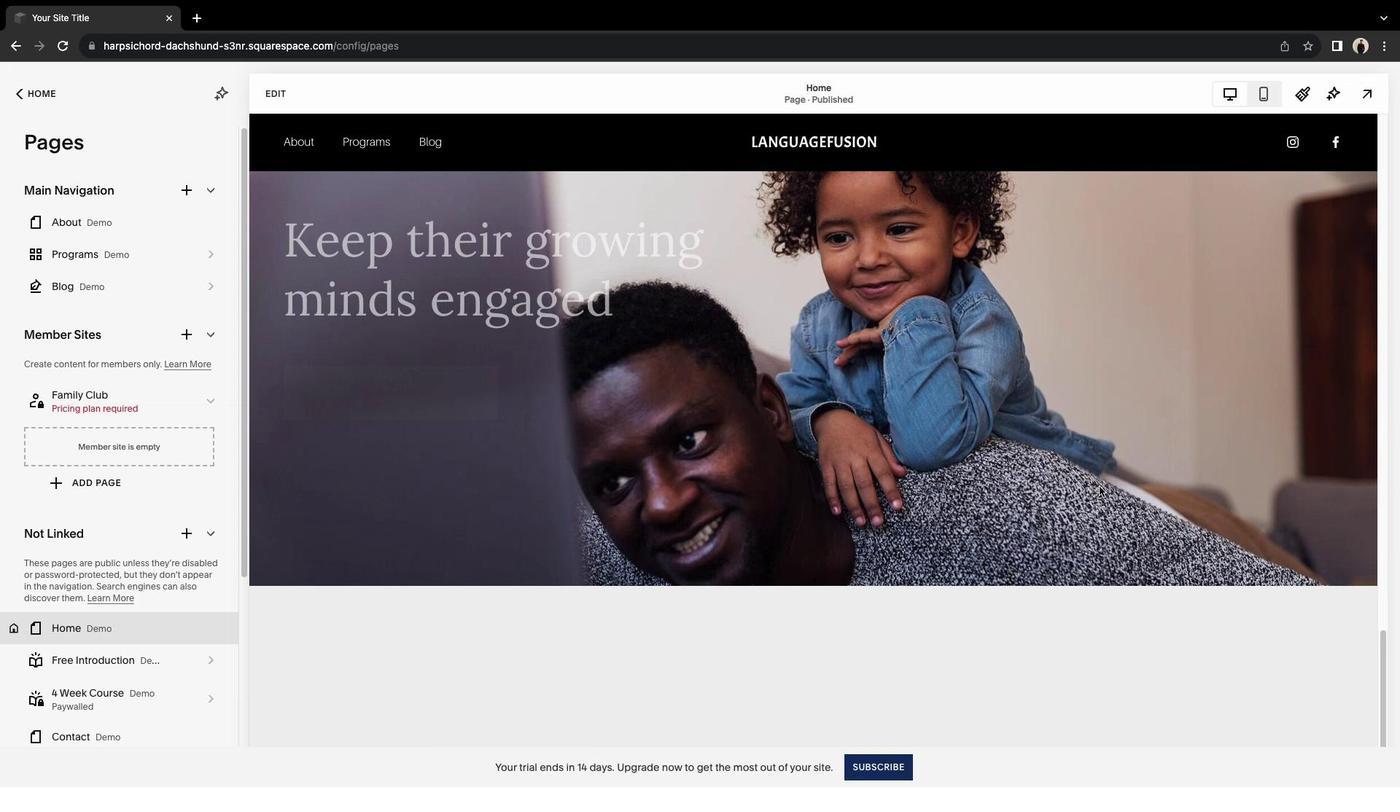
Action: Mouse scrolled (1100, 487) with delta (0, 2)
Screenshot: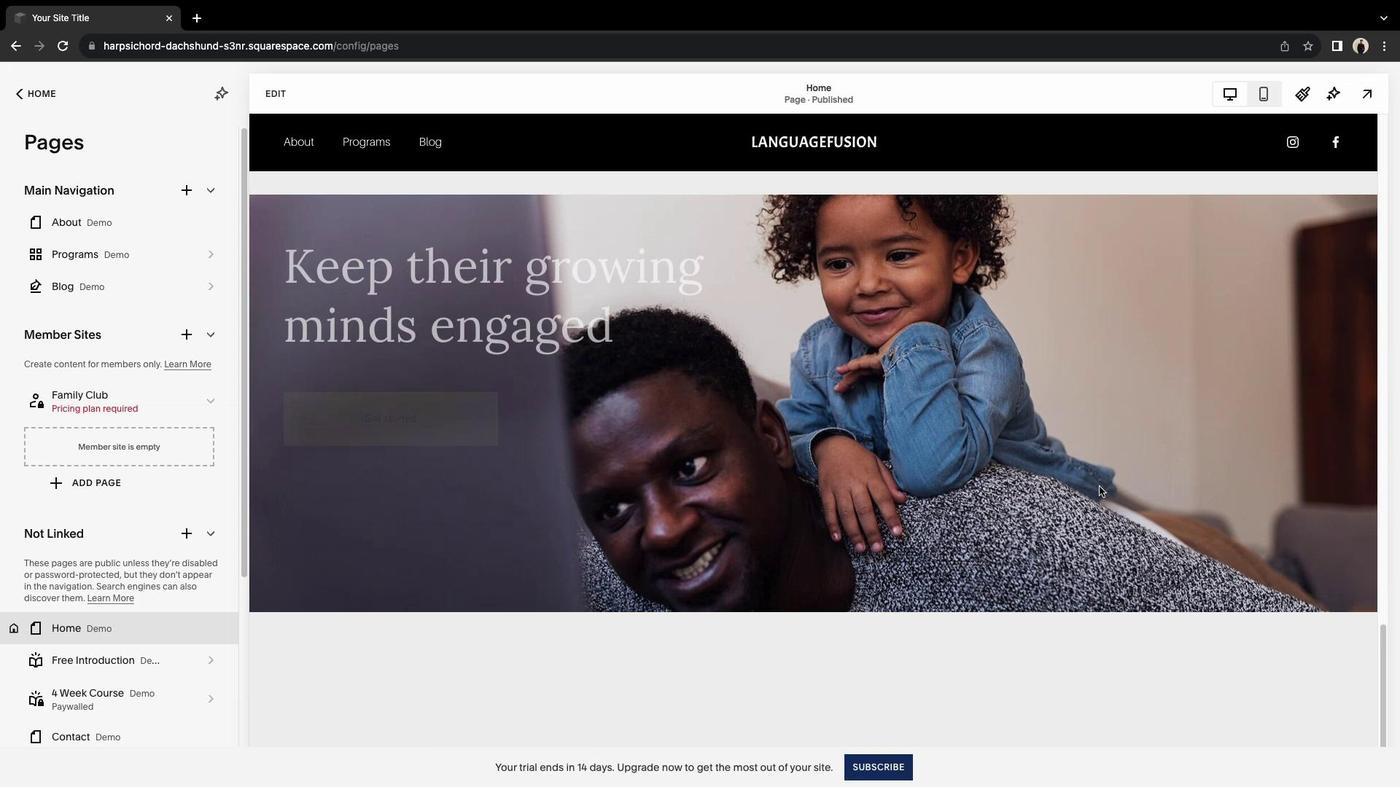
Action: Mouse scrolled (1100, 487) with delta (0, 3)
Screenshot: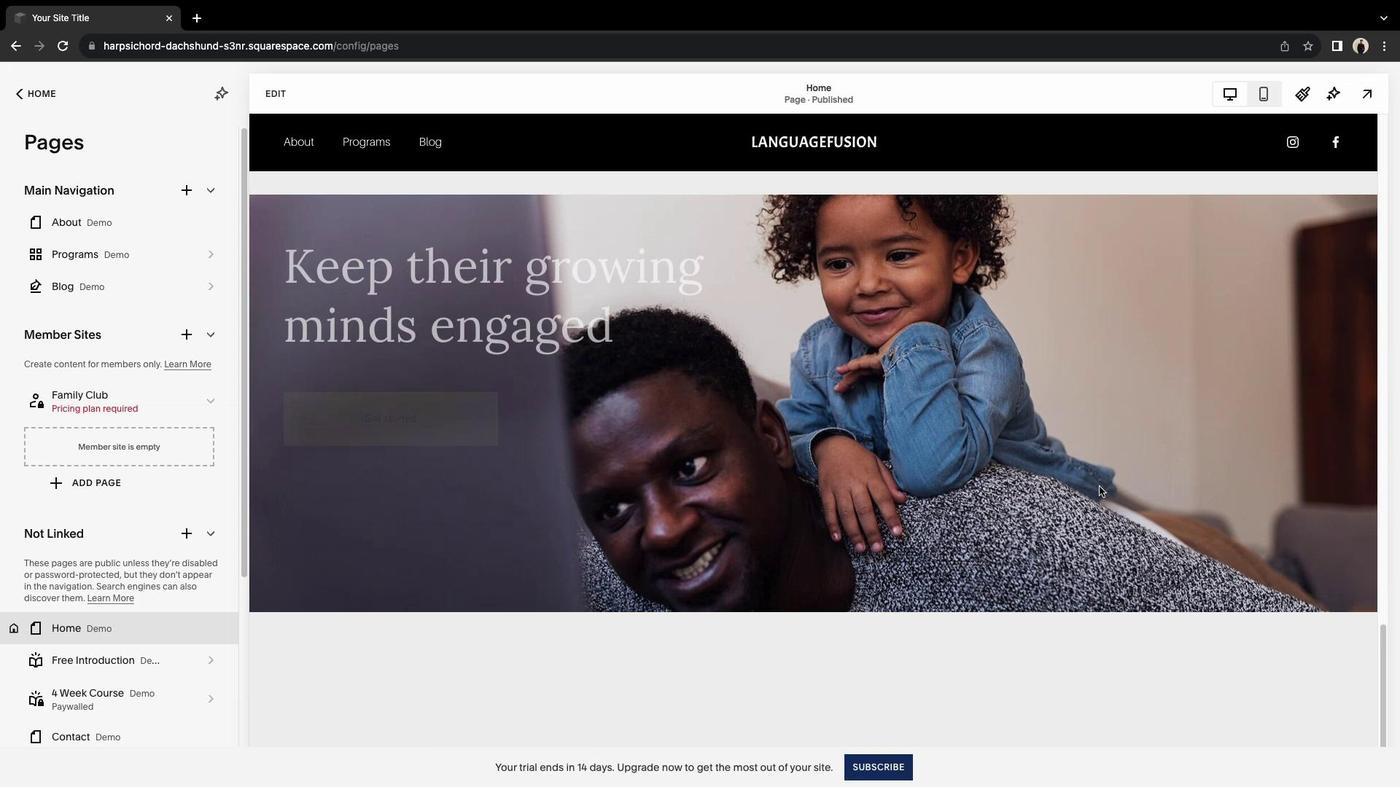
Action: Mouse scrolled (1100, 487) with delta (0, 4)
Screenshot: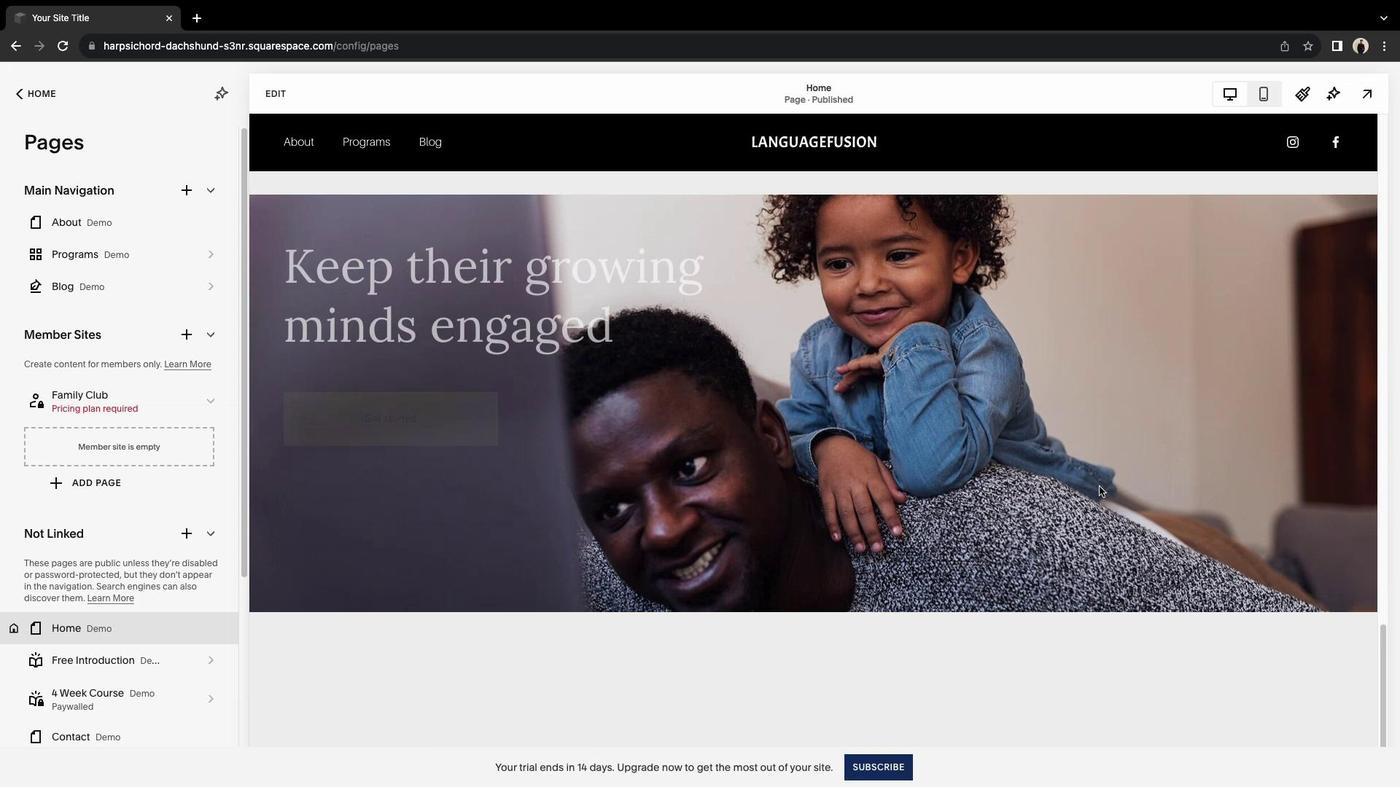 
Action: Mouse scrolled (1100, 487) with delta (0, 5)
Screenshot: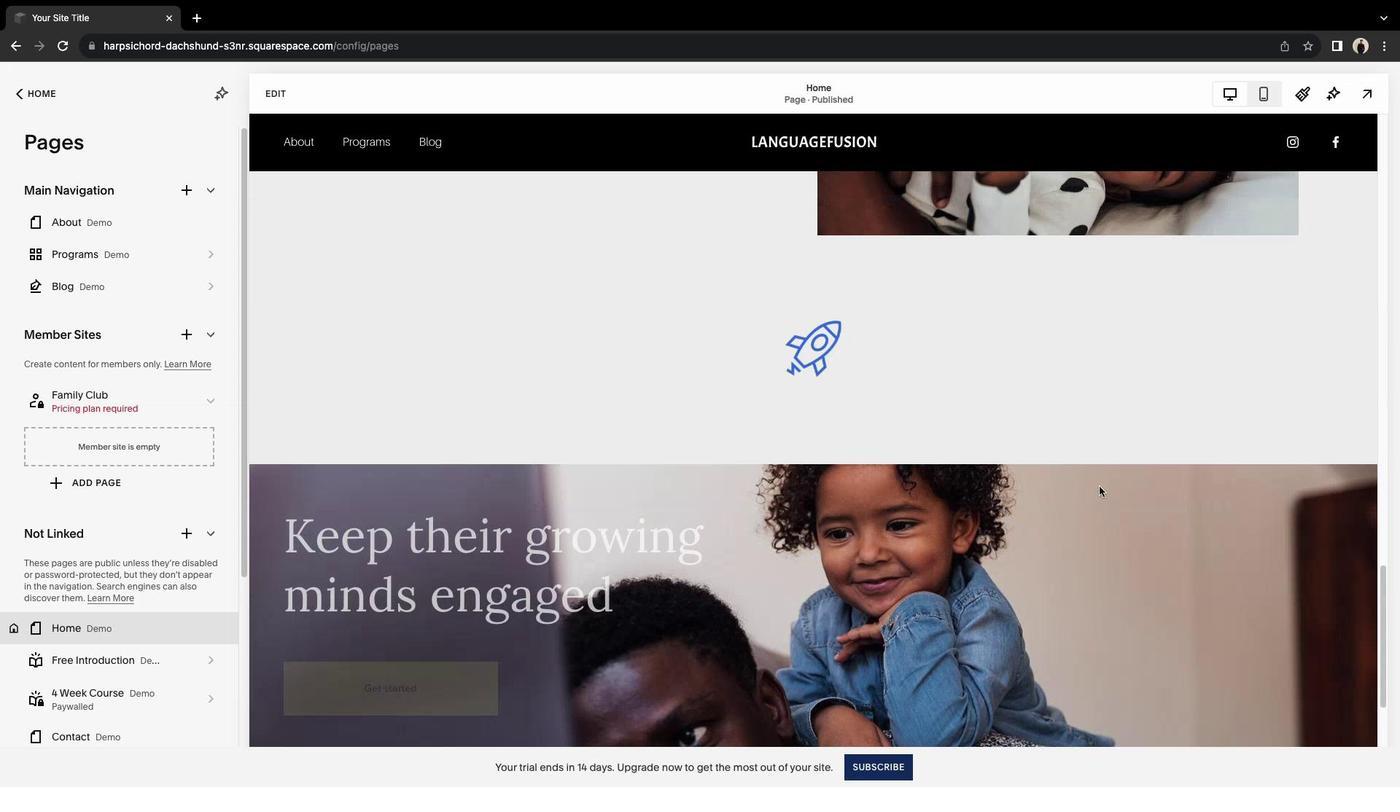 
Action: Mouse scrolled (1100, 487) with delta (0, 0)
Screenshot: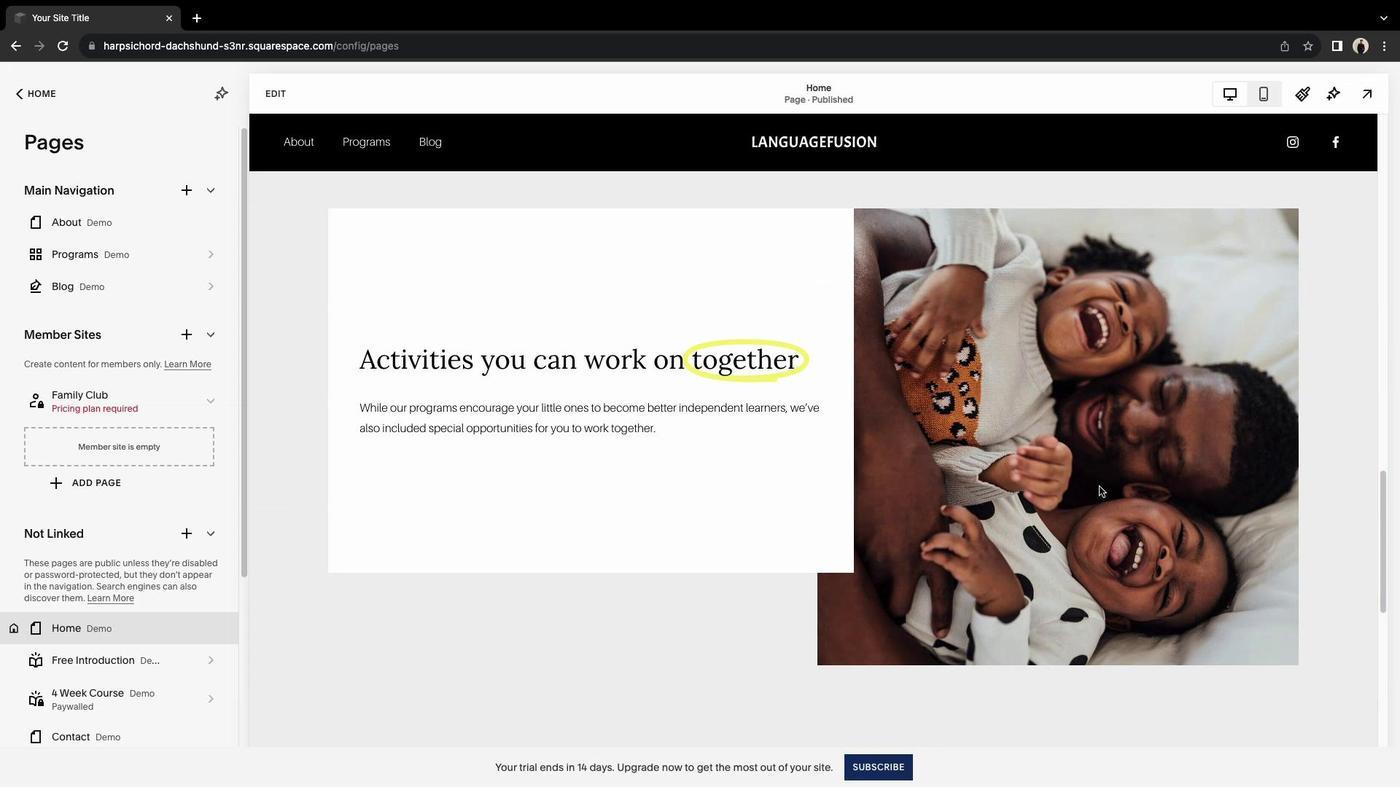 
Action: Mouse scrolled (1100, 487) with delta (0, 0)
Screenshot: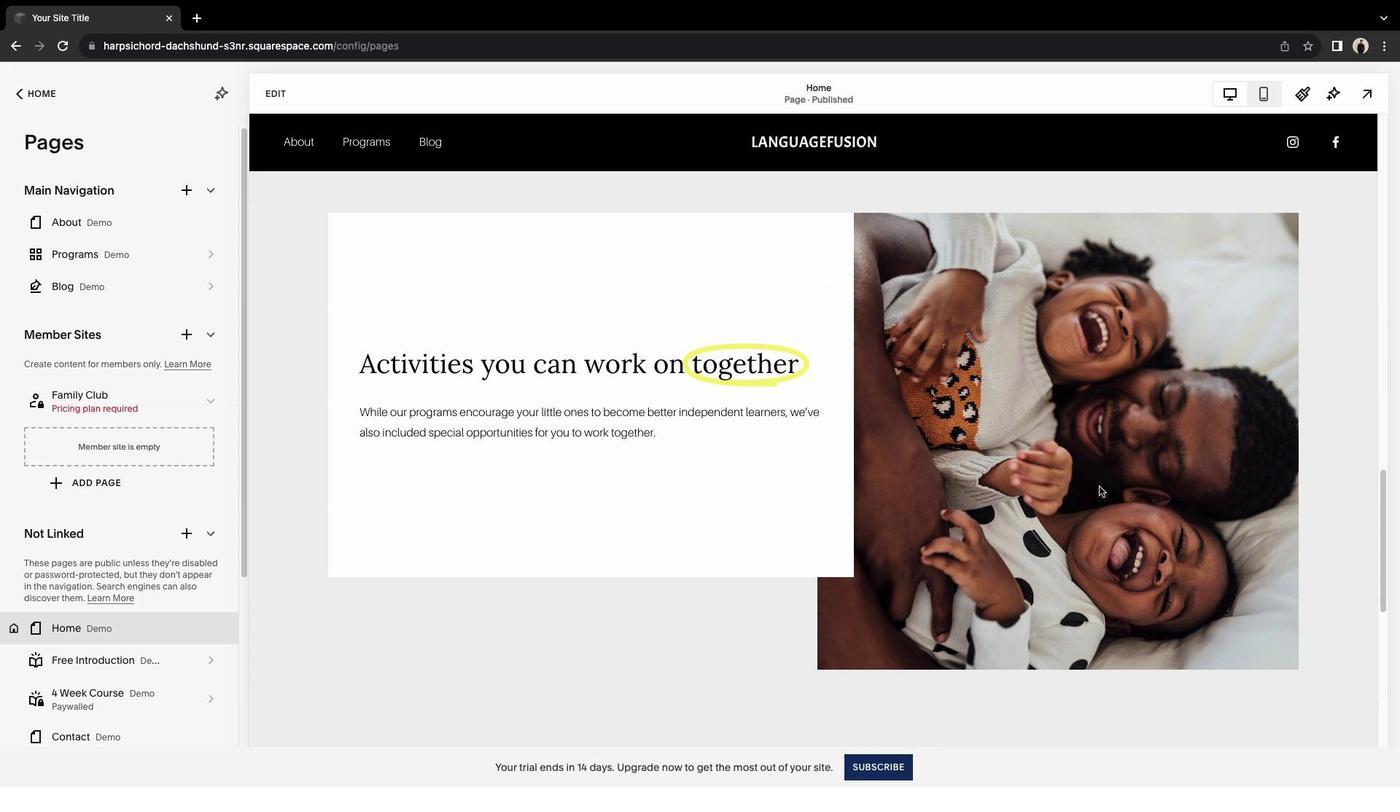 
Action: Mouse scrolled (1100, 487) with delta (0, 2)
Screenshot: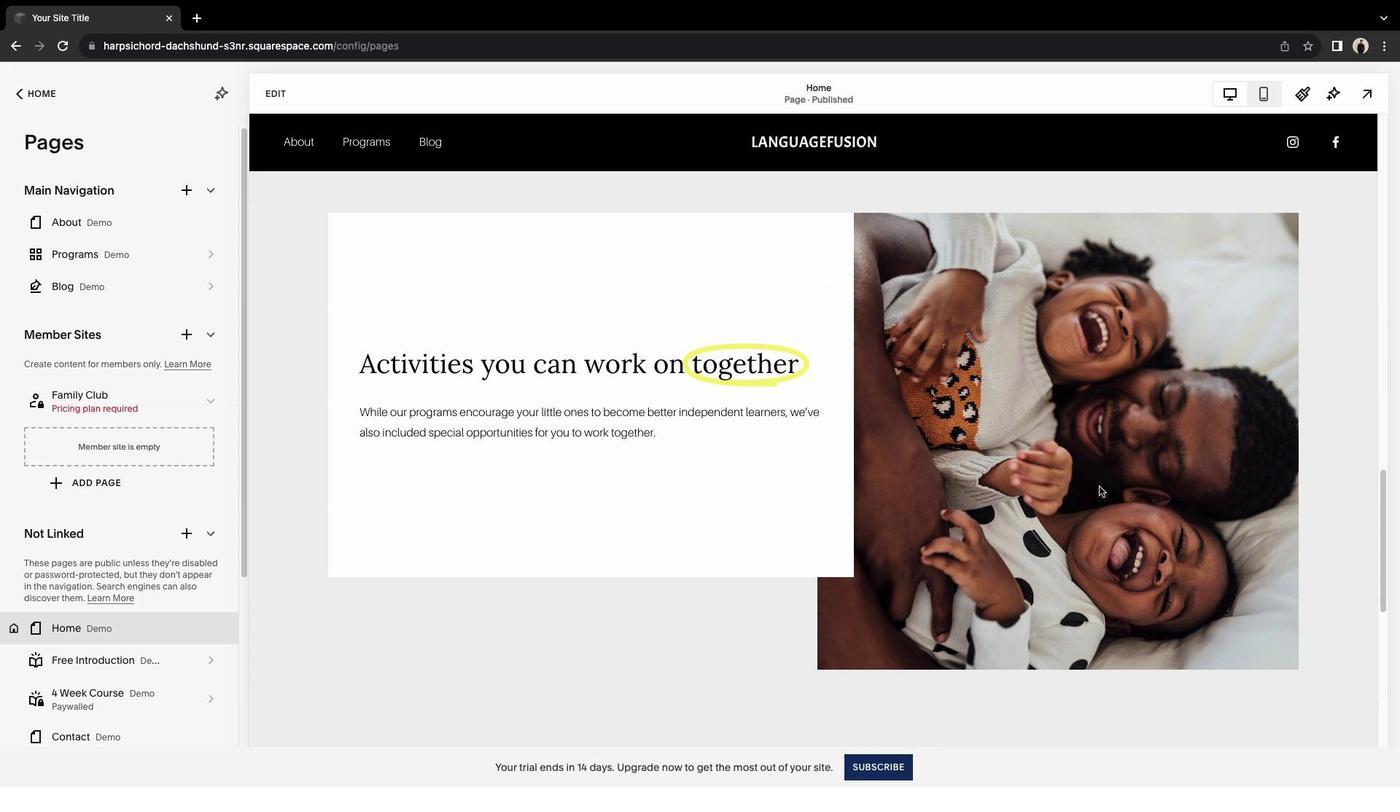 
Action: Mouse scrolled (1100, 487) with delta (0, 4)
Screenshot: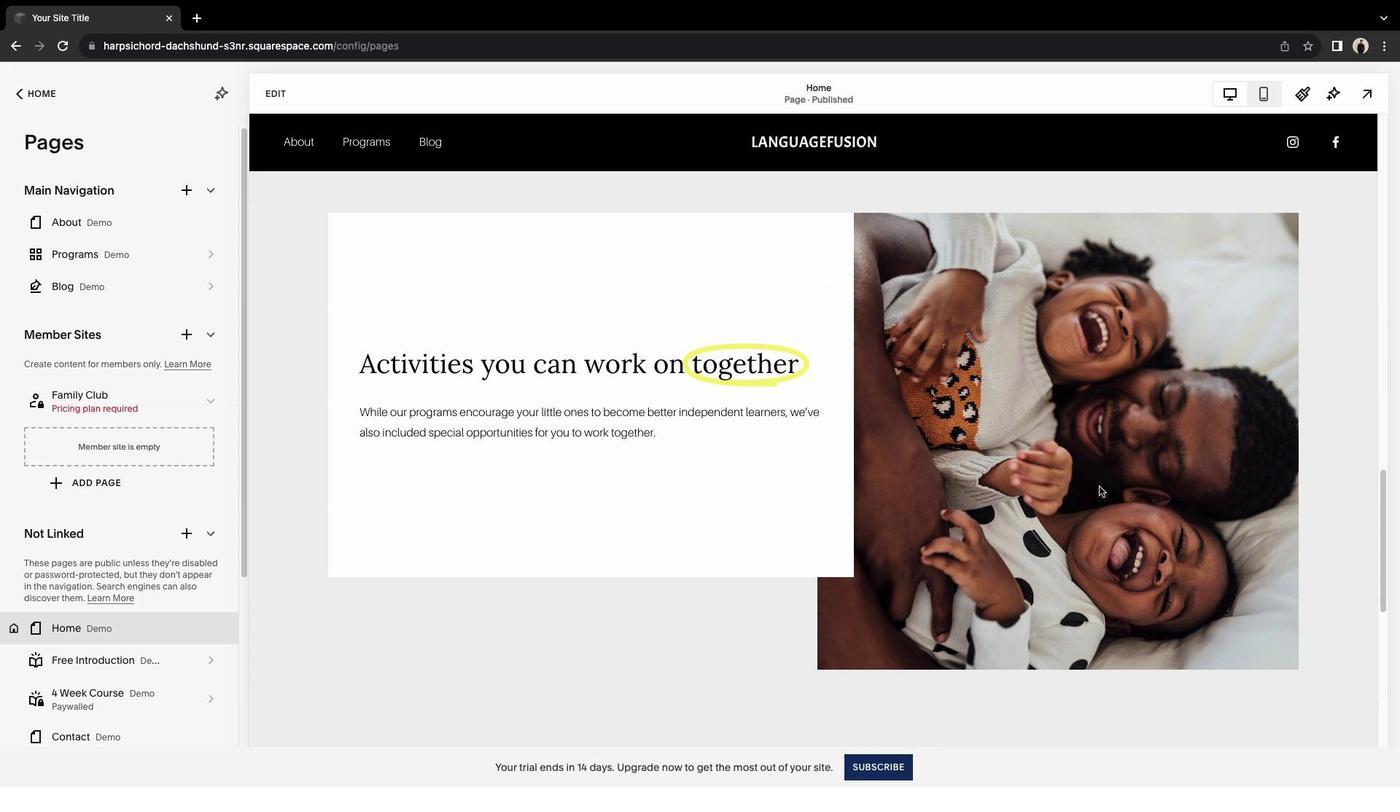 
Action: Mouse scrolled (1100, 487) with delta (0, 5)
Screenshot: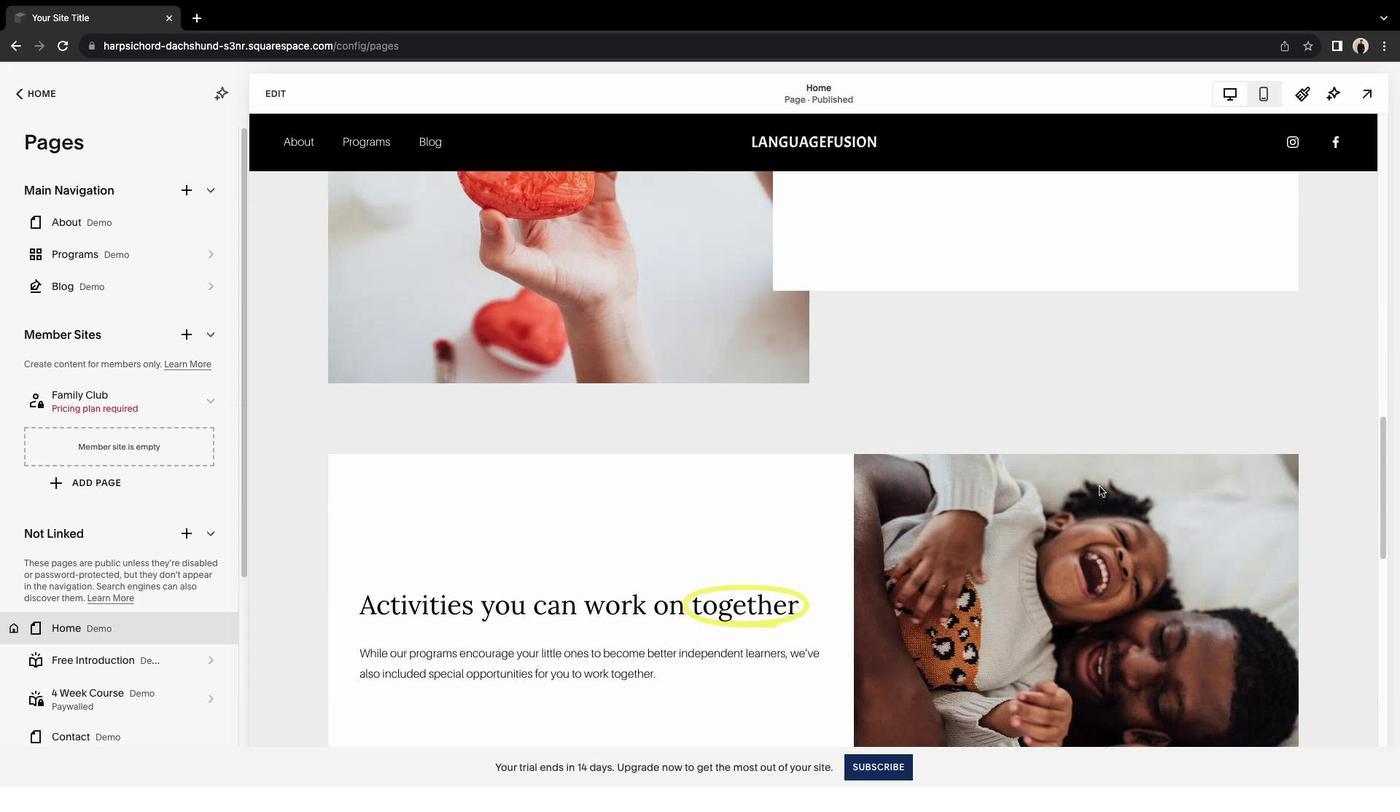 
Action: Mouse scrolled (1100, 487) with delta (0, 5)
Screenshot: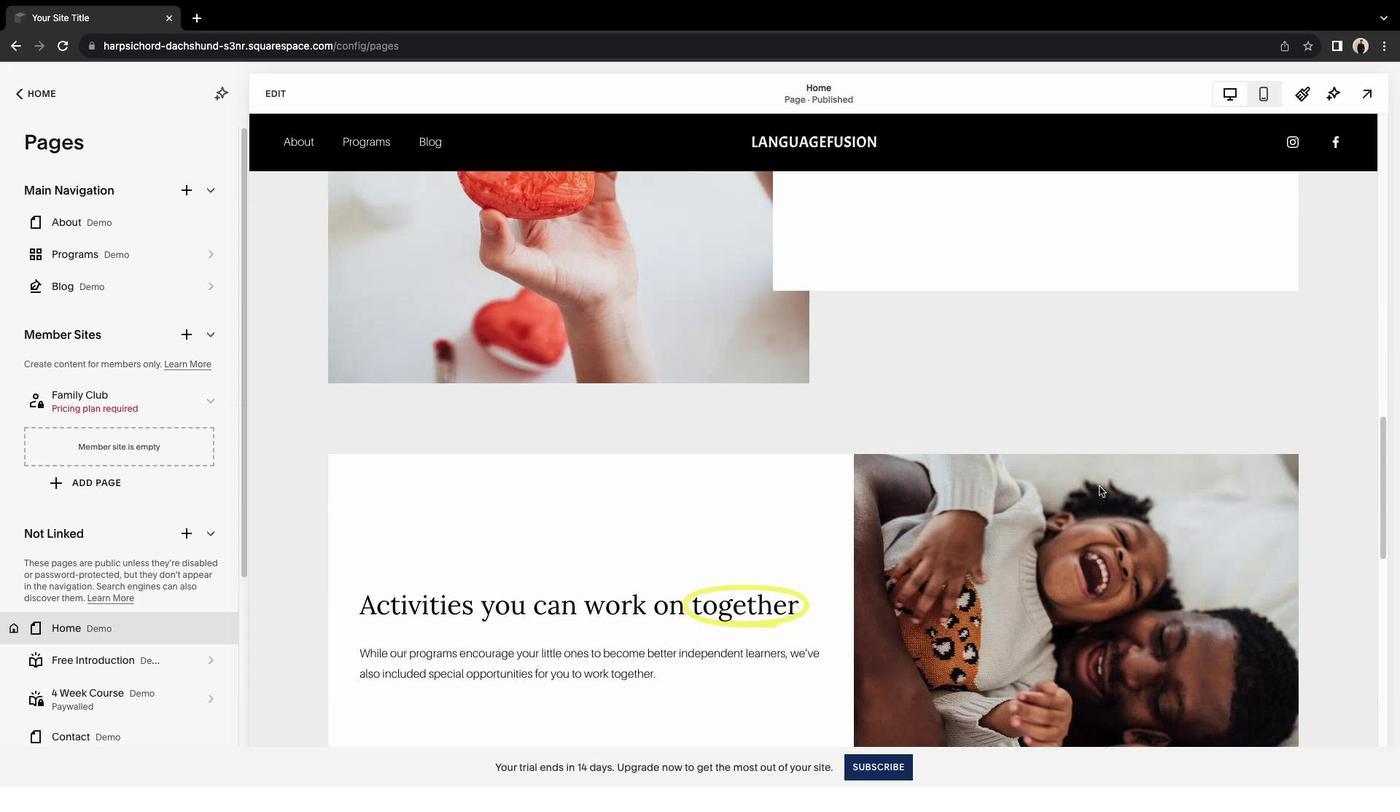 
Action: Mouse moved to (1099, 484)
Screenshot: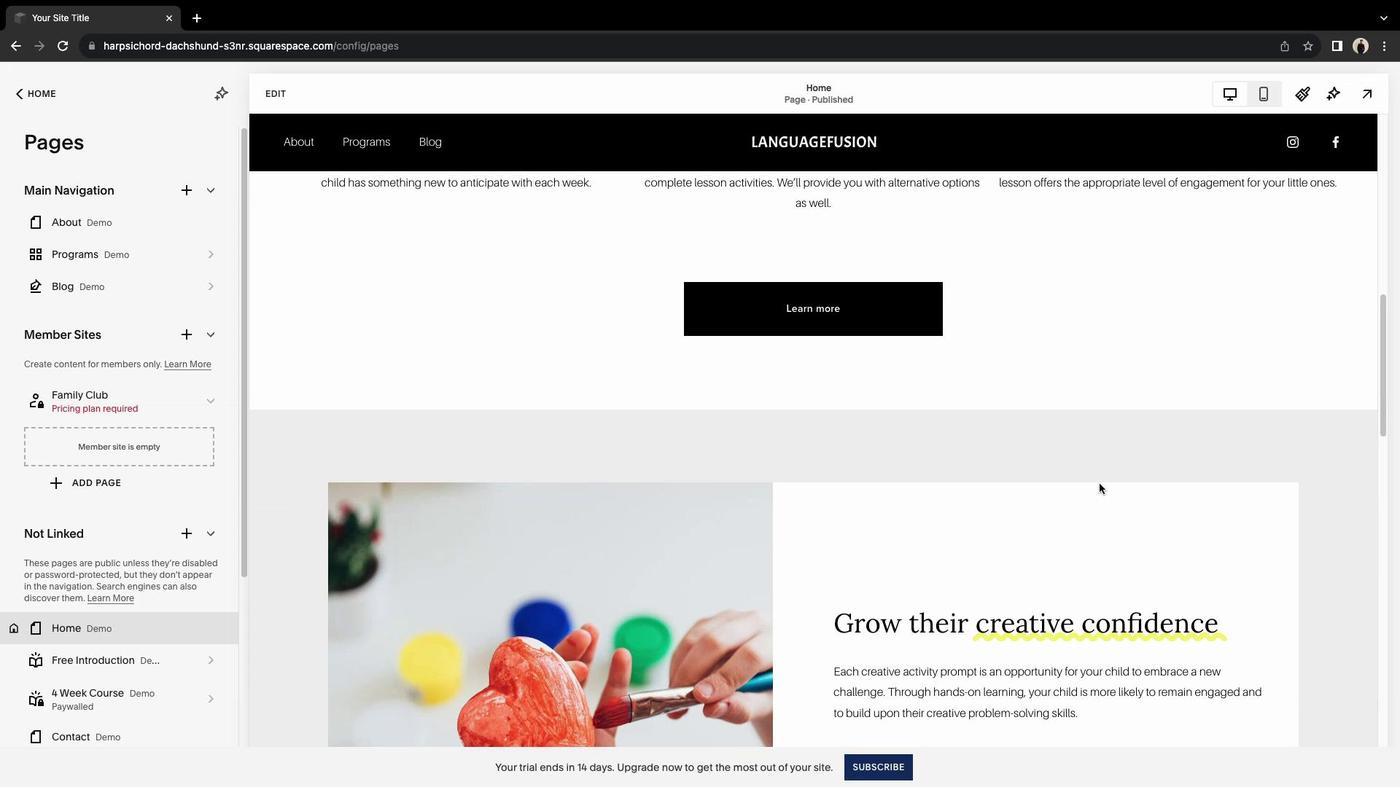 
Action: Mouse scrolled (1099, 484) with delta (0, 0)
Screenshot: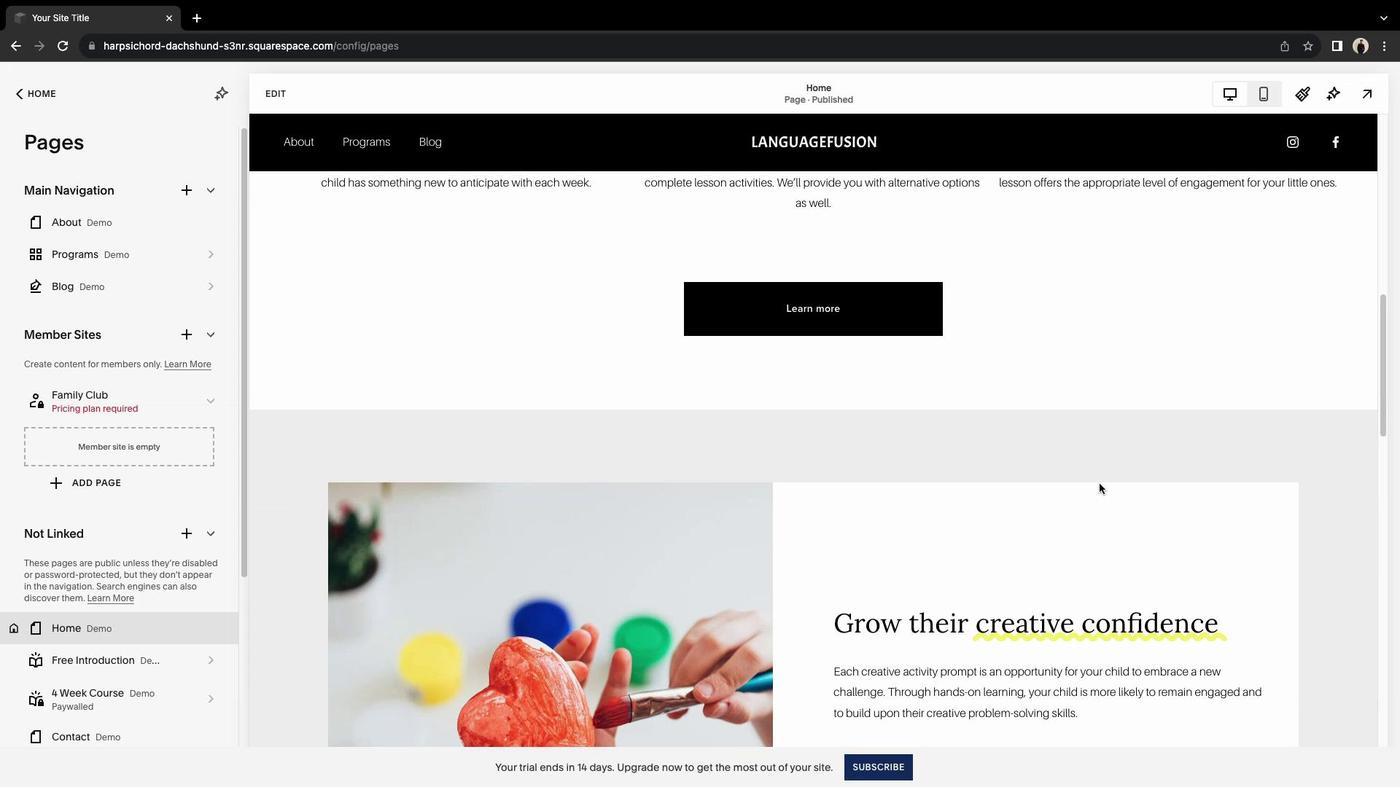 
Action: Mouse scrolled (1099, 484) with delta (0, 0)
Screenshot: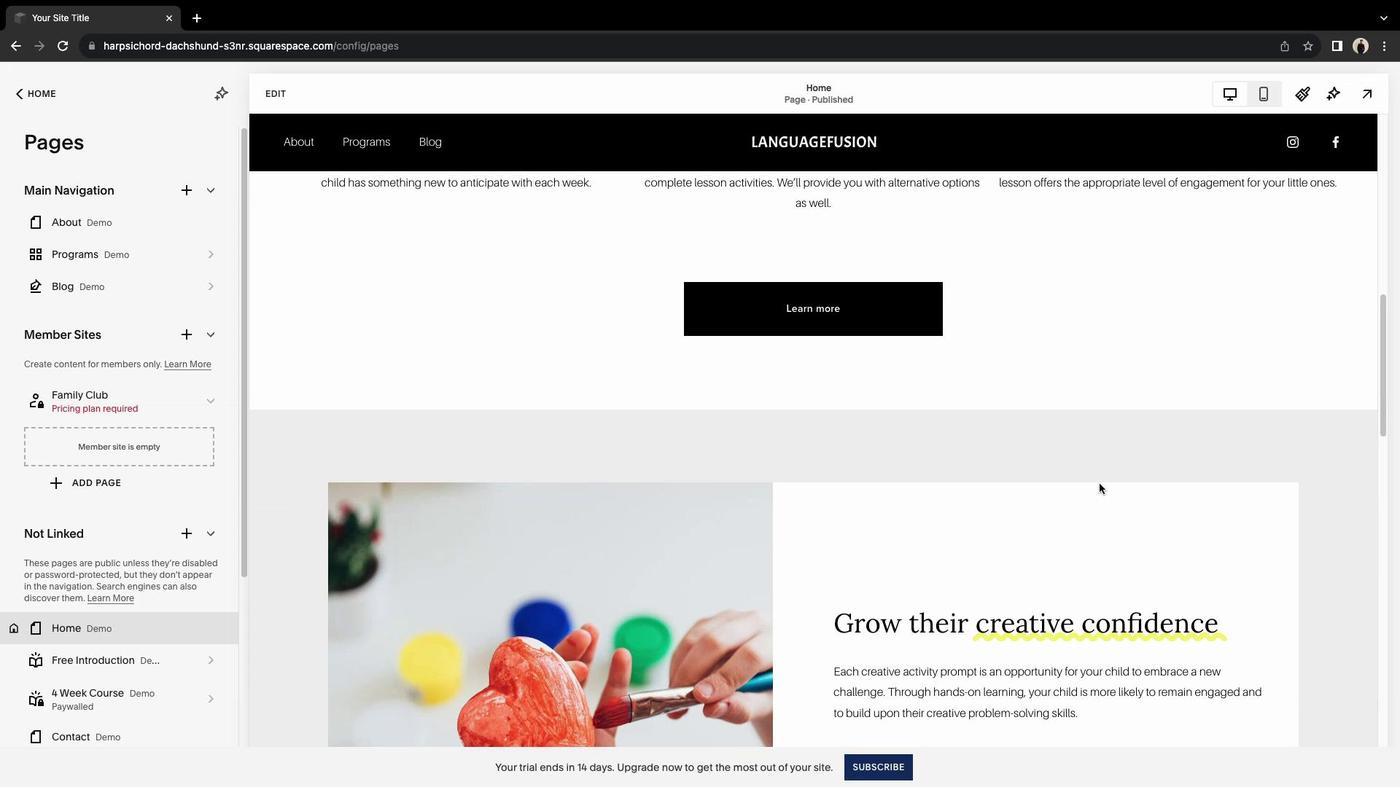 
Action: Mouse scrolled (1099, 484) with delta (0, 2)
Screenshot: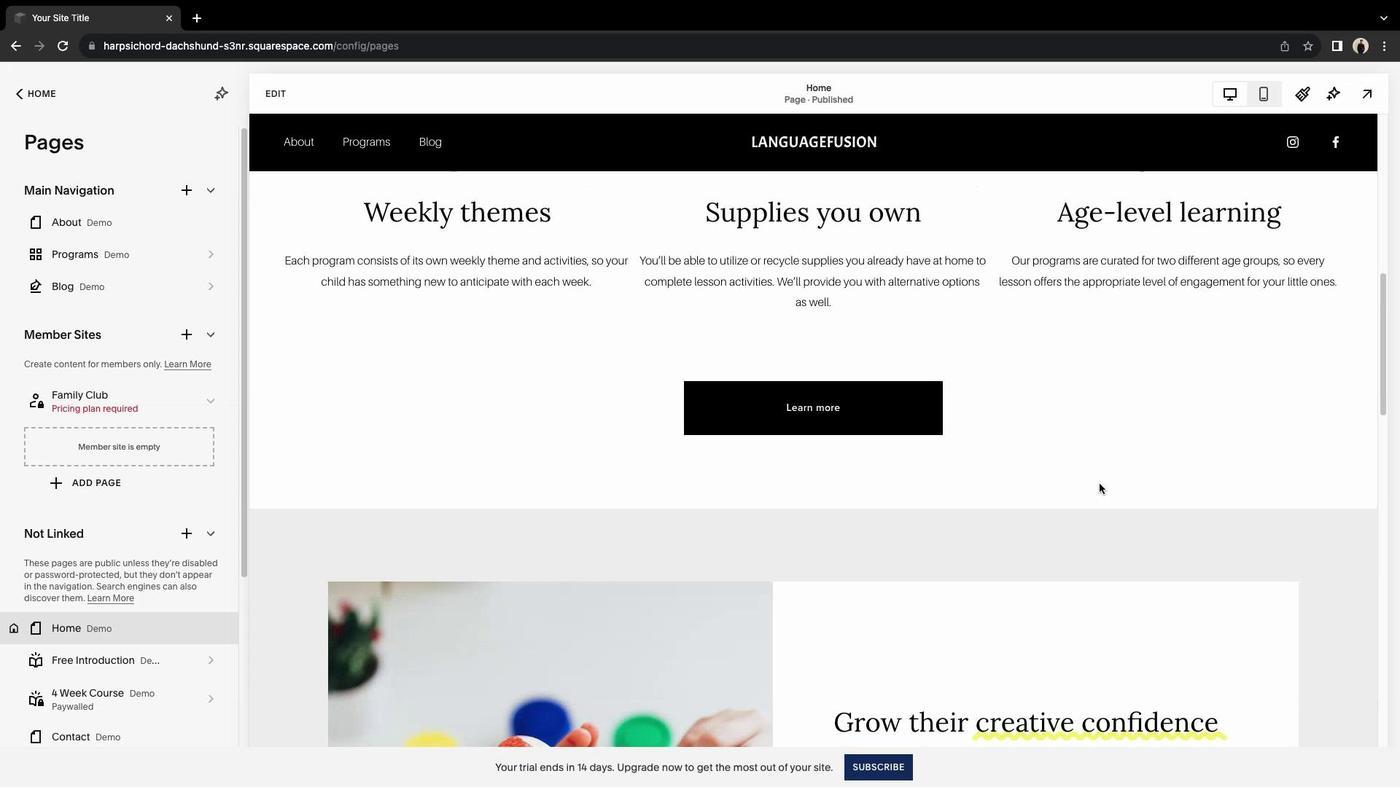 
Action: Mouse scrolled (1099, 484) with delta (0, 4)
Screenshot: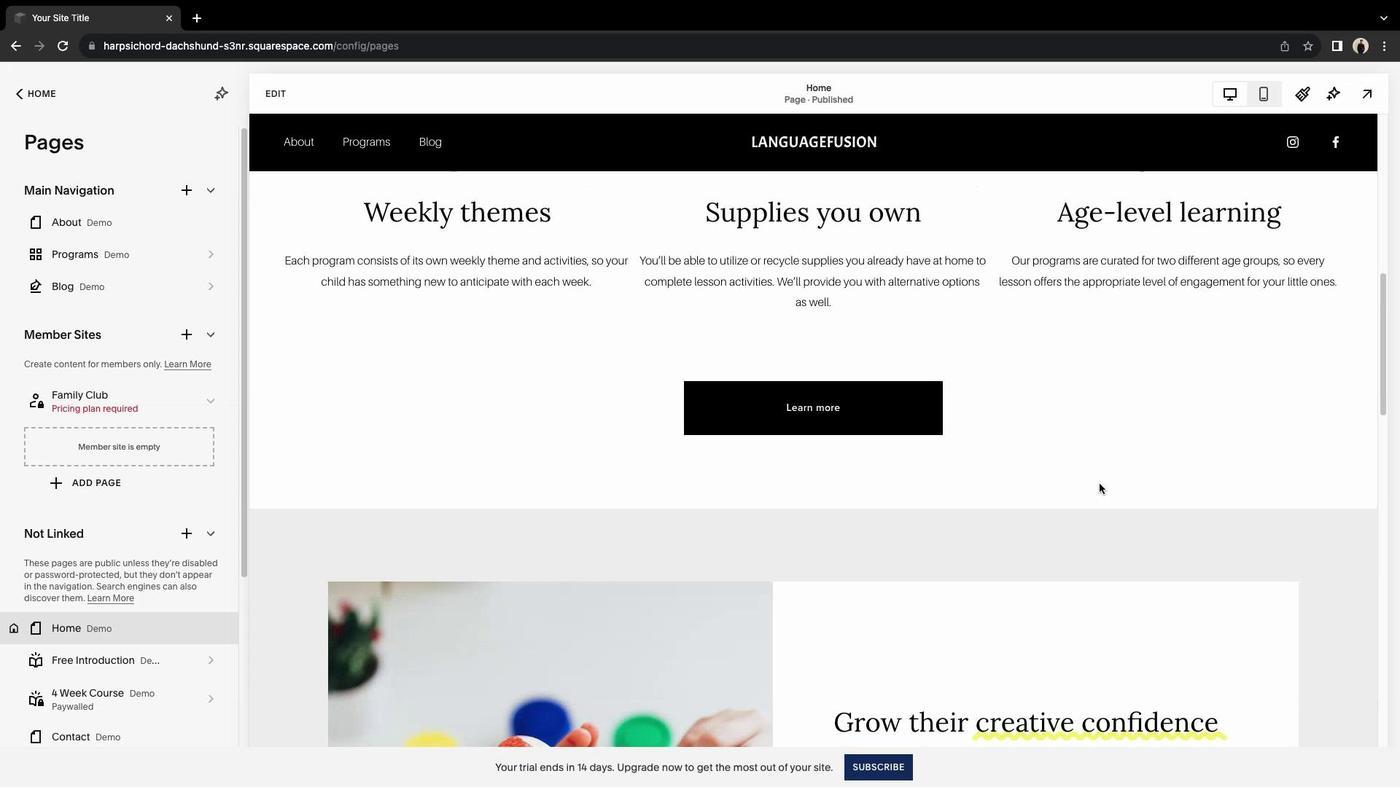 
Action: Mouse scrolled (1099, 484) with delta (0, 5)
Screenshot: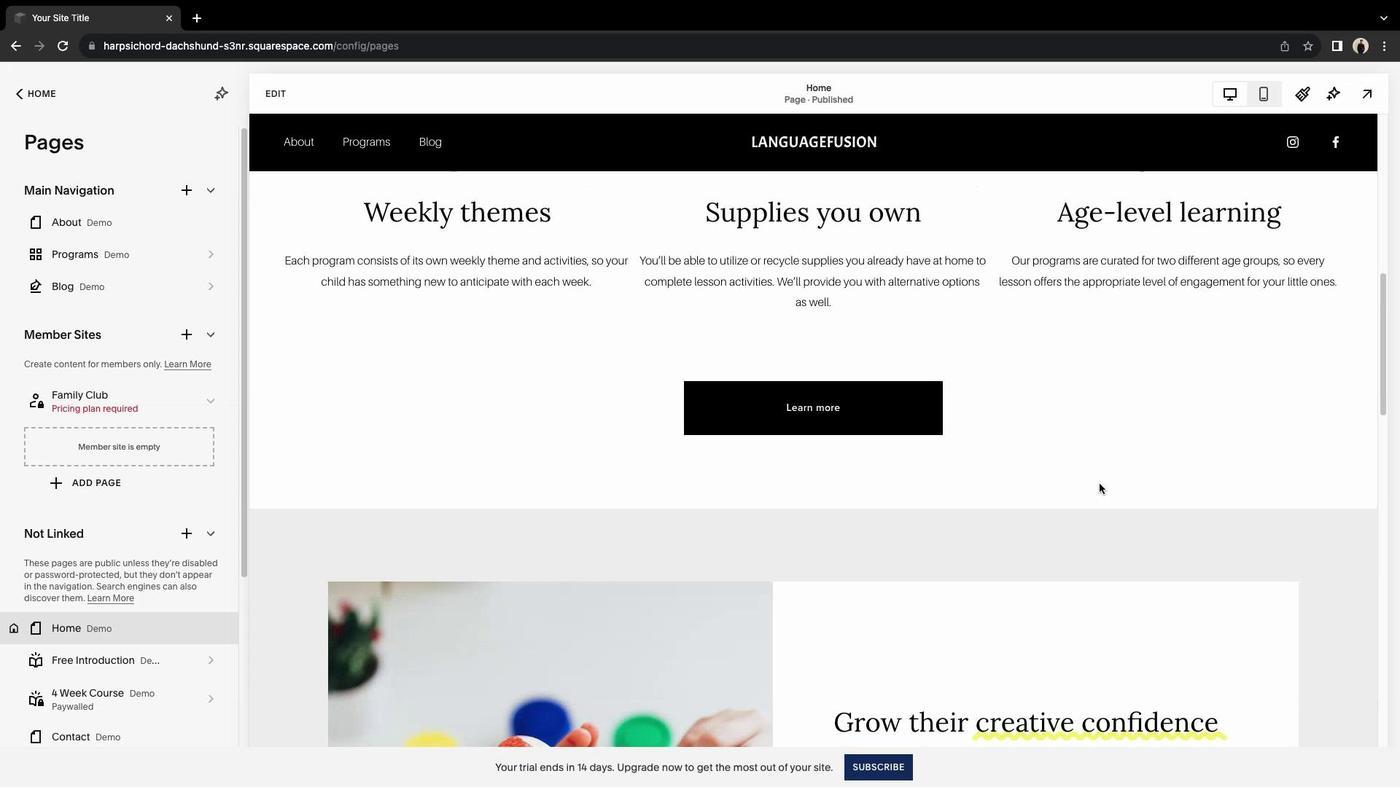 
Action: Mouse scrolled (1099, 484) with delta (0, 6)
Screenshot: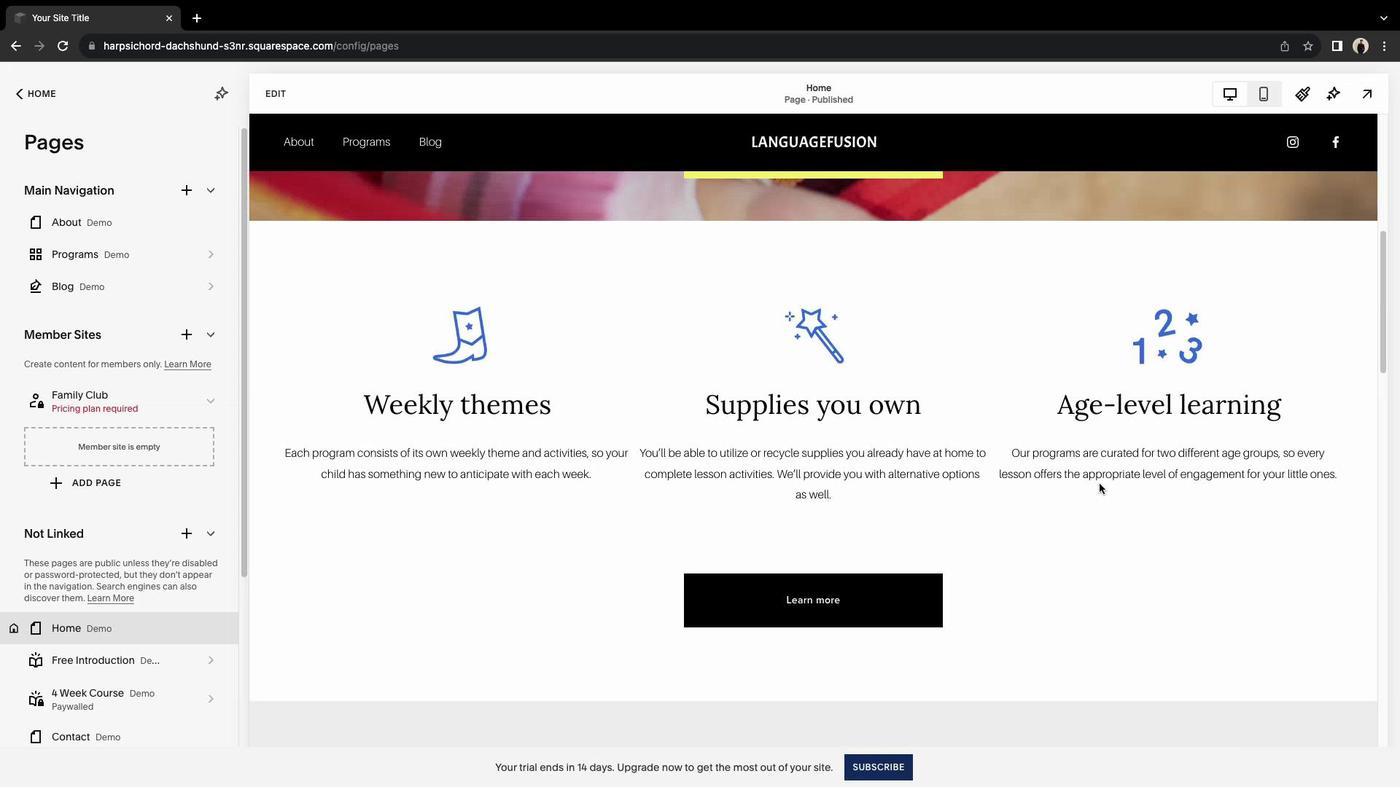 
Action: Mouse scrolled (1099, 484) with delta (0, 6)
Screenshot: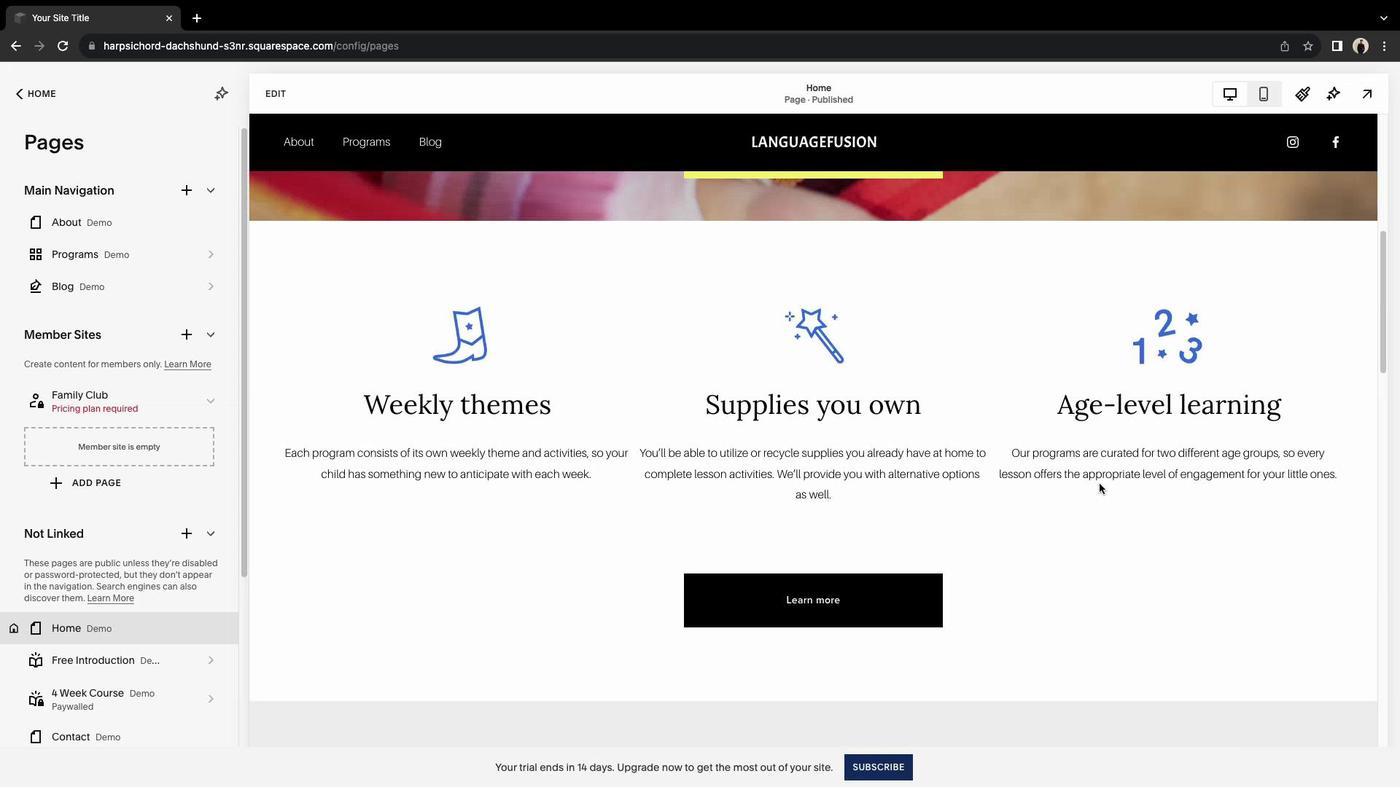 
Action: Mouse moved to (1099, 483)
Screenshot: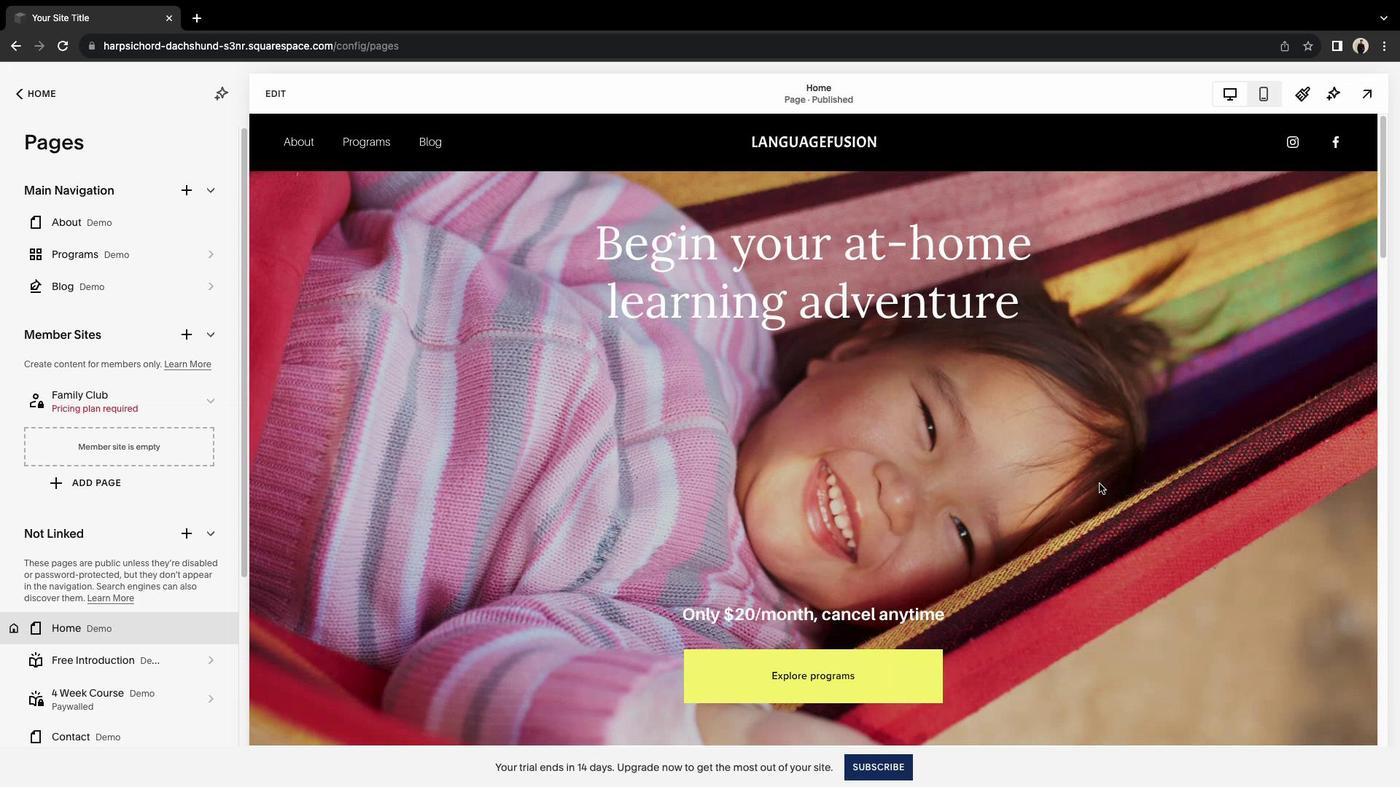 
Action: Mouse scrolled (1099, 483) with delta (0, 0)
Screenshot: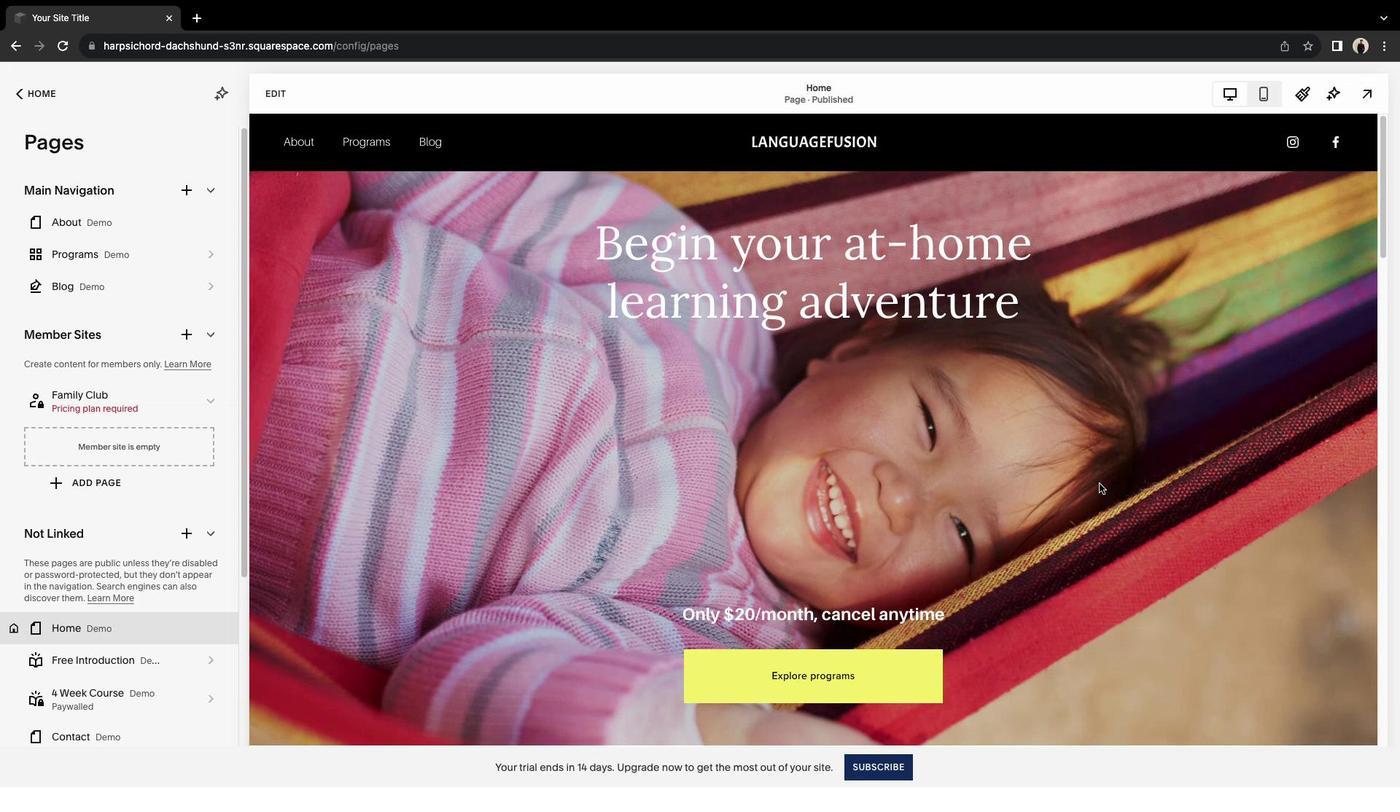 
Action: Mouse scrolled (1099, 483) with delta (0, 0)
Screenshot: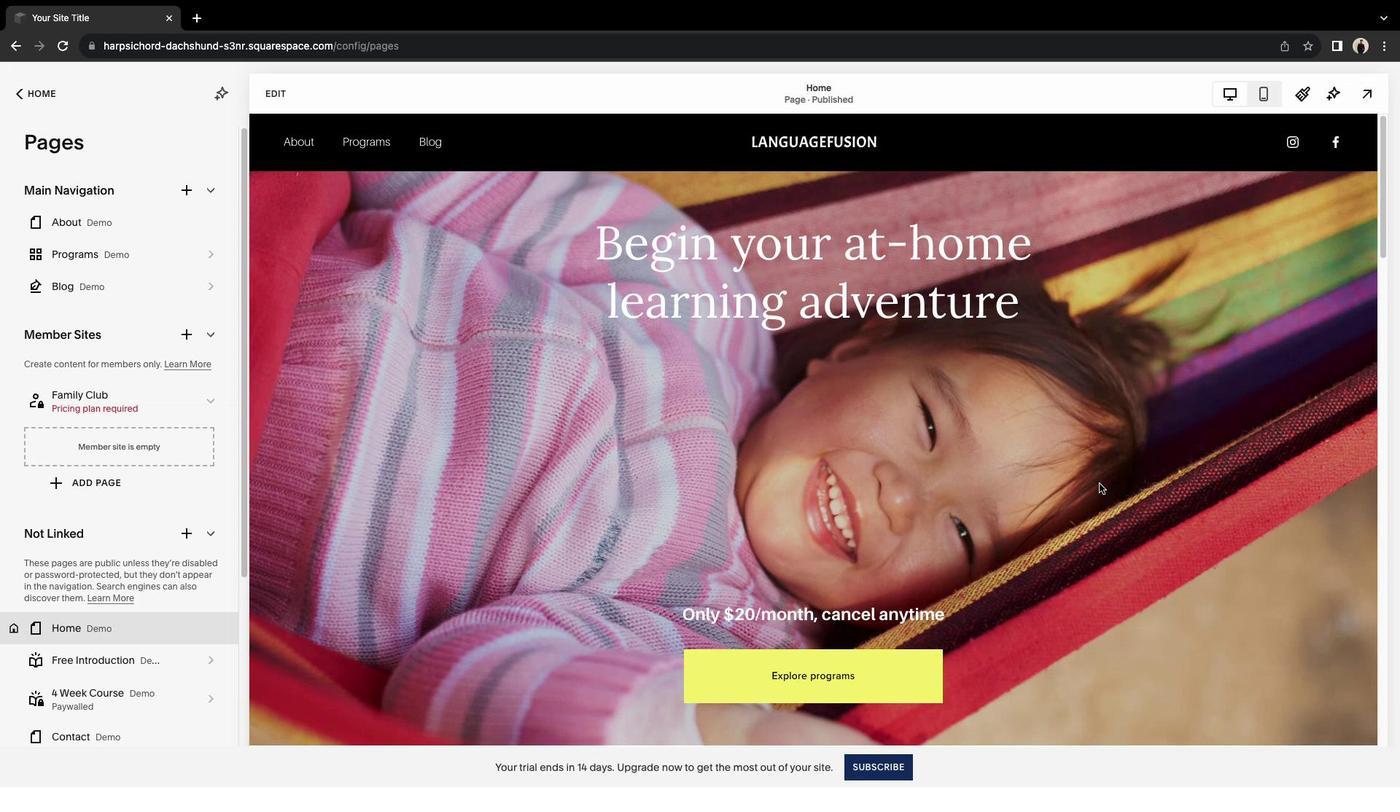 
Action: Mouse scrolled (1099, 483) with delta (0, 3)
Screenshot: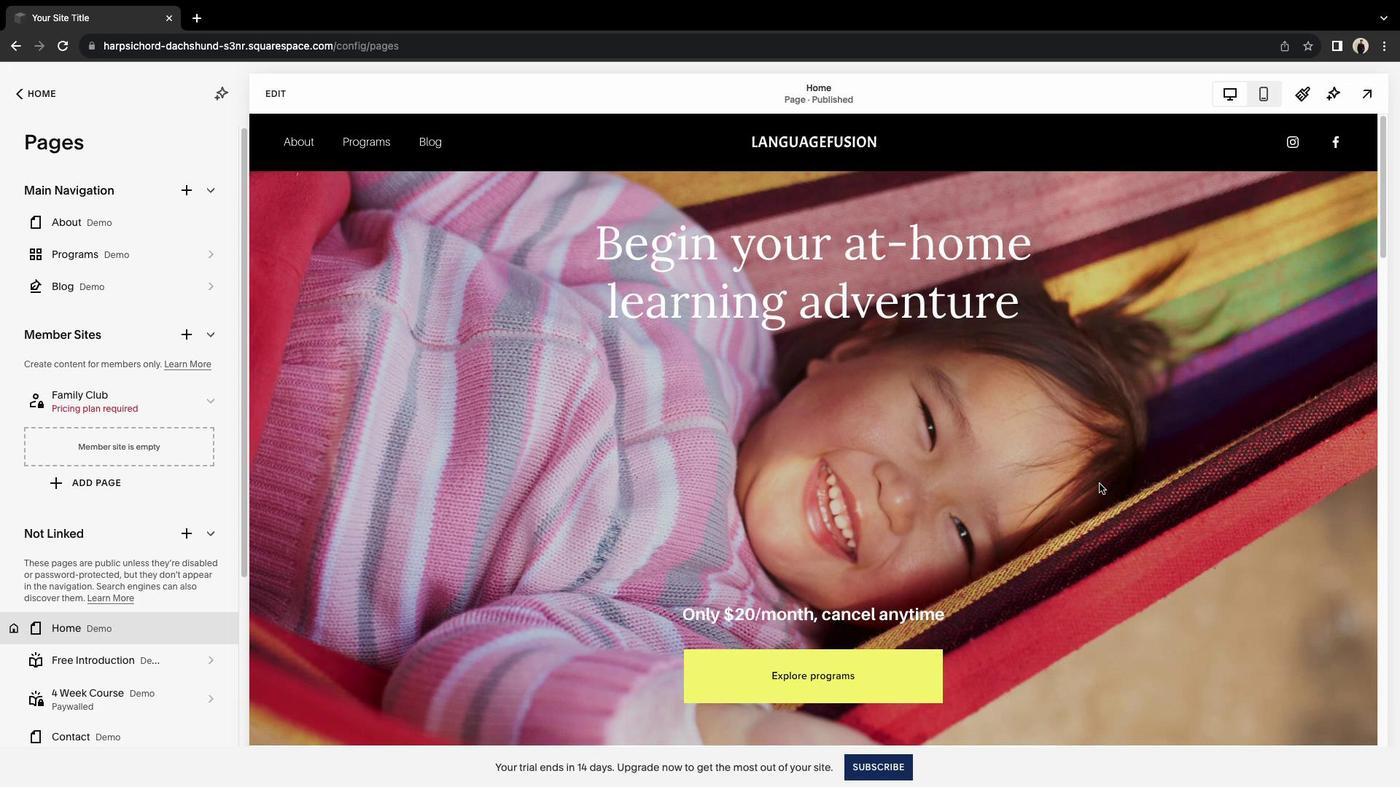 
Action: Mouse scrolled (1099, 483) with delta (0, 4)
Screenshot: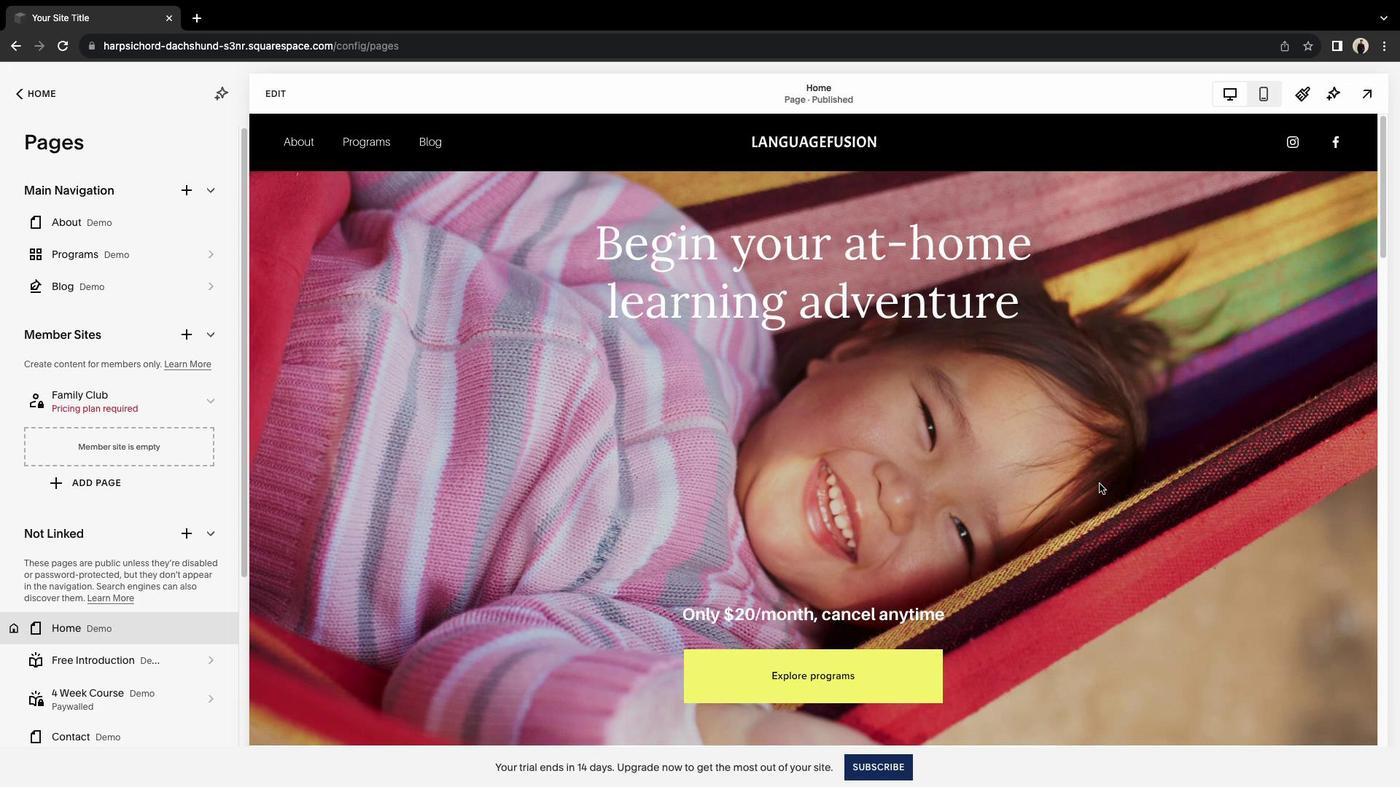 
Action: Mouse scrolled (1099, 483) with delta (0, 5)
Screenshot: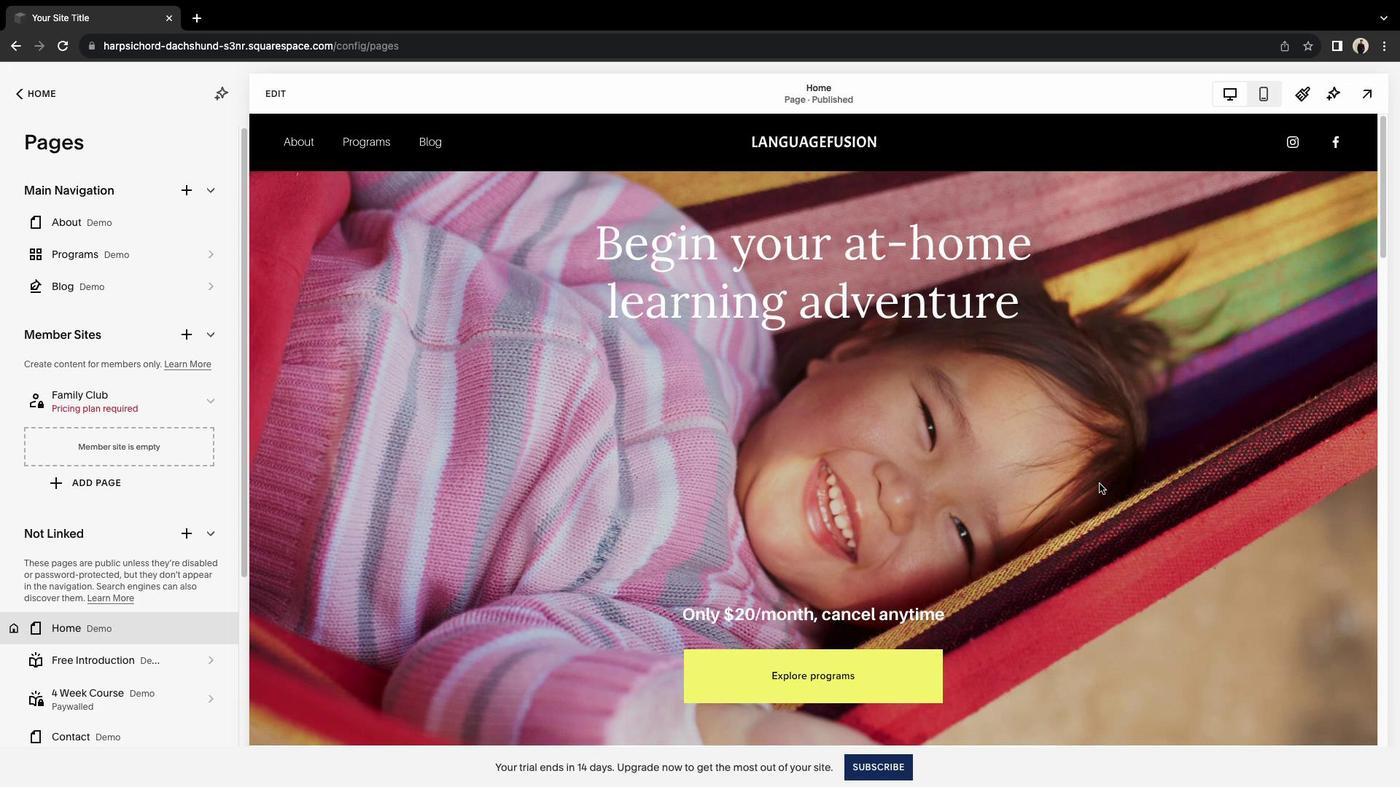 
Action: Mouse moved to (276, 93)
Screenshot: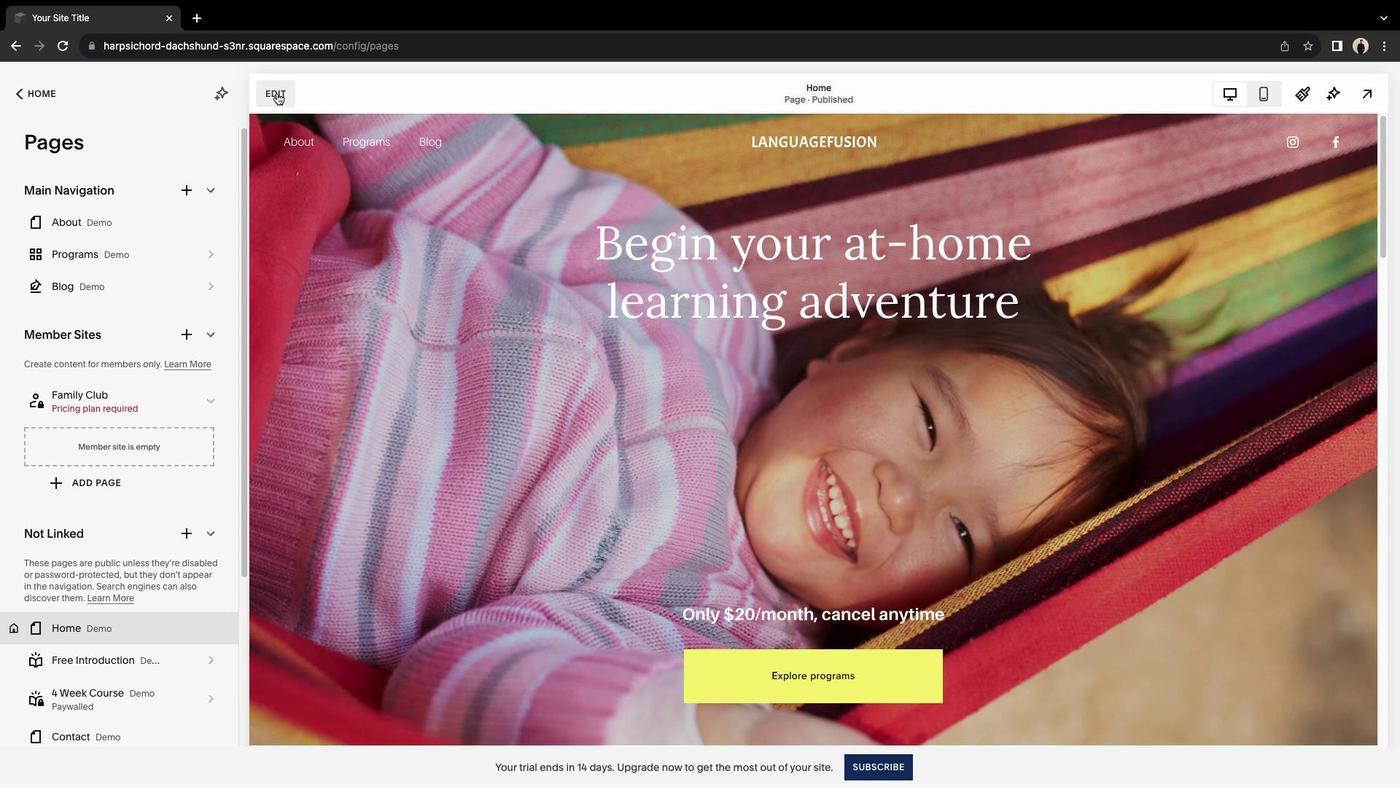 
Action: Mouse pressed left at (276, 93)
Screenshot: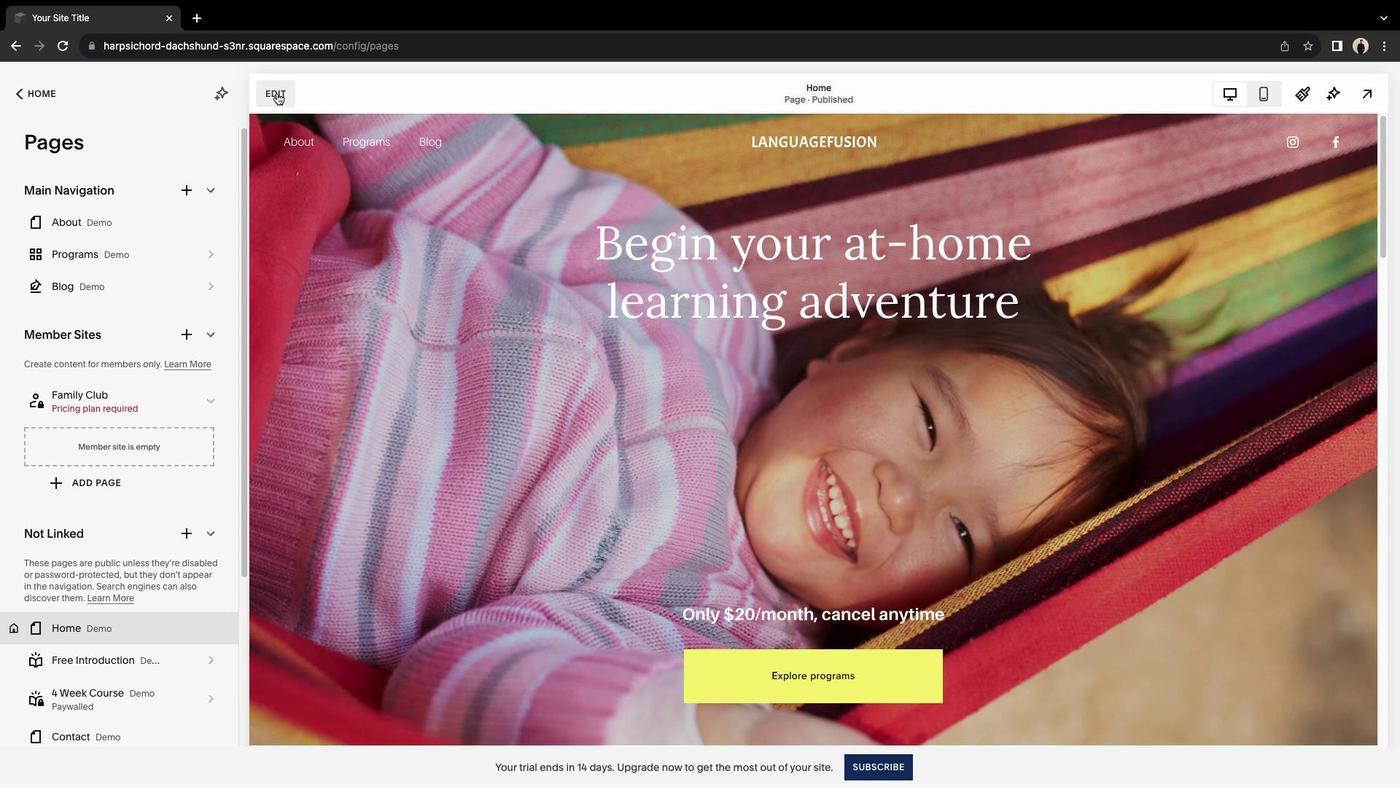 
Action: Mouse moved to (1030, 303)
Screenshot: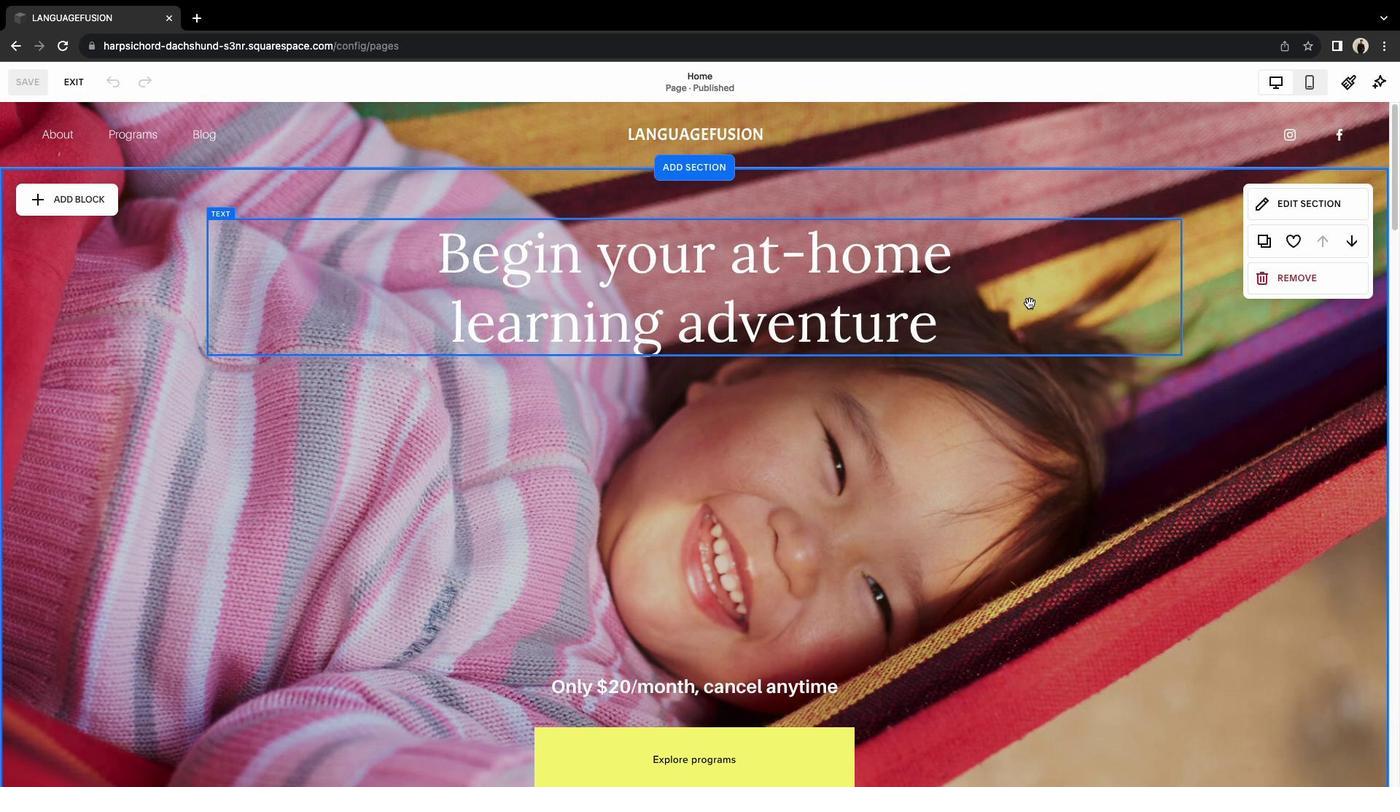 
Action: Mouse pressed left at (1030, 303)
Screenshot: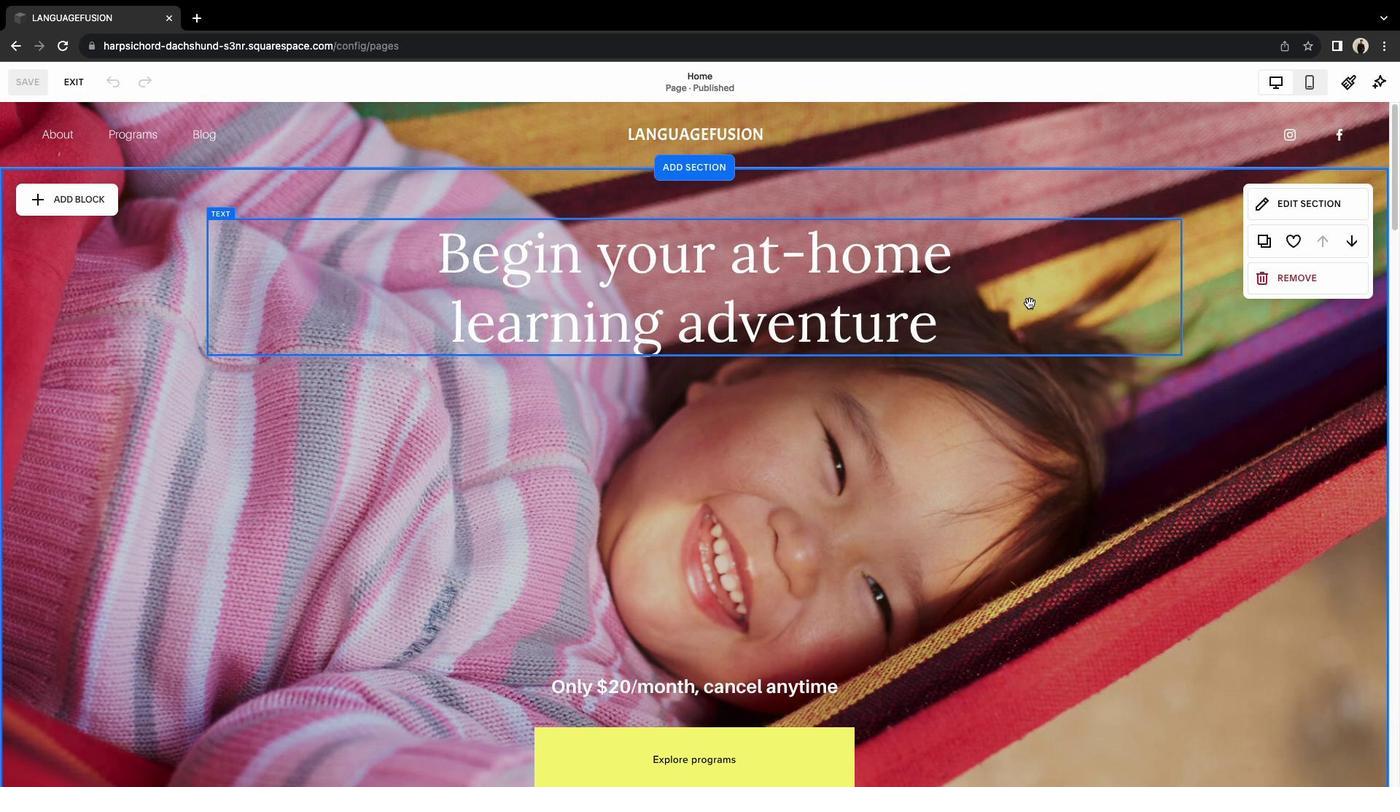 
Action: Mouse moved to (227, 186)
Screenshot: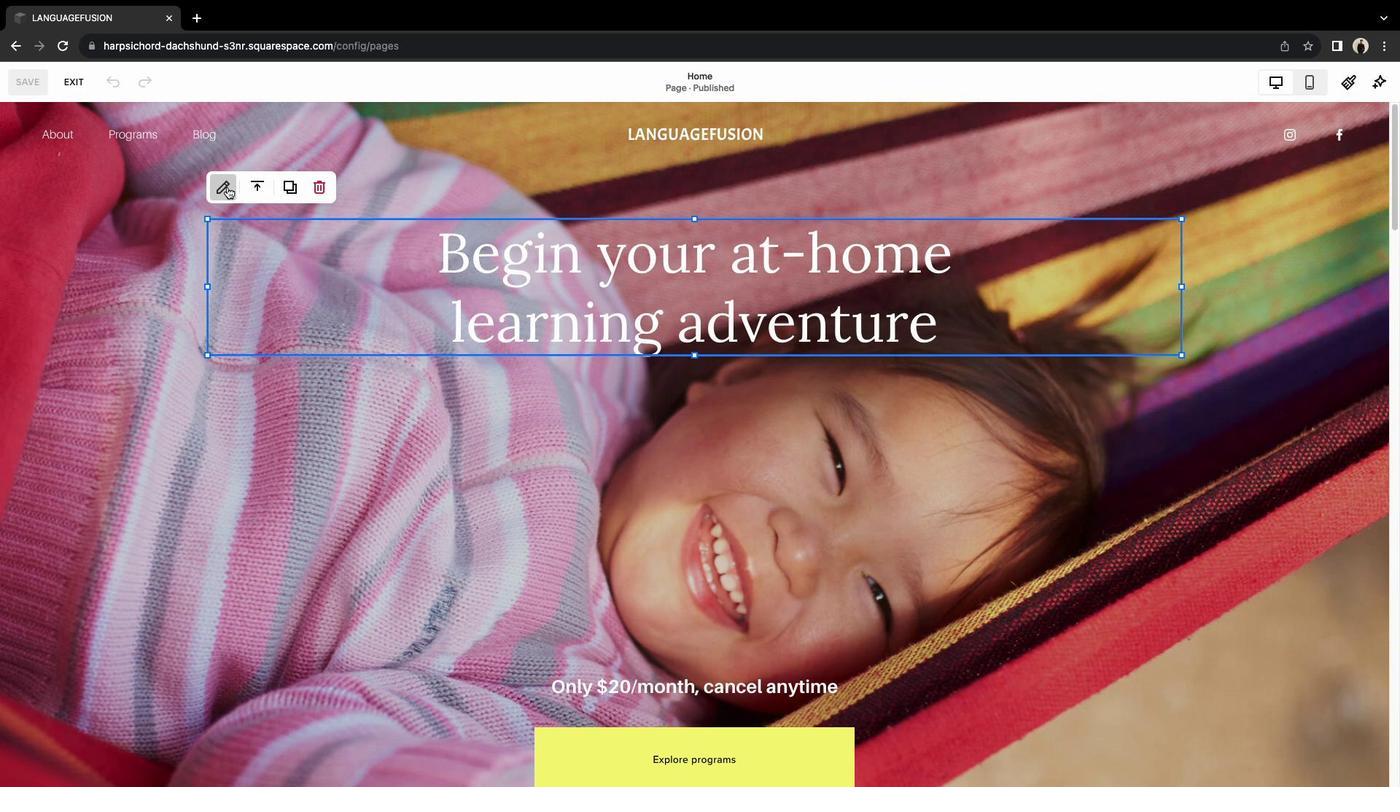
Action: Mouse pressed left at (227, 186)
Screenshot: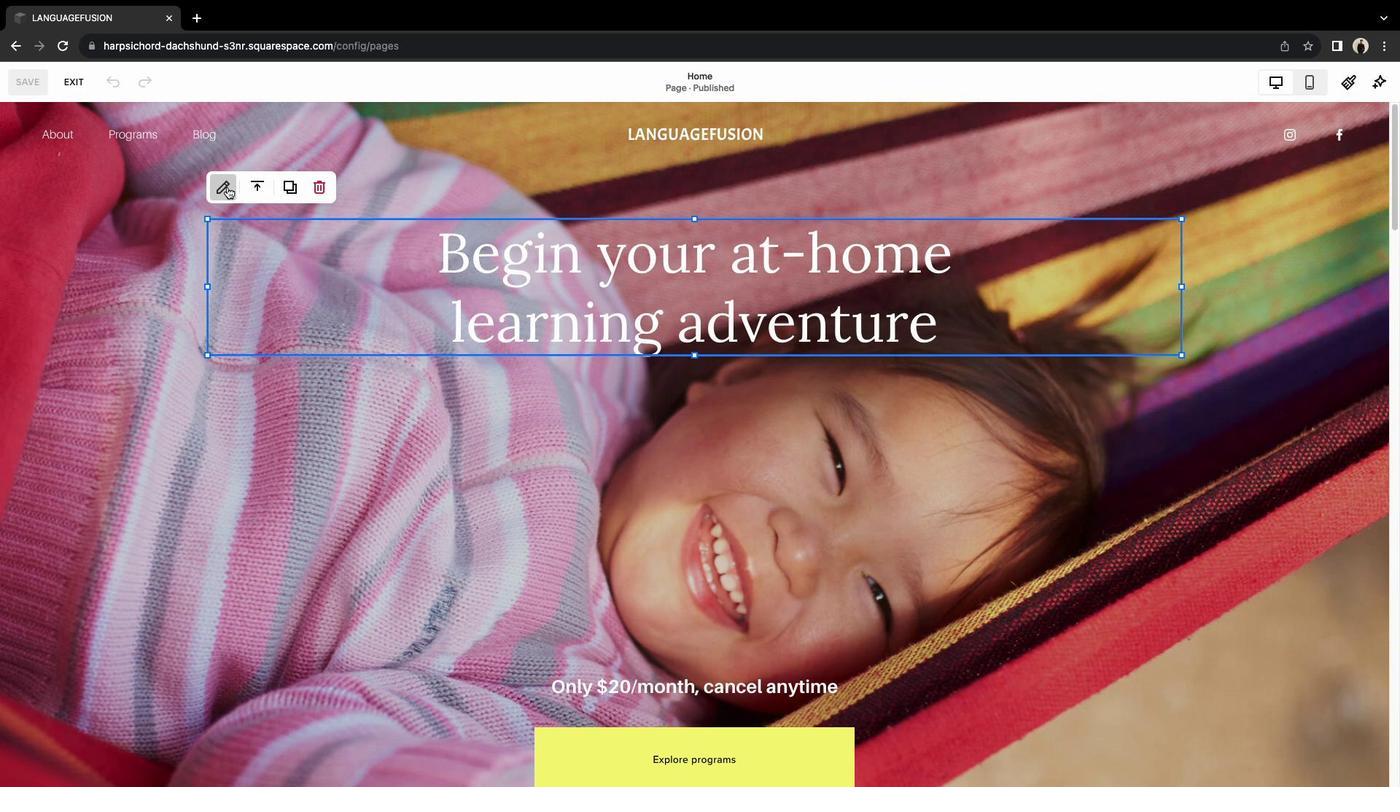 
Action: Mouse moved to (1019, 333)
Screenshot: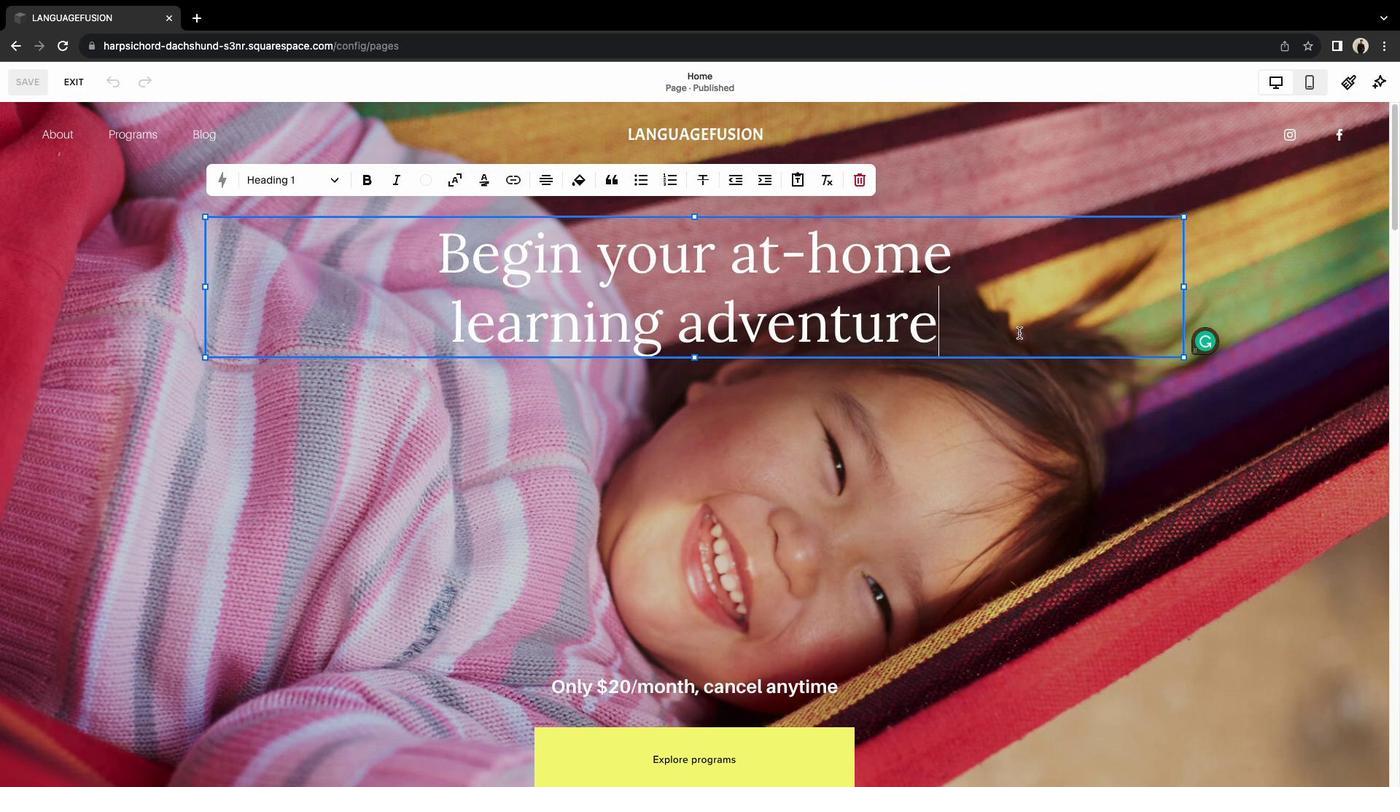 
Action: Mouse pressed left at (1019, 333)
Screenshot: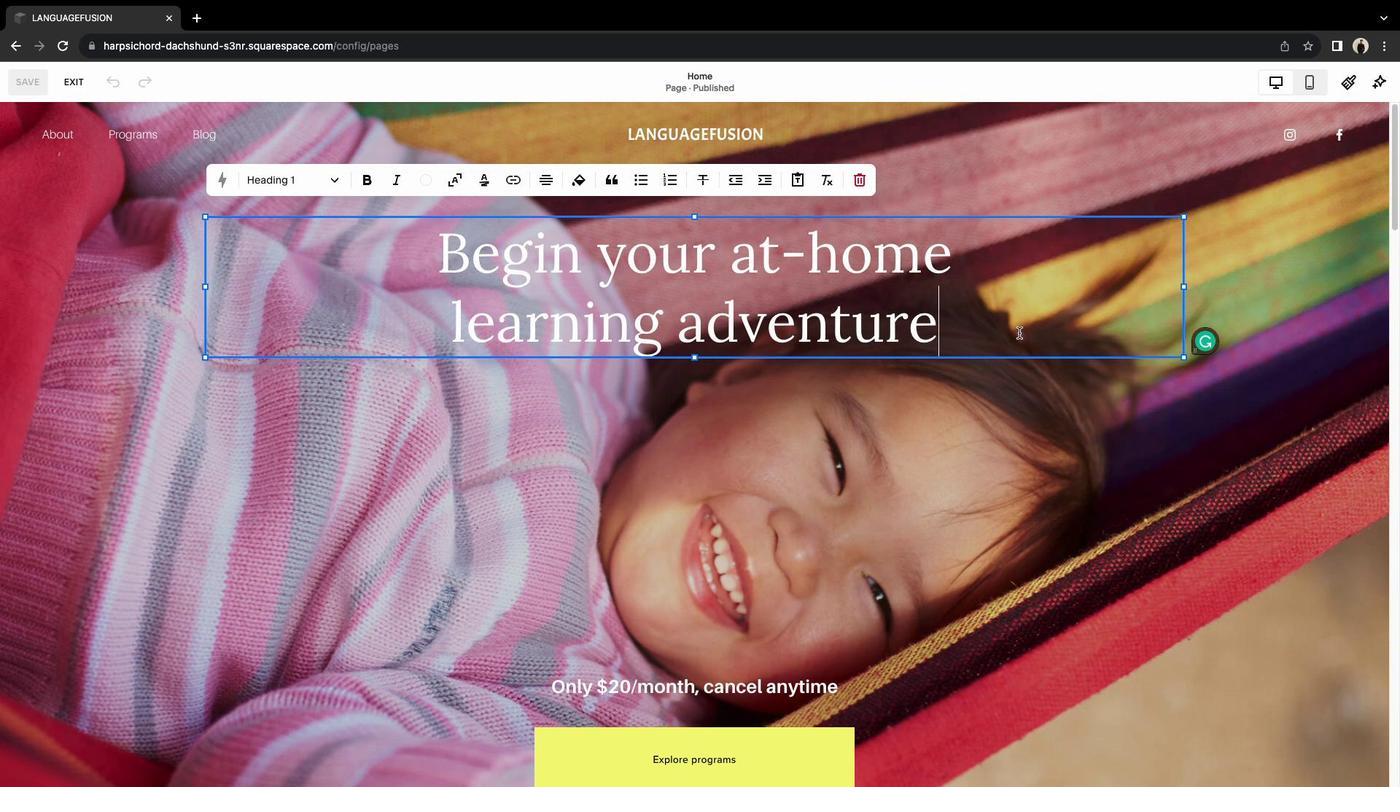 
Action: Mouse pressed left at (1019, 333)
Screenshot: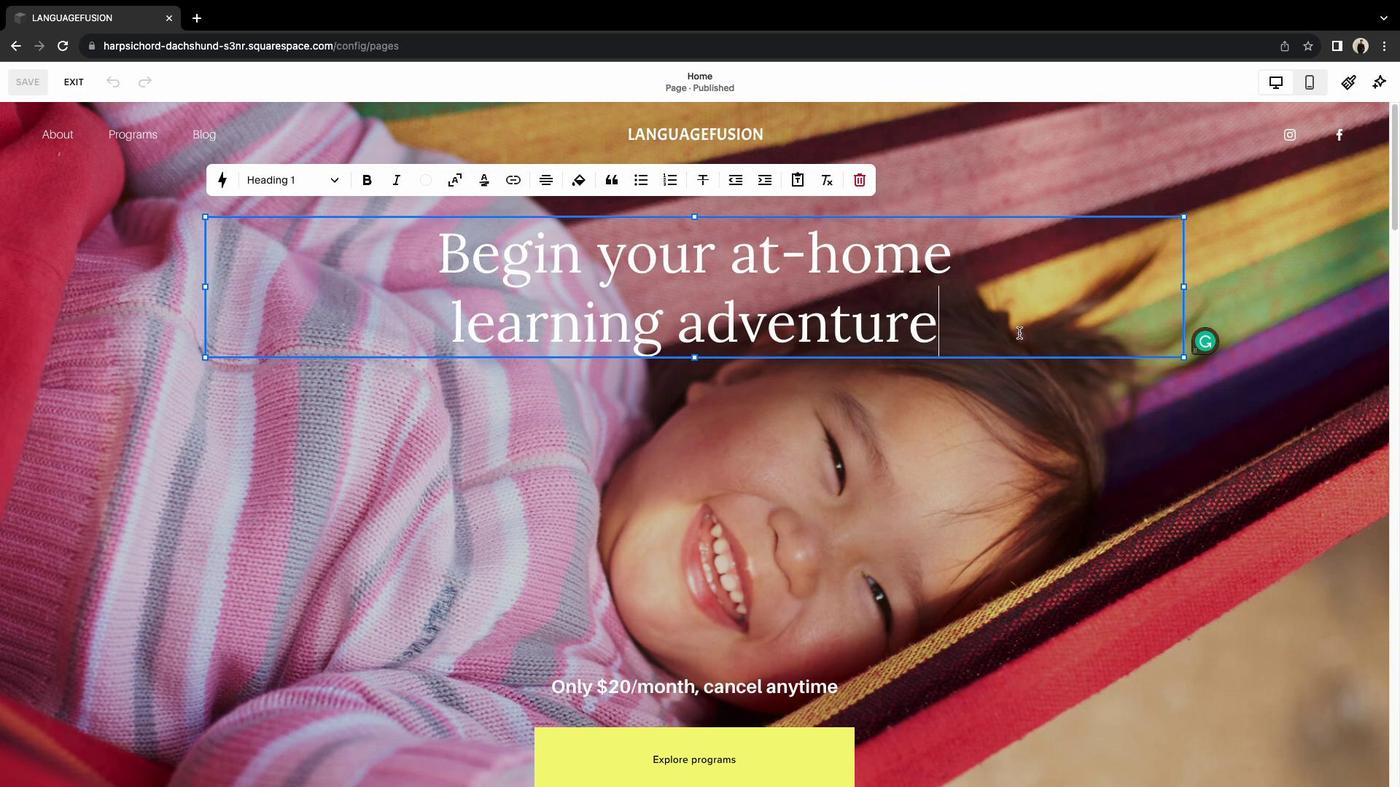 
Action: Mouse moved to (1019, 333)
Screenshot: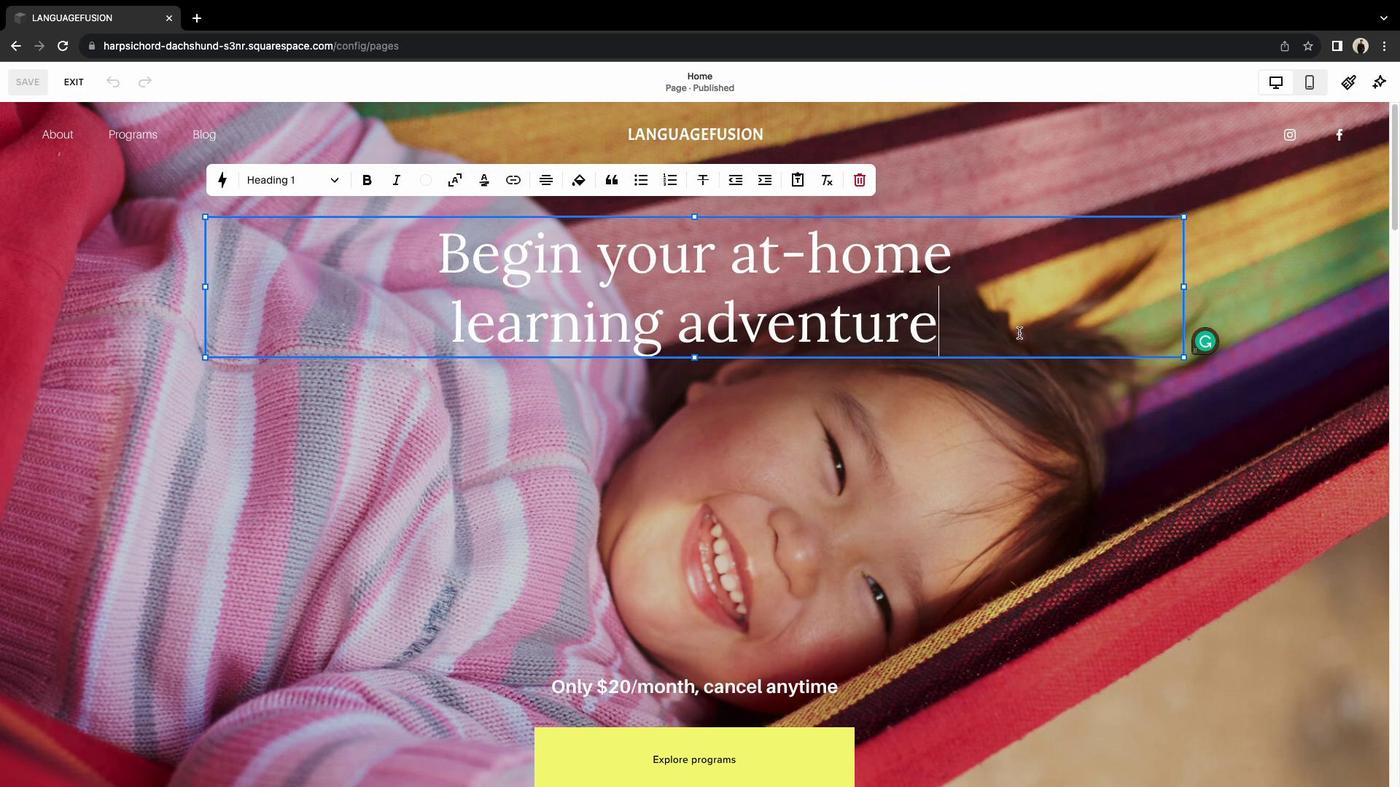 
Action: Mouse pressed left at (1019, 333)
Screenshot: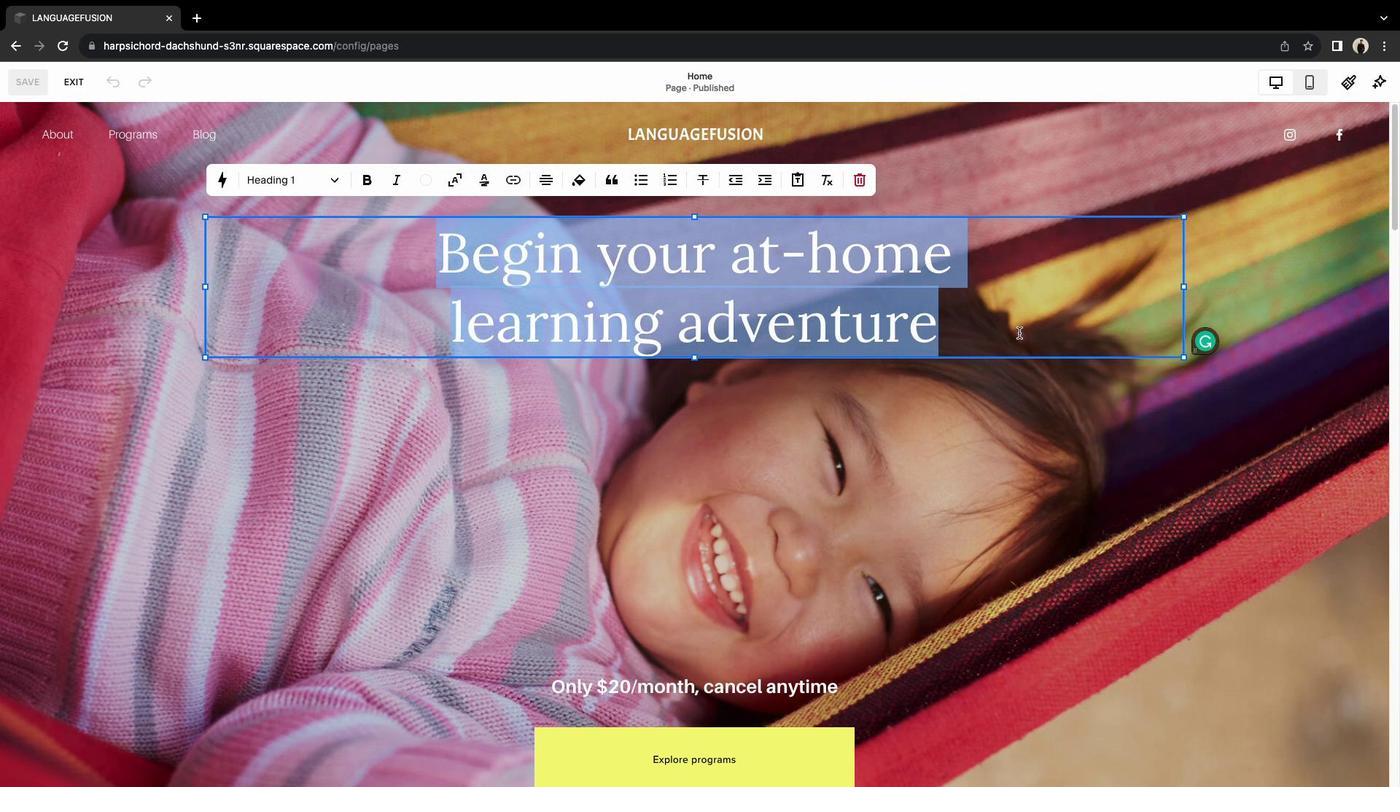 
Action: Mouse moved to (1019, 332)
Screenshot: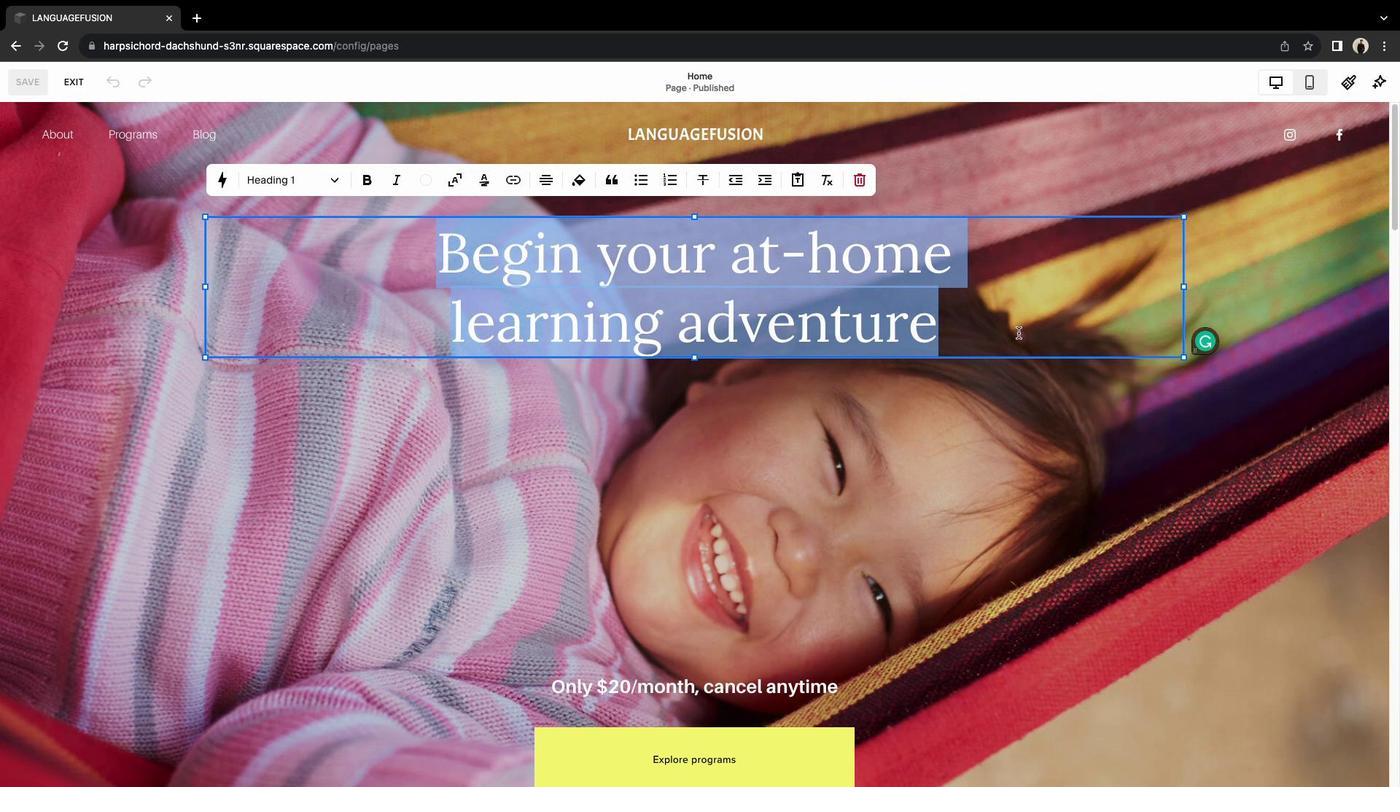 
Action: Key pressed 'W''E''L''C''O''M''E'Key.space'T''O'Key.space'L''A''N''G''U''A''G''E'Key.space'F''U''I''O''N'Key.backspaceKey.backspaceKey.backspace'S''I''O''N'Key.spaceKey.enter'H''E''R''E'Key.space'W''E'Key.space'T''E''A''C''H'Key.space'V''A''R''U'Key.backspace'I''O''U''S'Key.space'L''A''N''G''U''A''G''E'
Screenshot: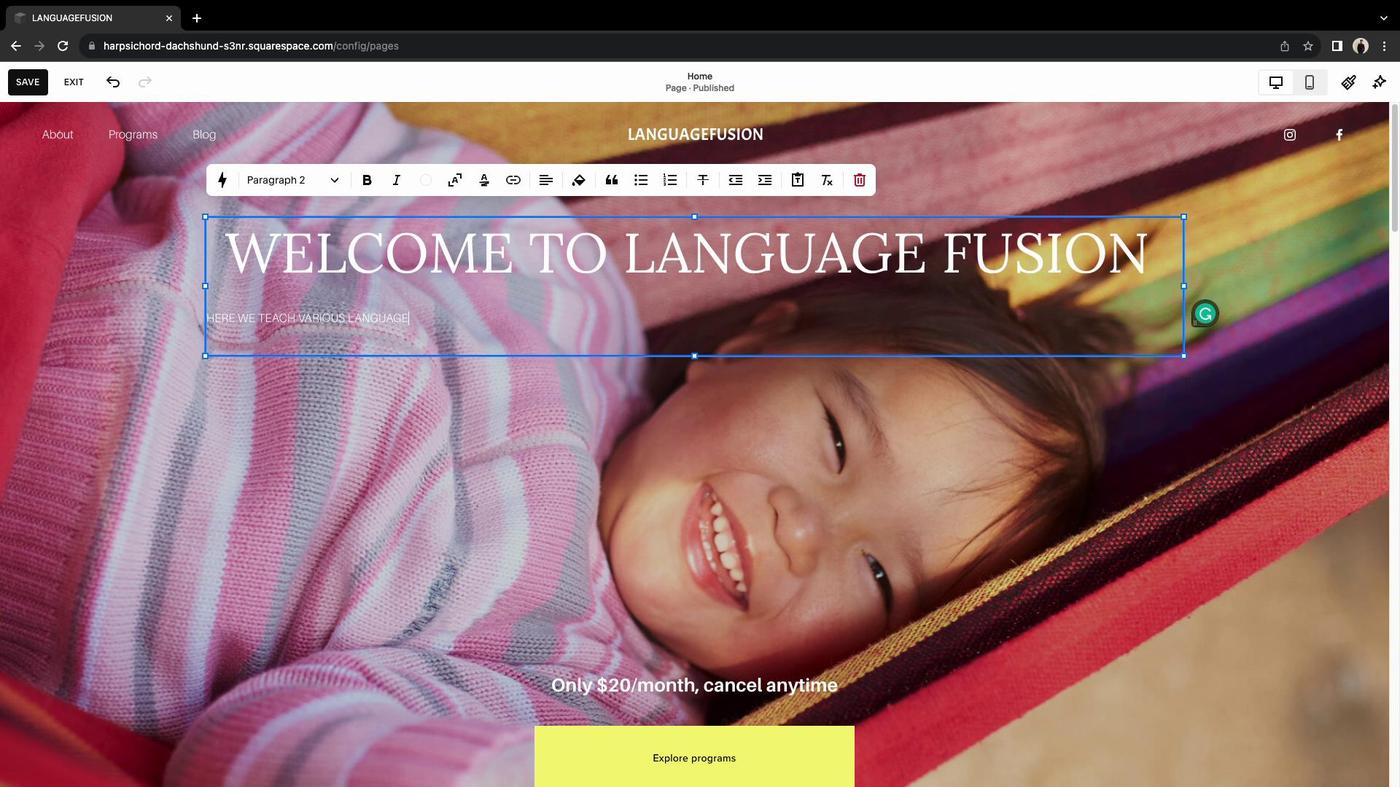 
Action: Mouse moved to (386, 317)
Screenshot: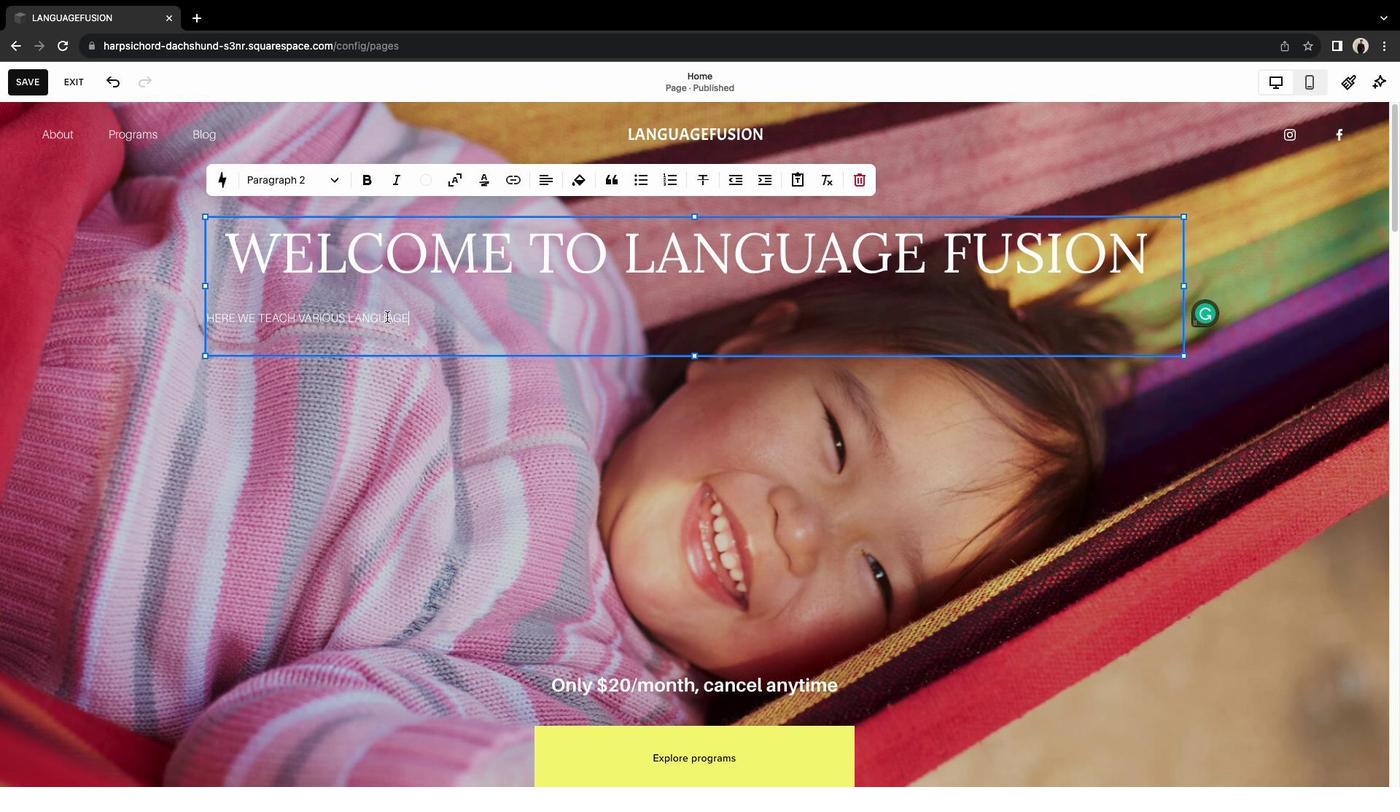 
Action: Mouse pressed left at (386, 317)
Screenshot: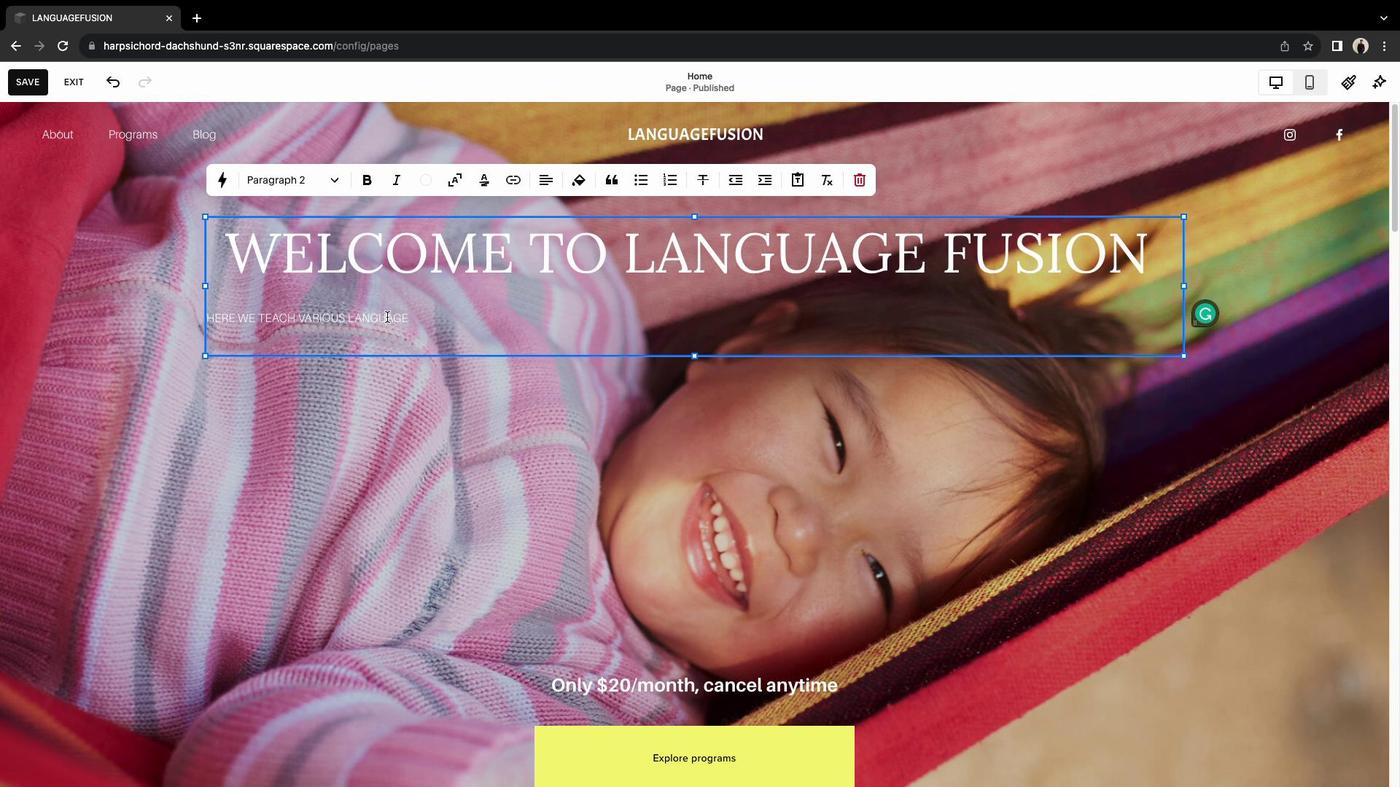 
Action: Mouse pressed left at (386, 317)
Screenshot: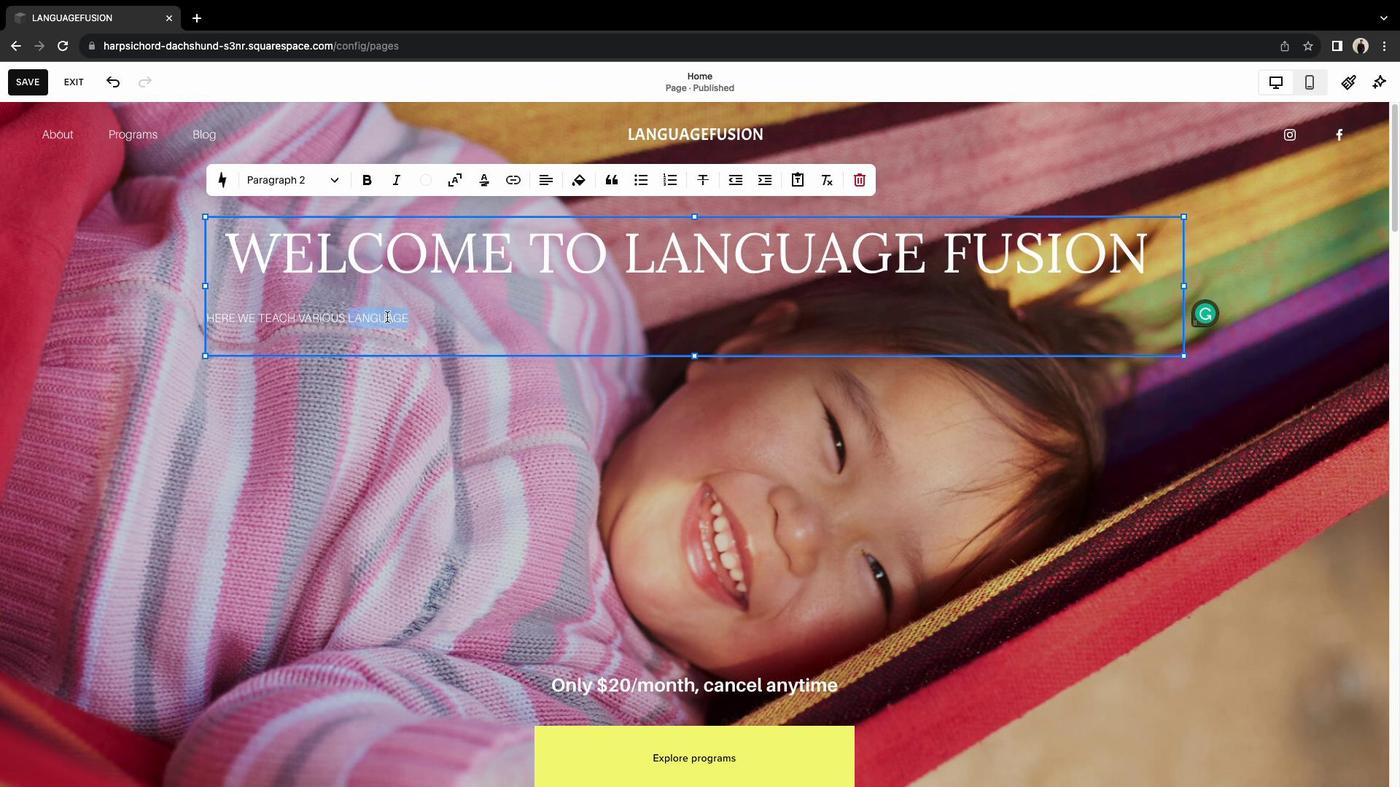 
Action: Mouse pressed left at (386, 317)
Screenshot: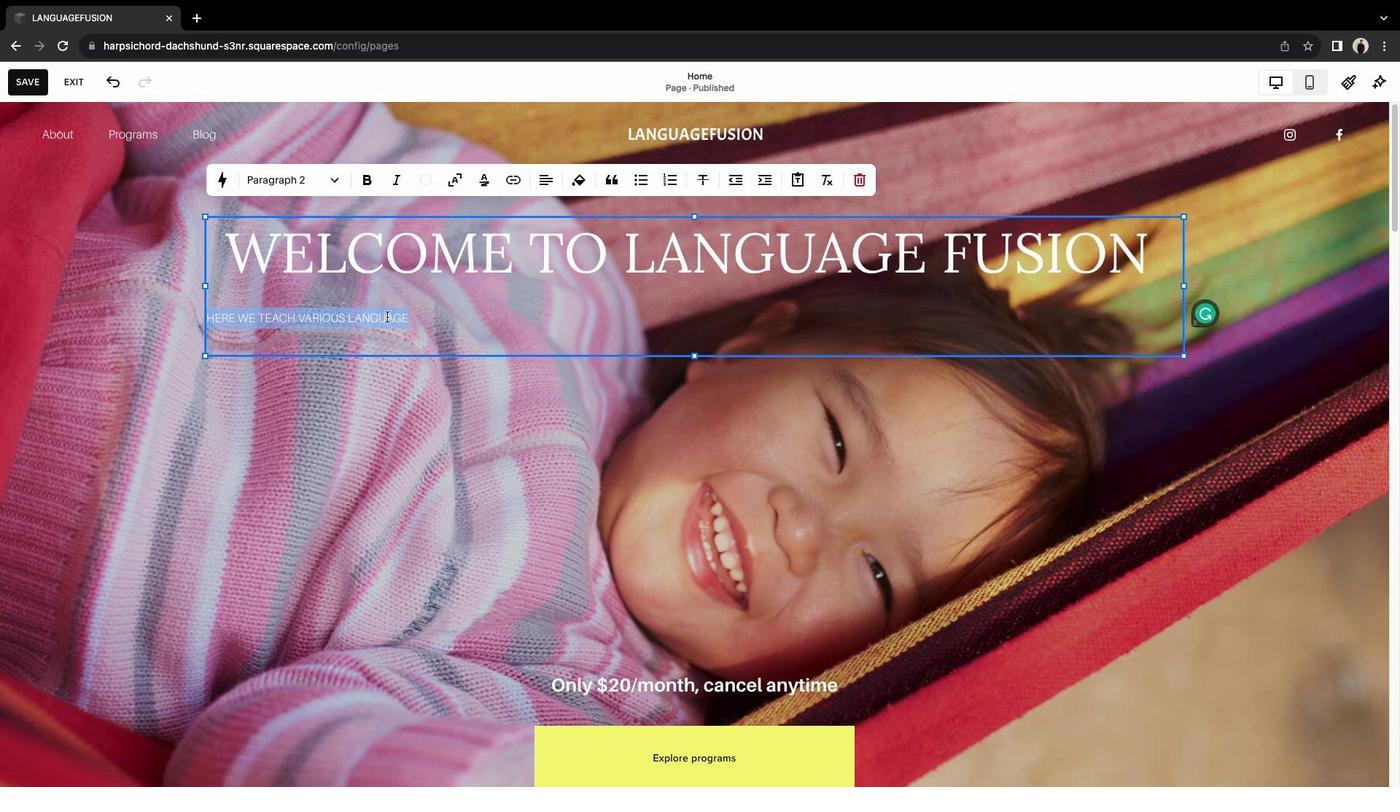 
Action: Mouse moved to (539, 183)
Screenshot: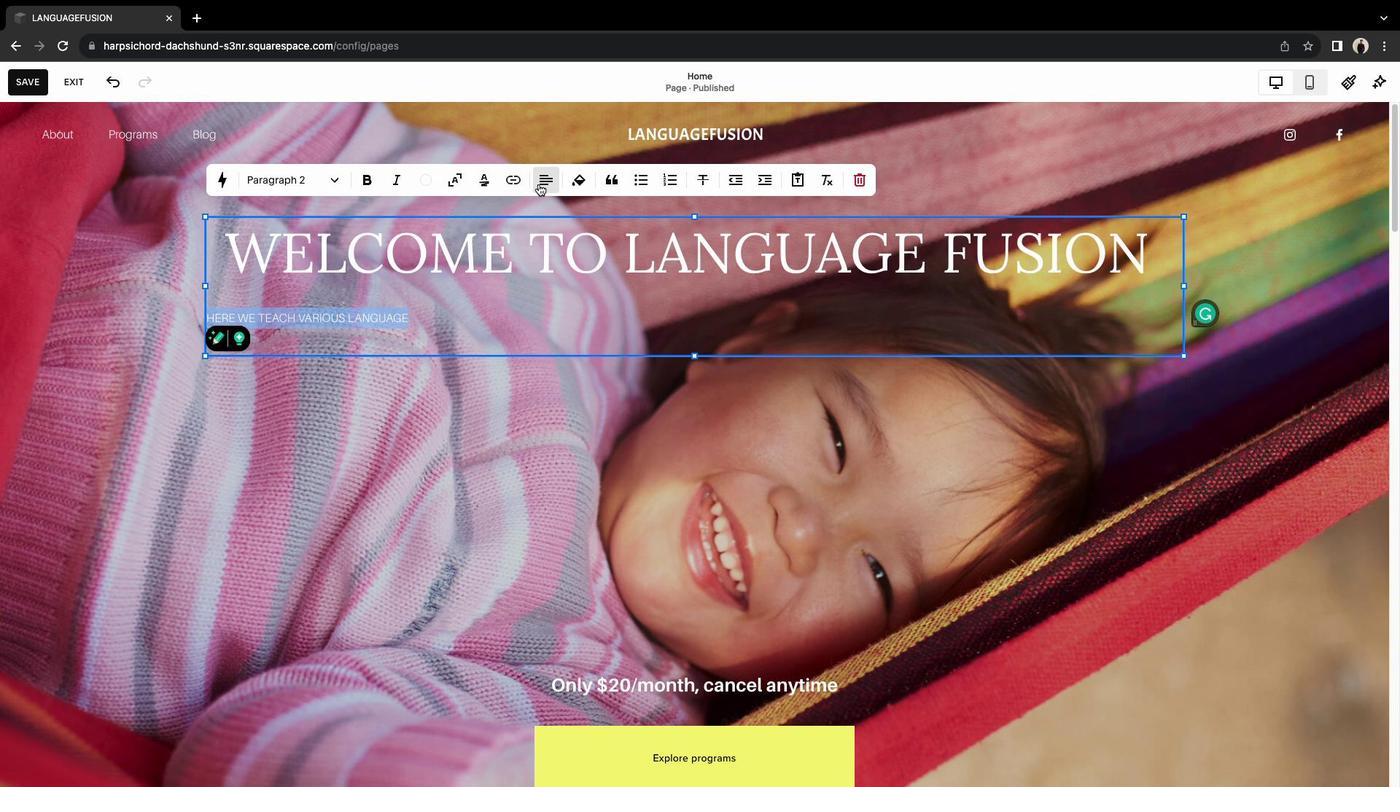 
Action: Mouse pressed left at (539, 183)
Screenshot: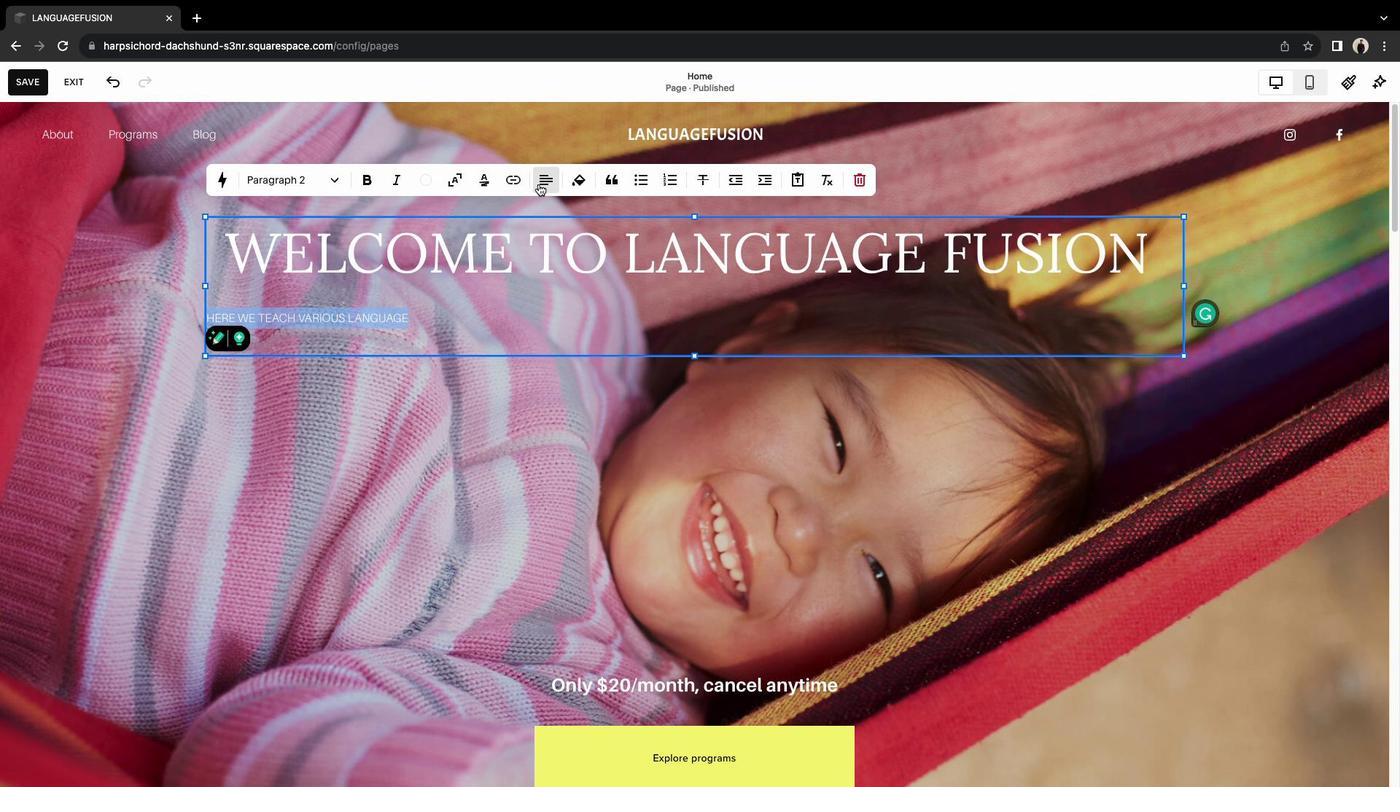 
Action: Mouse moved to (519, 225)
Screenshot: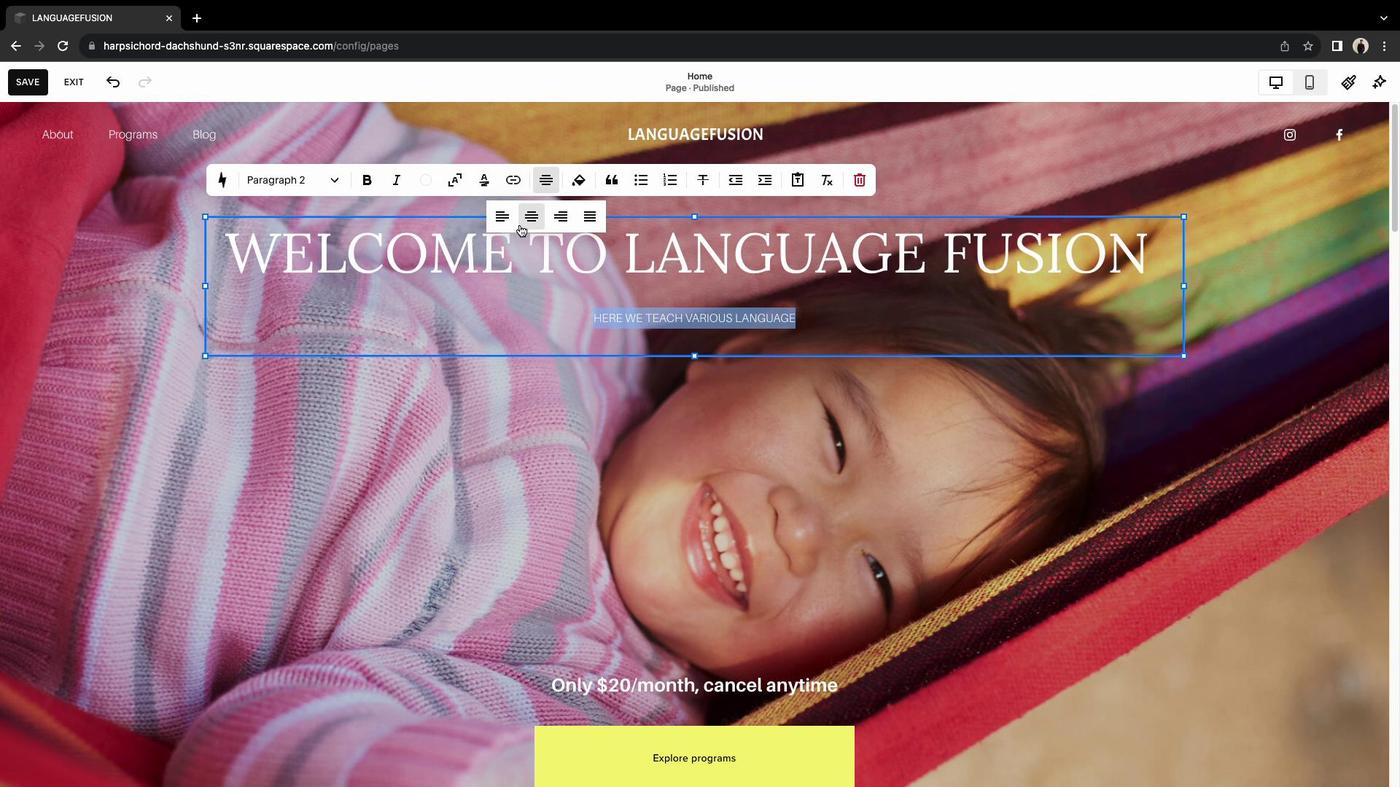 
Action: Mouse pressed left at (519, 225)
Screenshot: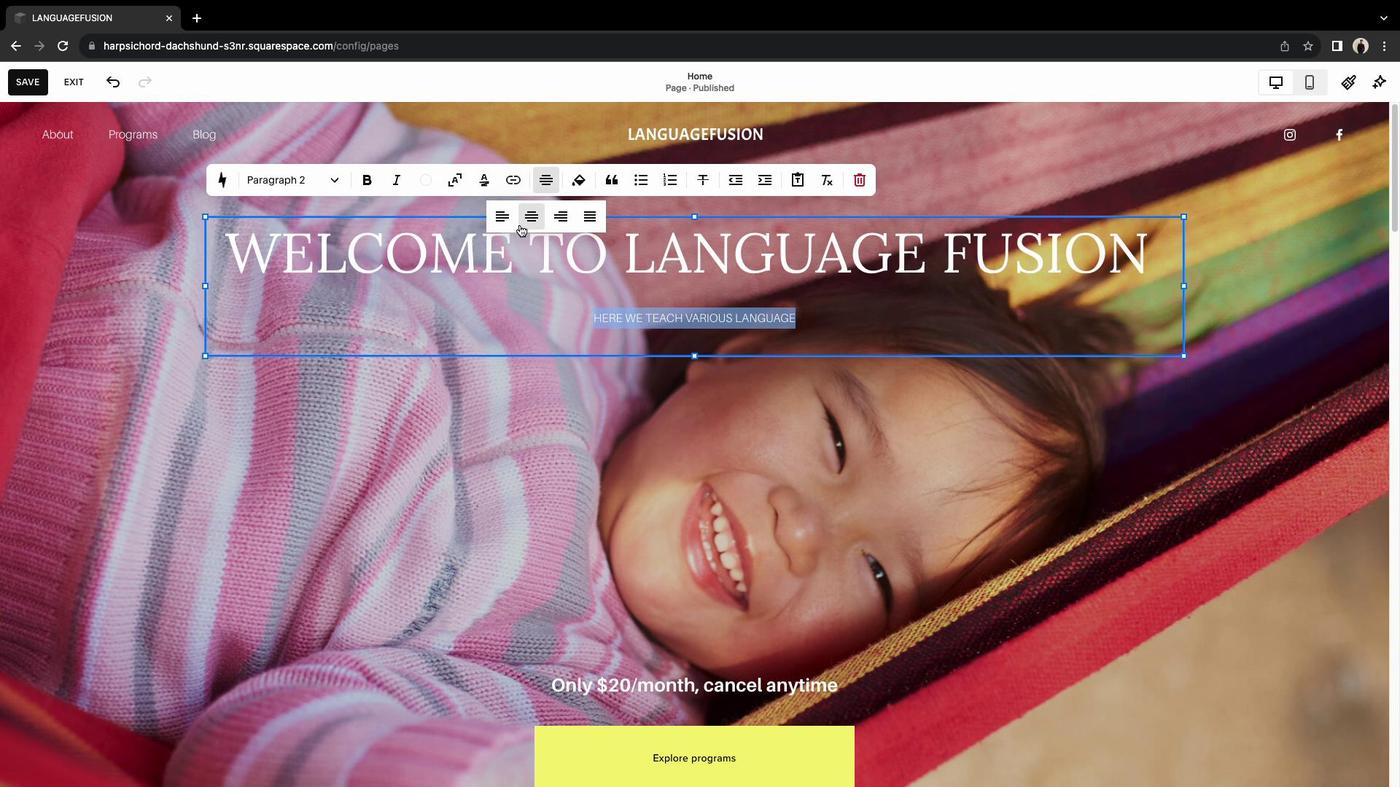 
Action: Mouse moved to (836, 308)
Screenshot: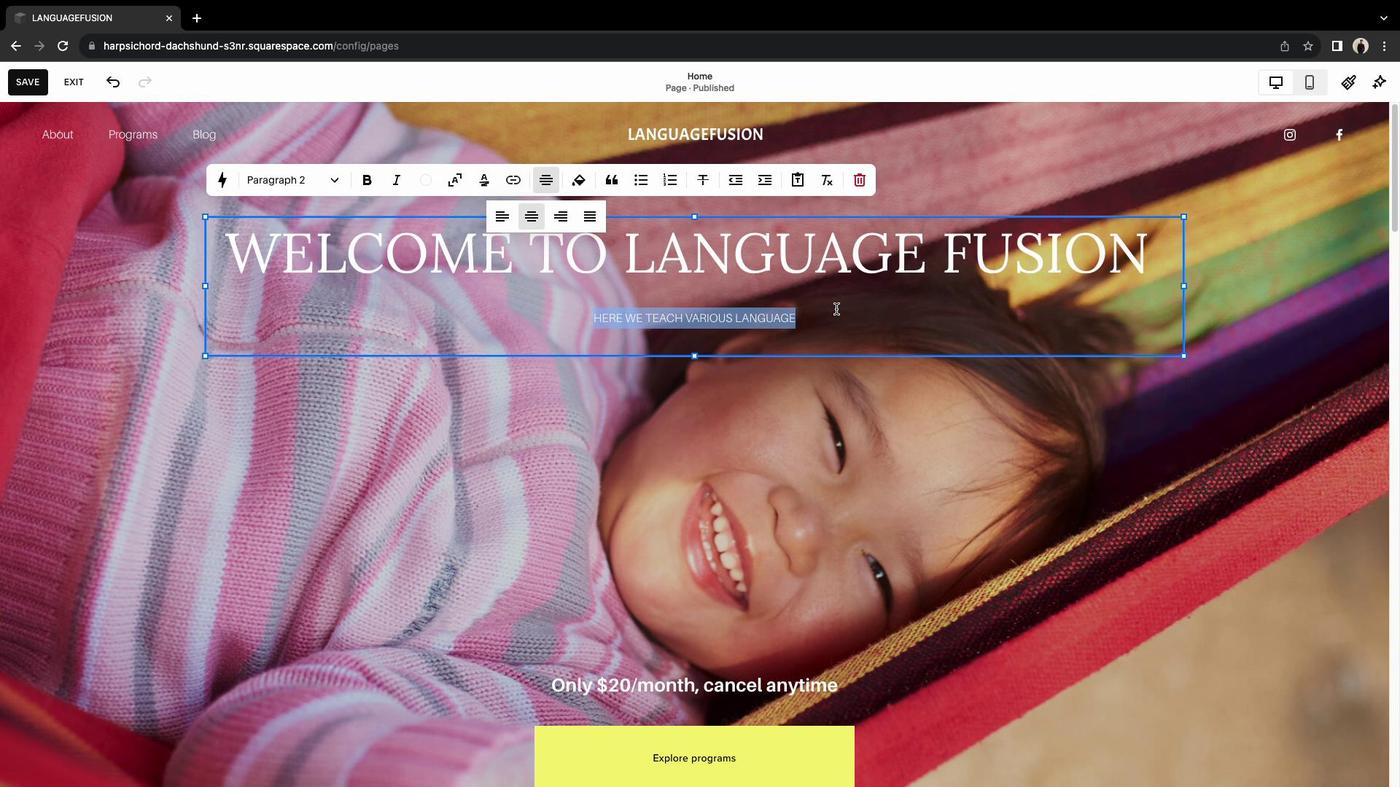 
Action: Mouse pressed left at (836, 308)
Screenshot: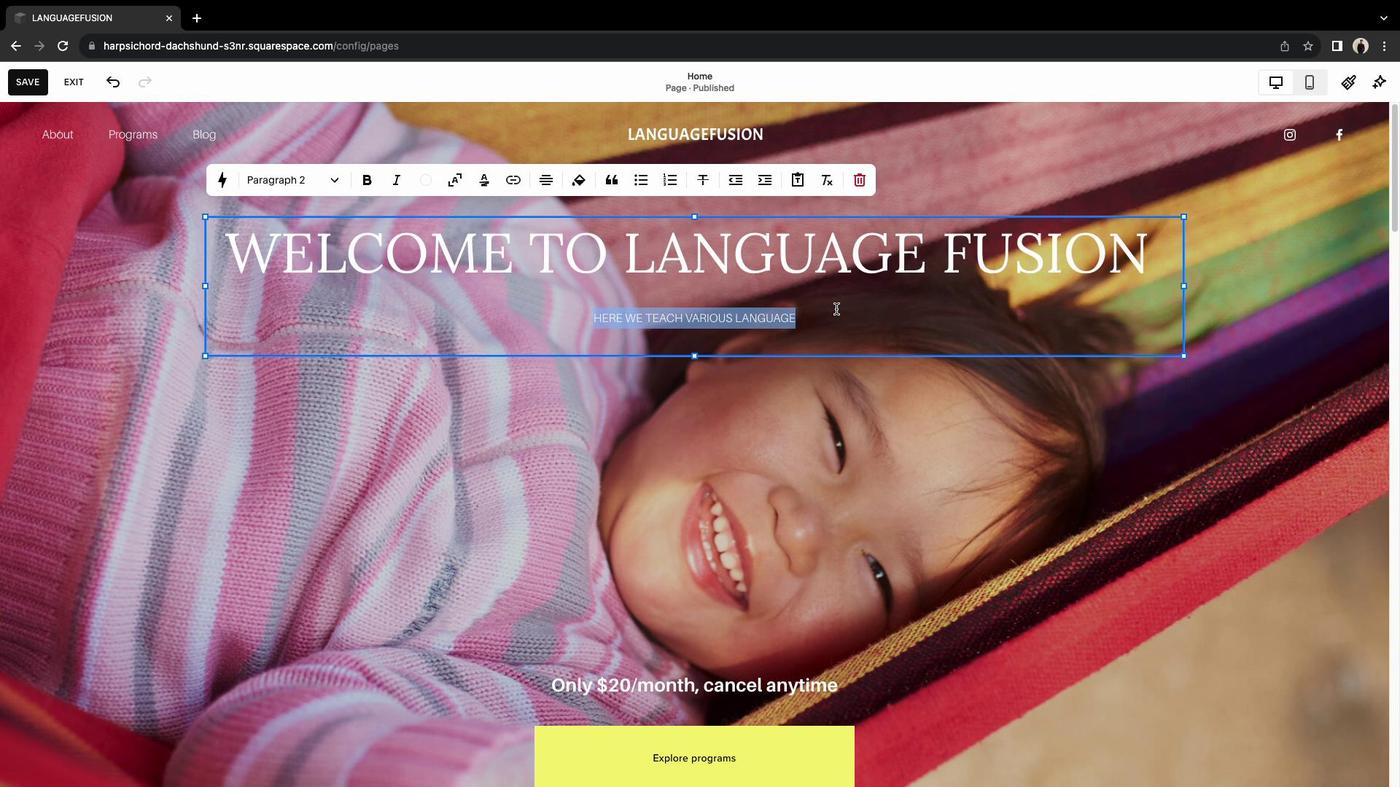 
Action: Mouse moved to (862, 314)
Screenshot: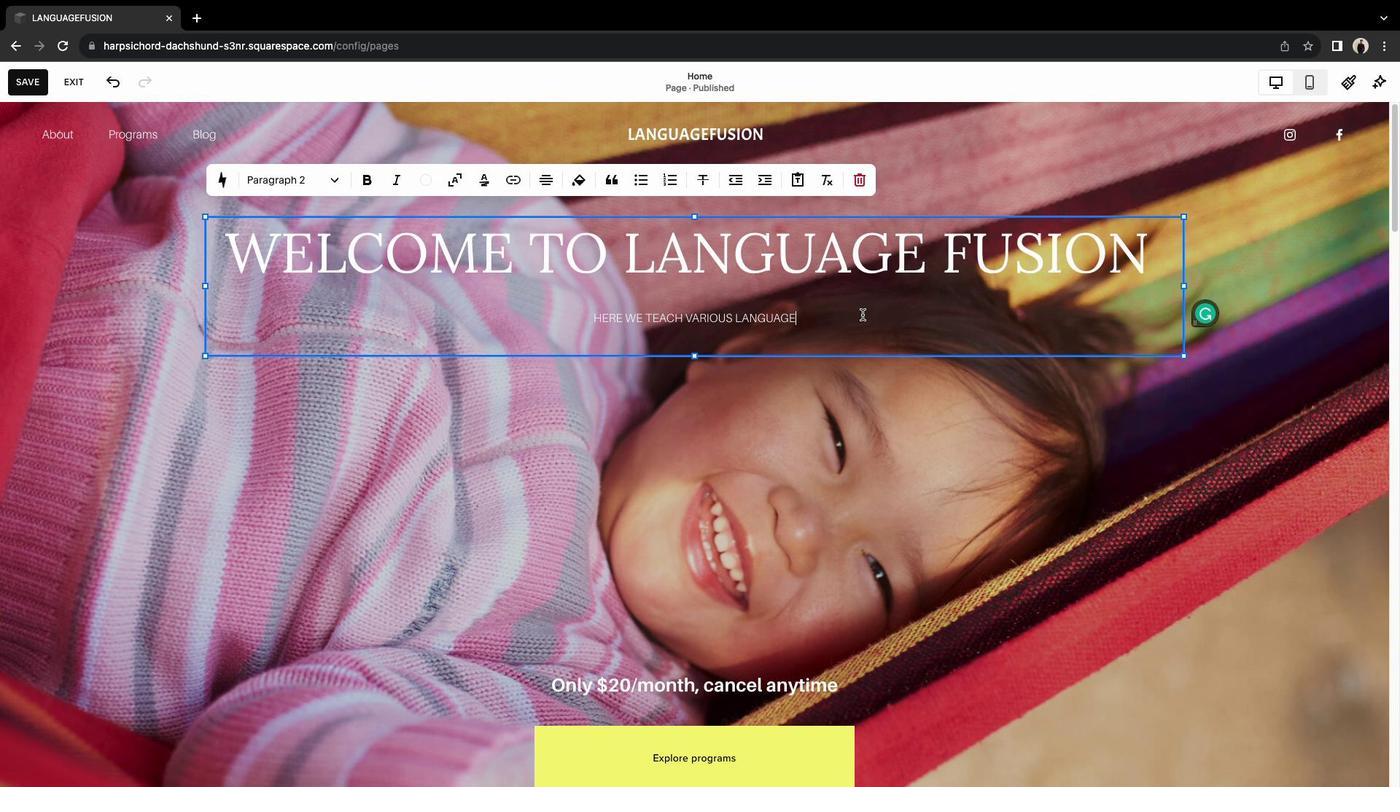 
Action: Mouse pressed left at (862, 314)
Screenshot: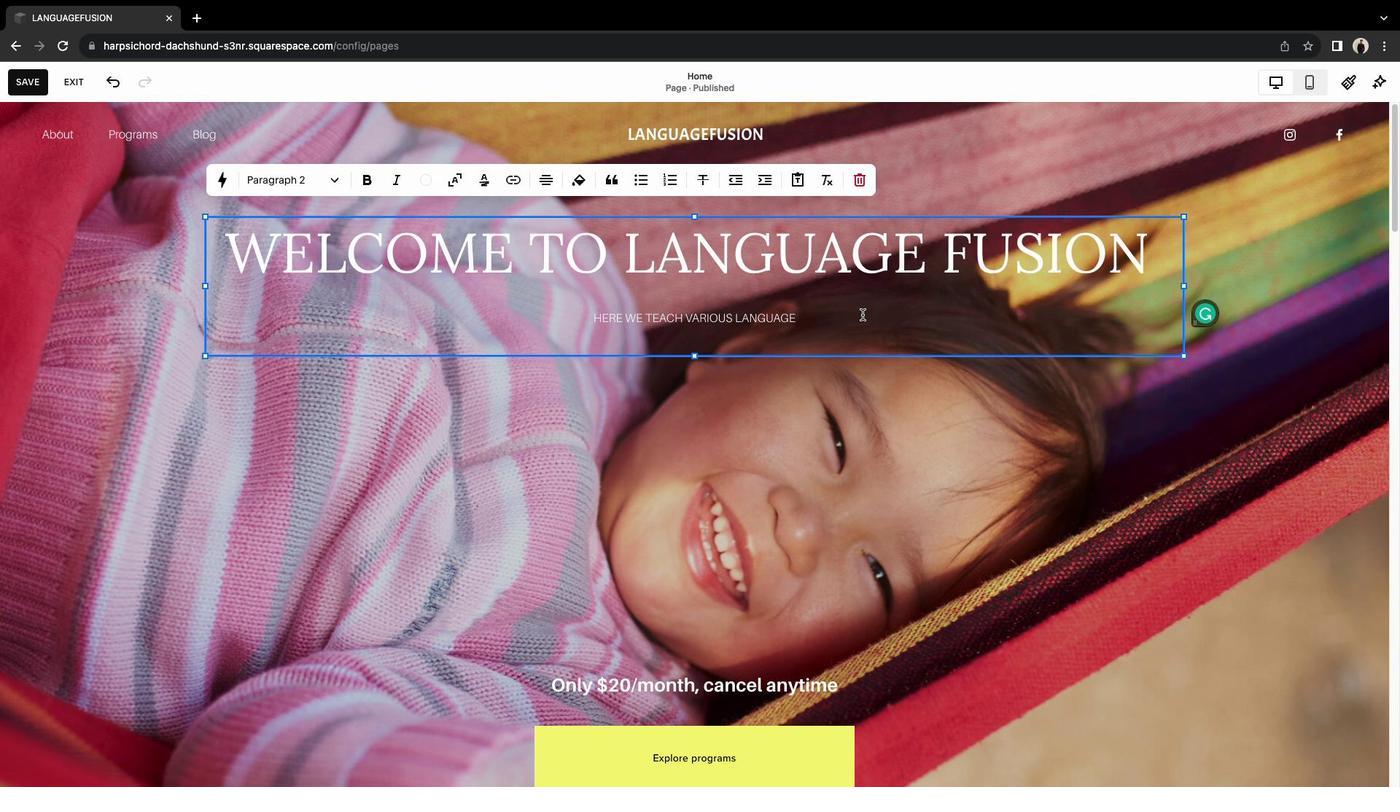 
Action: Mouse pressed left at (862, 314)
Screenshot: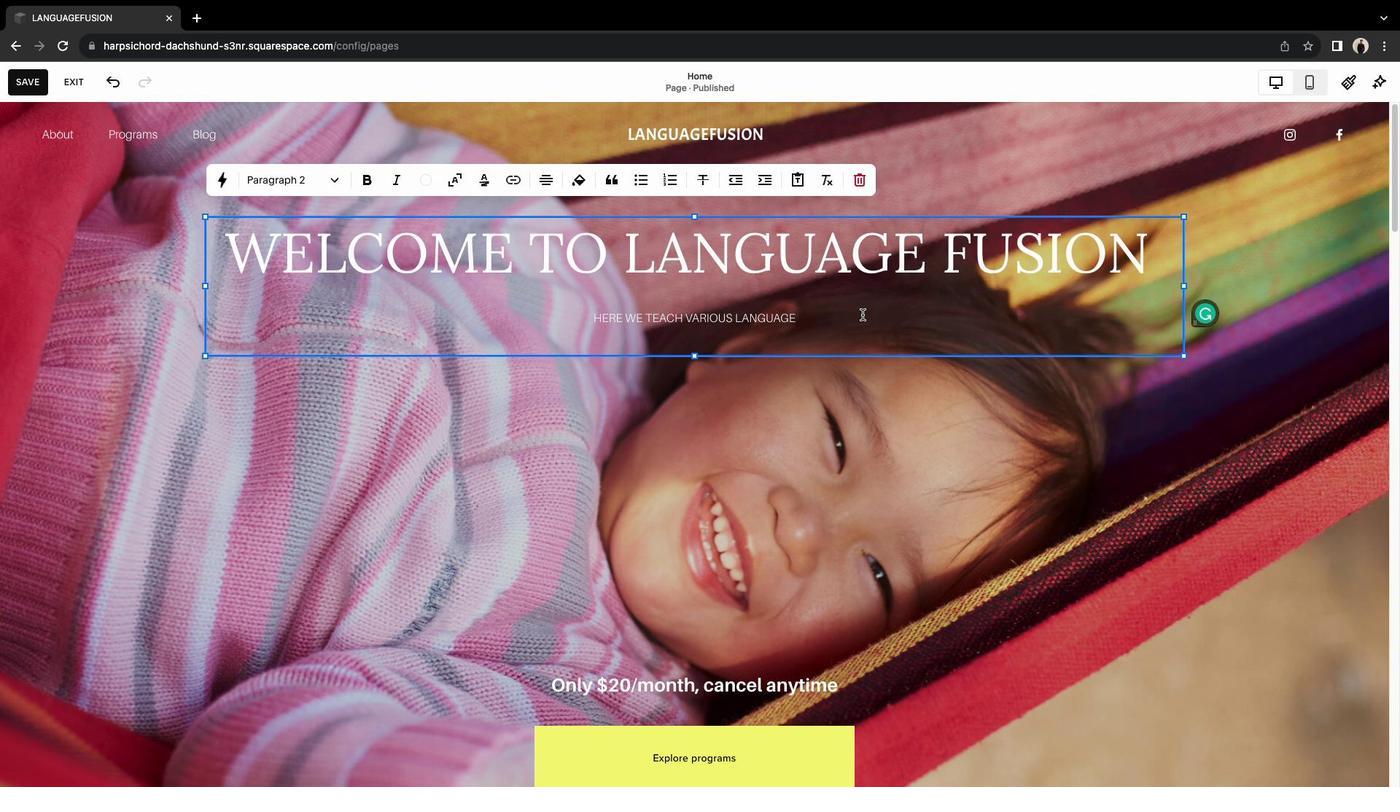 
Action: Mouse pressed left at (862, 314)
Screenshot: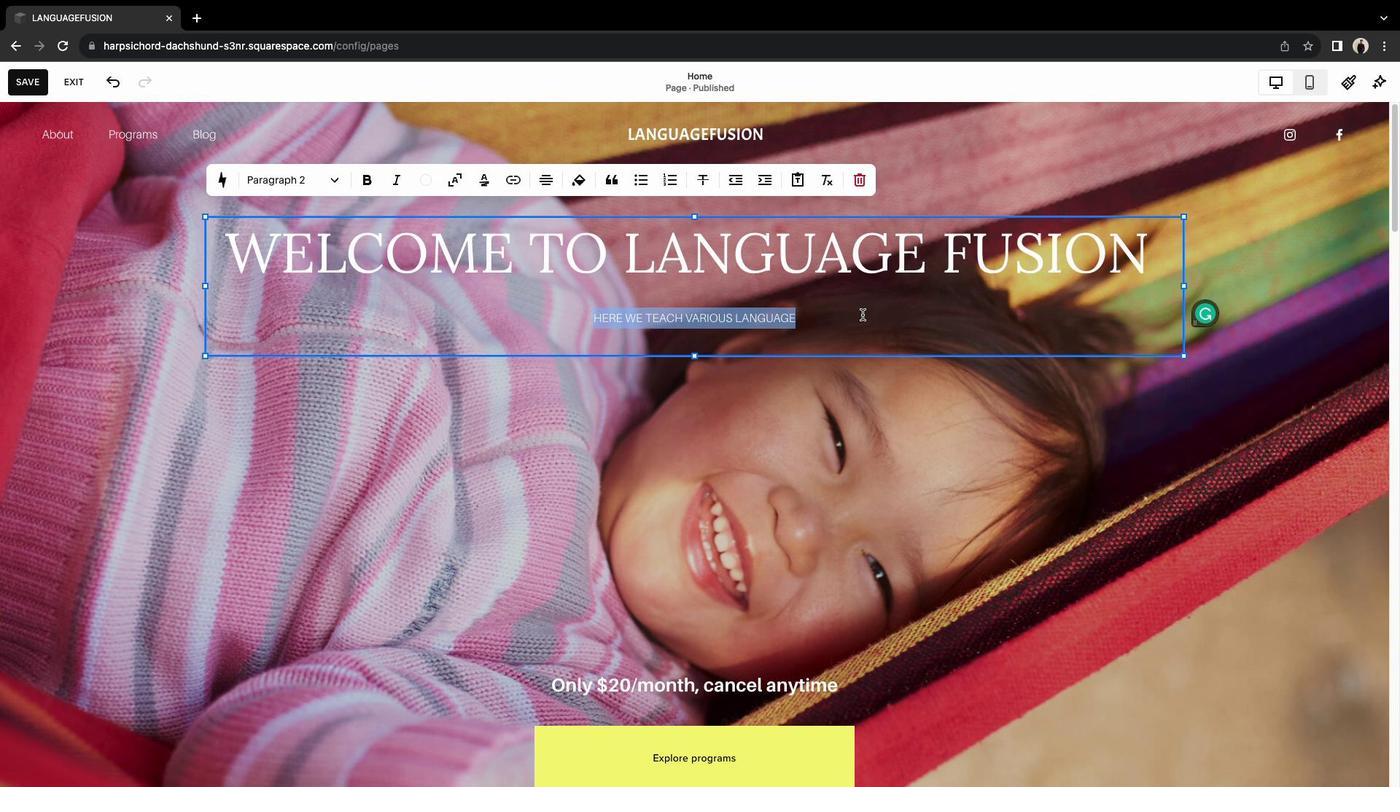 
Action: Mouse moved to (839, 305)
Screenshot: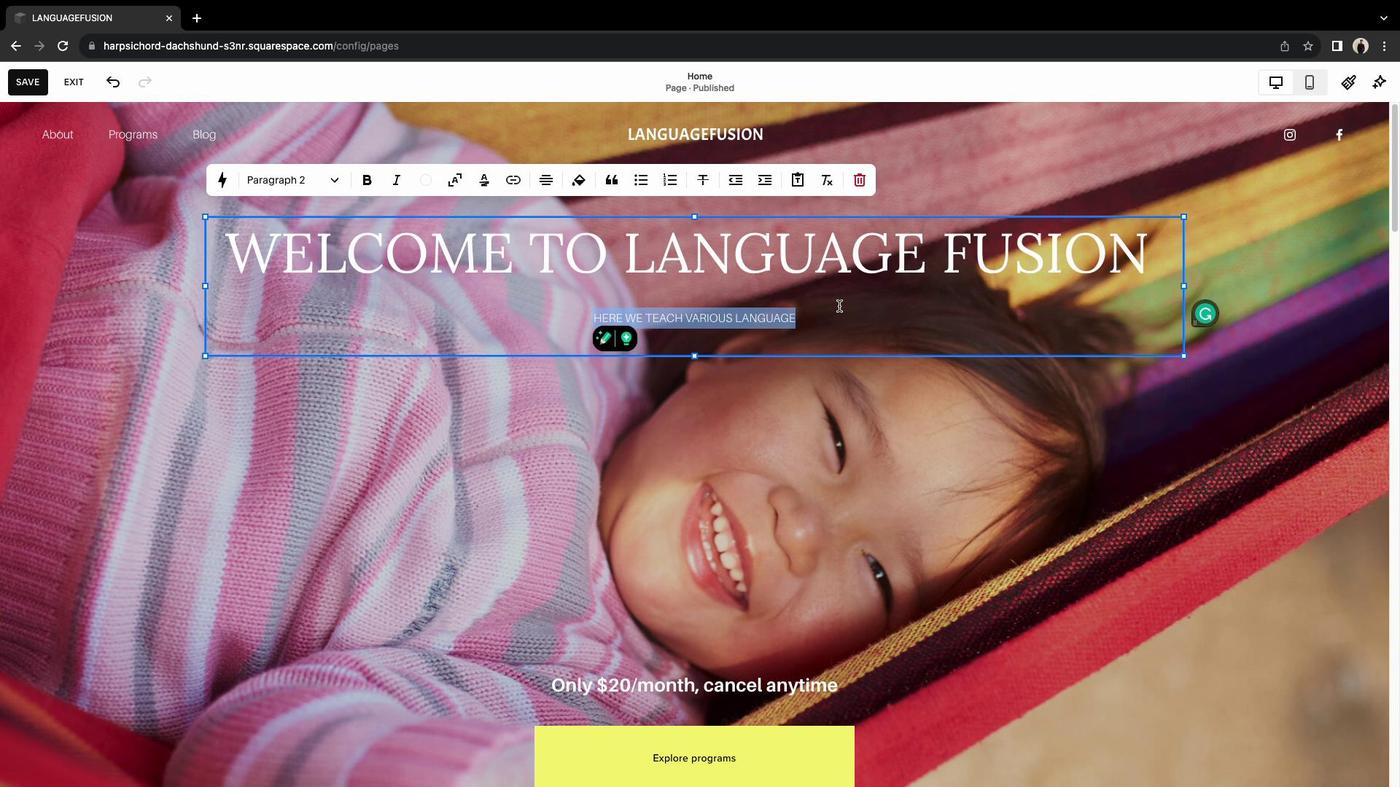 
Action: Mouse pressed left at (839, 305)
Screenshot: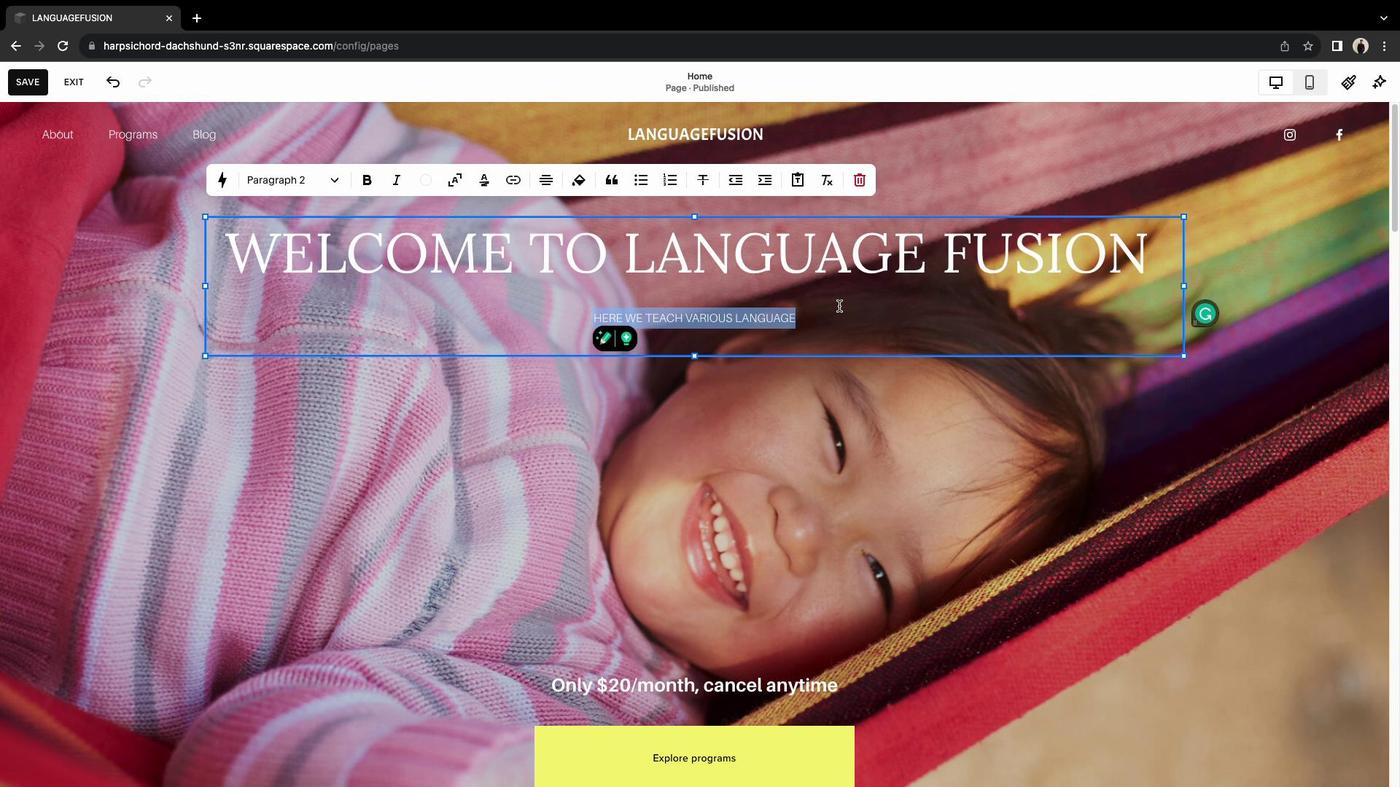 
Action: Mouse pressed left at (839, 305)
Screenshot: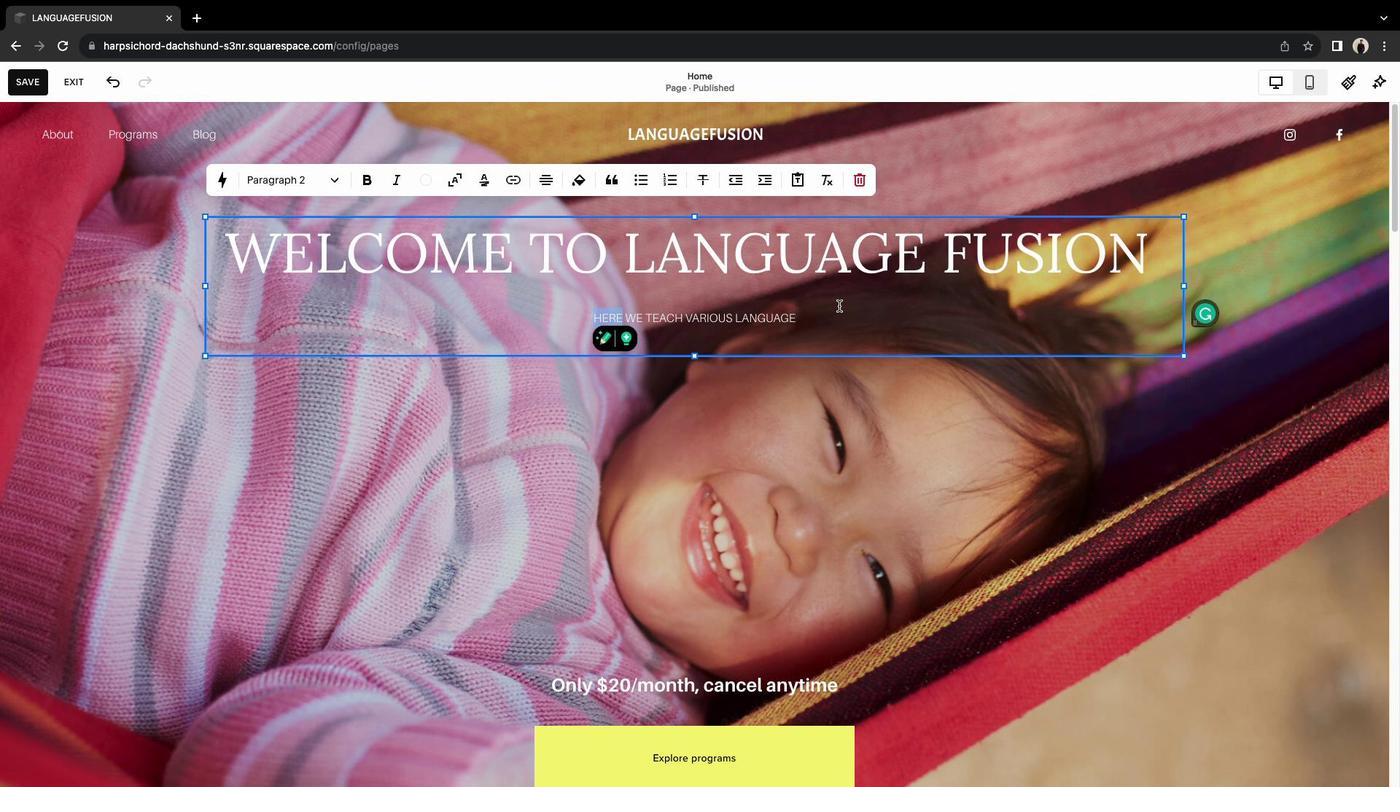 
Action: Mouse pressed left at (839, 305)
Screenshot: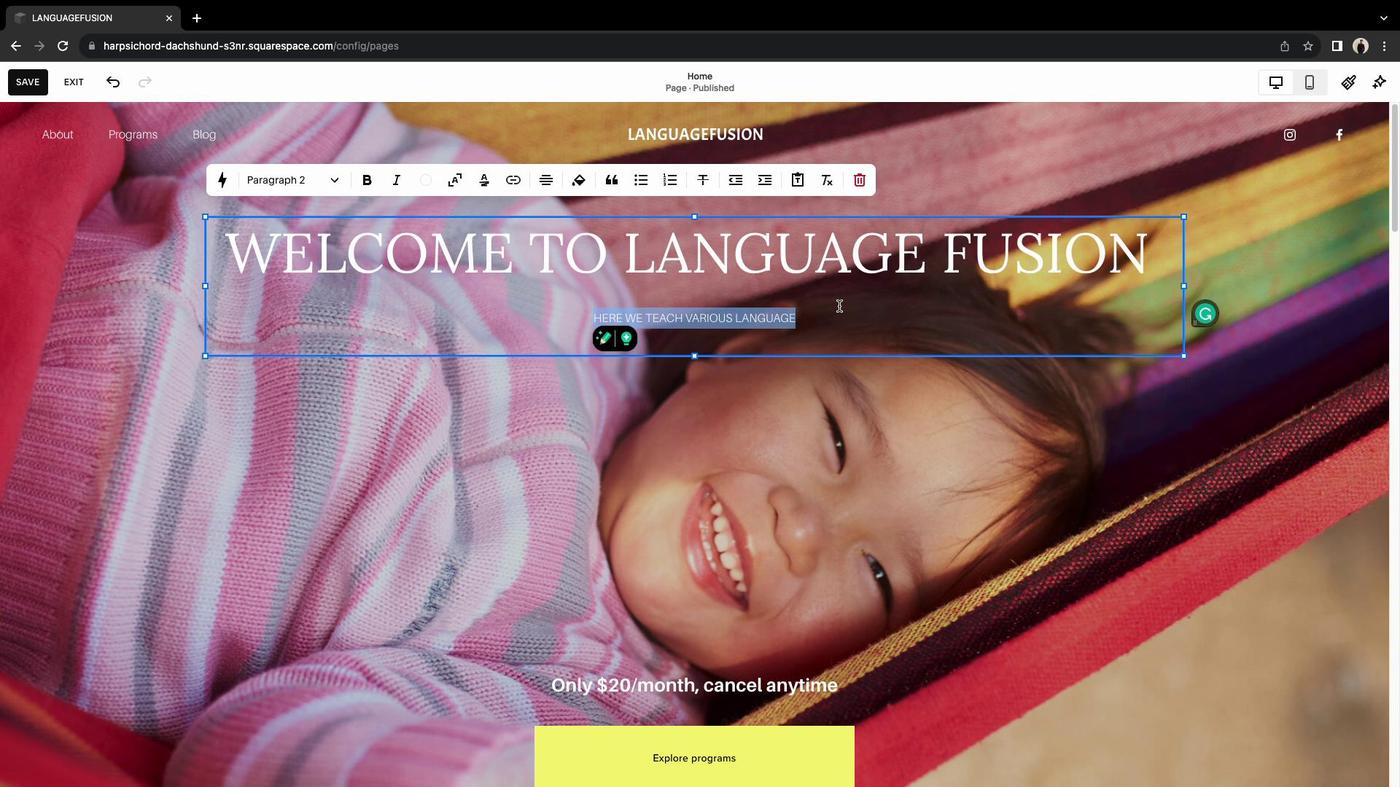 
Action: Mouse pressed left at (839, 305)
Screenshot: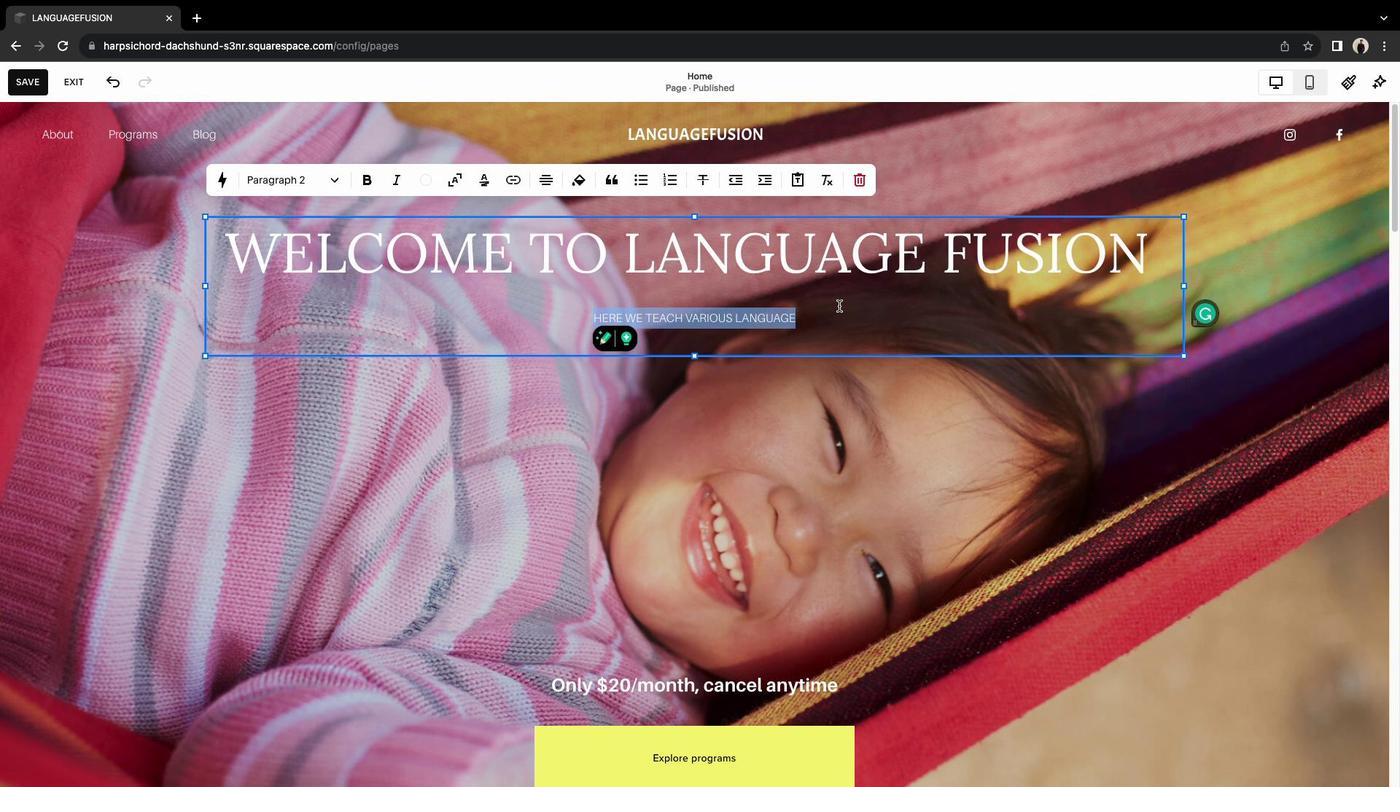 
Action: Mouse moved to (670, 249)
Screenshot: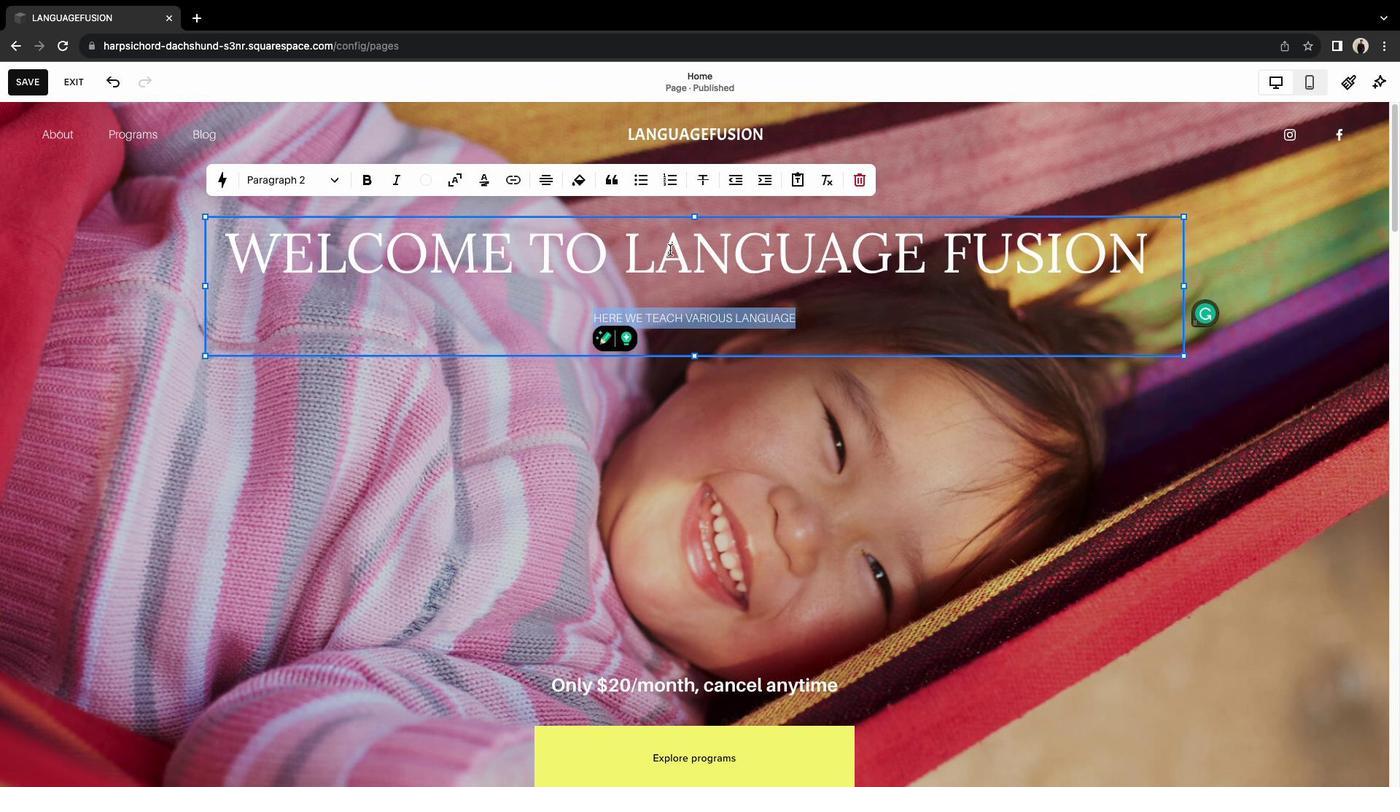 
Action: Mouse pressed left at (670, 249)
Screenshot: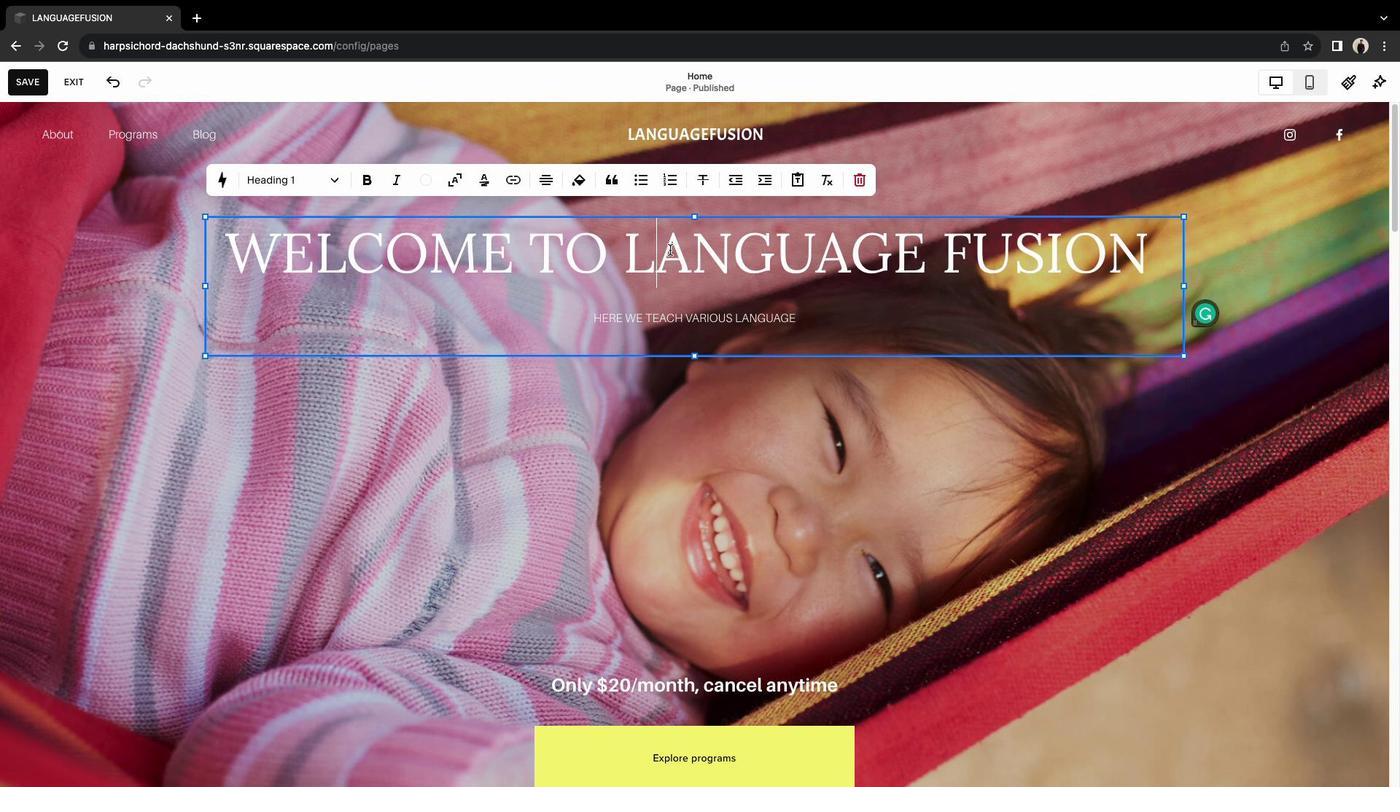 
Action: Mouse moved to (819, 320)
Screenshot: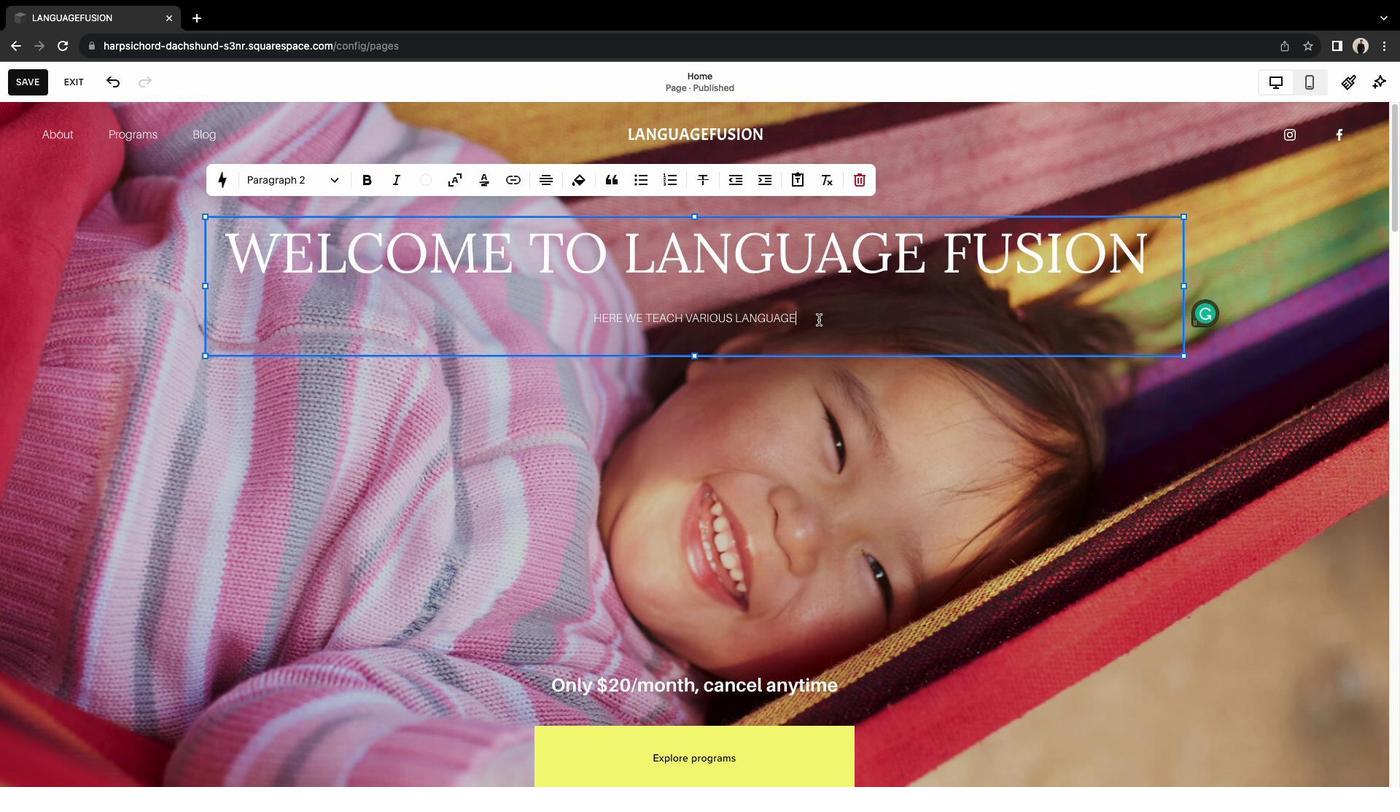 
Action: Mouse pressed left at (819, 320)
Screenshot: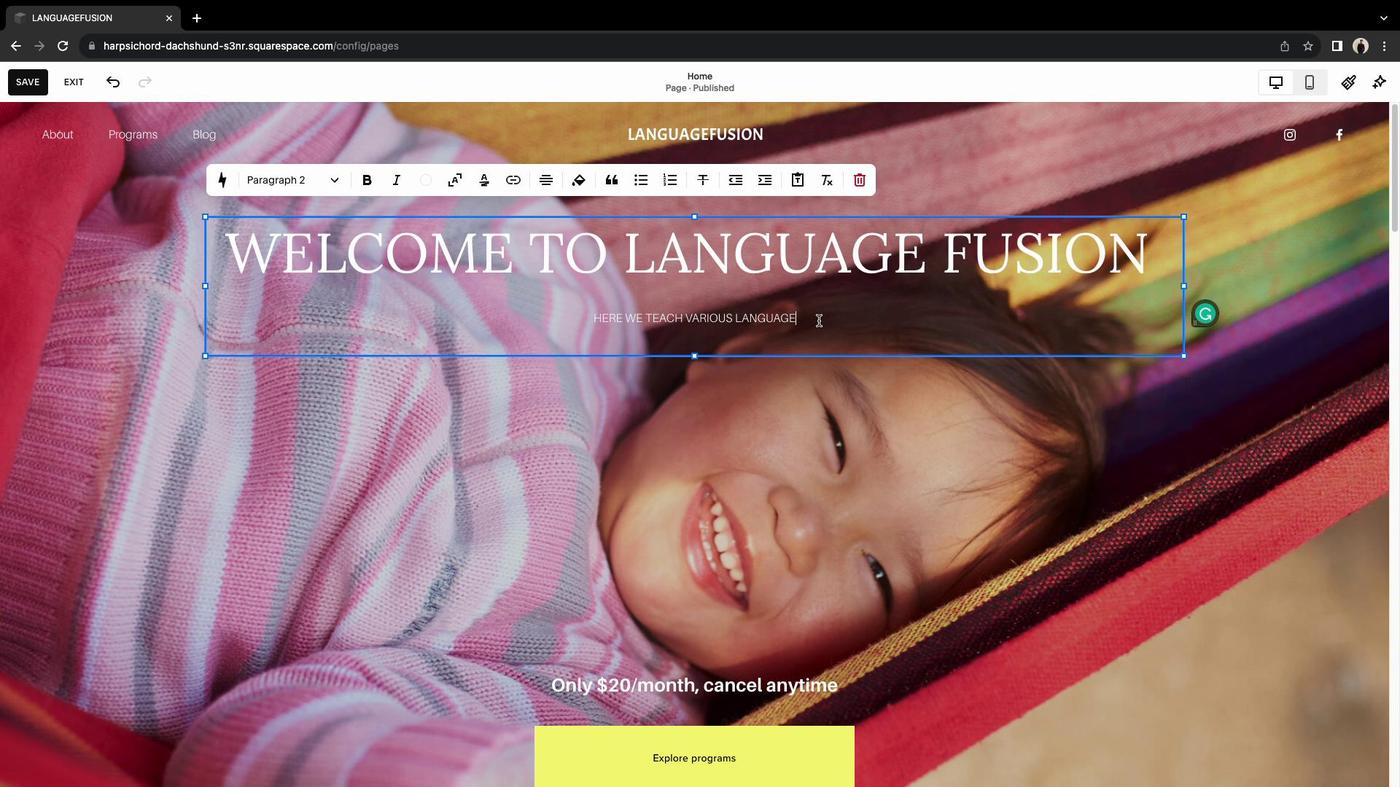
Action: Mouse moved to (427, 184)
Screenshot: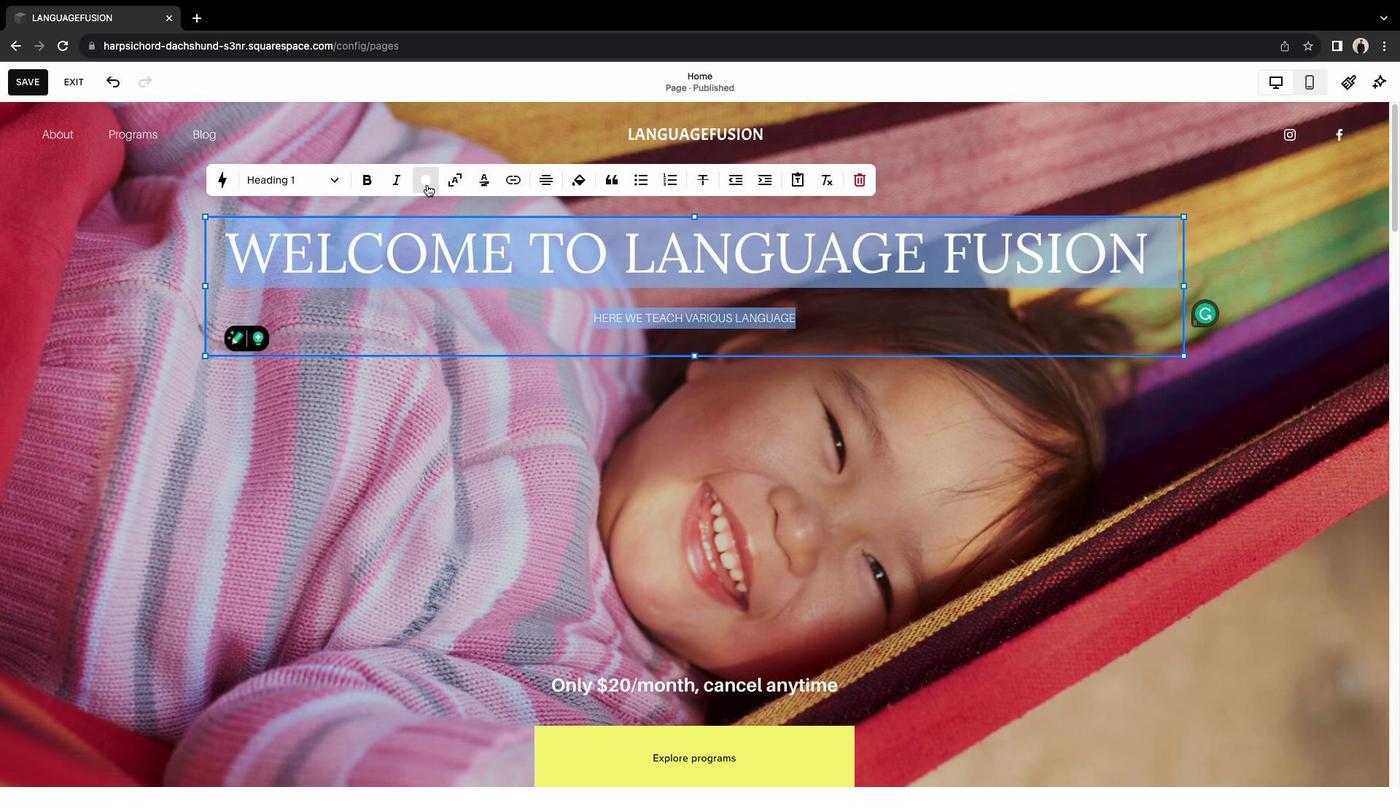 
Action: Mouse pressed left at (427, 184)
Screenshot: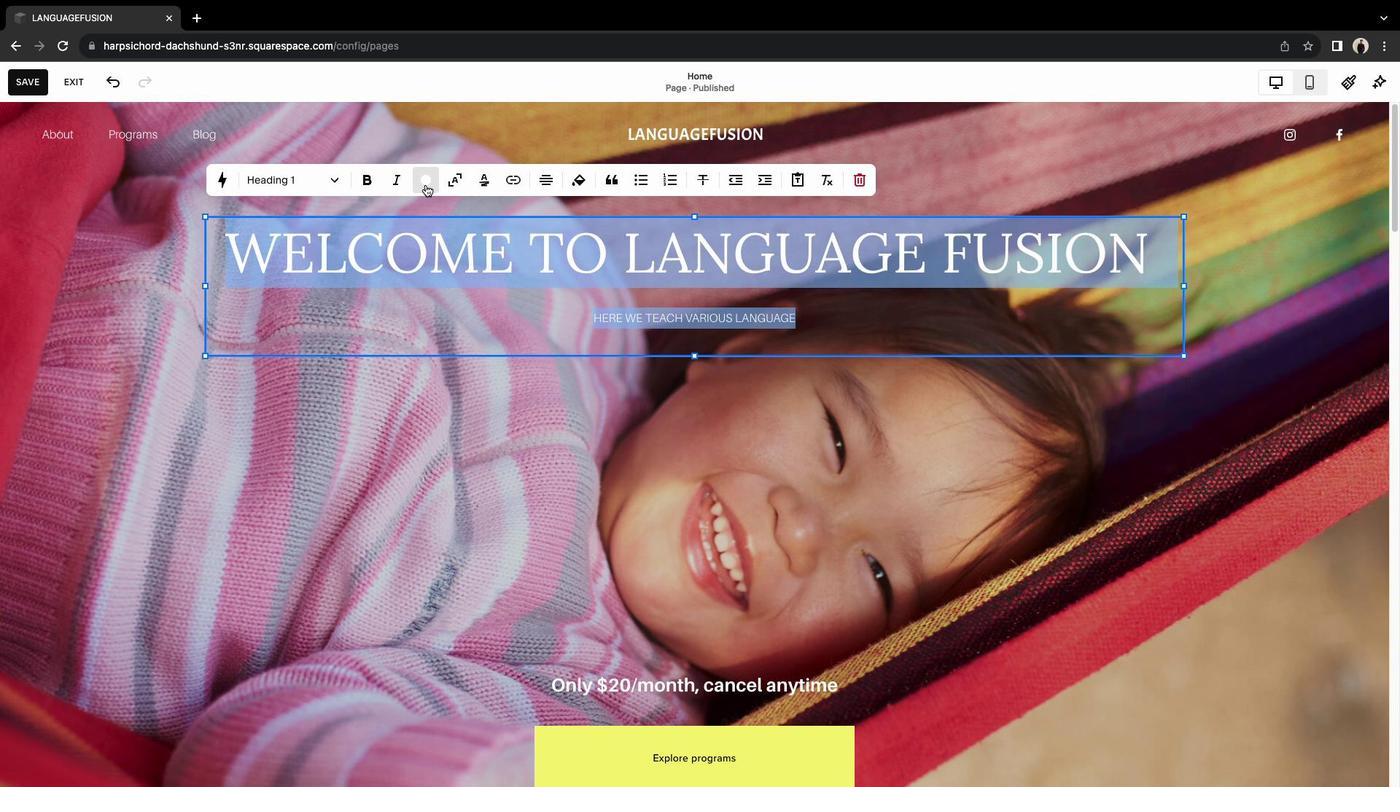 
Action: Mouse moved to (501, 262)
Screenshot: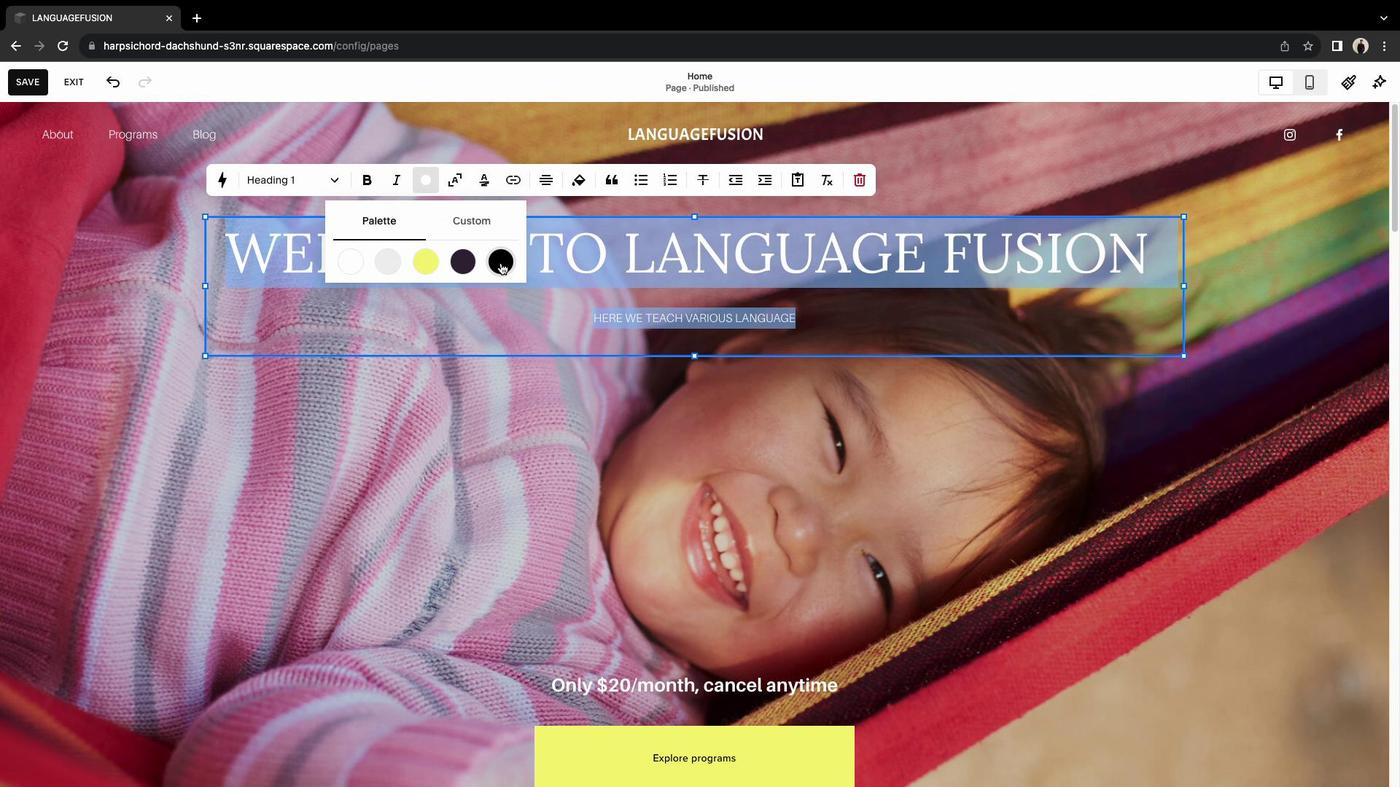 
Action: Mouse pressed left at (501, 262)
Screenshot: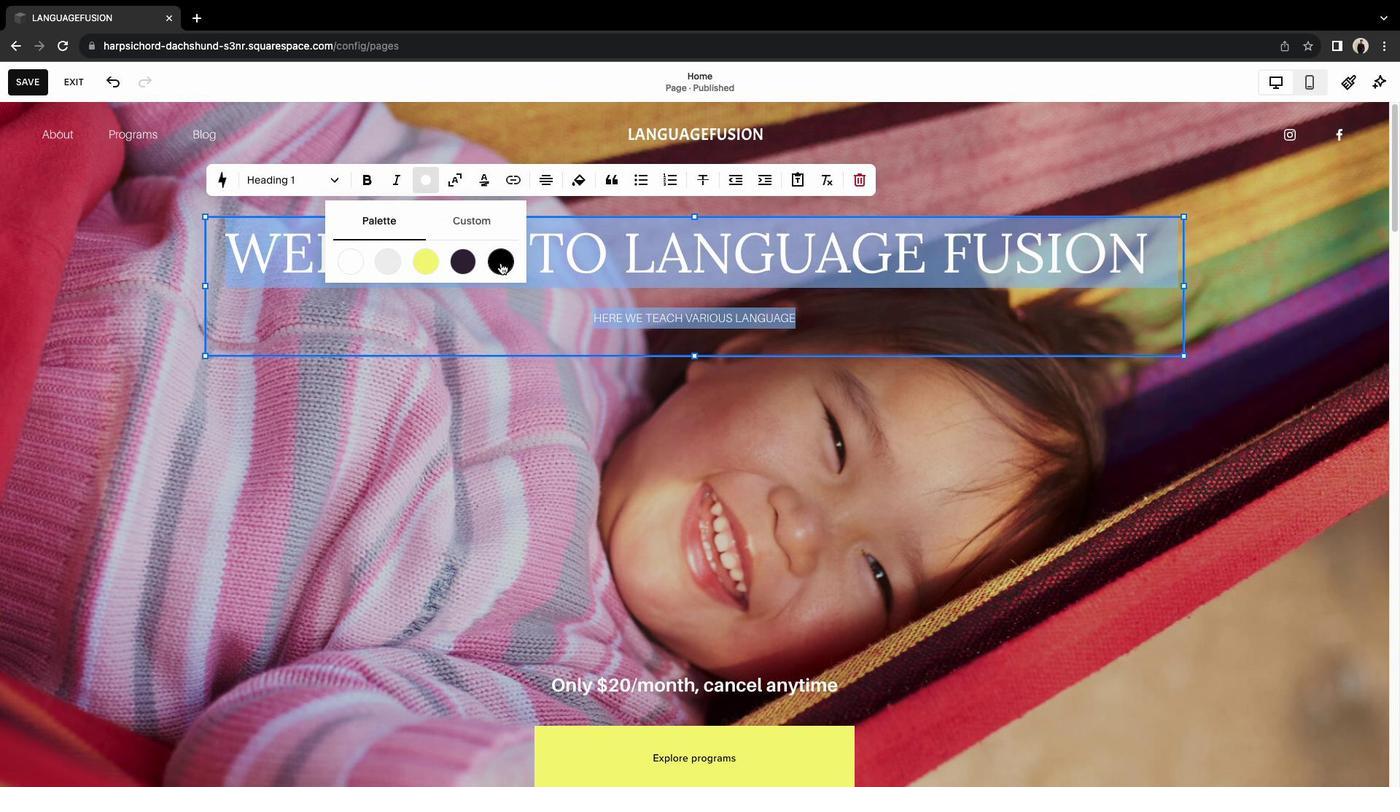 
Action: Mouse moved to (418, 264)
Screenshot: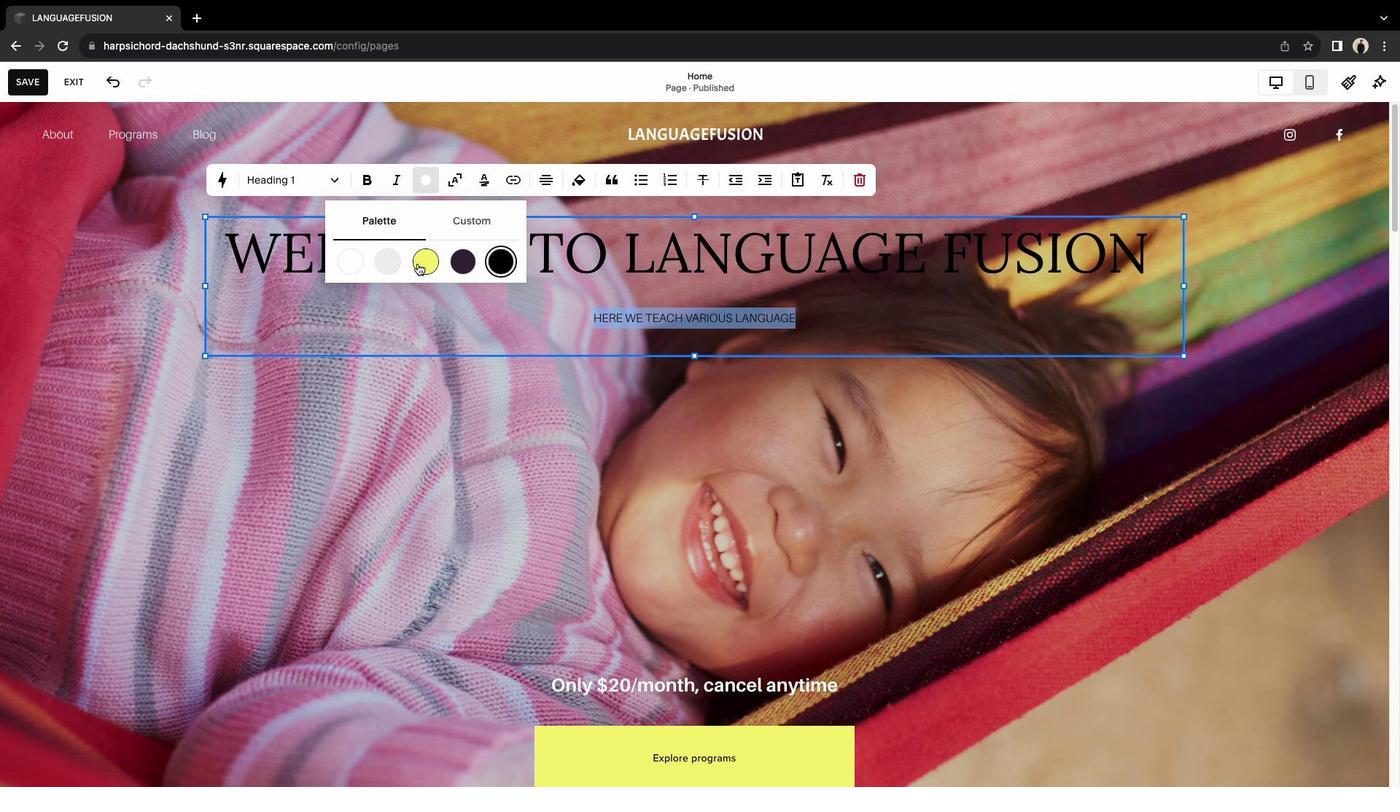 
Action: Mouse pressed left at (418, 264)
Screenshot: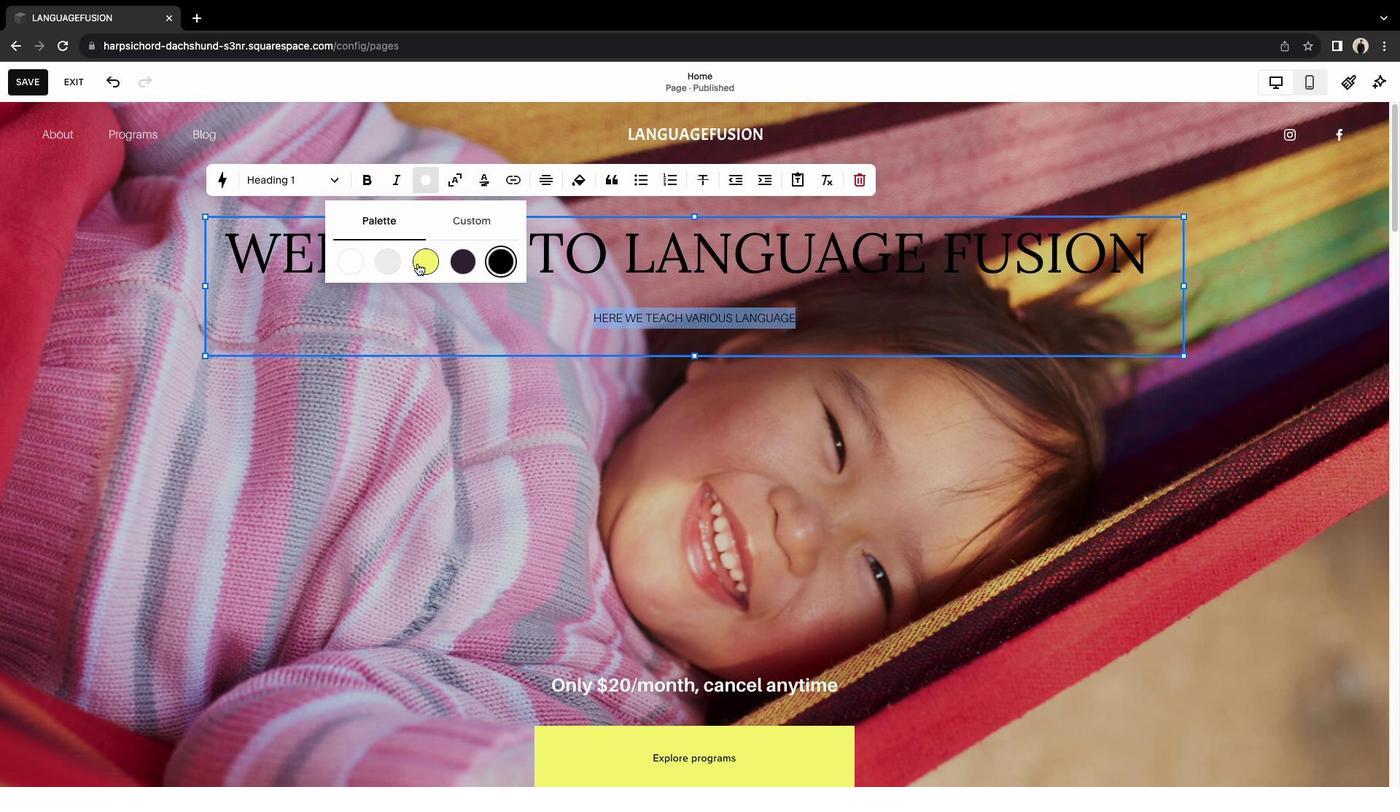 
Action: Mouse moved to (844, 301)
Screenshot: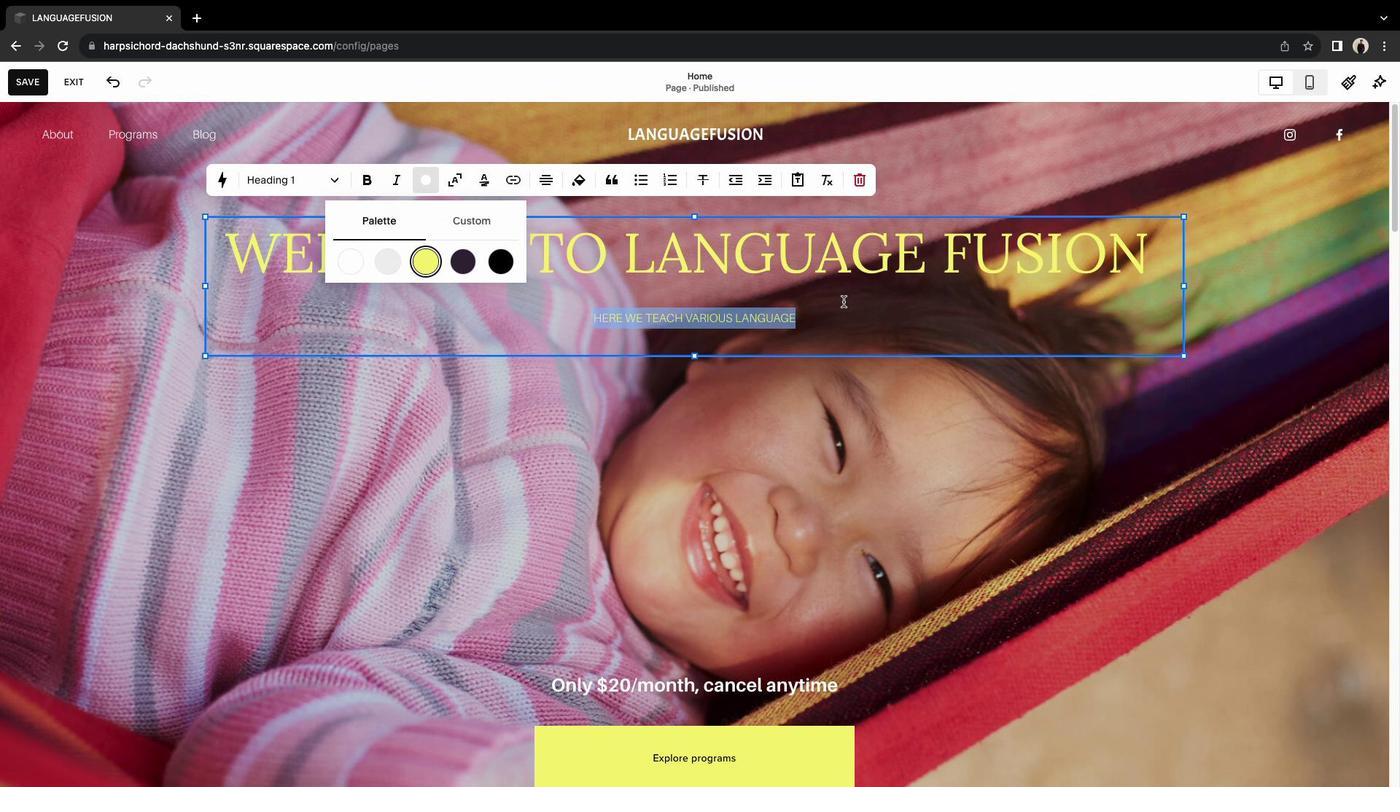 
Action: Mouse pressed left at (844, 301)
Screenshot: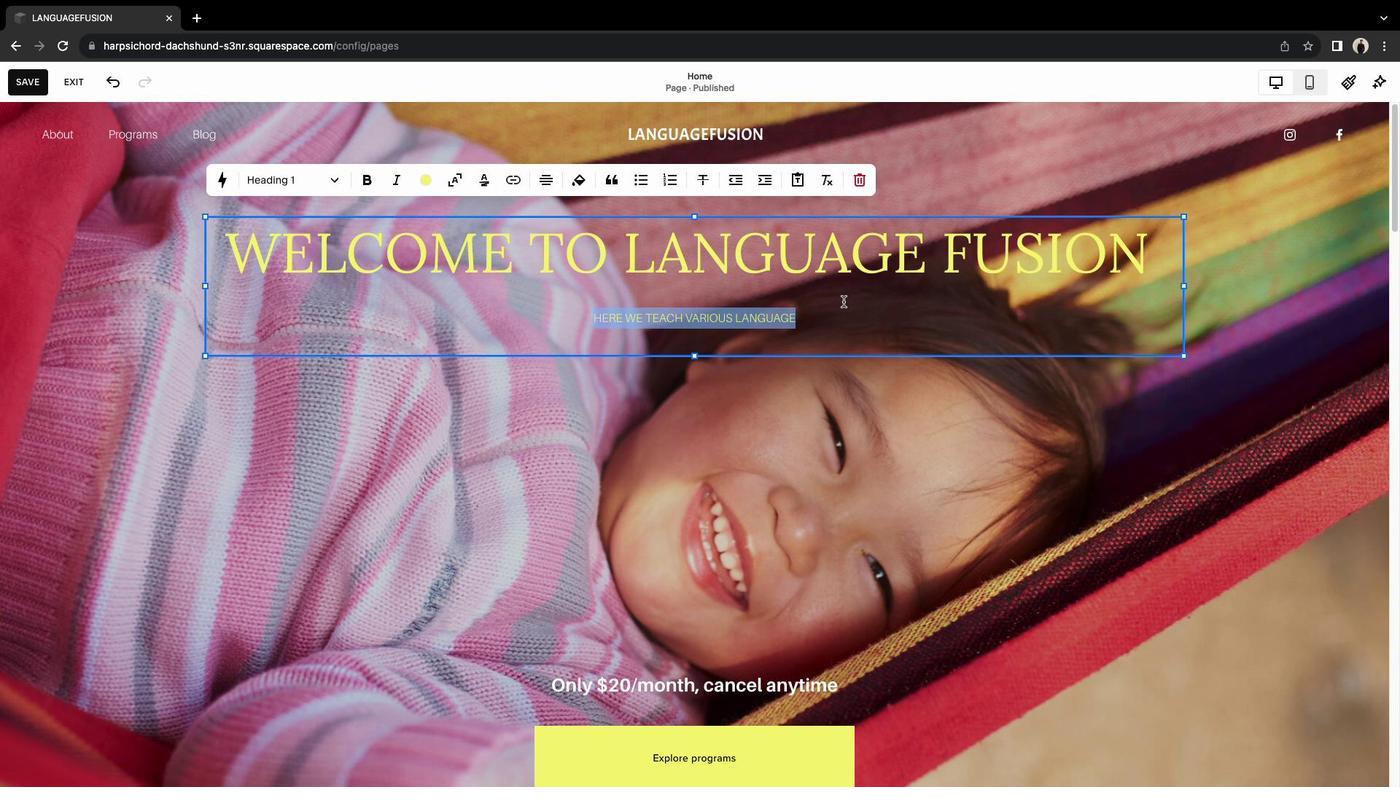 
Action: Mouse moved to (899, 303)
Screenshot: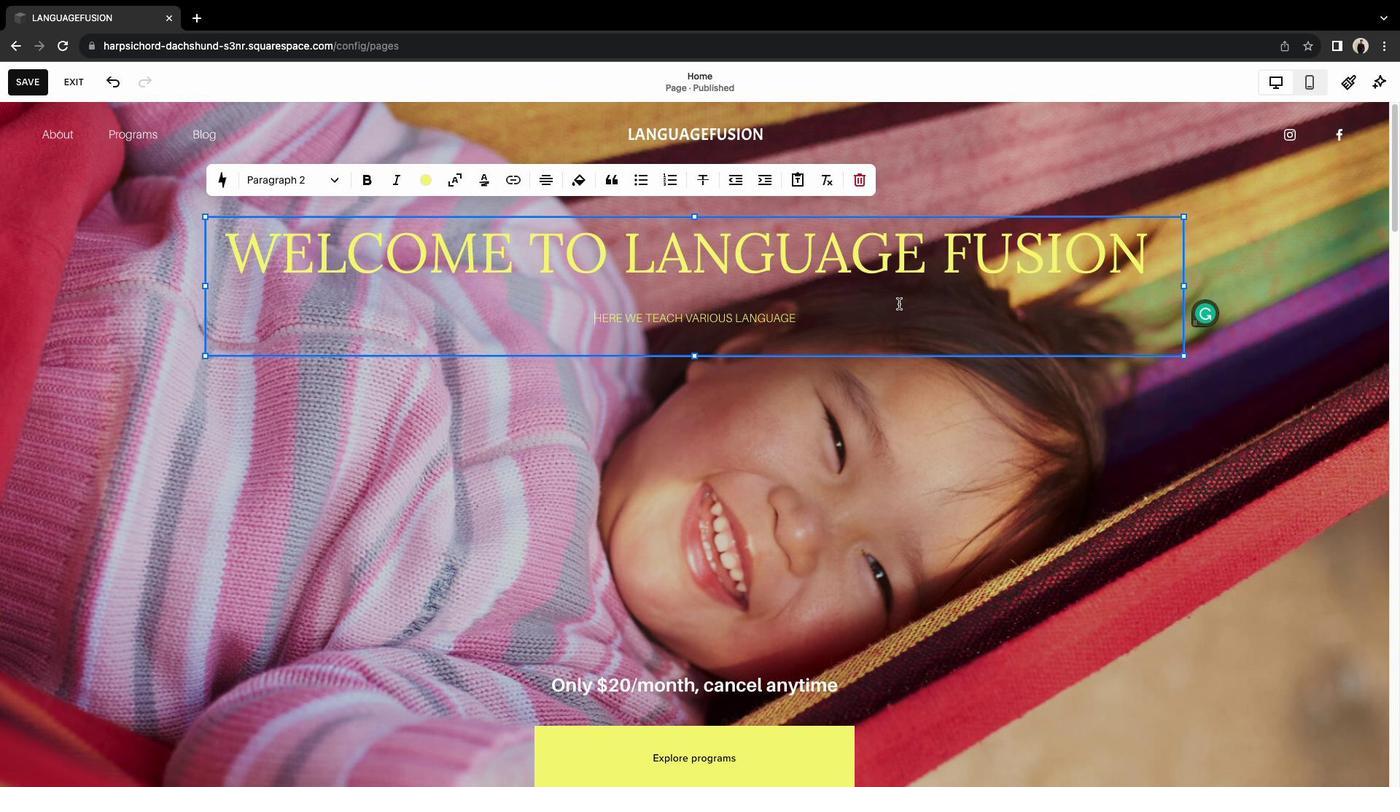 
Action: Mouse pressed left at (899, 303)
Screenshot: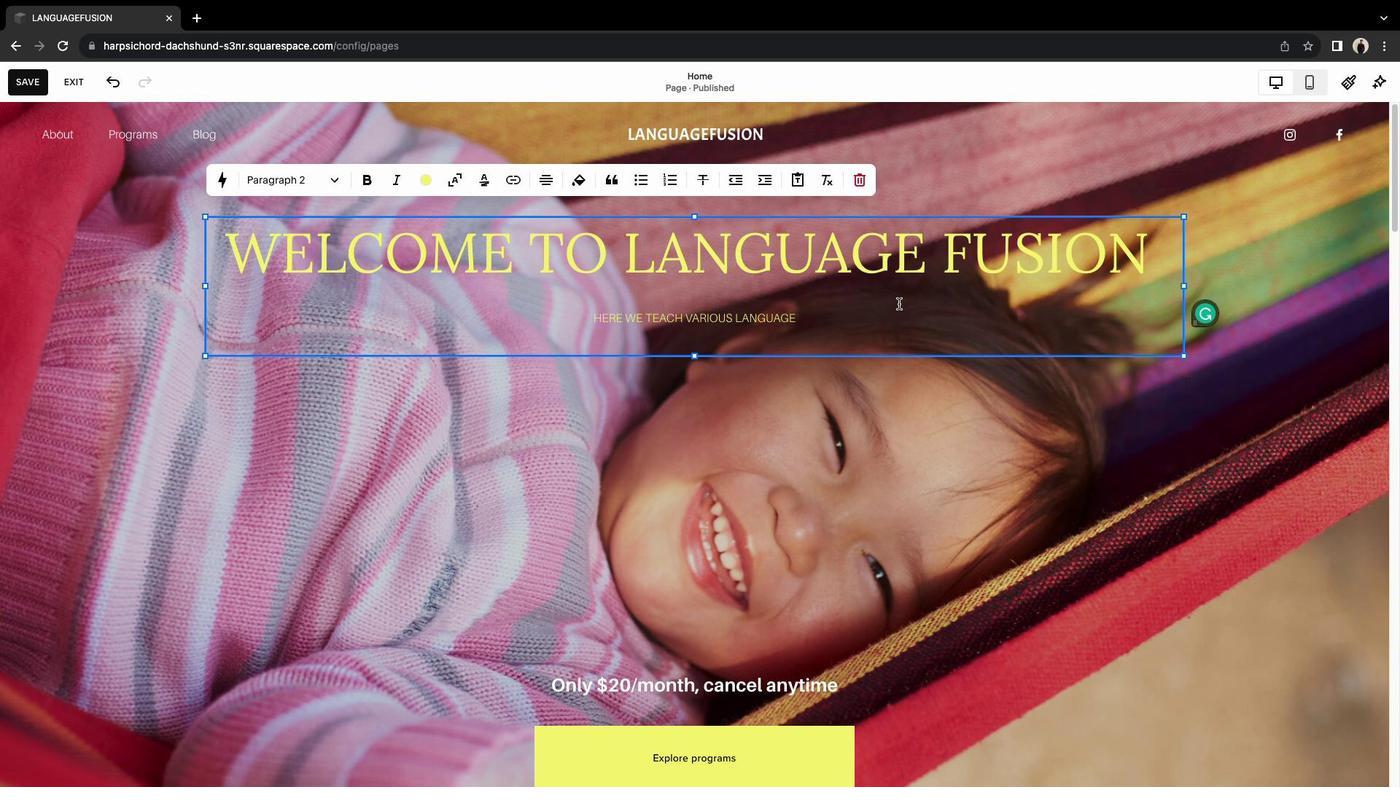 
Action: Mouse moved to (969, 457)
Screenshot: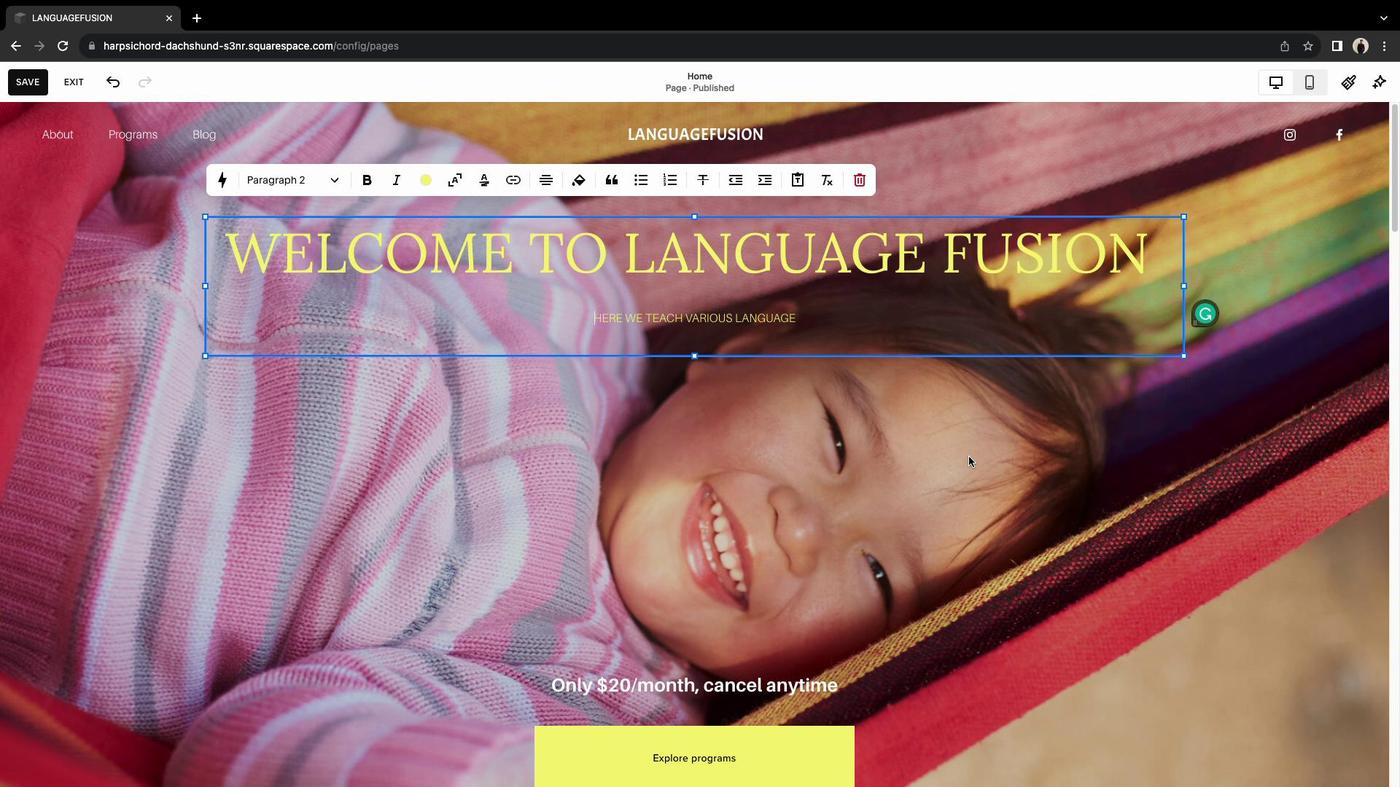 
Action: Mouse pressed left at (969, 457)
Screenshot: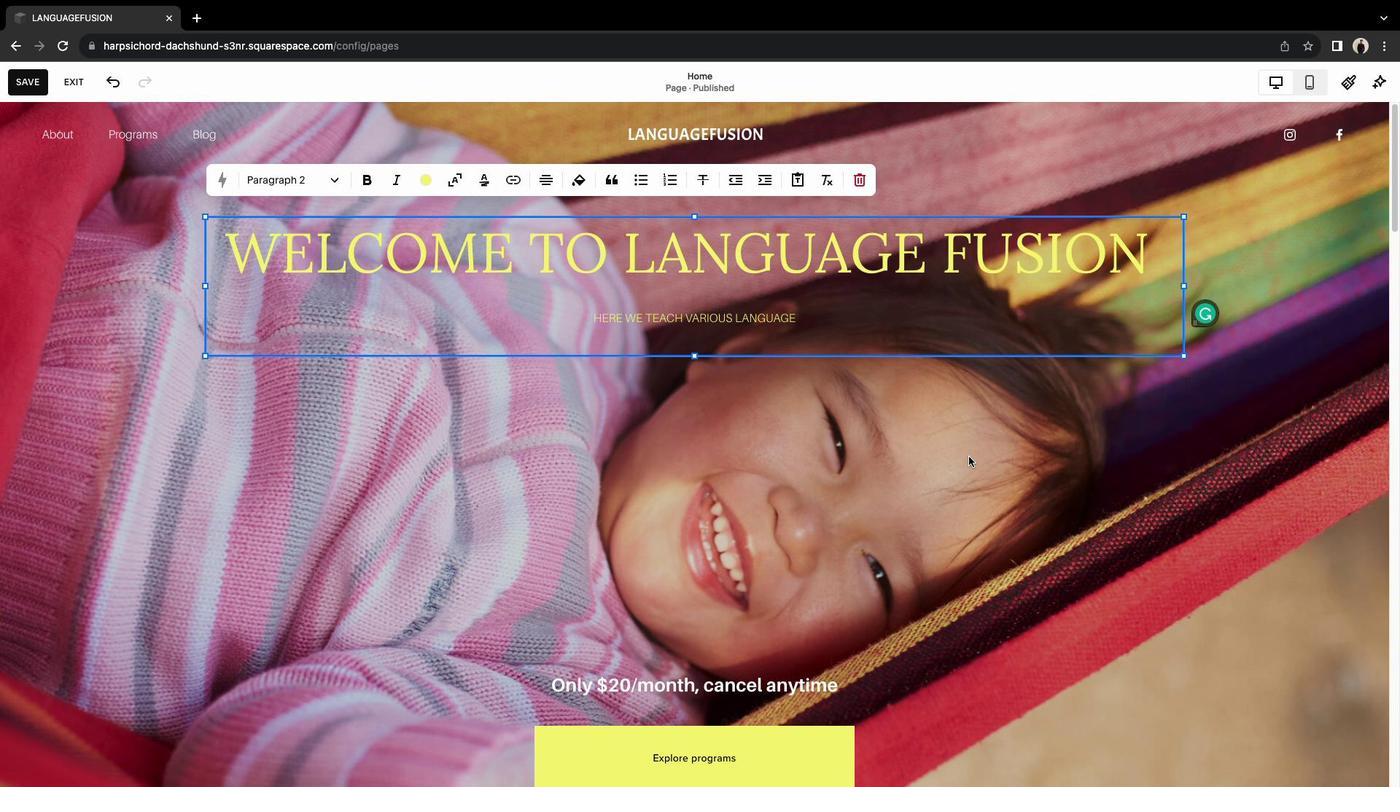 
Action: Mouse moved to (933, 259)
Screenshot: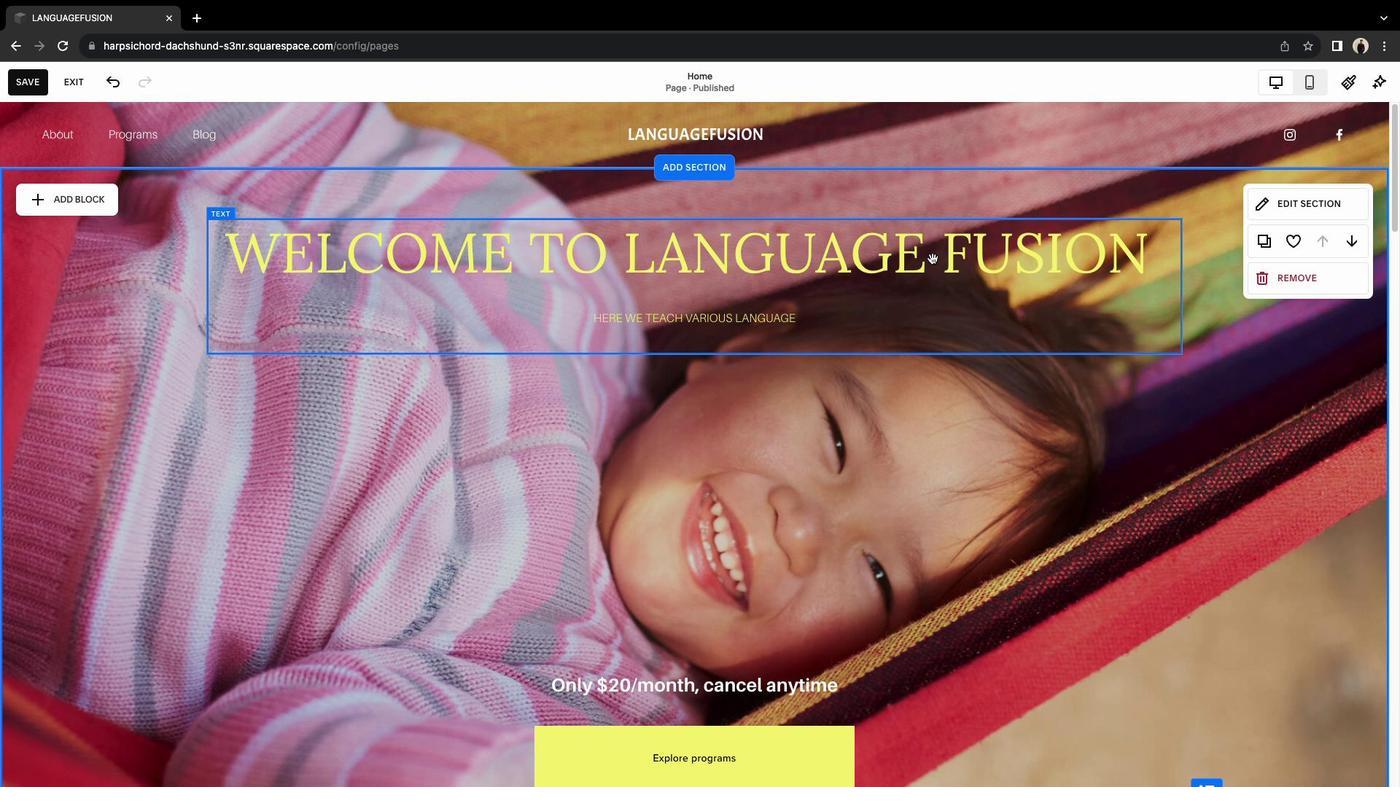 
Action: Mouse pressed left at (933, 259)
Screenshot: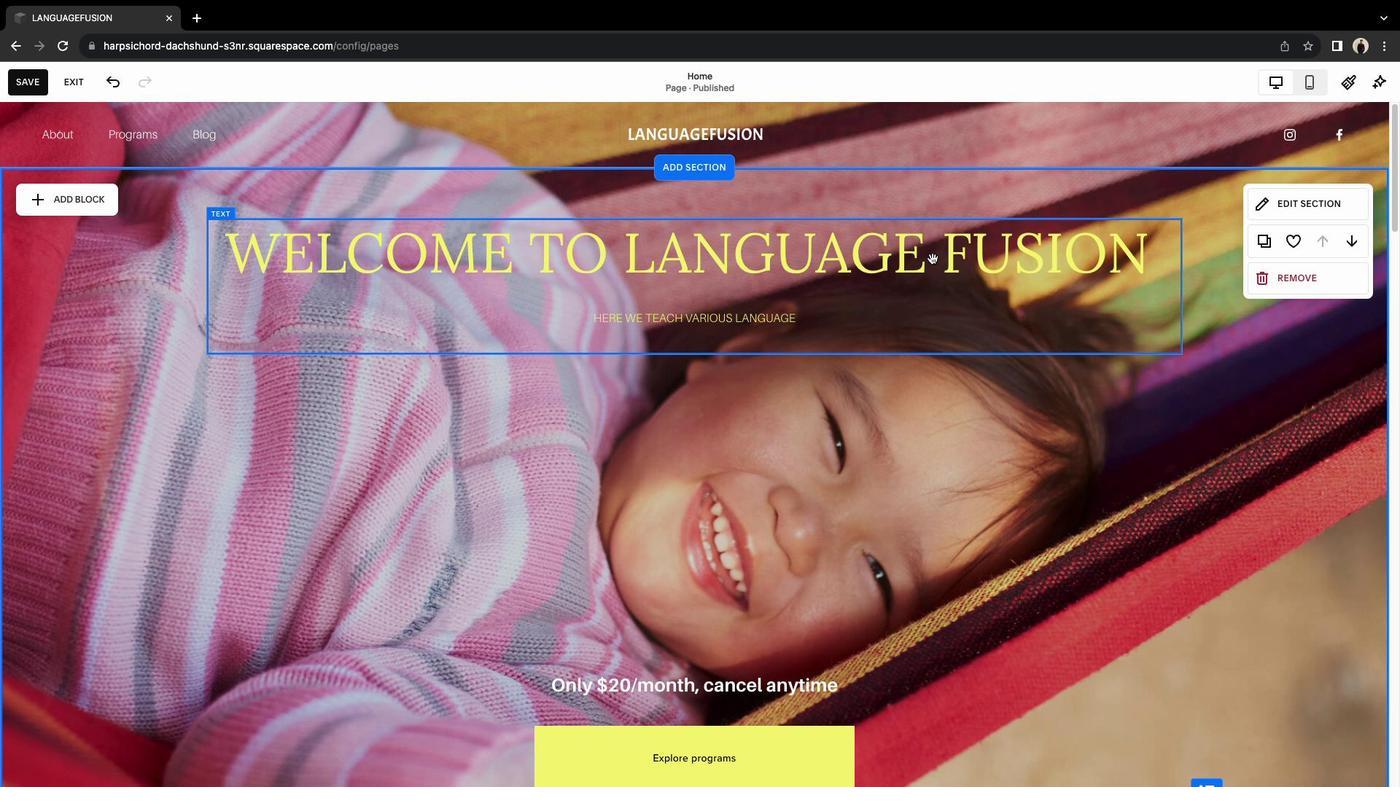 
Action: Mouse pressed left at (933, 259)
Screenshot: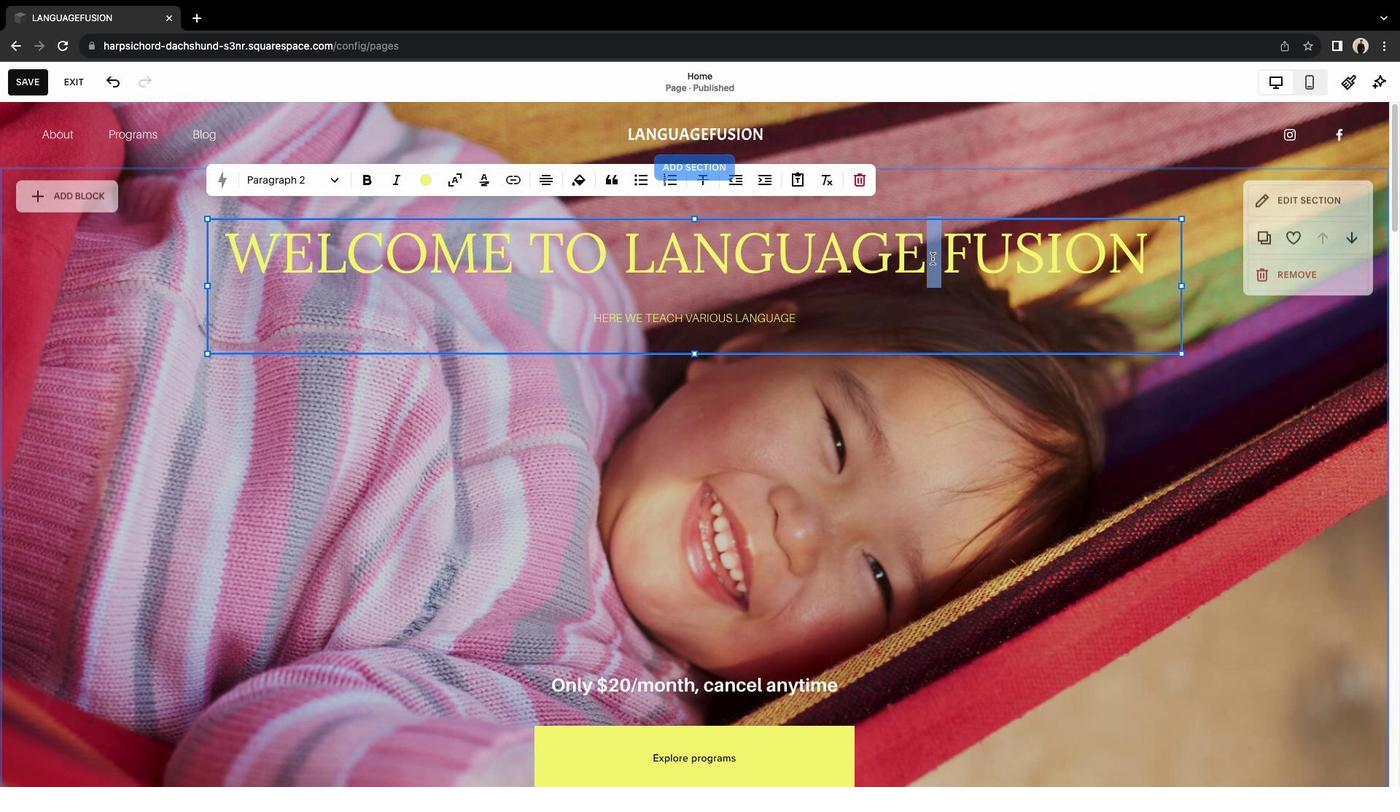 
Action: Mouse pressed left at (933, 259)
Screenshot: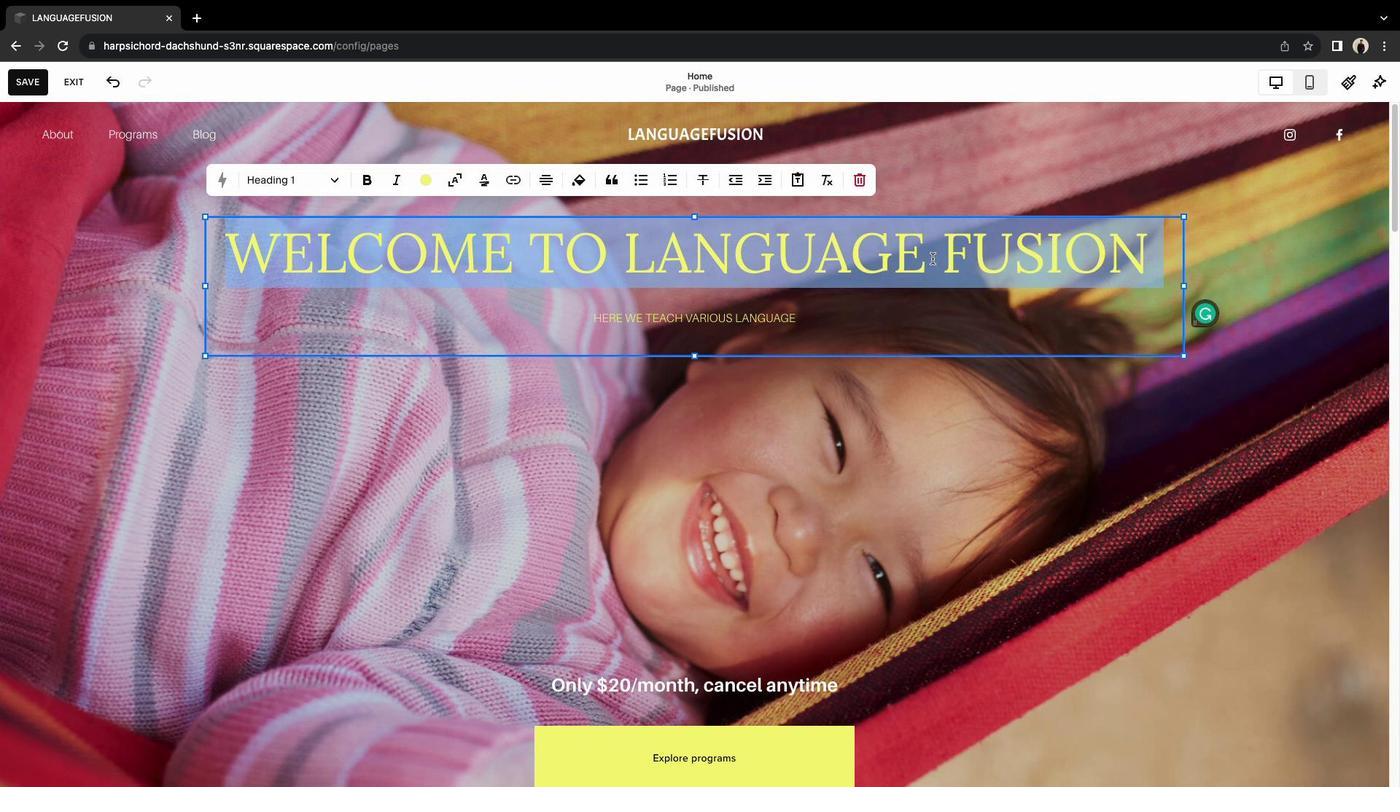 
Action: Mouse pressed left at (933, 259)
Screenshot: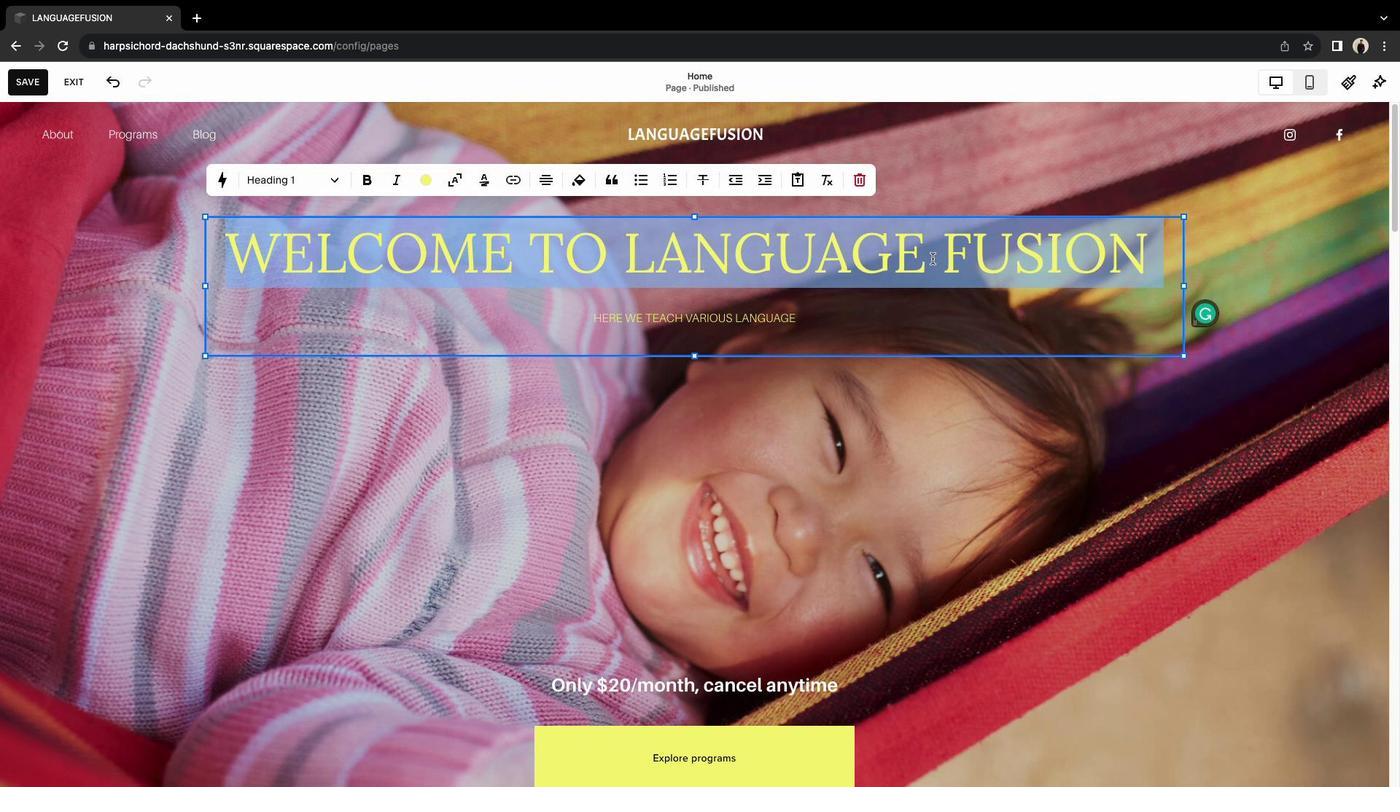 
Action: Mouse moved to (928, 260)
Screenshot: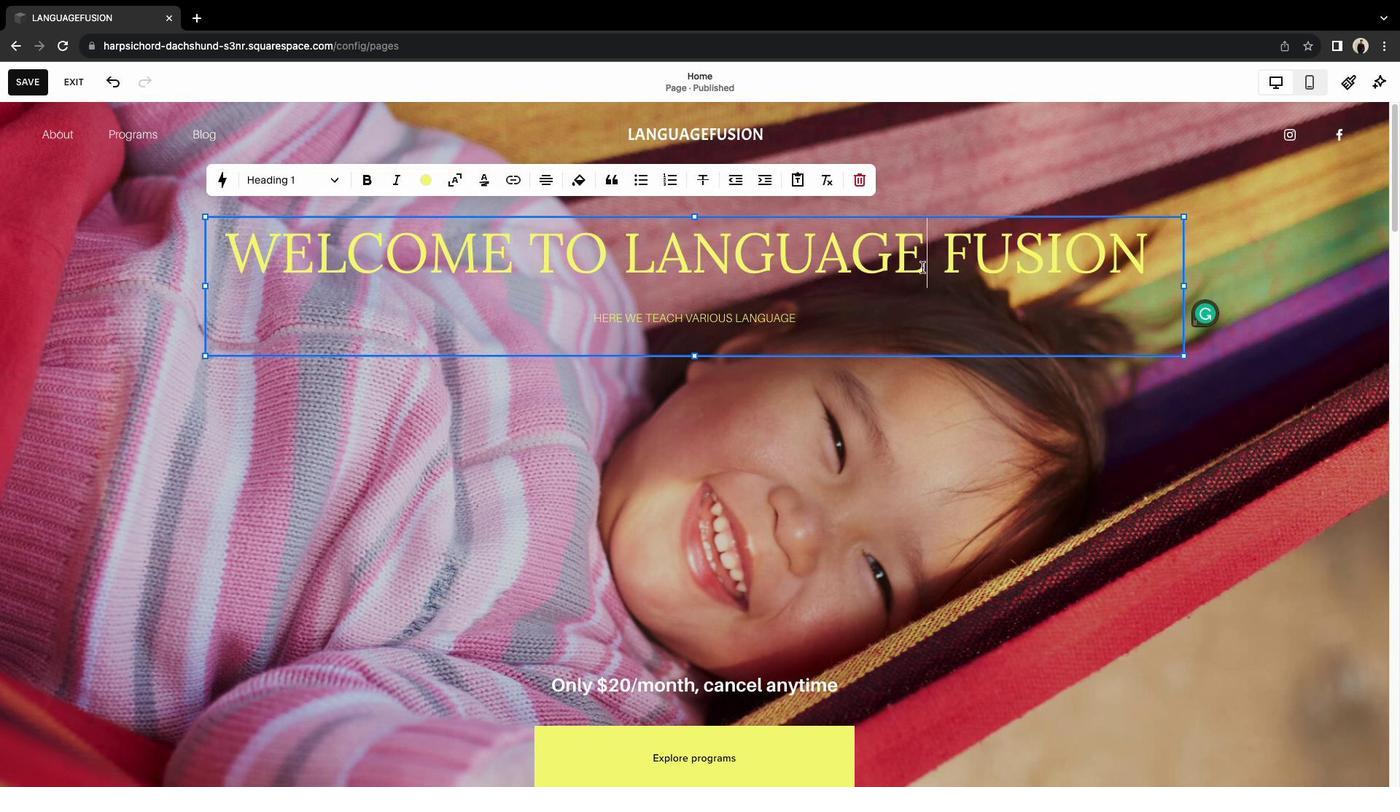 
Action: Mouse pressed left at (928, 260)
Screenshot: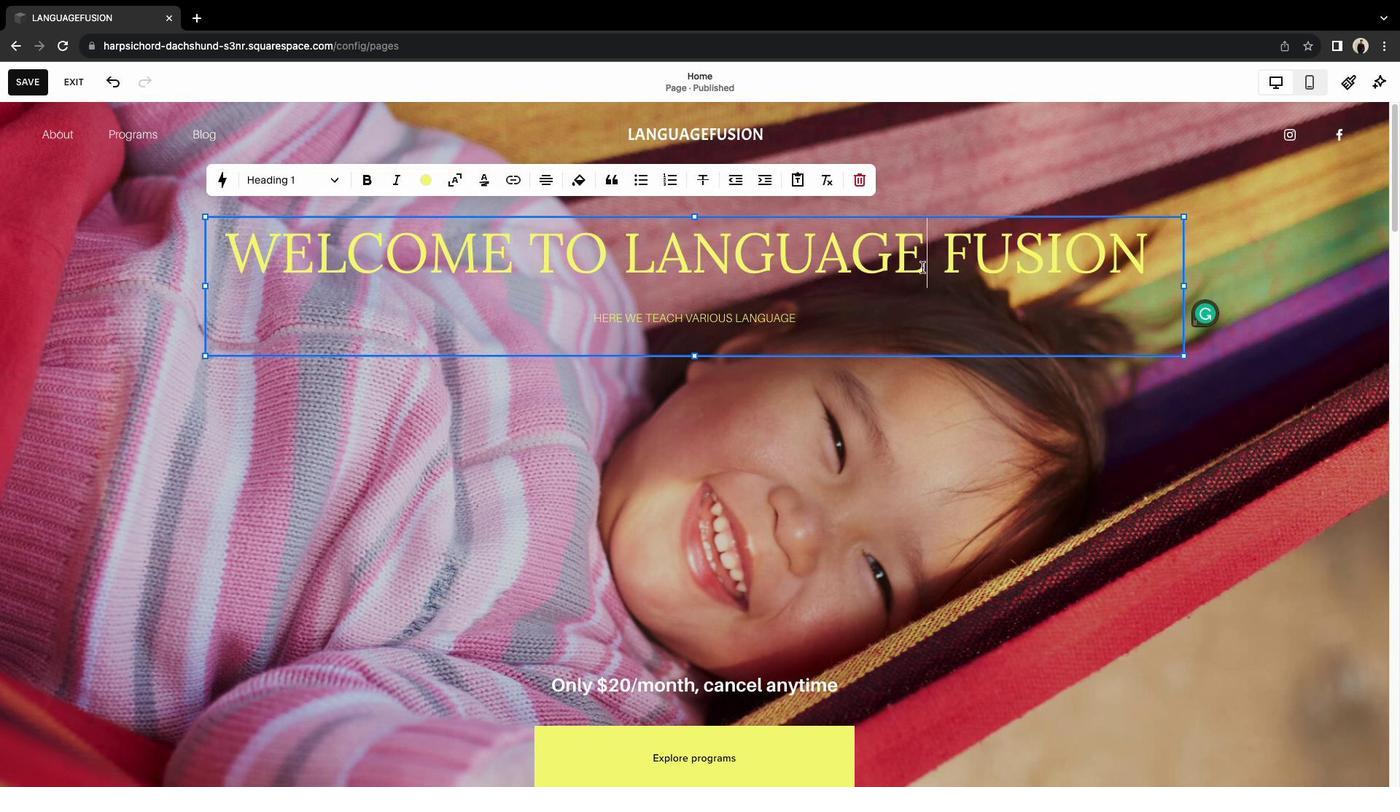 
Action: Mouse moved to (922, 267)
Screenshot: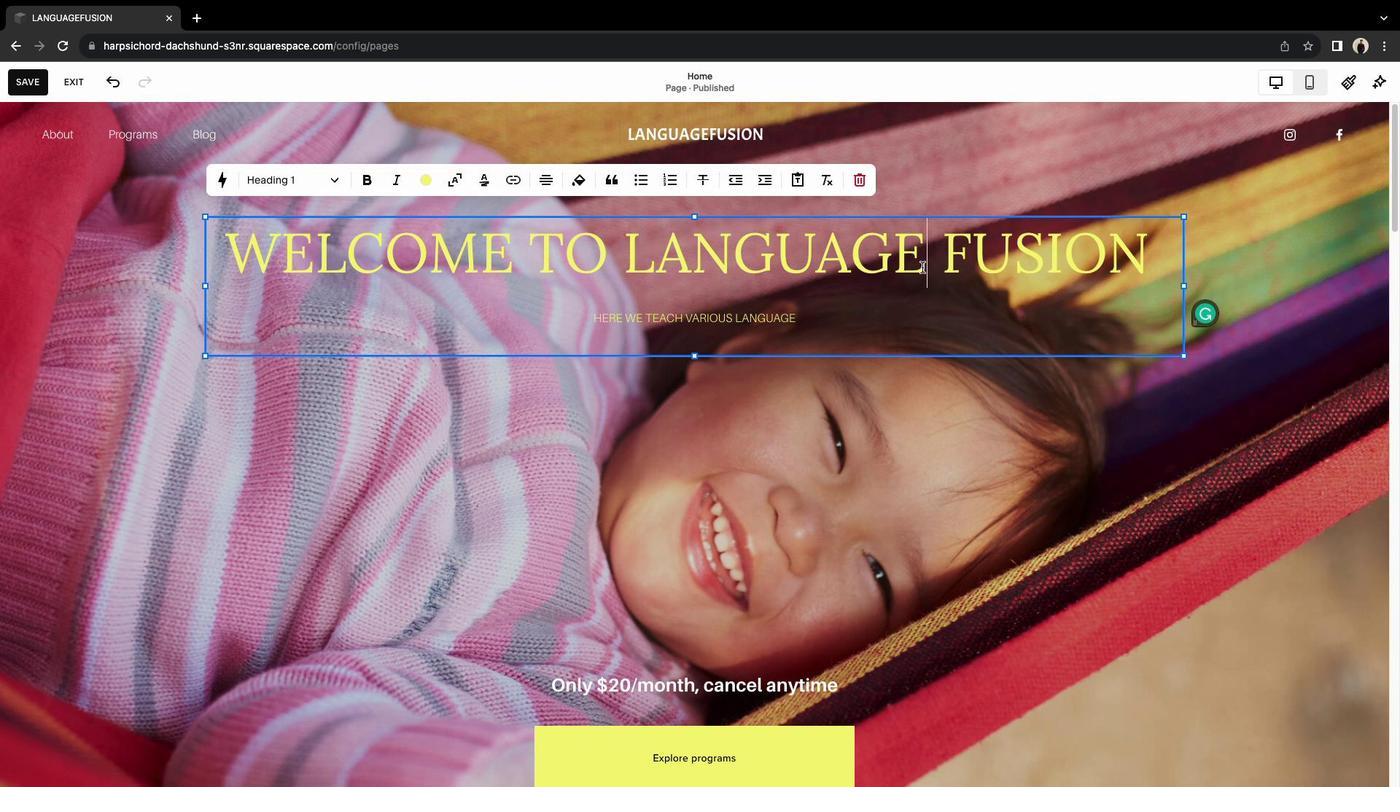
Action: Mouse pressed left at (922, 267)
Screenshot: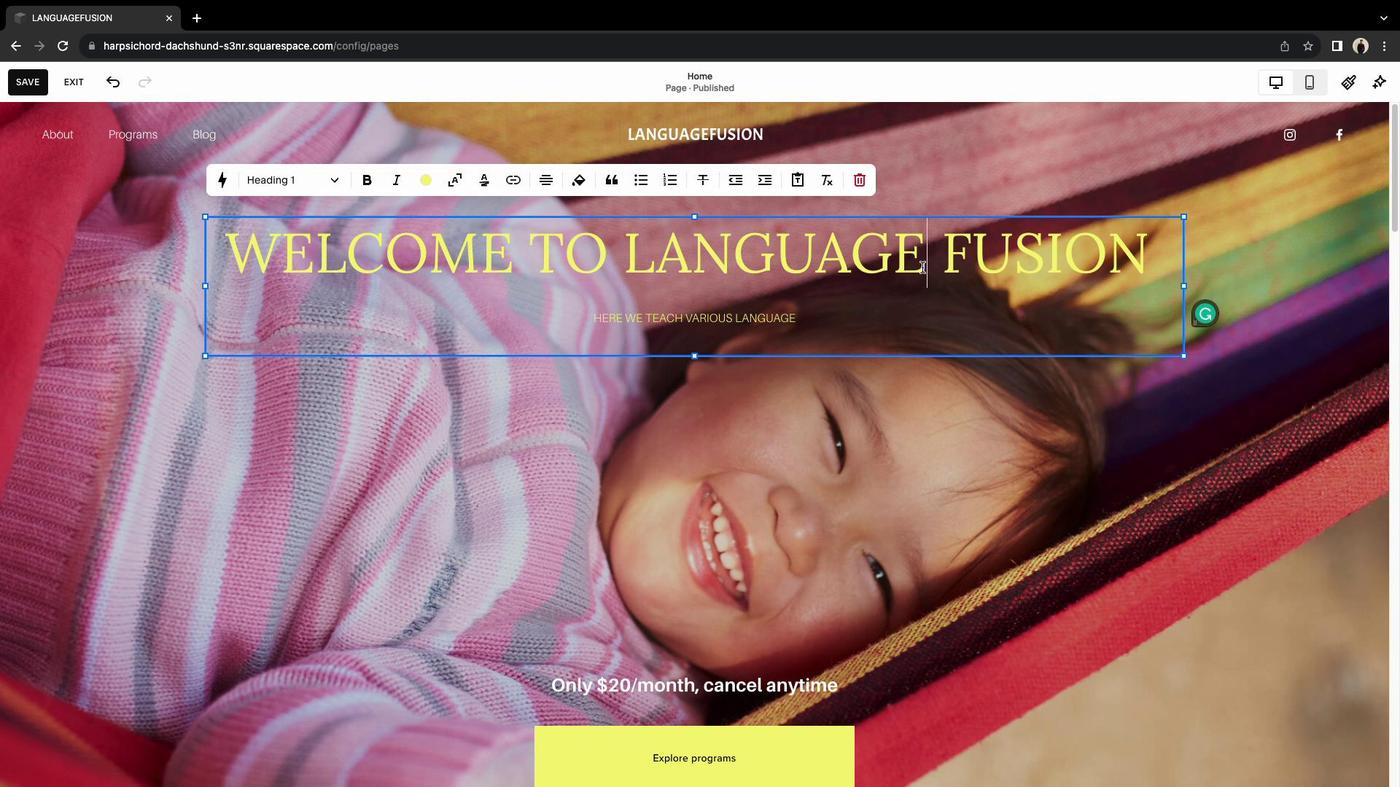 
Action: Mouse moved to (482, 188)
Screenshot: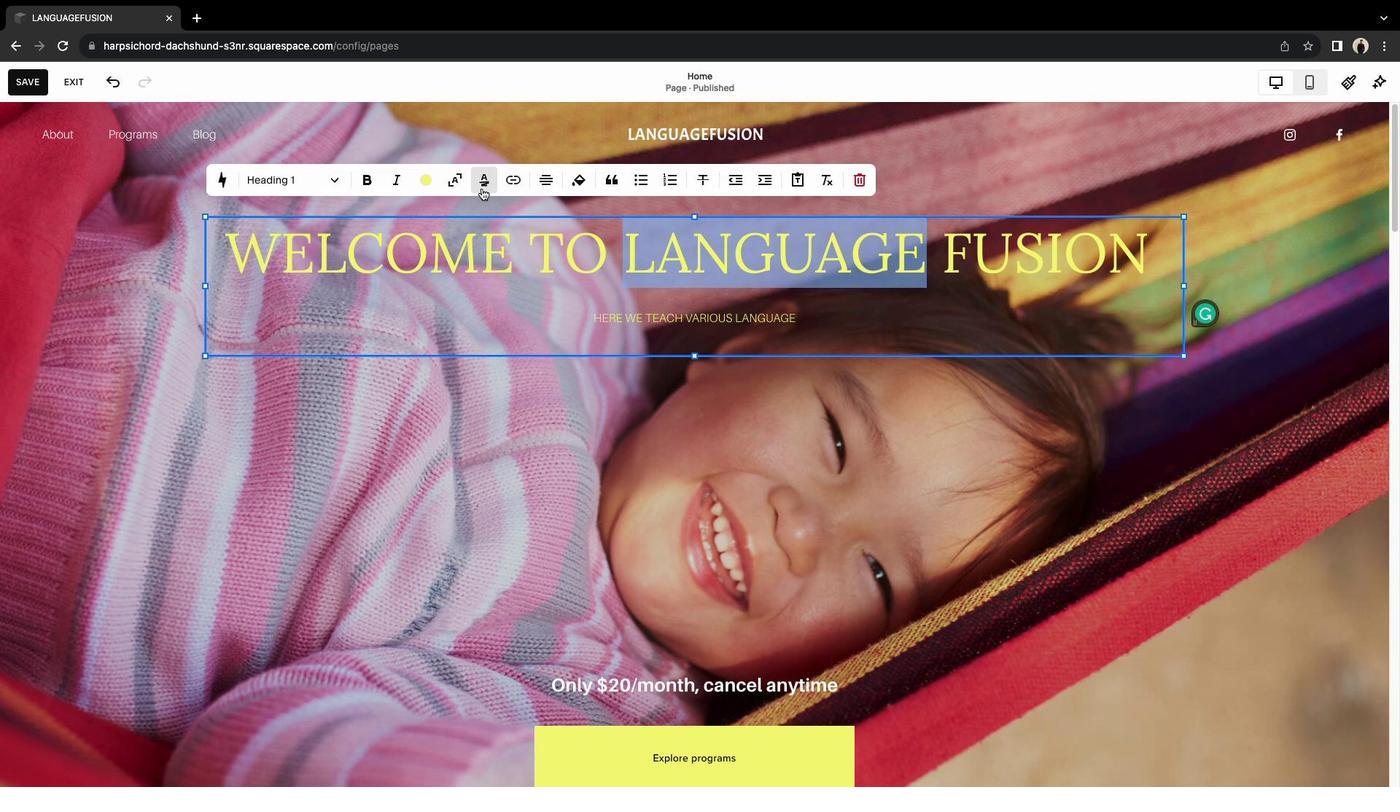 
Action: Mouse pressed left at (482, 188)
Screenshot: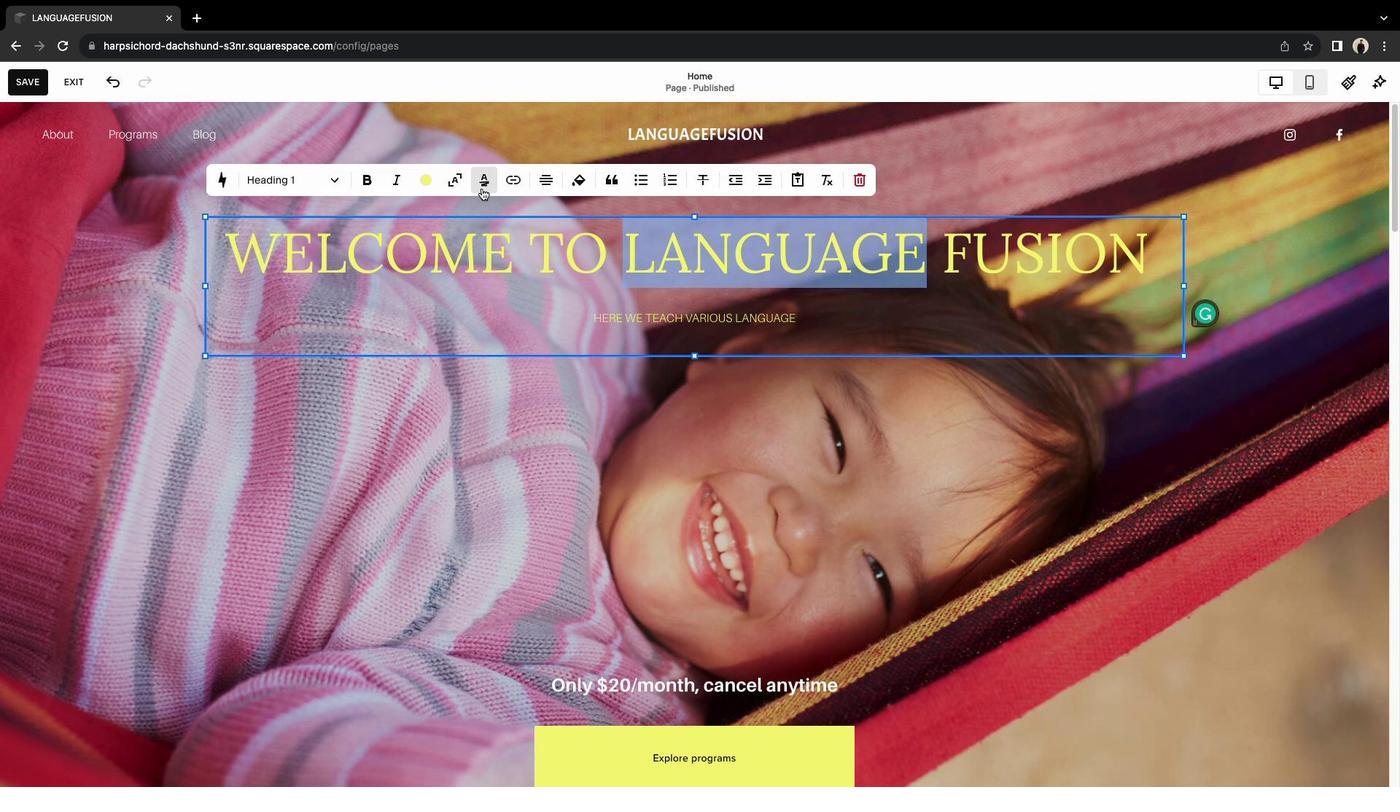 
Action: Mouse moved to (1319, 288)
Screenshot: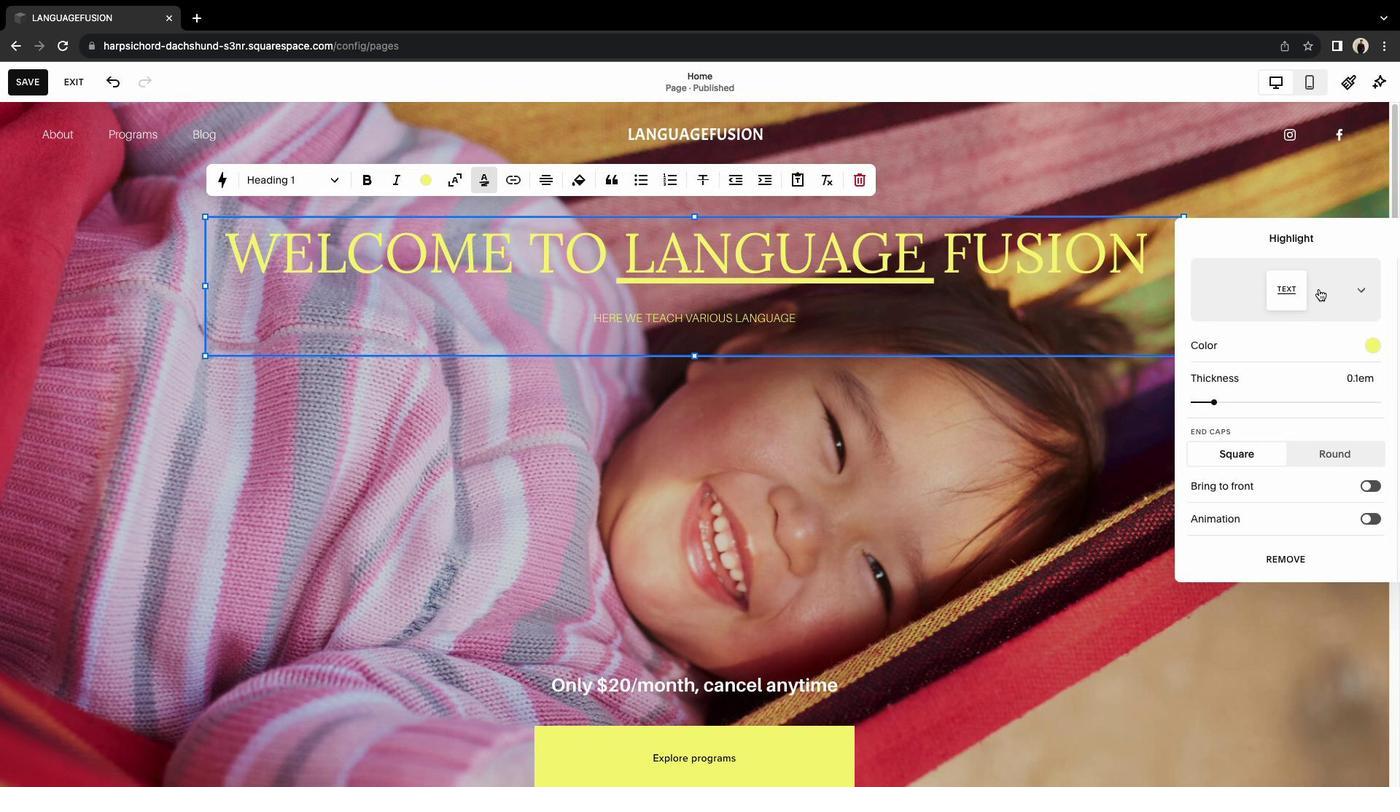 
Action: Mouse pressed left at (1319, 288)
Screenshot: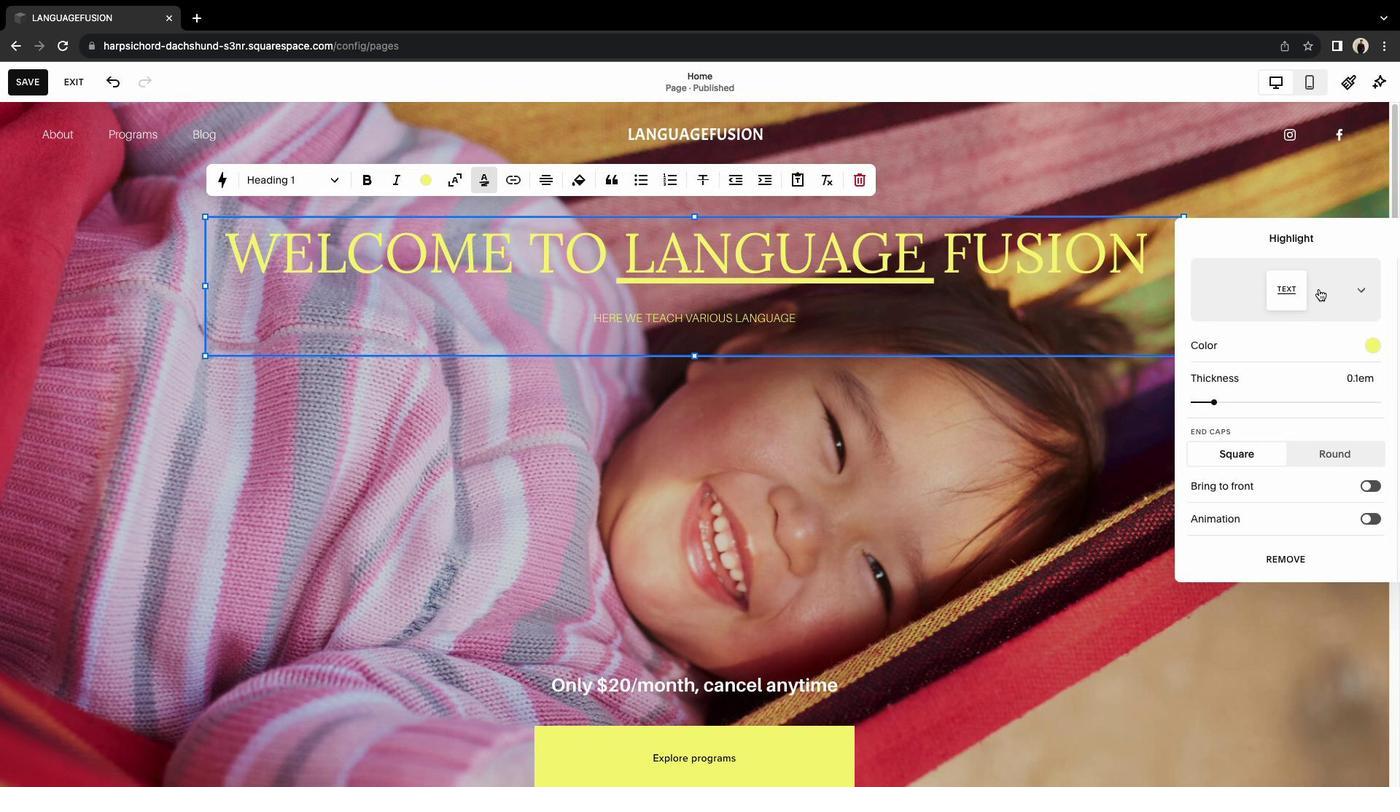 
Action: Mouse moved to (1308, 304)
Screenshot: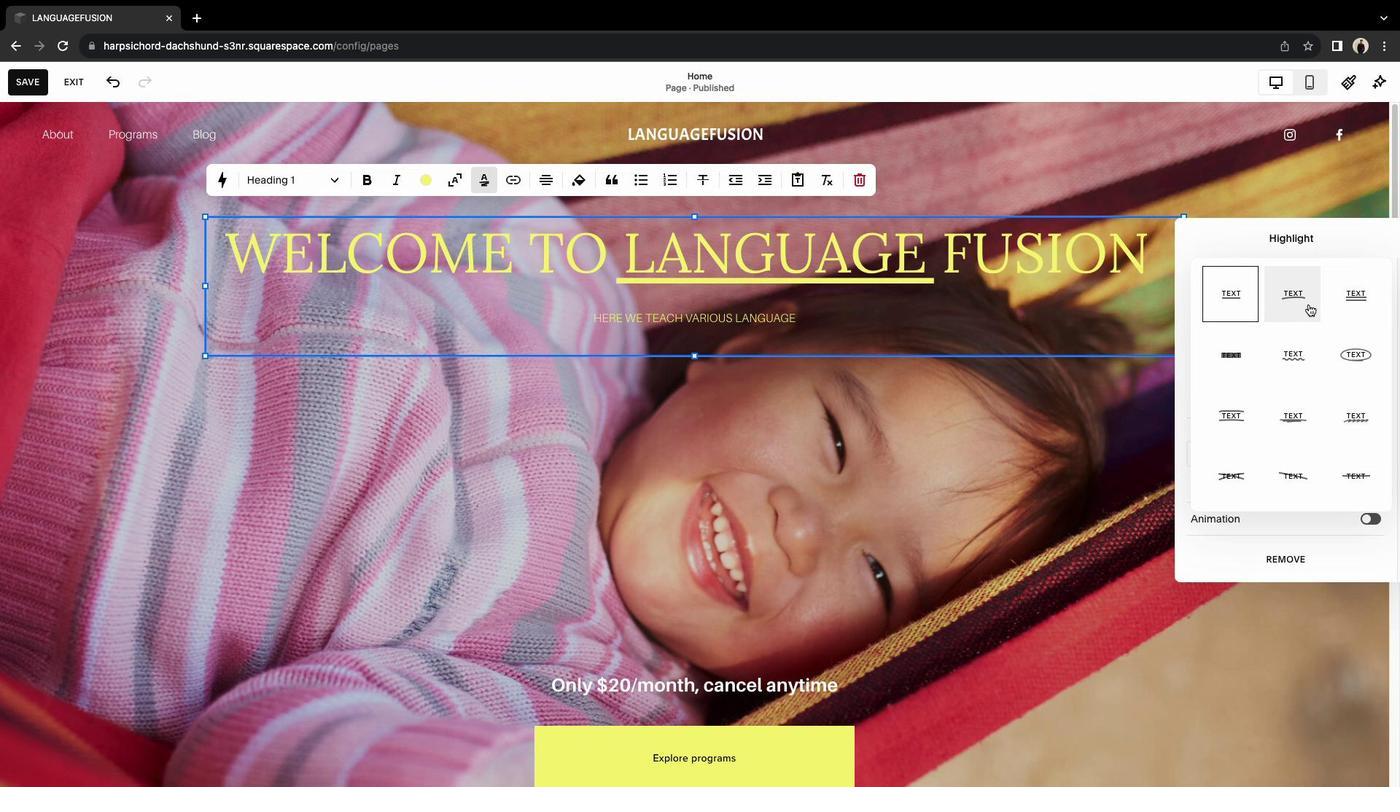 
Action: Mouse pressed left at (1308, 304)
Screenshot: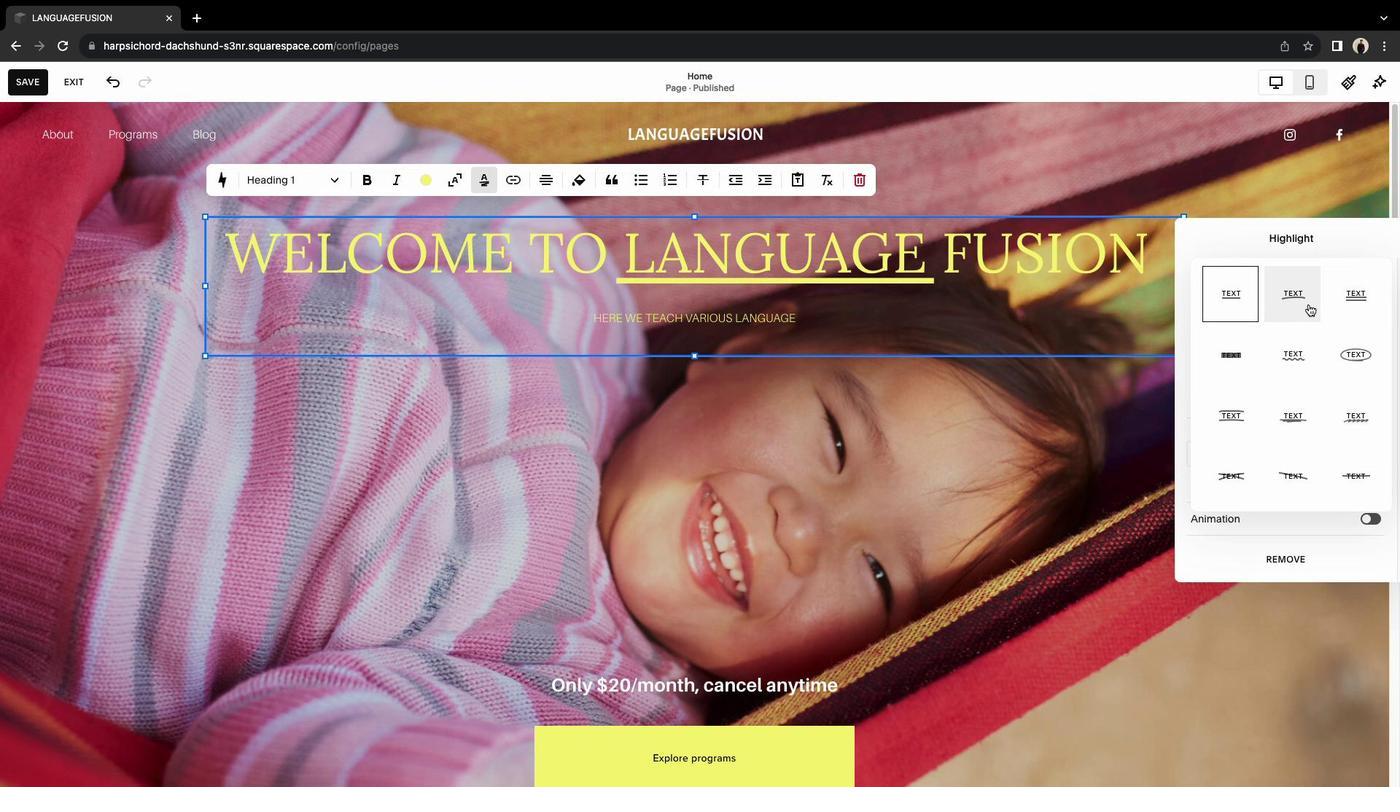 
Action: Mouse moved to (993, 452)
Screenshot: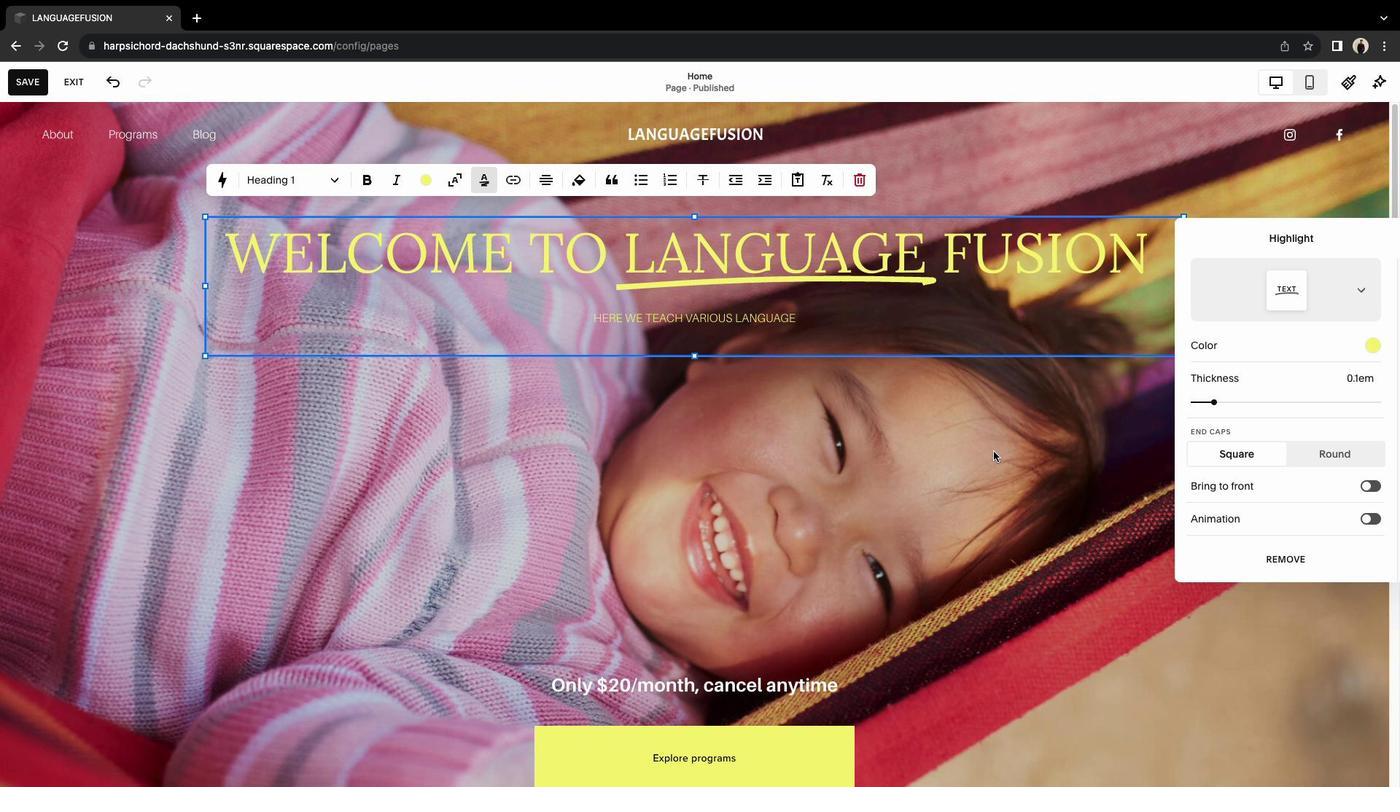 
Action: Mouse pressed left at (993, 452)
Screenshot: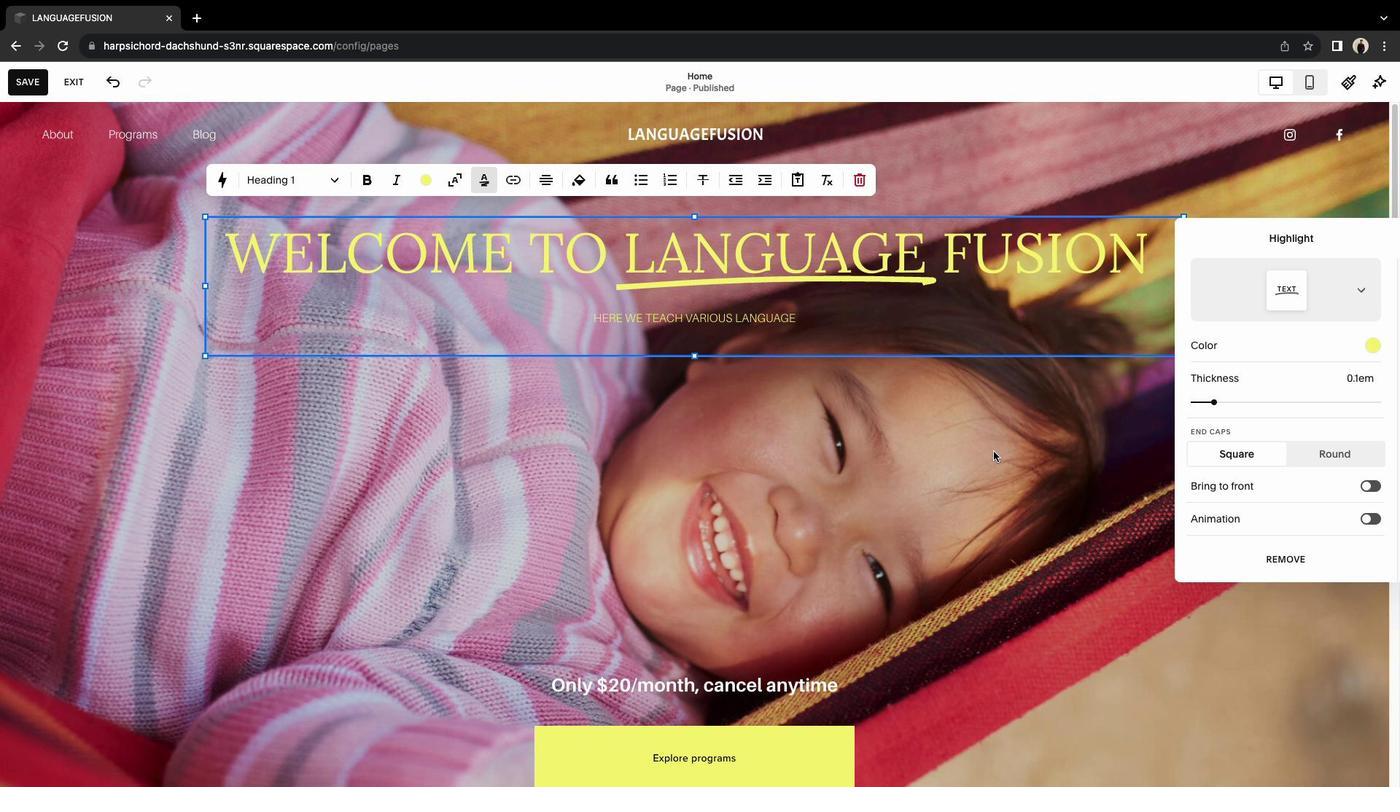
Action: Mouse moved to (1014, 409)
Screenshot: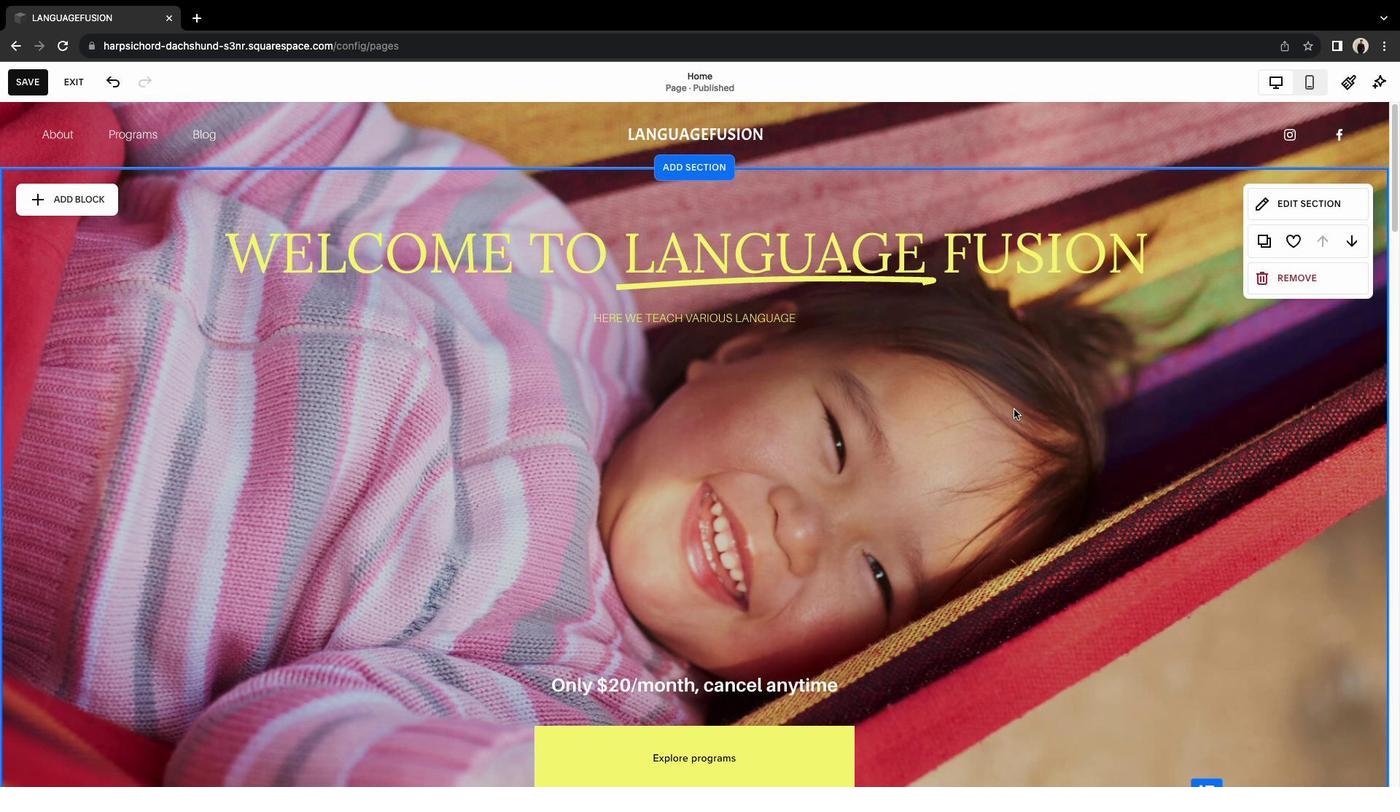 
Action: Mouse scrolled (1014, 409) with delta (0, 0)
Screenshot: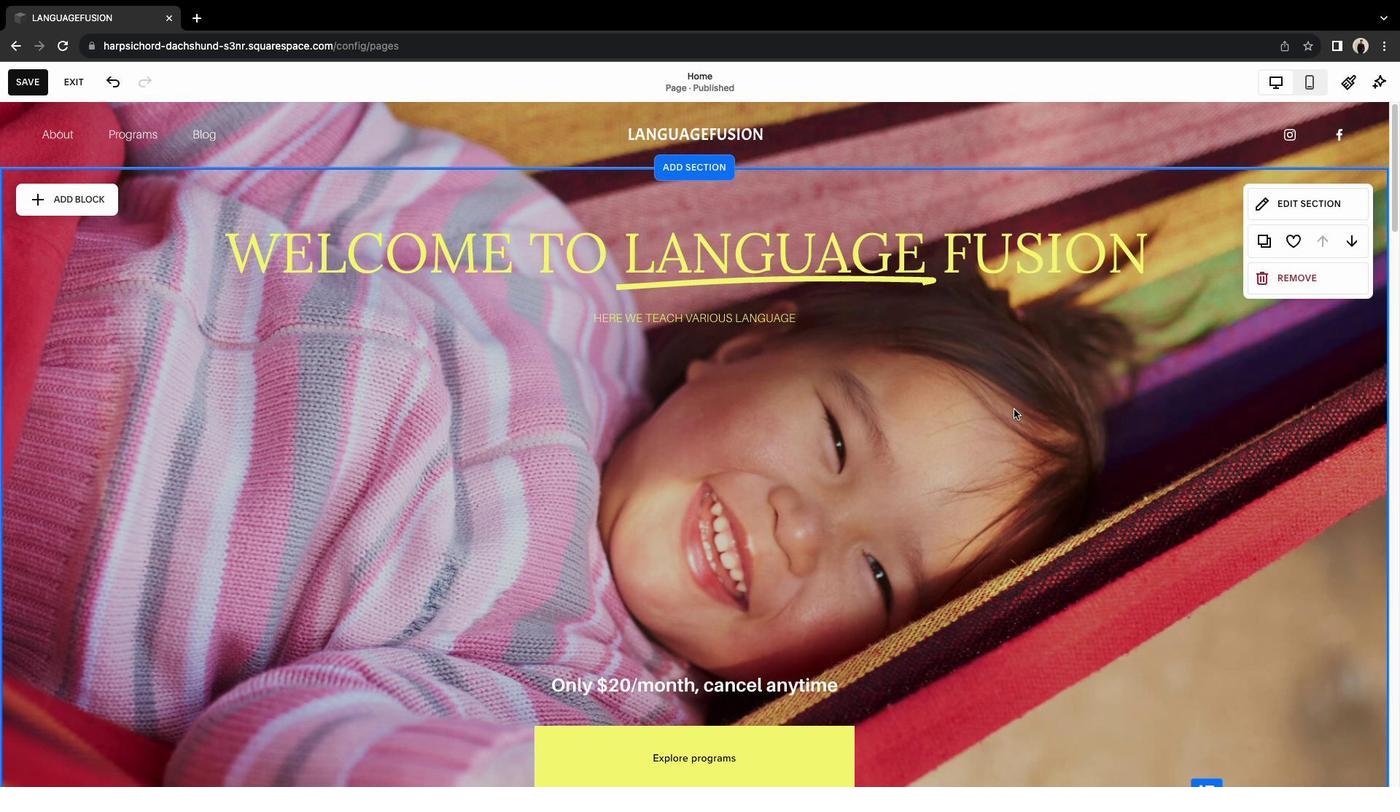 
Action: Mouse scrolled (1014, 409) with delta (0, 0)
Screenshot: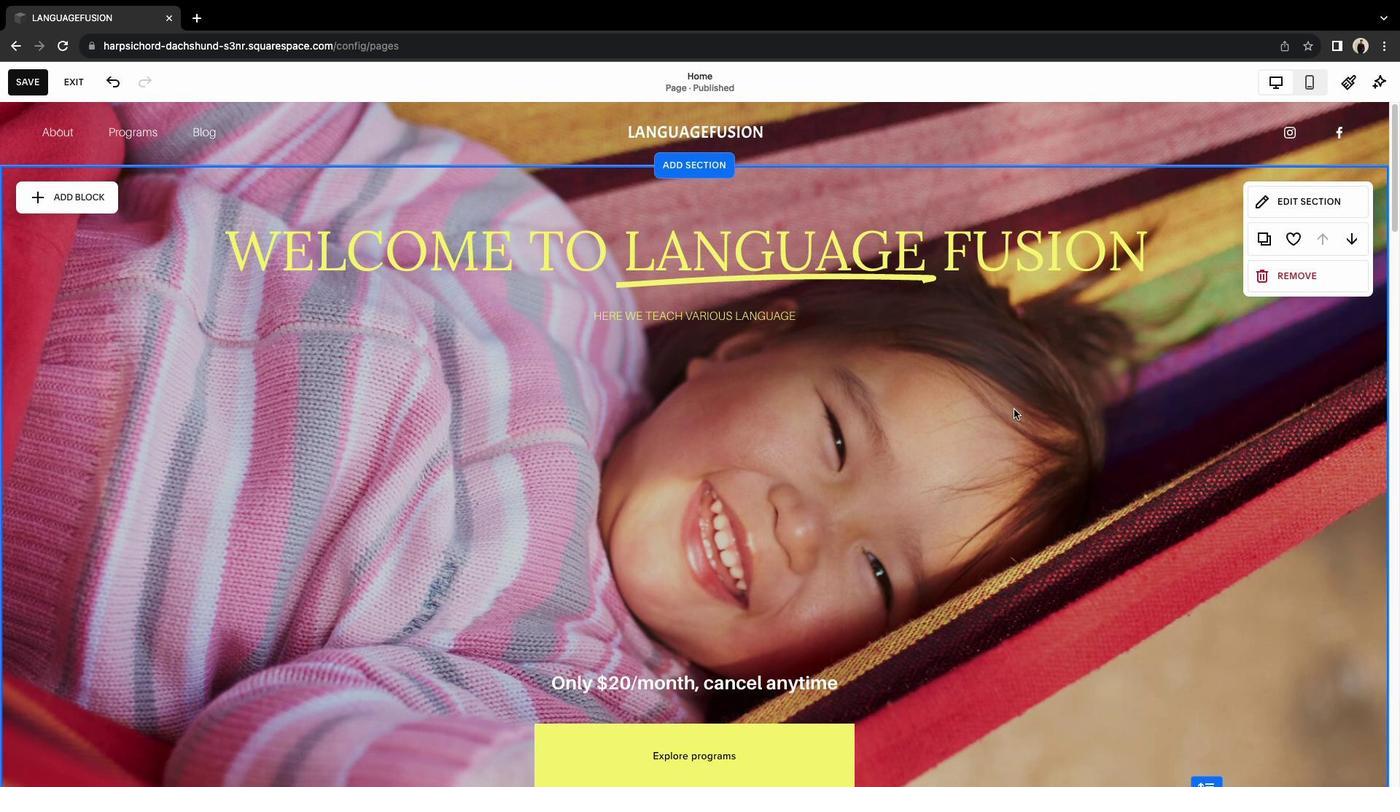 
Action: Mouse scrolled (1014, 409) with delta (0, 0)
Screenshot: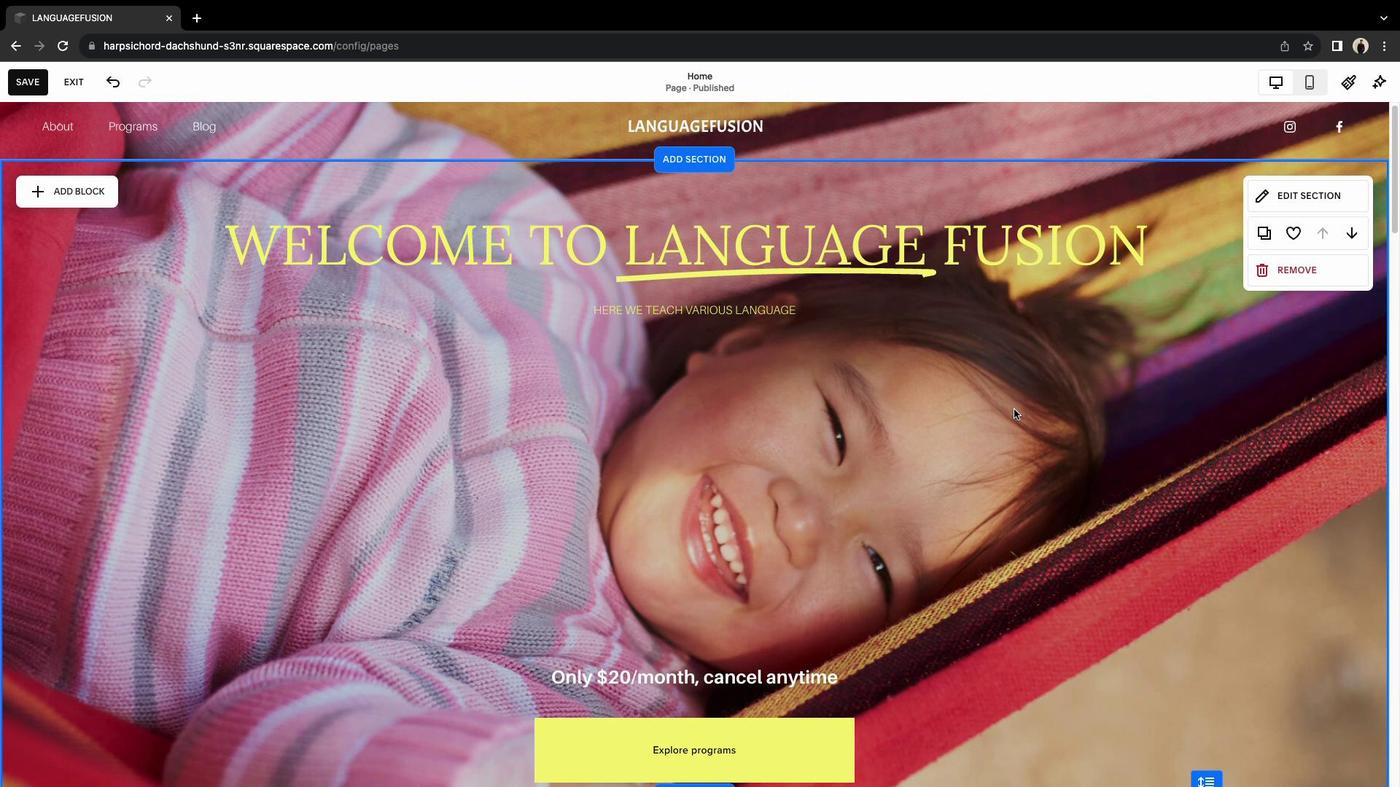 
Action: Mouse moved to (899, 449)
Screenshot: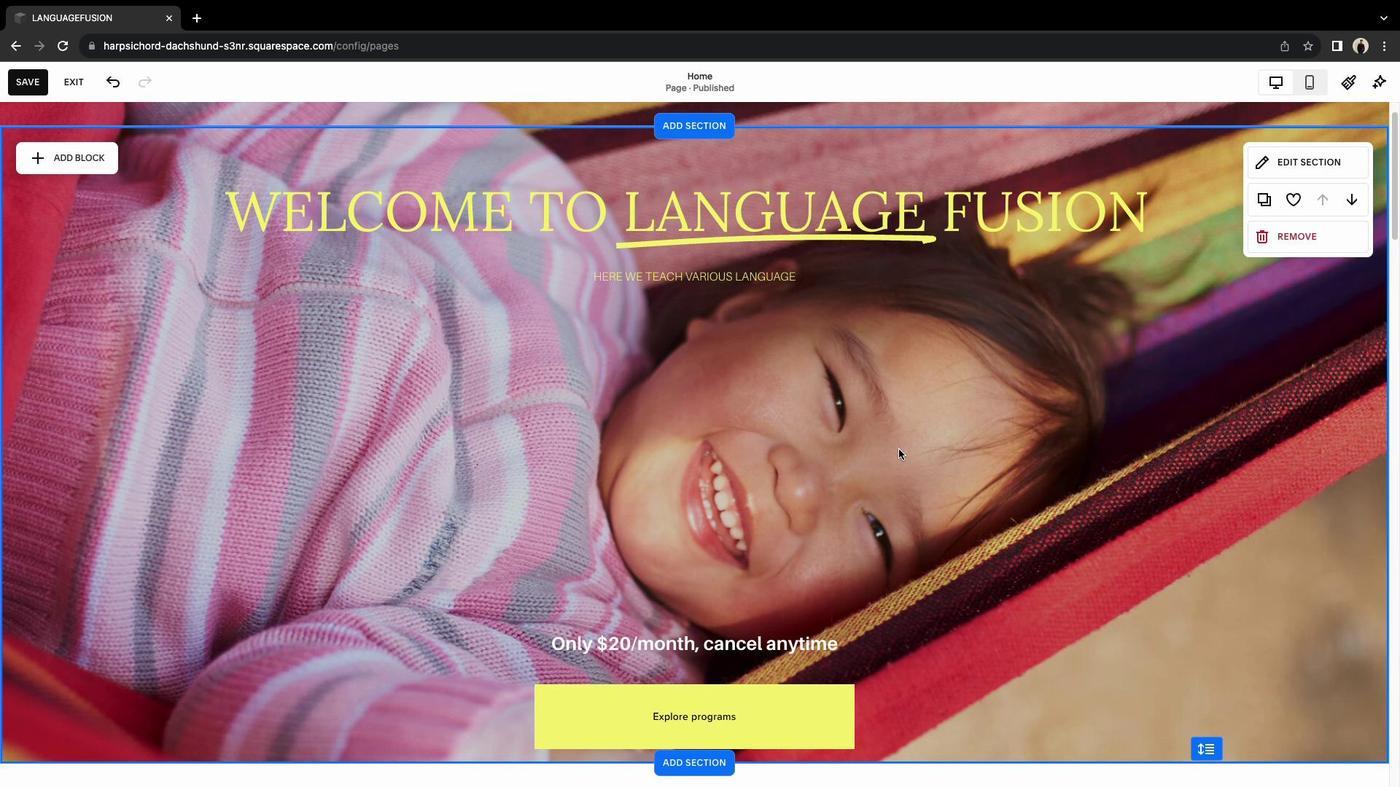 
Action: Mouse scrolled (899, 449) with delta (0, 0)
Screenshot: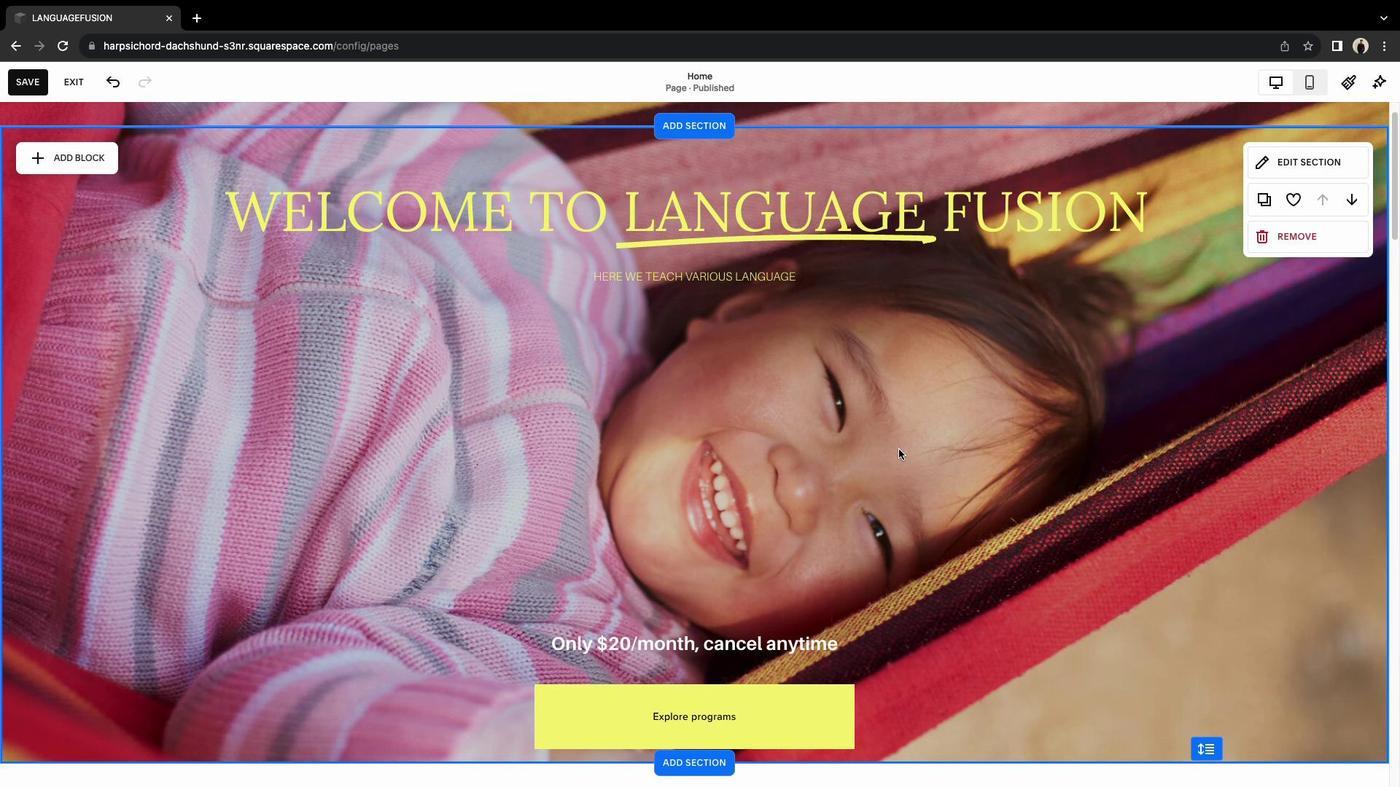 
Action: Mouse scrolled (899, 449) with delta (0, 0)
Screenshot: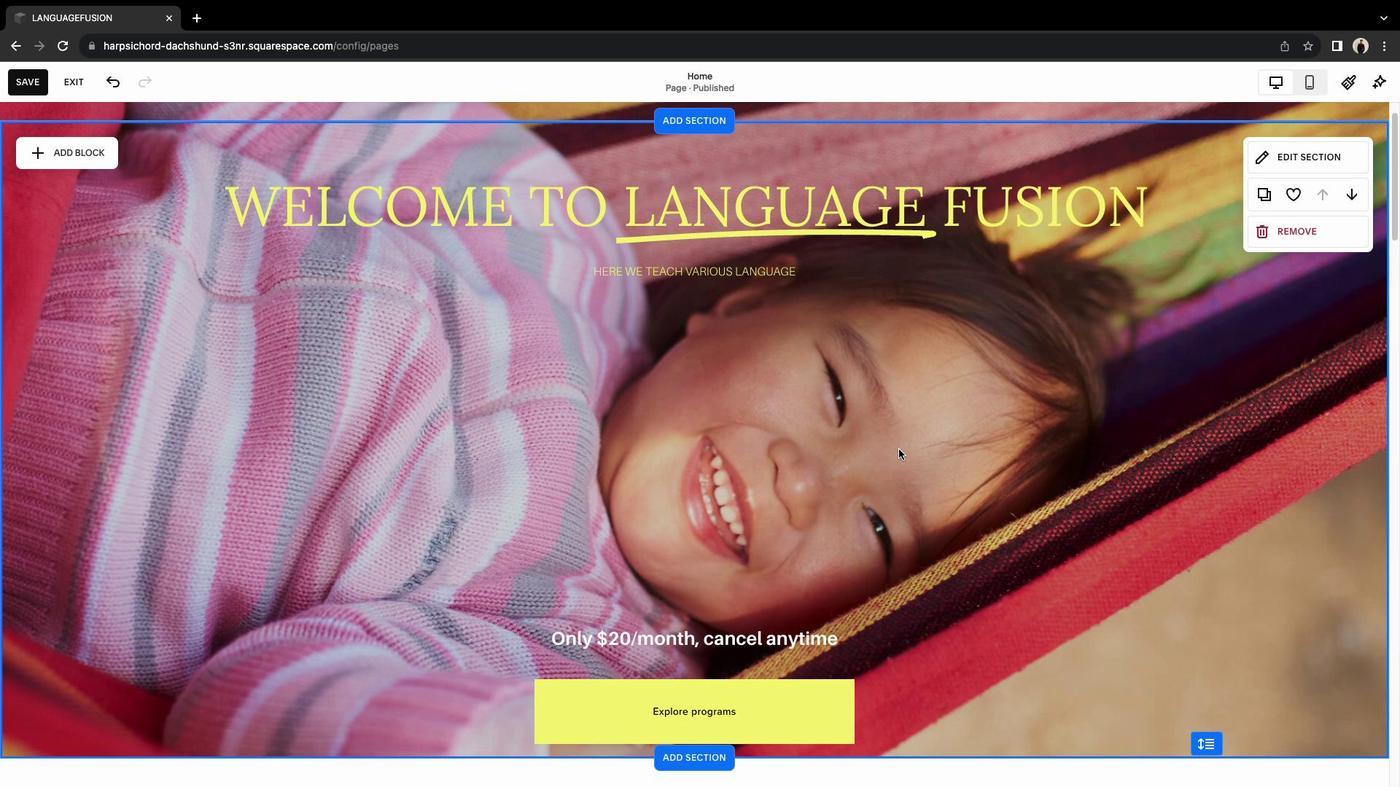 
Action: Mouse scrolled (899, 449) with delta (0, -1)
Screenshot: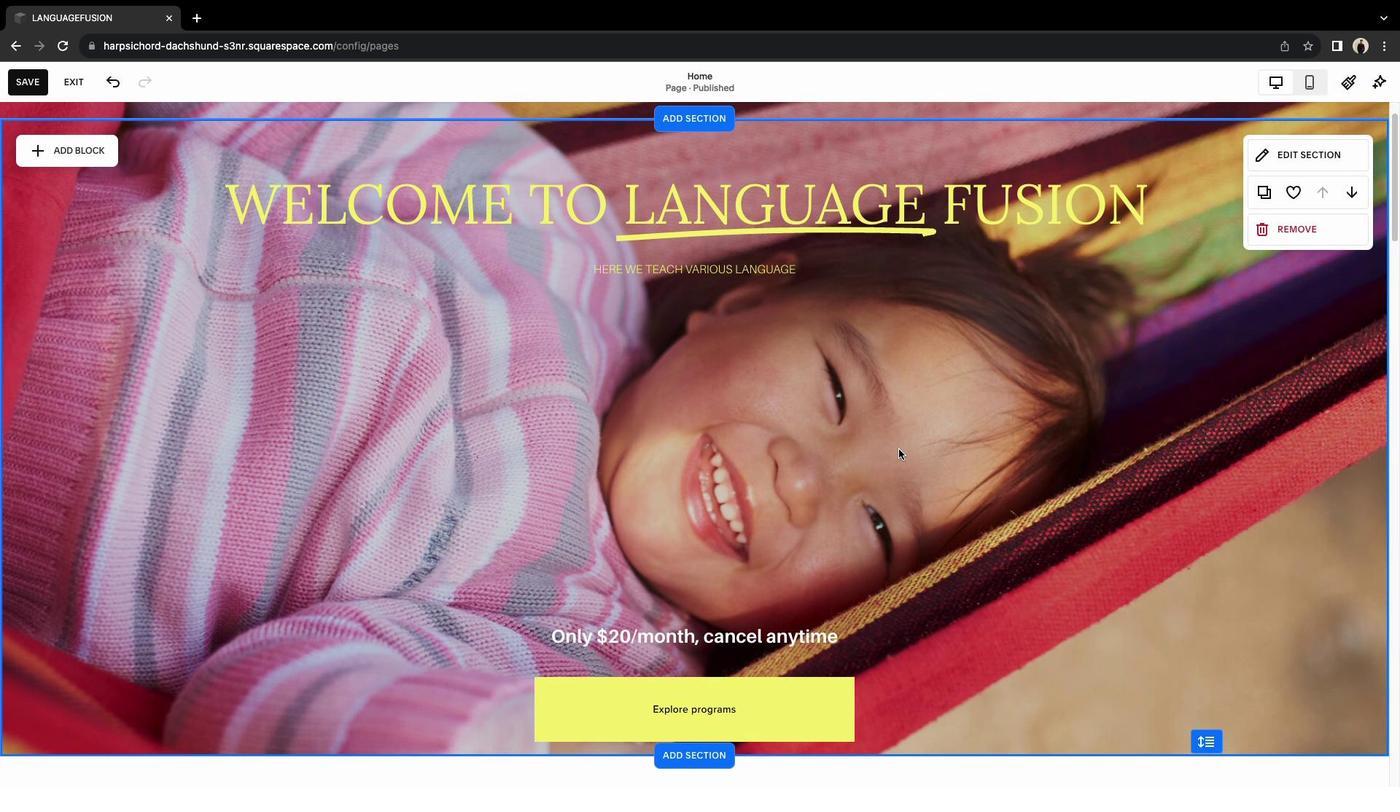 
Action: Mouse scrolled (899, 449) with delta (0, 0)
Screenshot: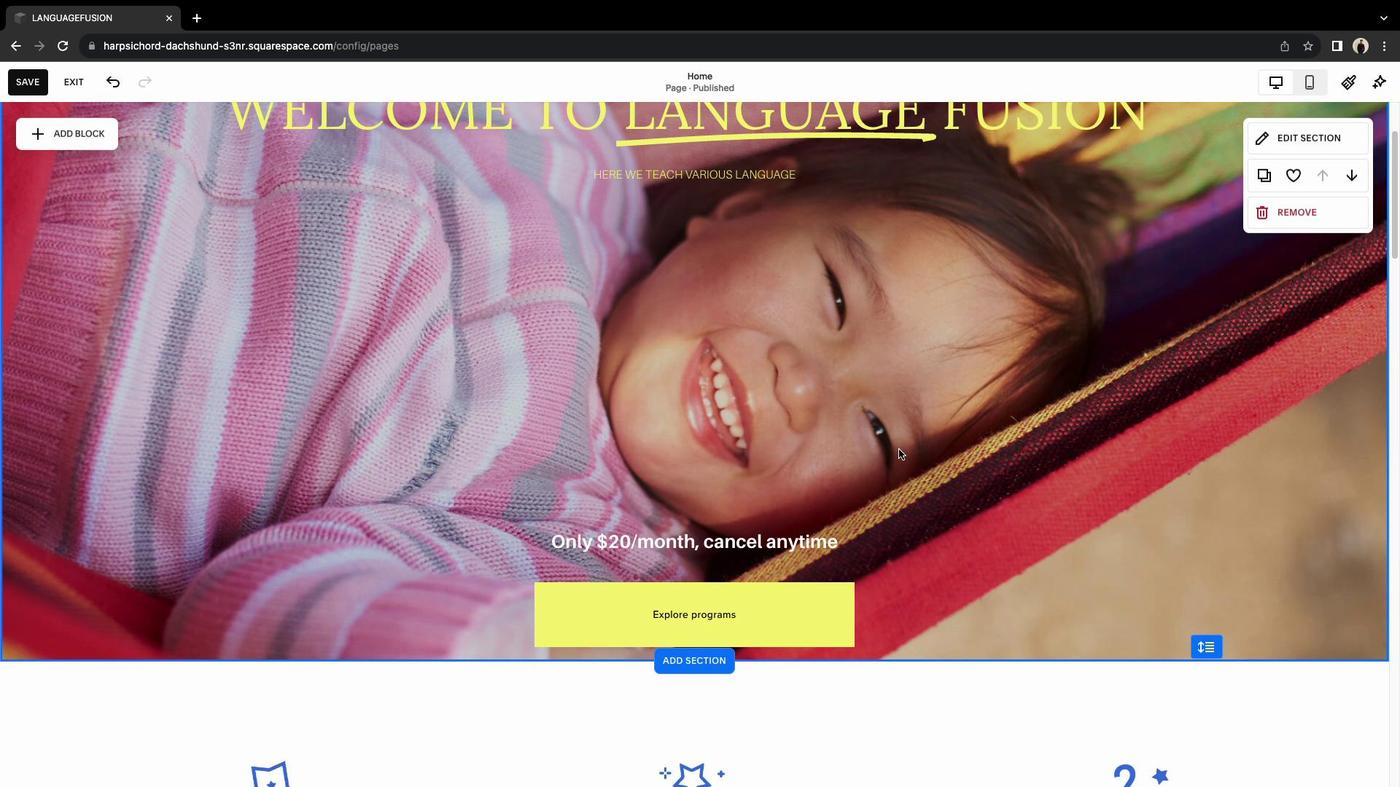 
Action: Mouse scrolled (899, 449) with delta (0, 0)
Screenshot: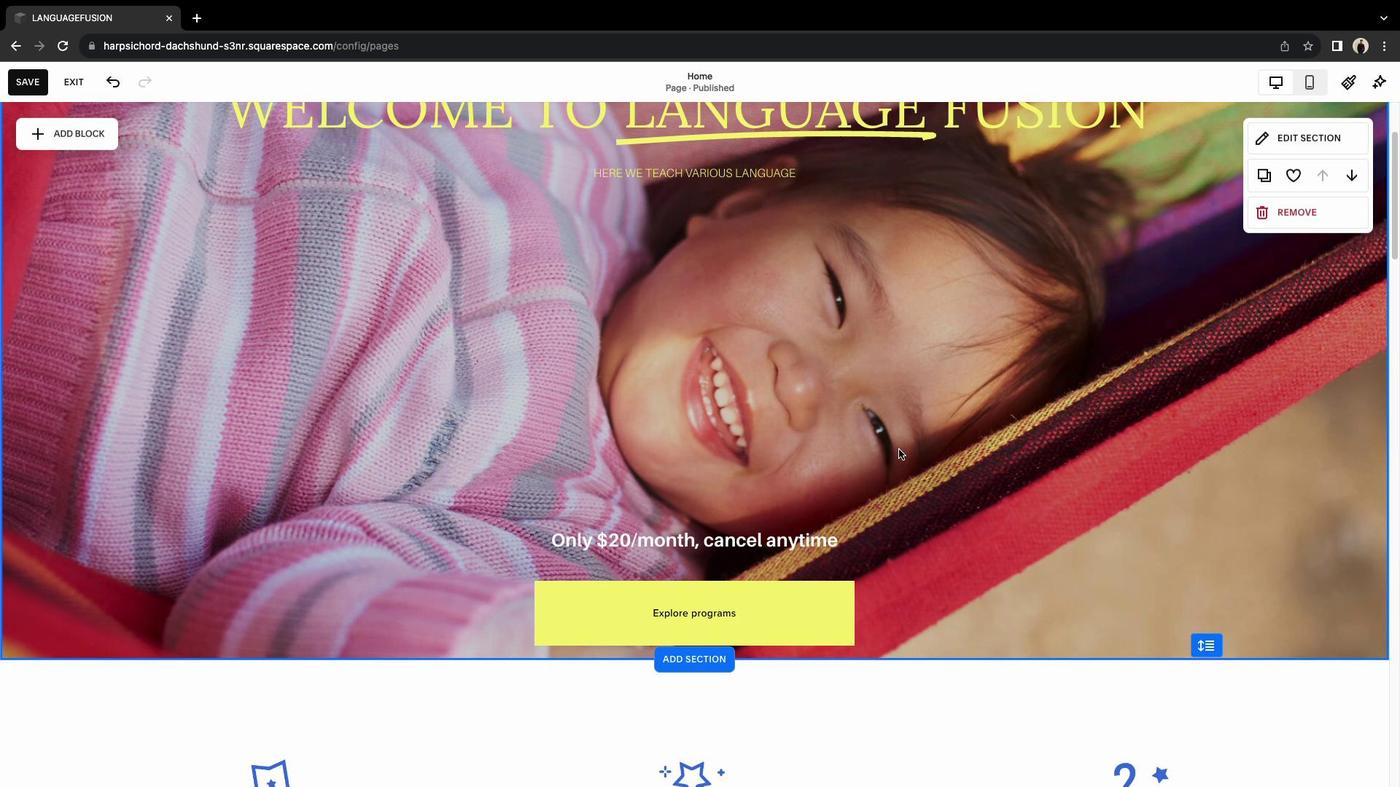 
Action: Mouse scrolled (899, 449) with delta (0, -1)
Screenshot: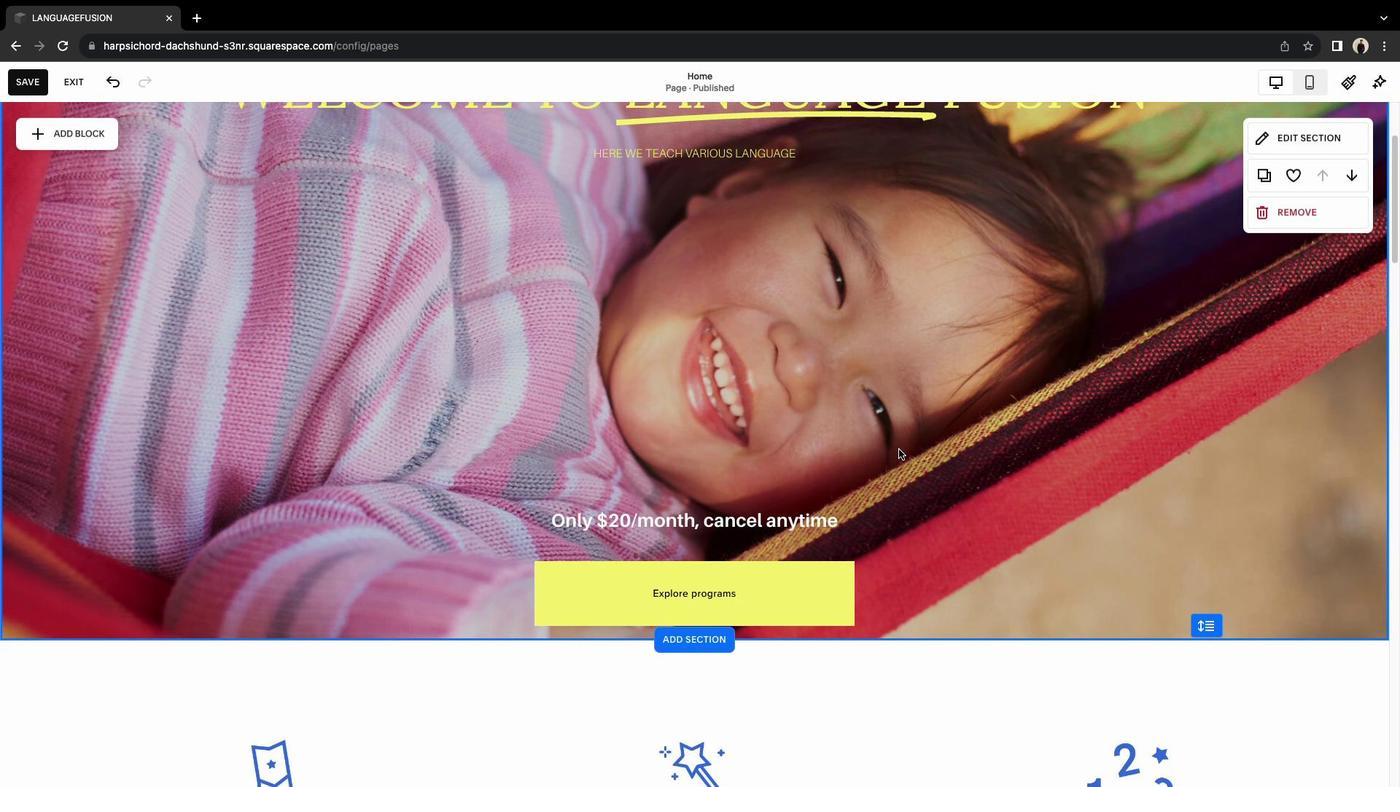 
Action: Mouse moved to (866, 433)
Screenshot: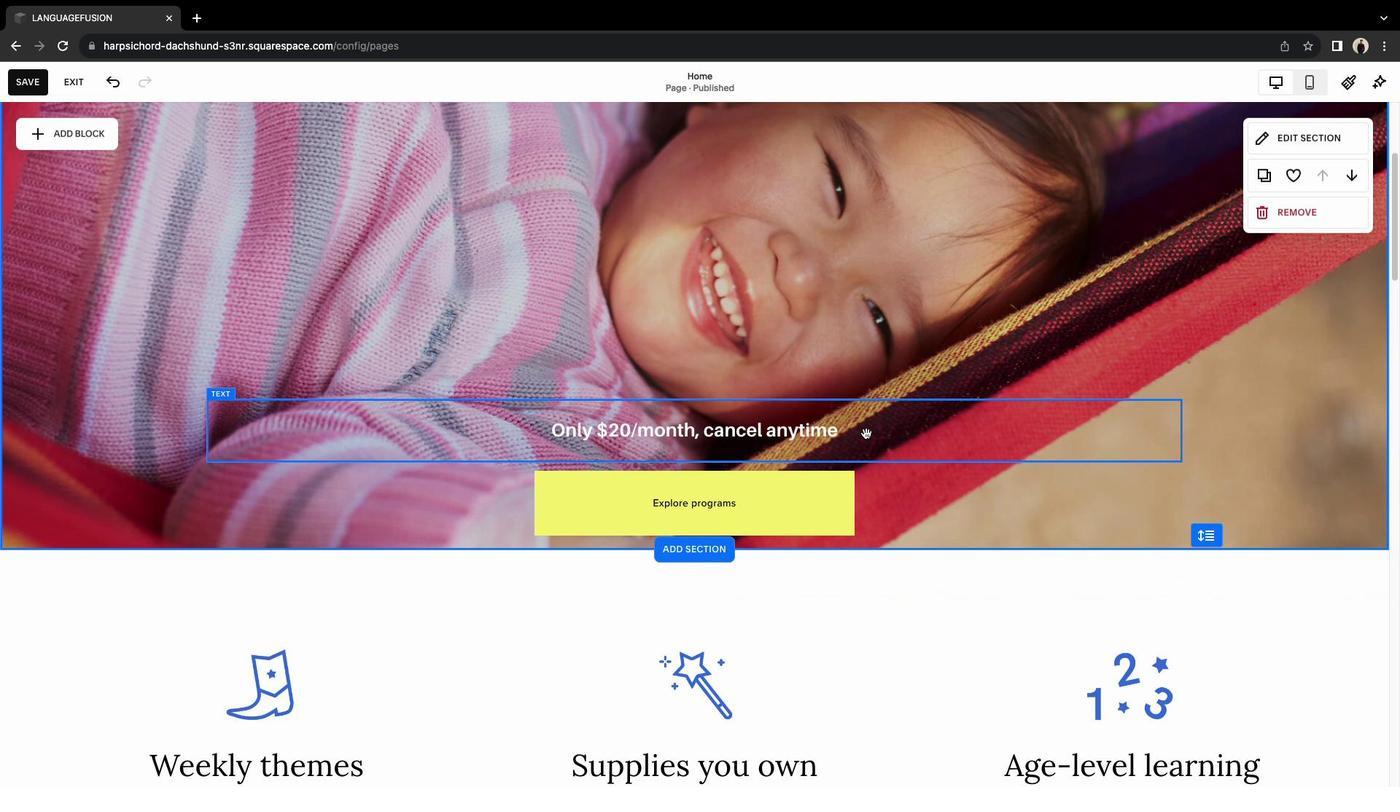 
Action: Mouse pressed left at (866, 433)
Screenshot: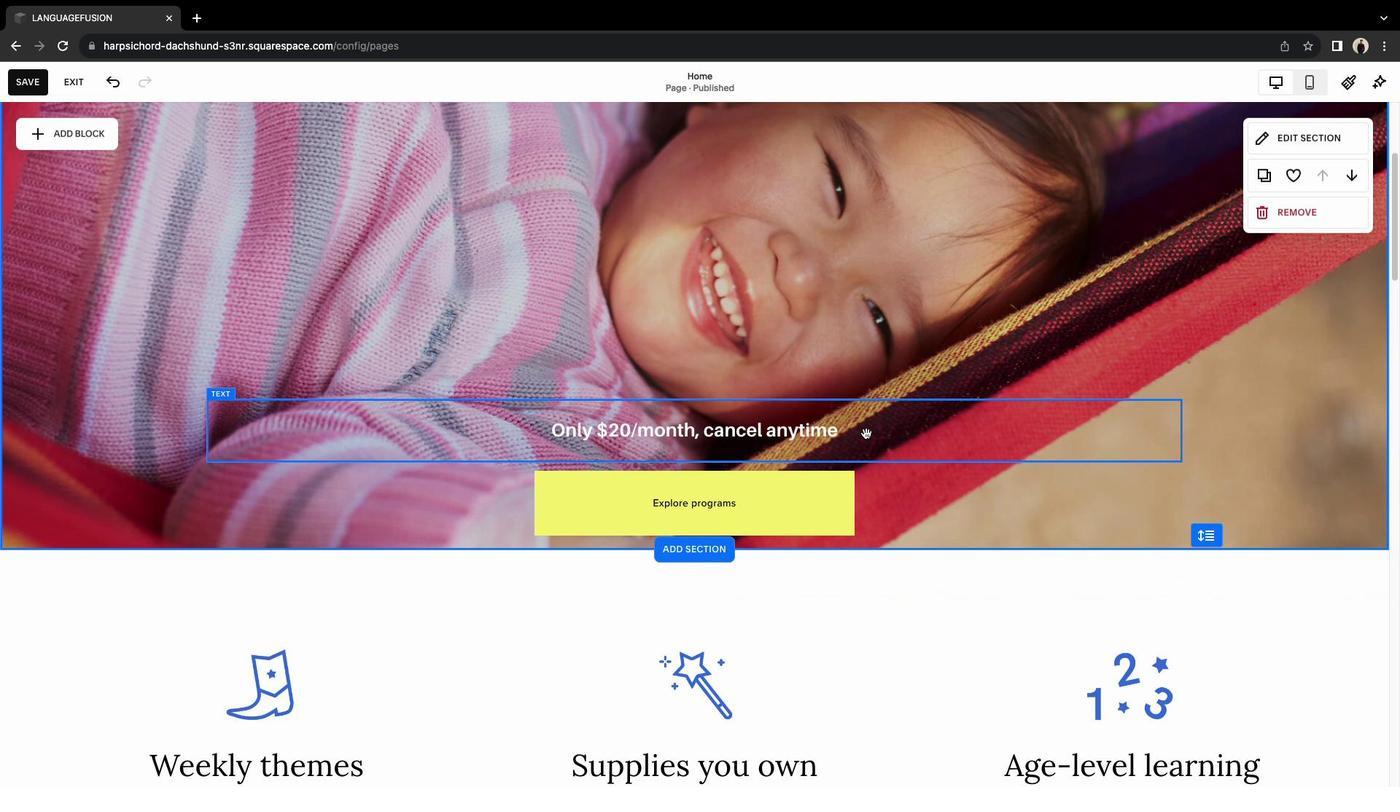 
Action: Mouse moved to (317, 372)
Screenshot: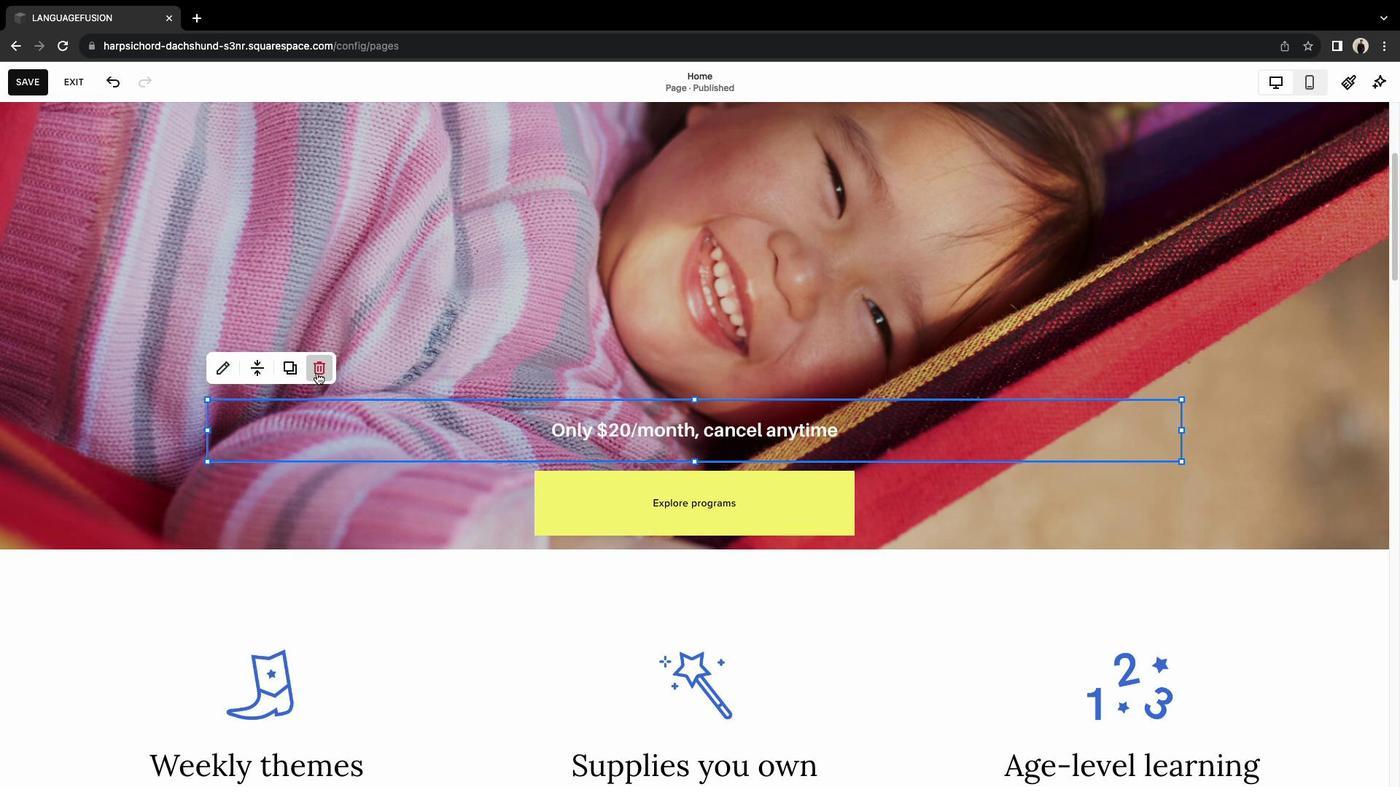 
Action: Mouse pressed left at (317, 372)
Screenshot: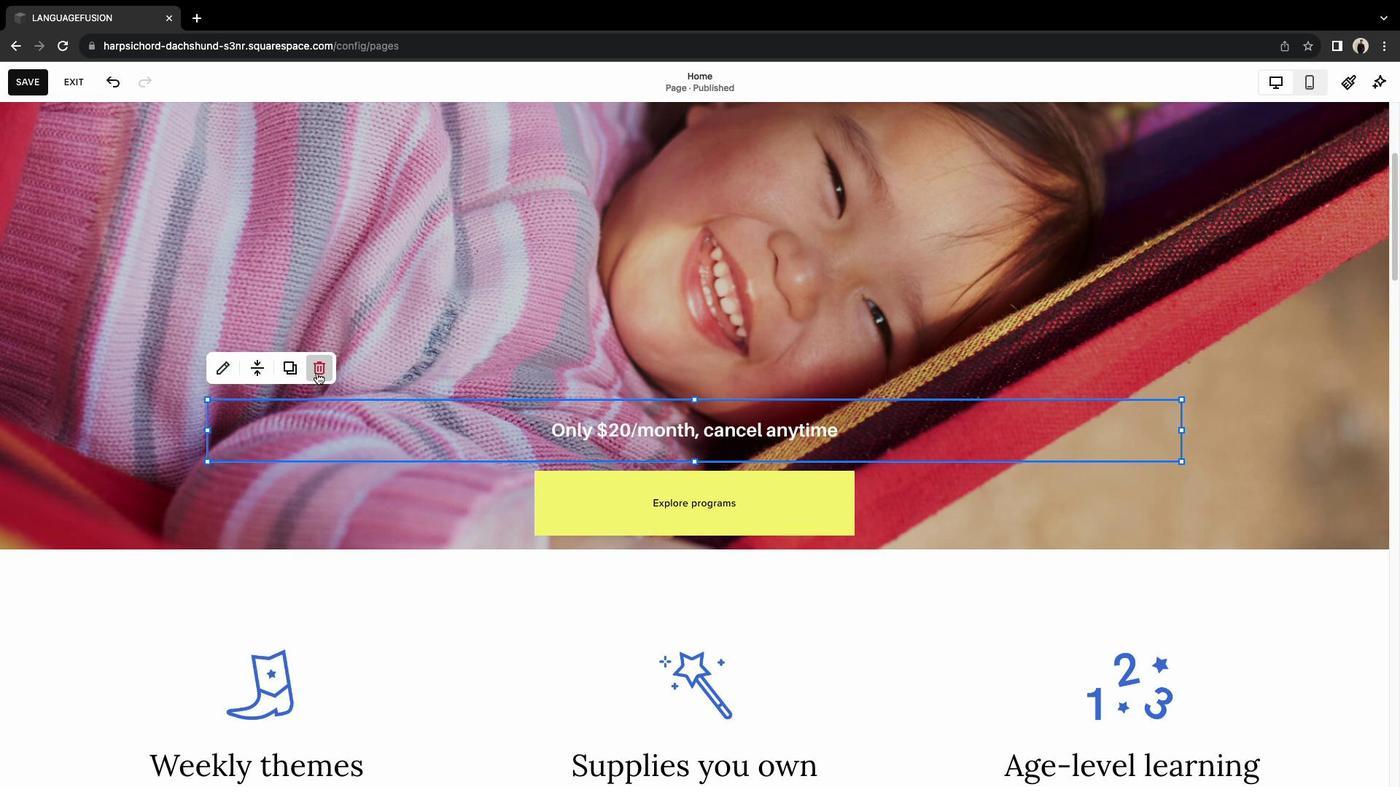 
Action: Mouse moved to (1063, 383)
Screenshot: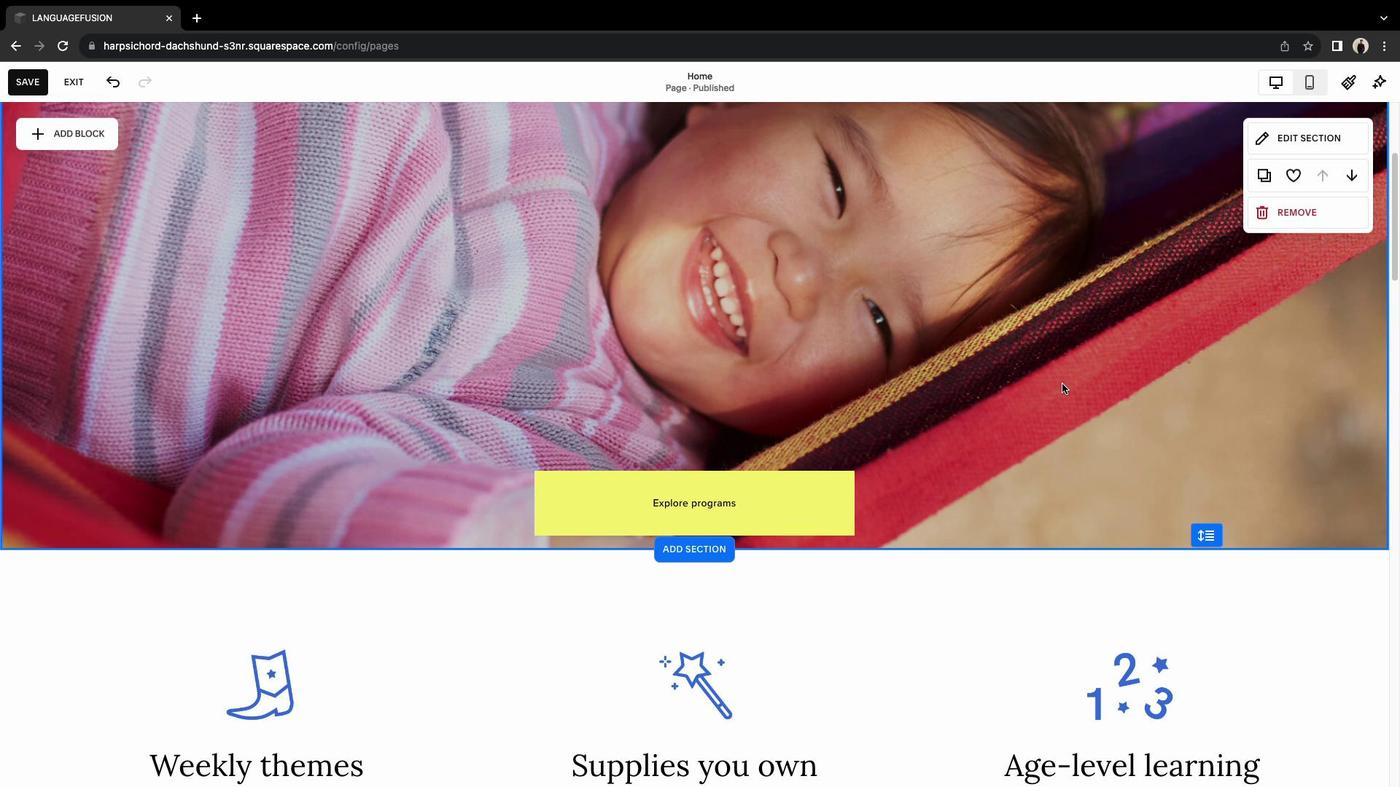 
Action: Mouse pressed left at (1063, 383)
Screenshot: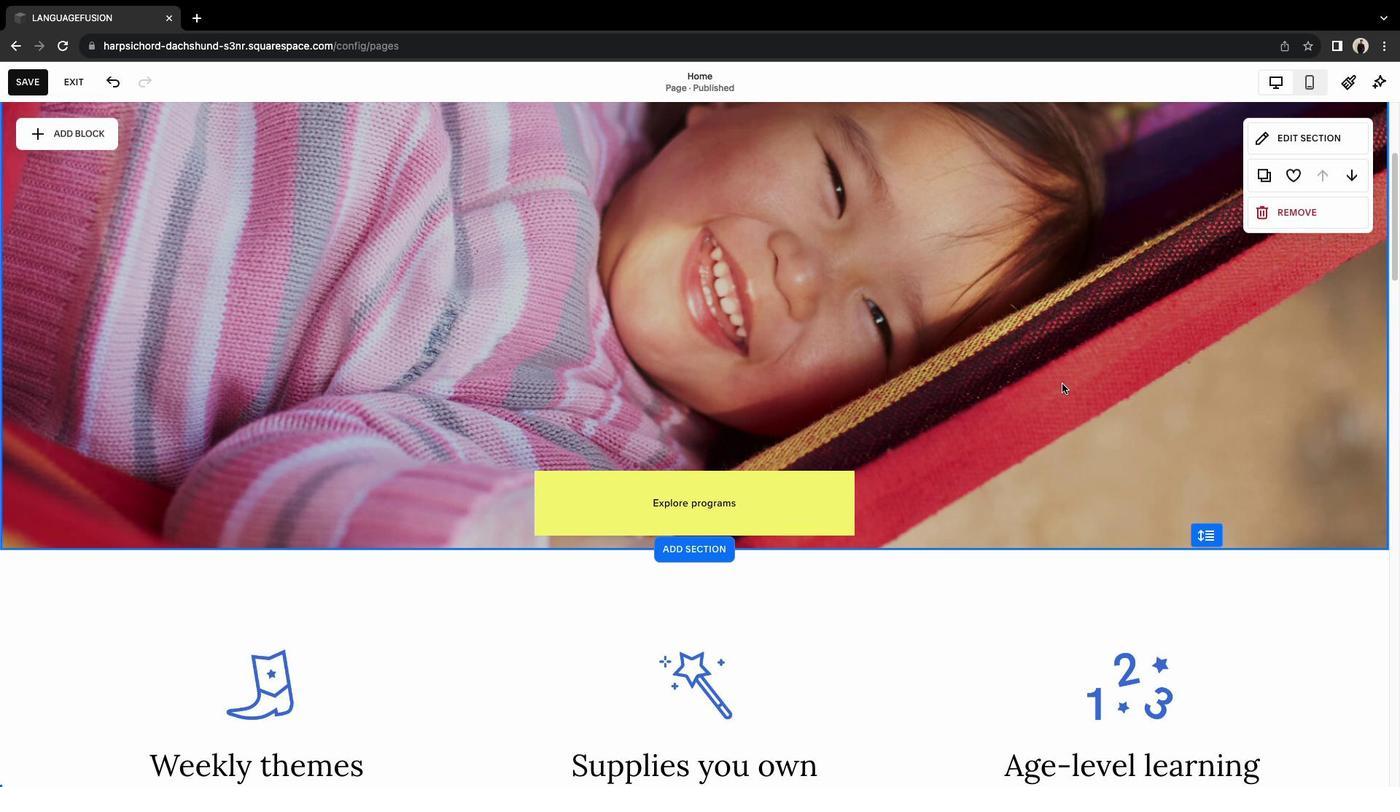 
Action: Mouse moved to (1155, 350)
Screenshot: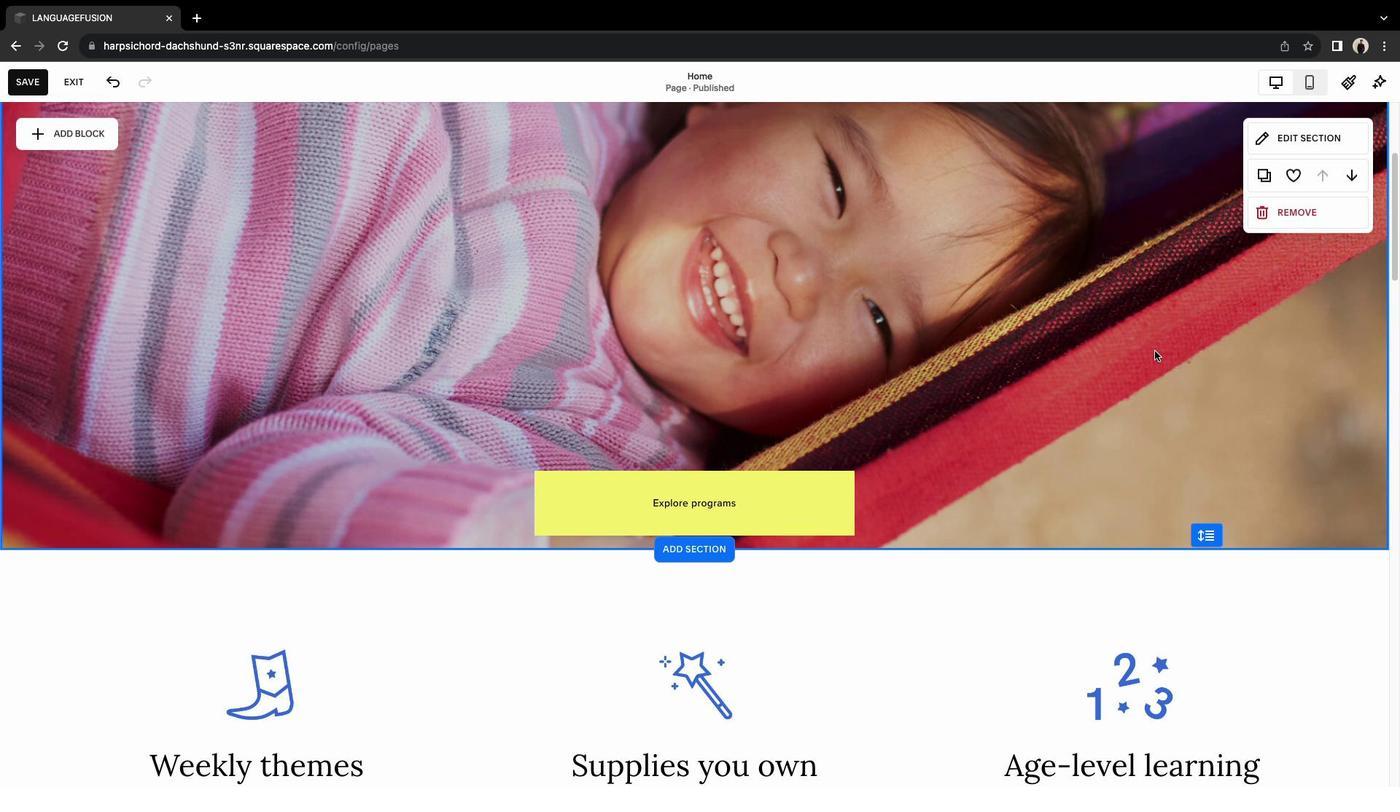 
Action: Mouse scrolled (1155, 350) with delta (0, 0)
Screenshot: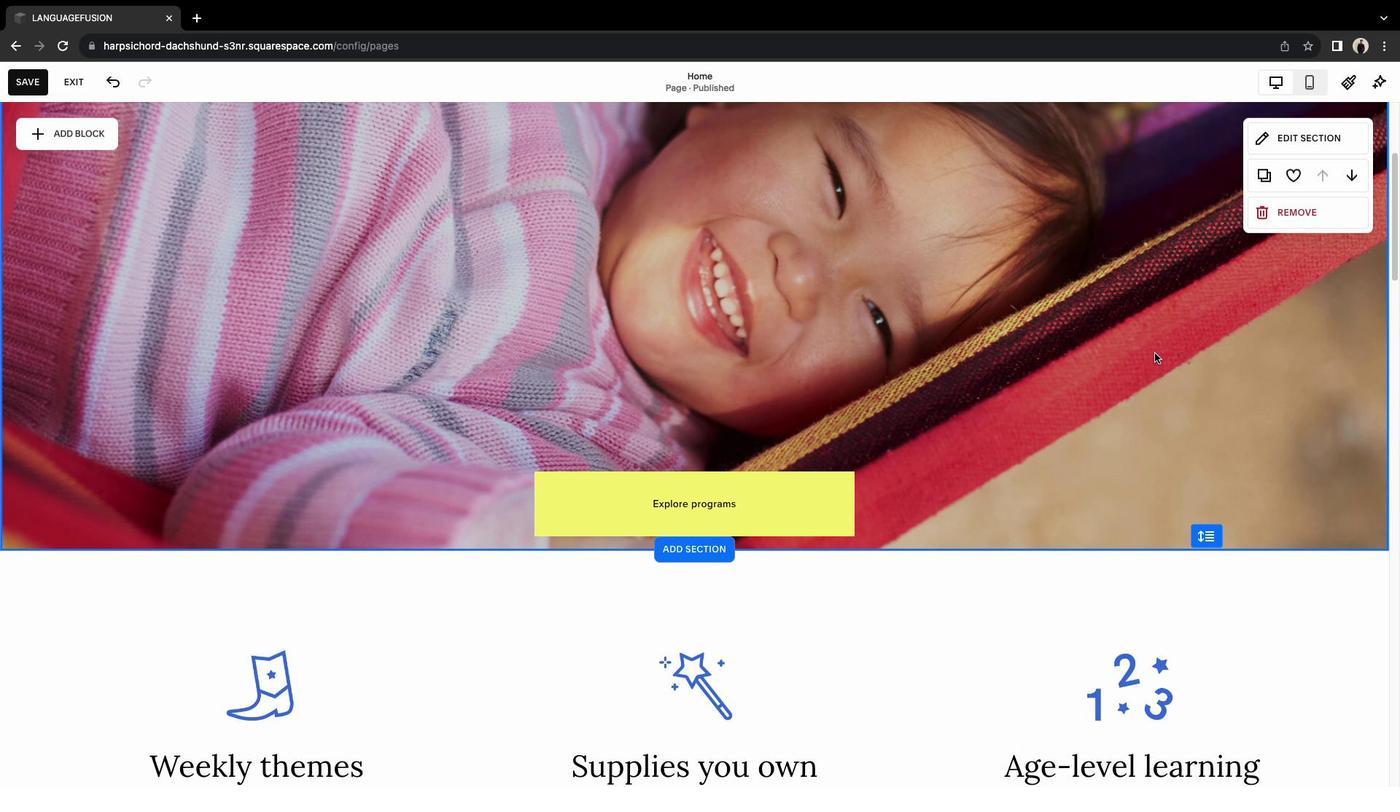 
Action: Mouse moved to (1154, 353)
Screenshot: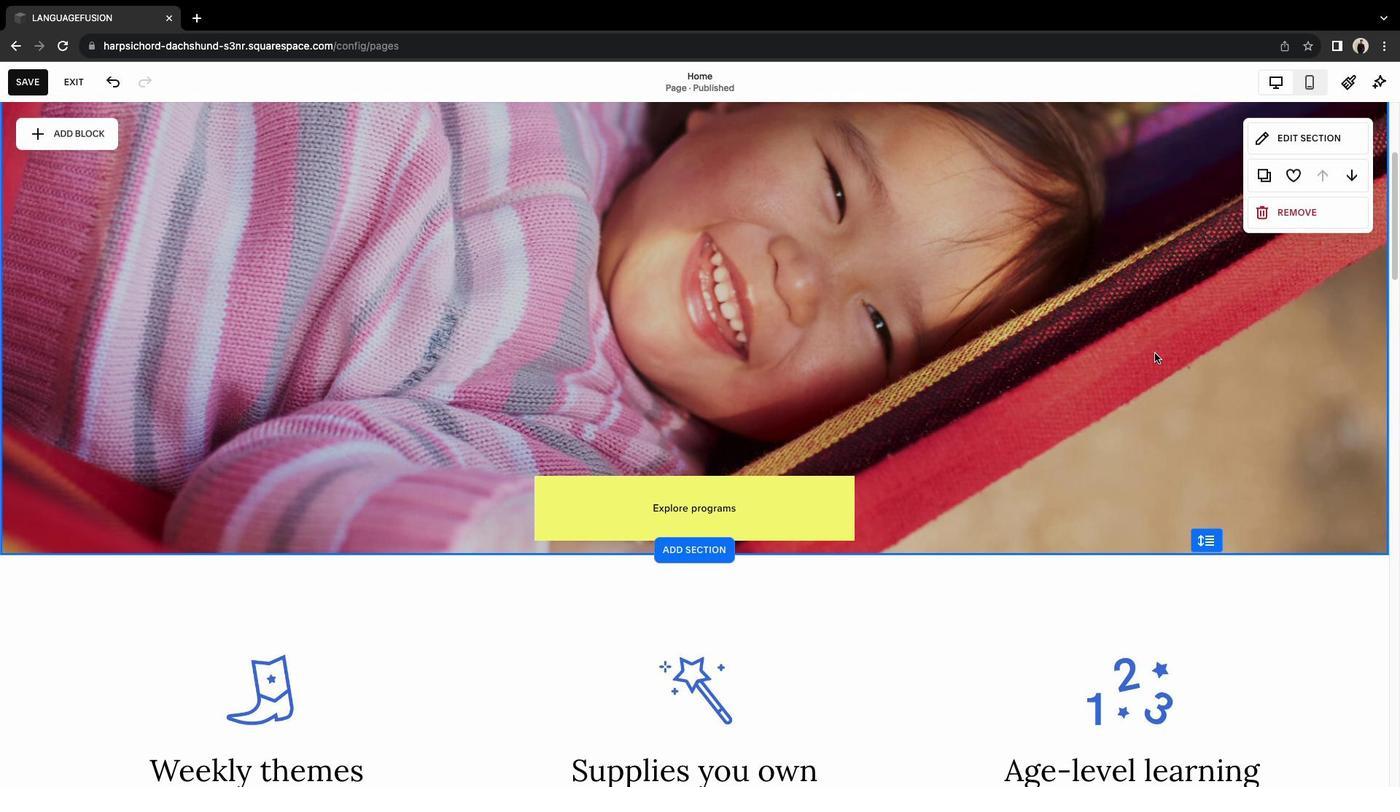 
Action: Mouse scrolled (1154, 353) with delta (0, 0)
Screenshot: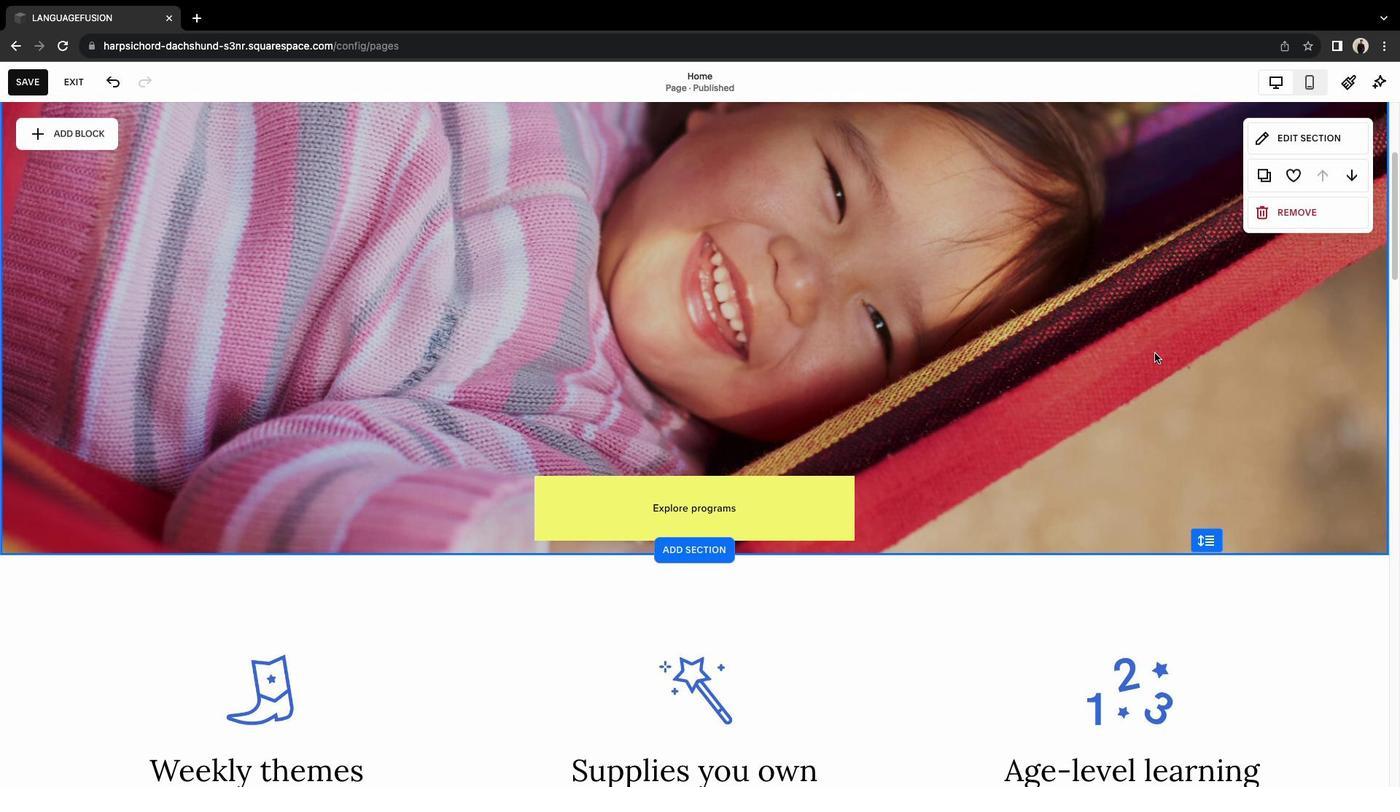 
Action: Mouse moved to (1154, 353)
Screenshot: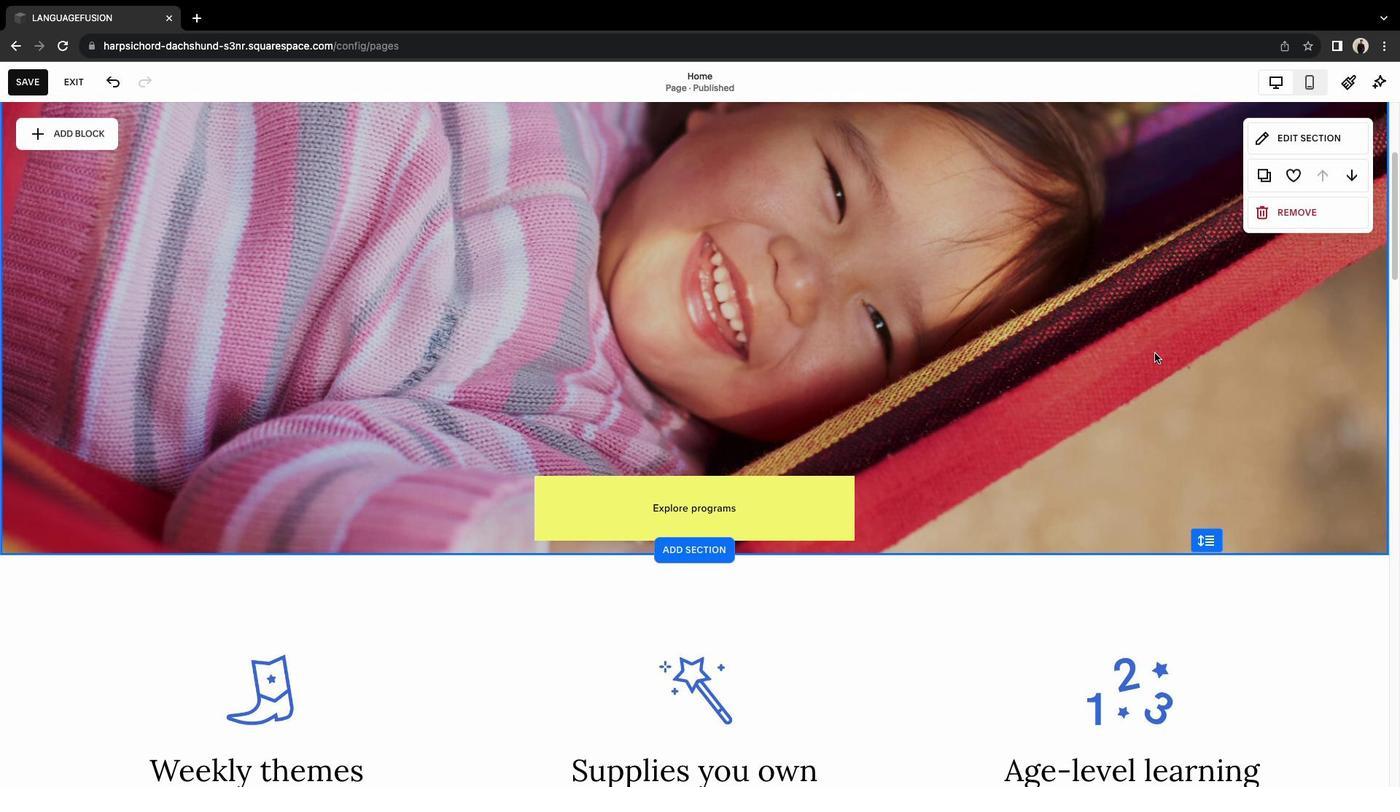 
Action: Mouse scrolled (1154, 353) with delta (0, 2)
Screenshot: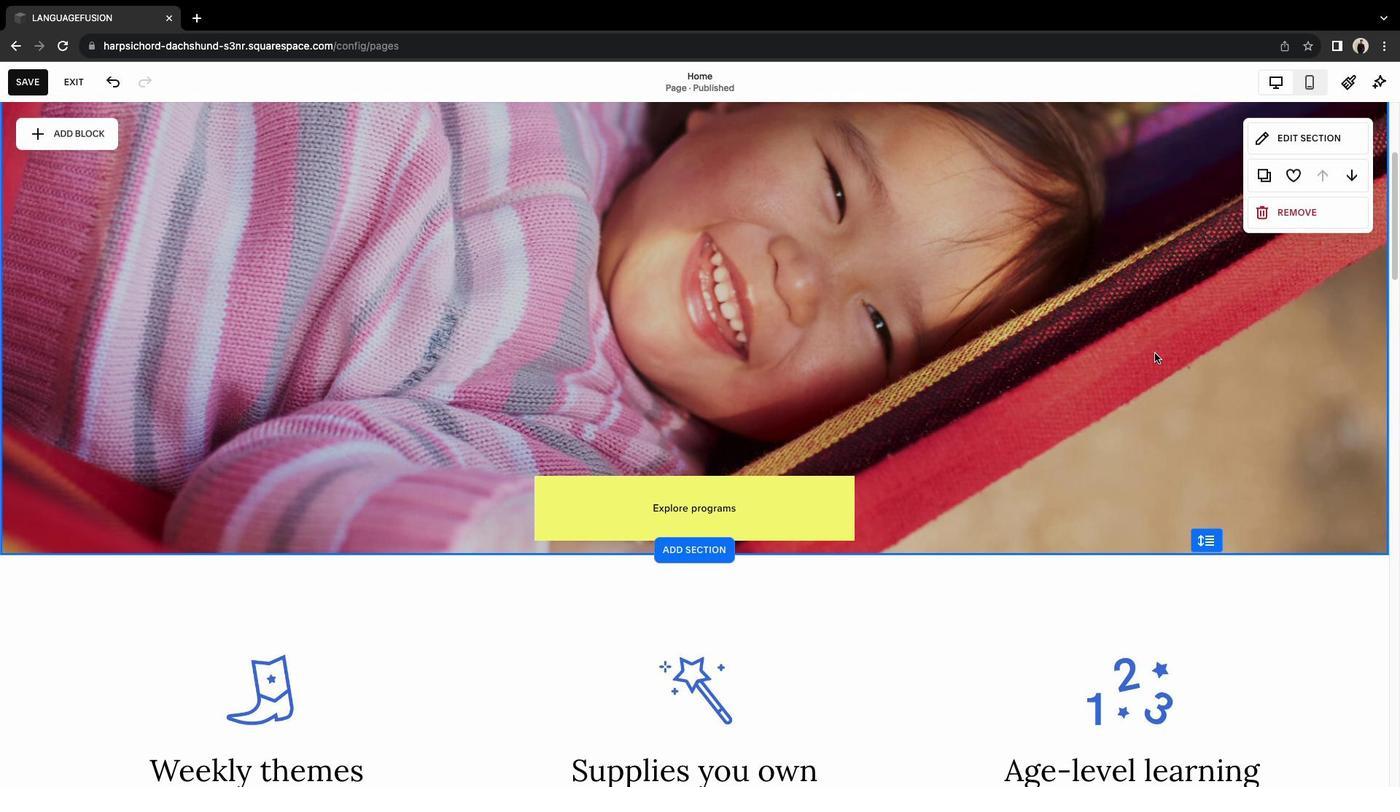
Action: Mouse scrolled (1154, 353) with delta (0, 0)
Screenshot: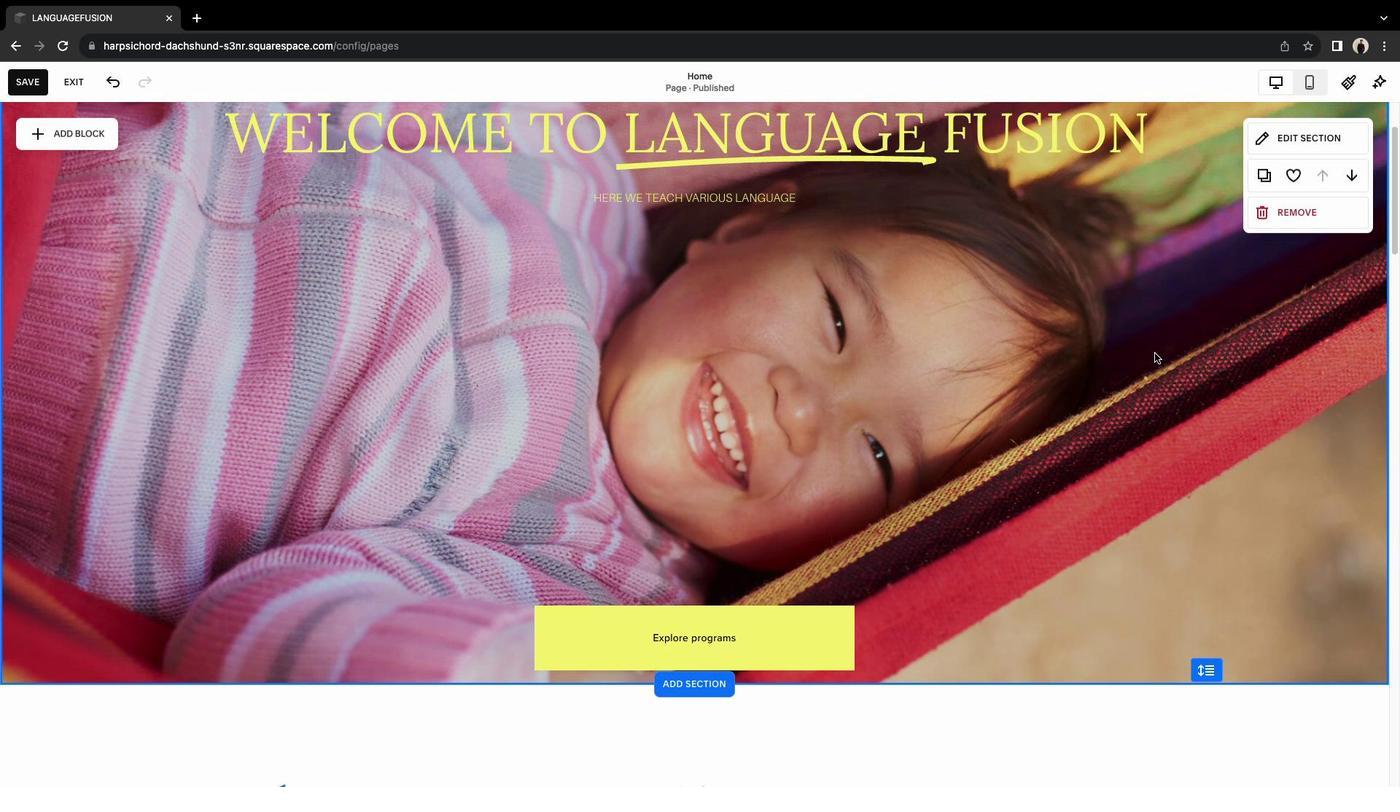
Action: Mouse scrolled (1154, 353) with delta (0, 0)
Screenshot: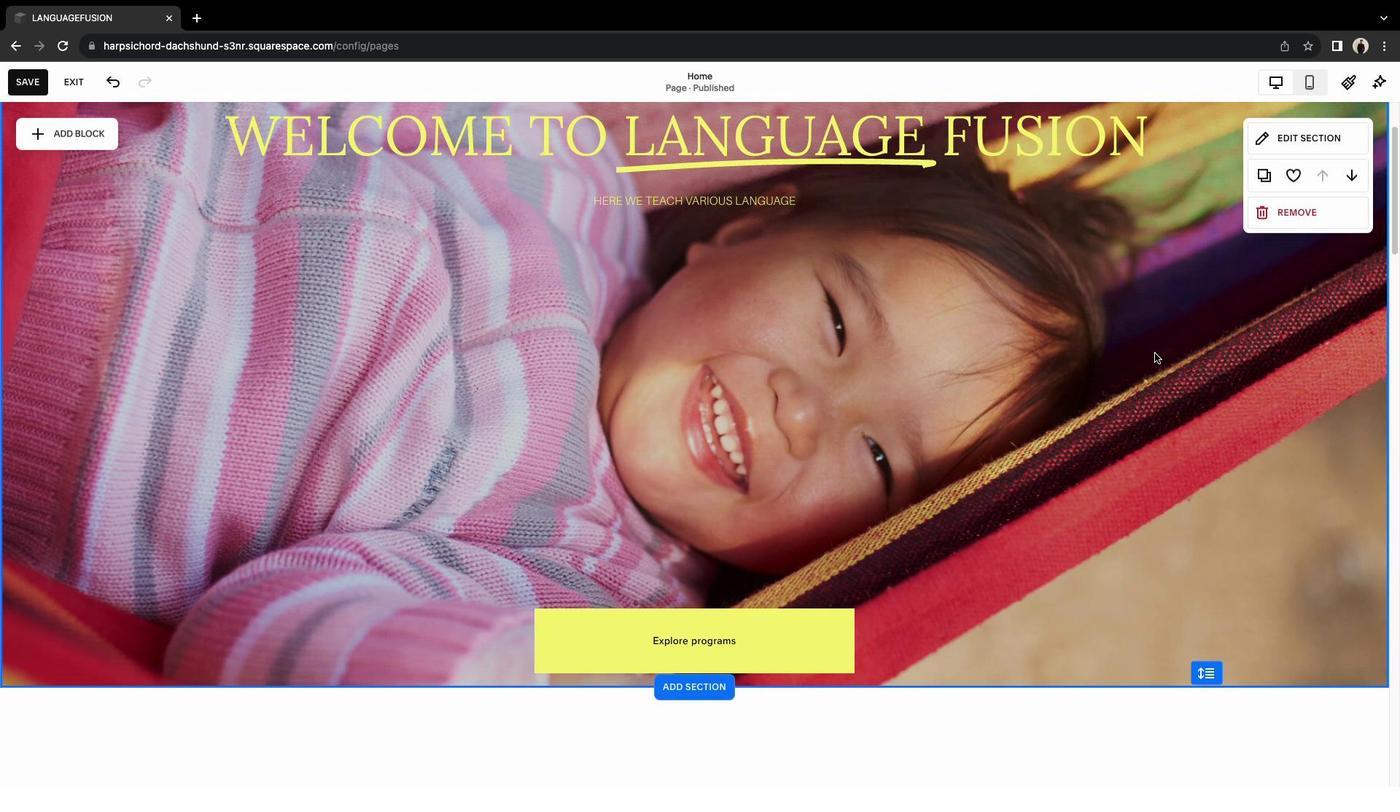 
Action: Mouse scrolled (1154, 353) with delta (0, 2)
Screenshot: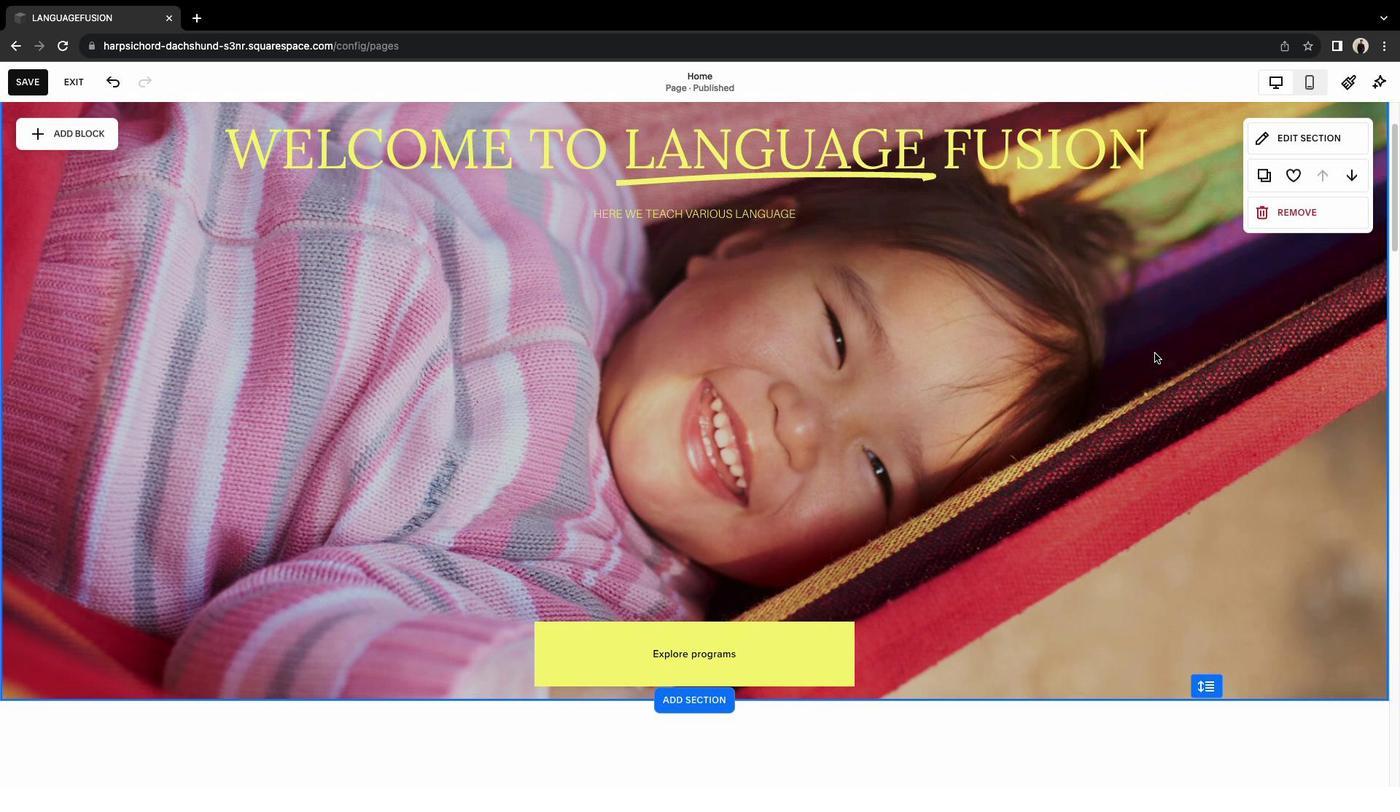 
Action: Mouse moved to (264, 372)
Screenshot: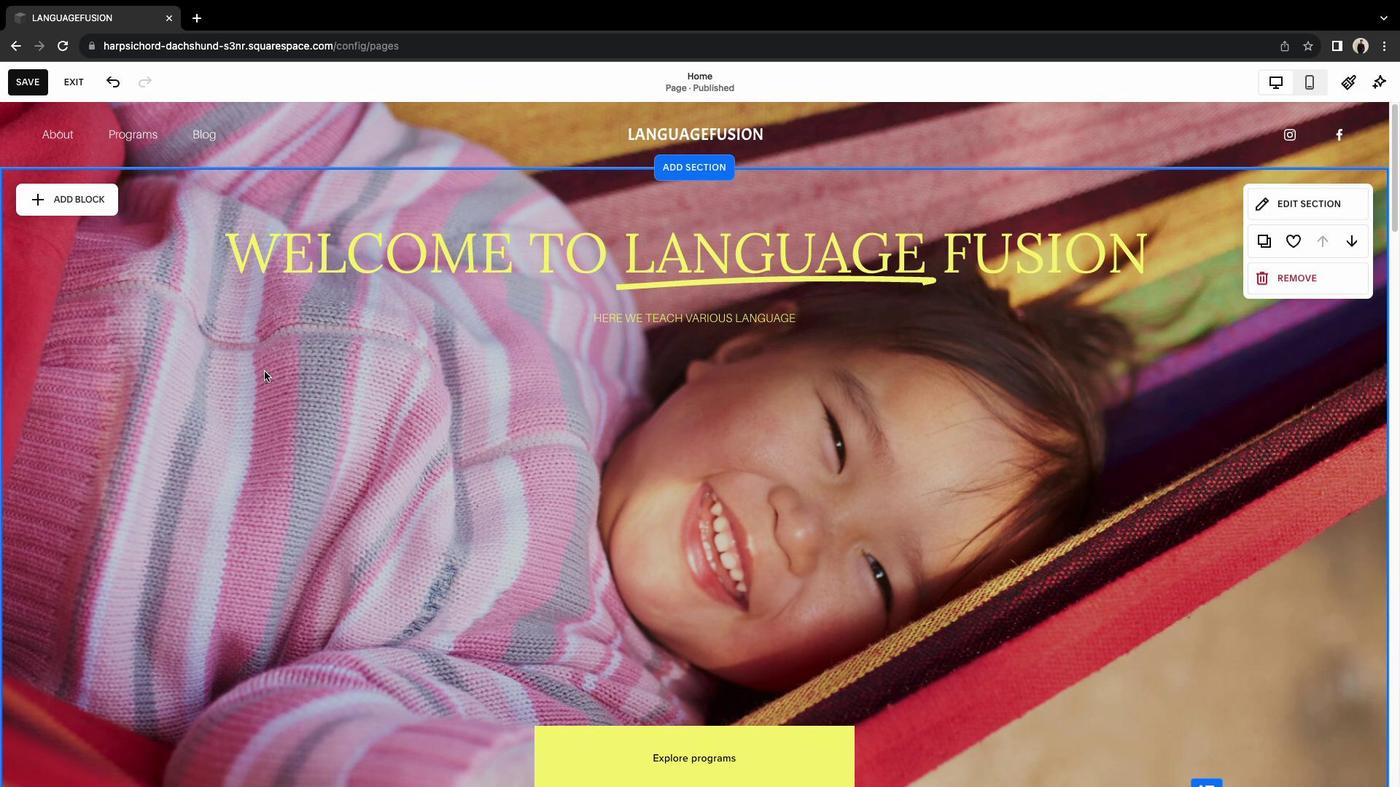 
Action: Mouse scrolled (264, 372) with delta (0, 0)
Screenshot: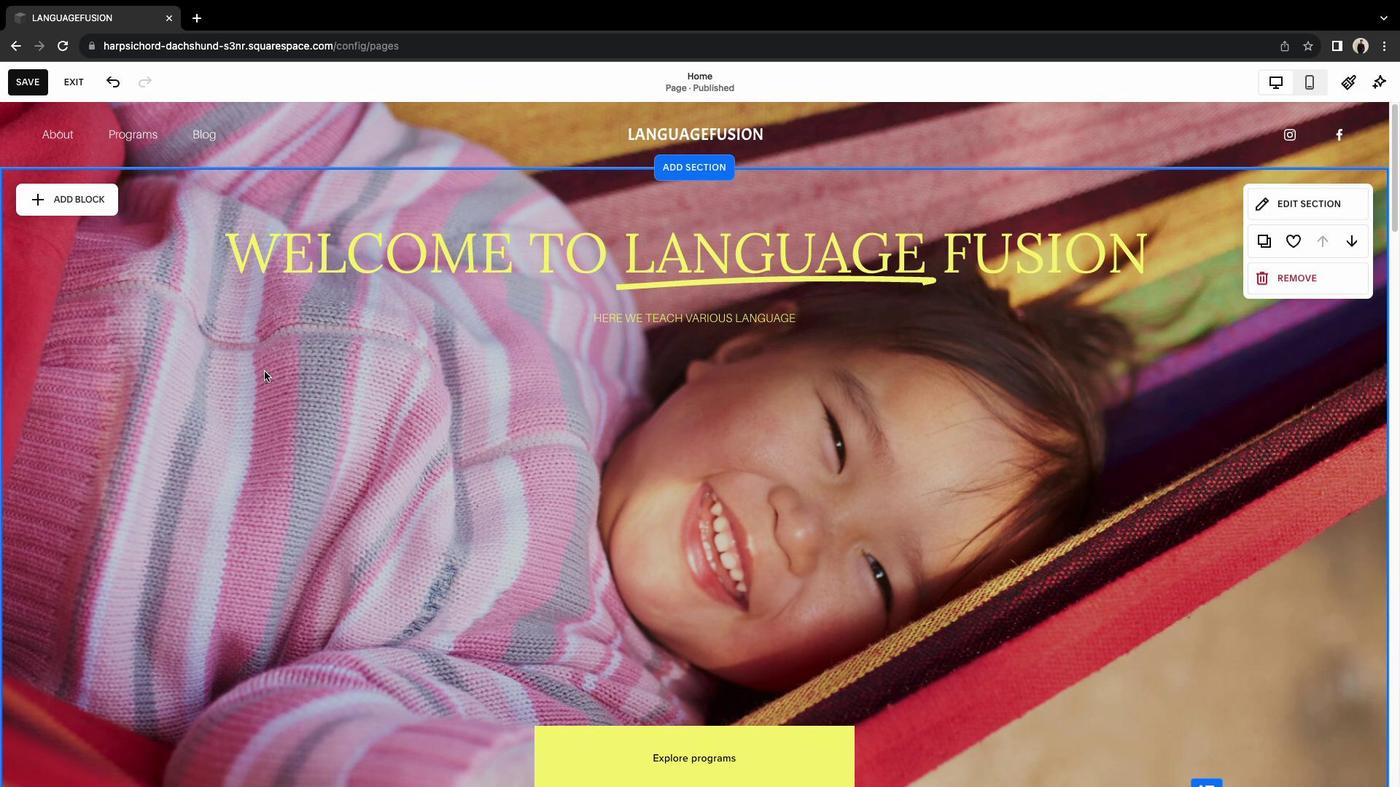 
Action: Mouse scrolled (264, 372) with delta (0, 0)
